 Task: Compose an email with the signature Gunner Ward with the subject Request for feedback on a marketing campaign and the message Could you please provide a report on the progress of the project? from softage.2@softage.net to softage.9@softage.net with an attached image file Profile_picture.jpg Undo the message and rewrite the message as I am writing to follow up on the status of the proposal. Send the email. Finally, move the email from Sent Items to the label Goals
Action: Mouse moved to (483, 474)
Screenshot: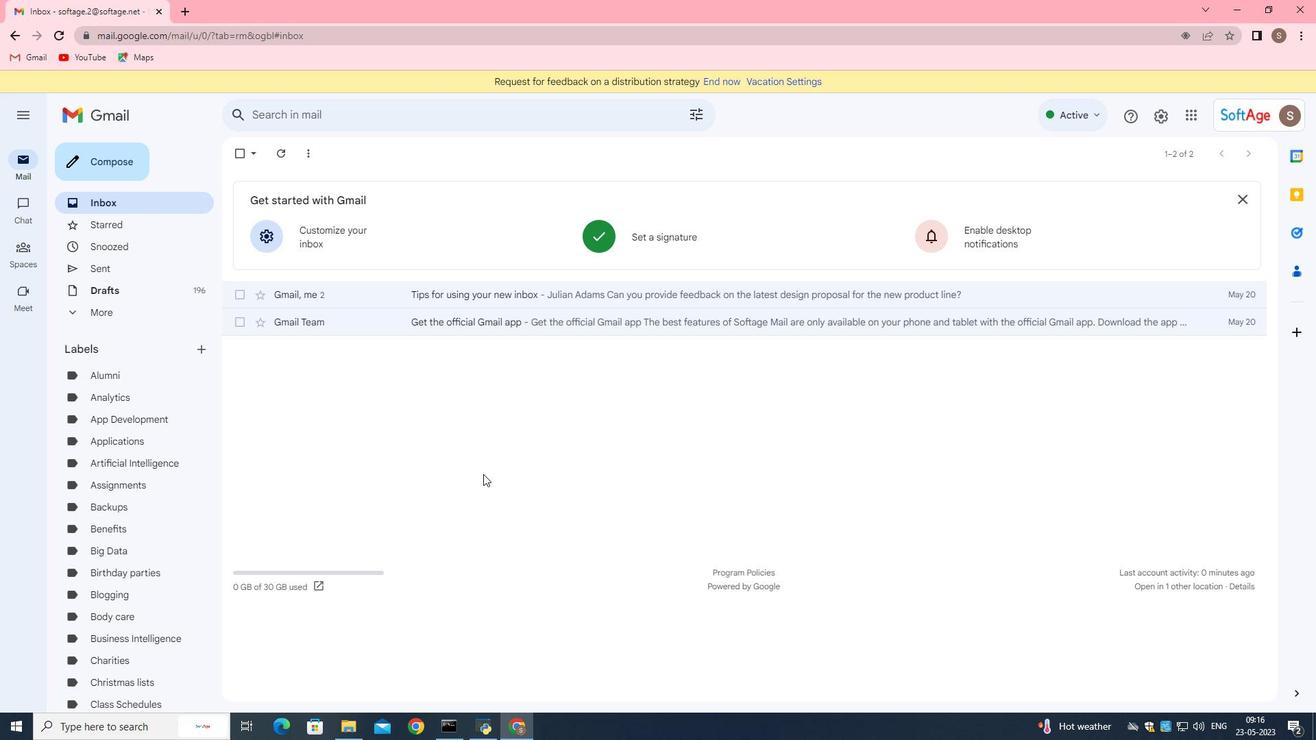 
Action: Mouse scrolled (483, 475) with delta (0, 0)
Screenshot: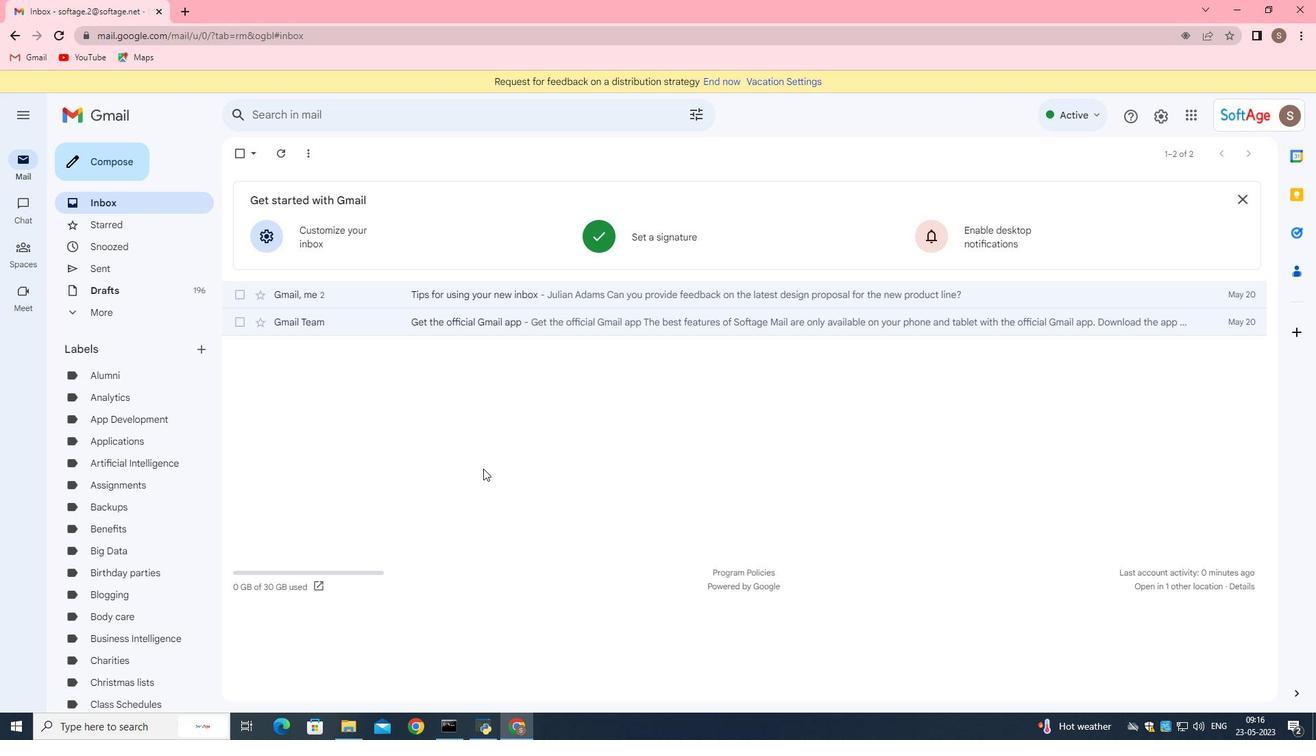 
Action: Mouse moved to (102, 113)
Screenshot: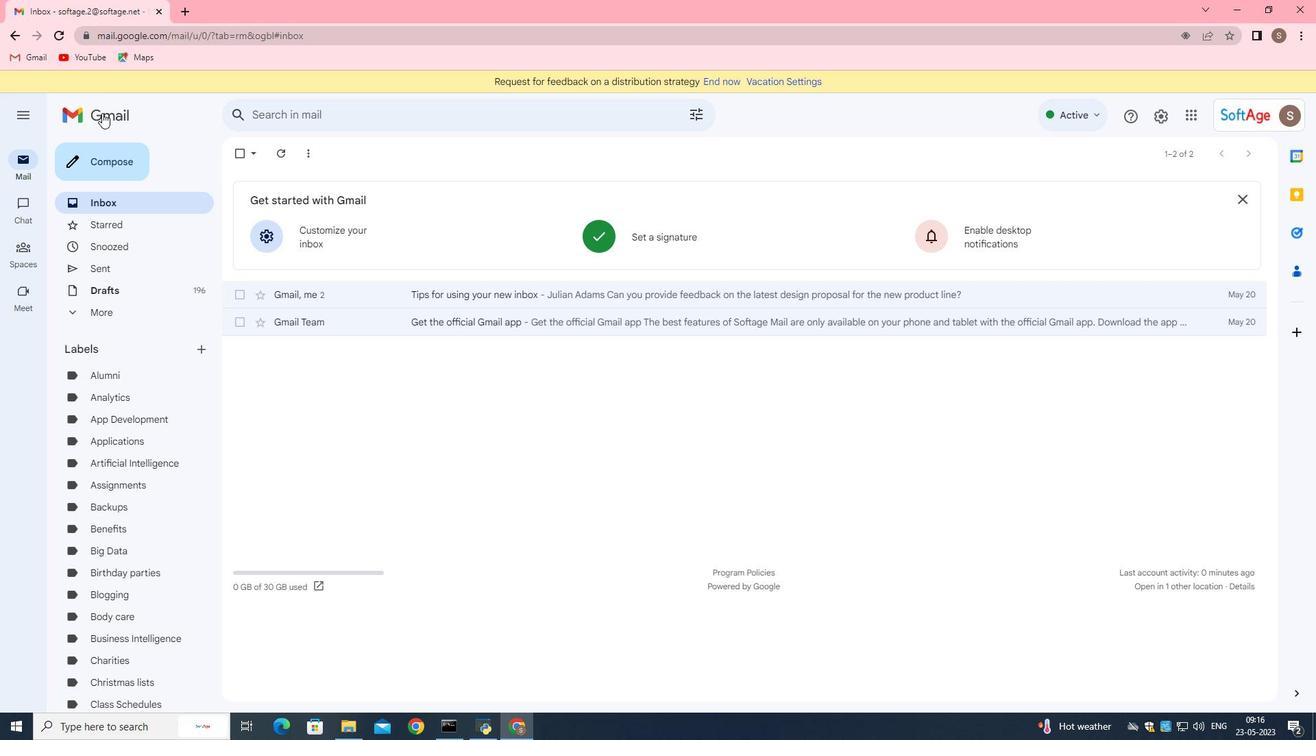 
Action: Mouse pressed left at (102, 113)
Screenshot: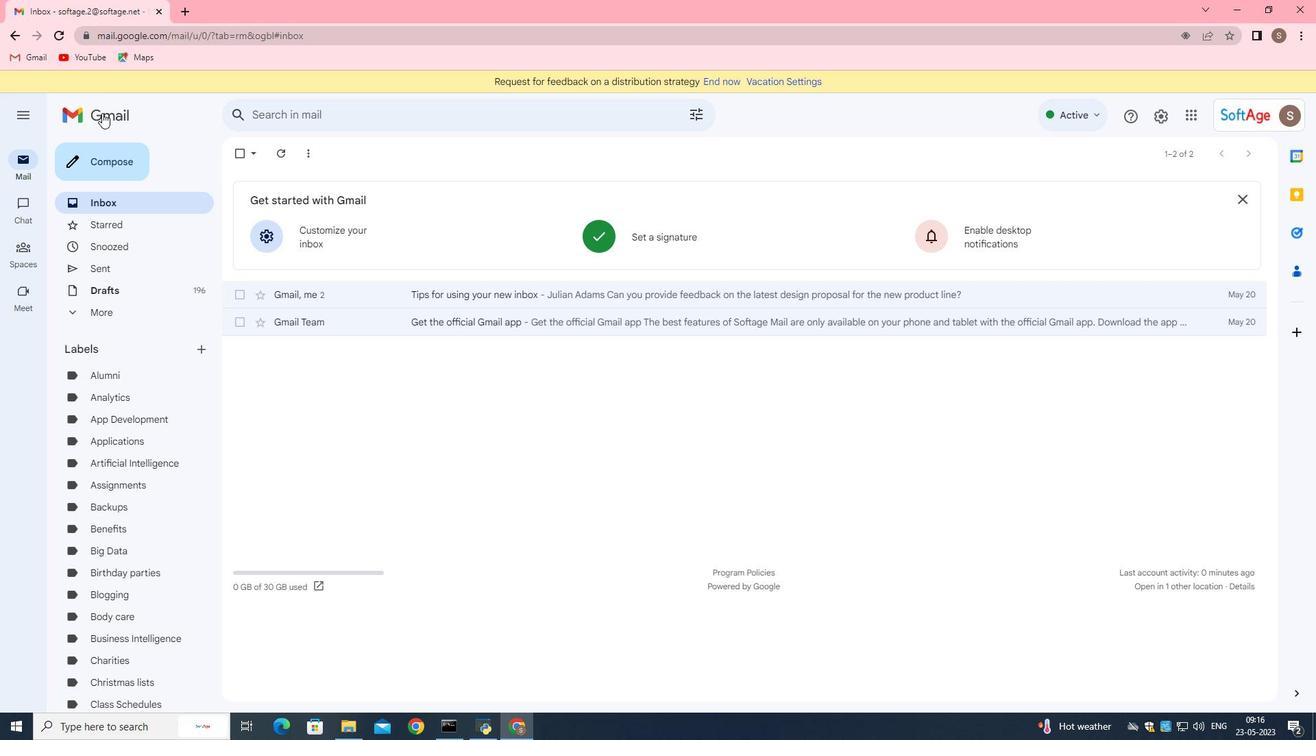 
Action: Mouse moved to (111, 167)
Screenshot: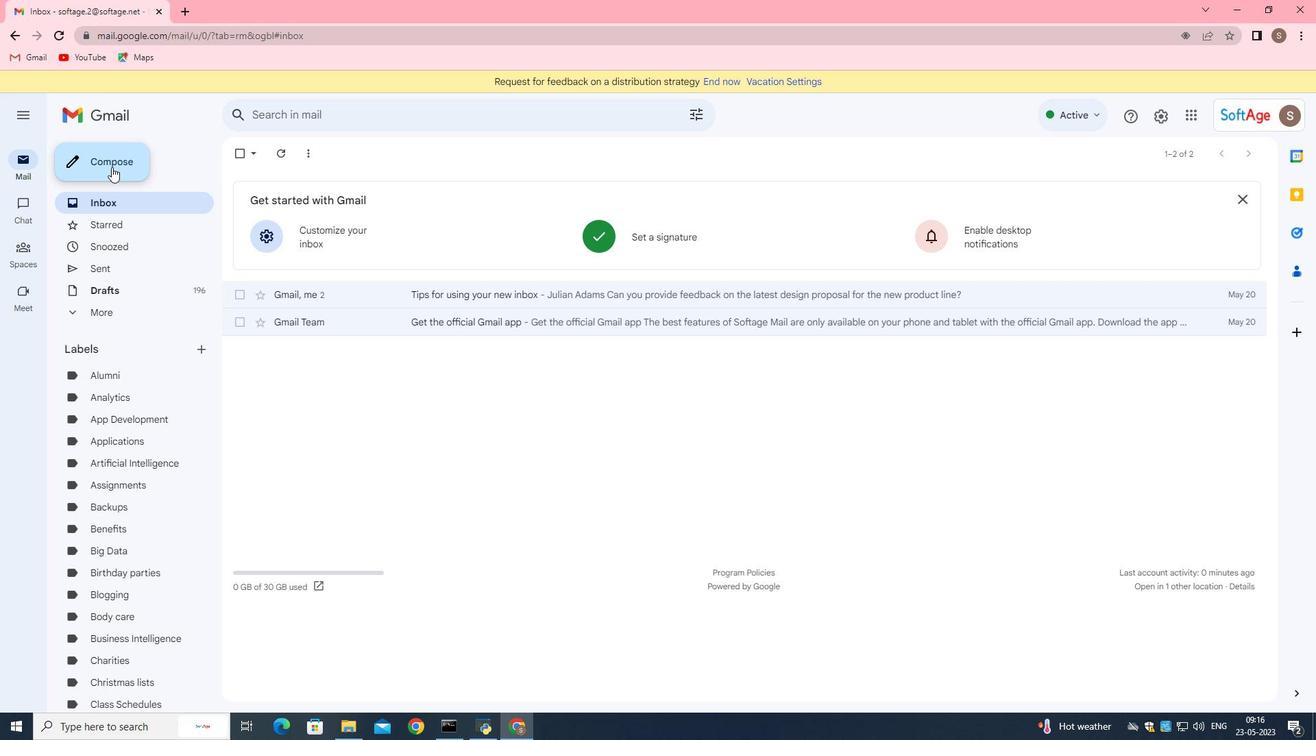 
Action: Mouse pressed left at (111, 167)
Screenshot: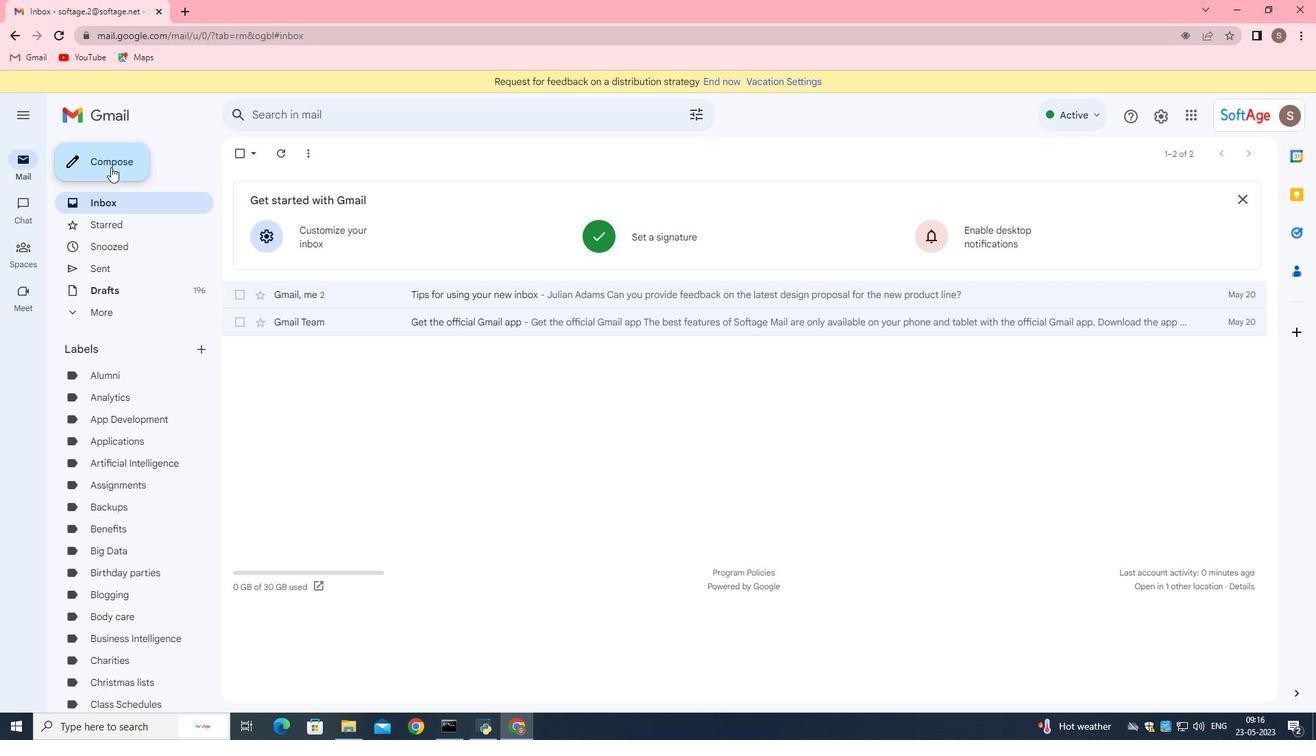 
Action: Mouse moved to (1238, 305)
Screenshot: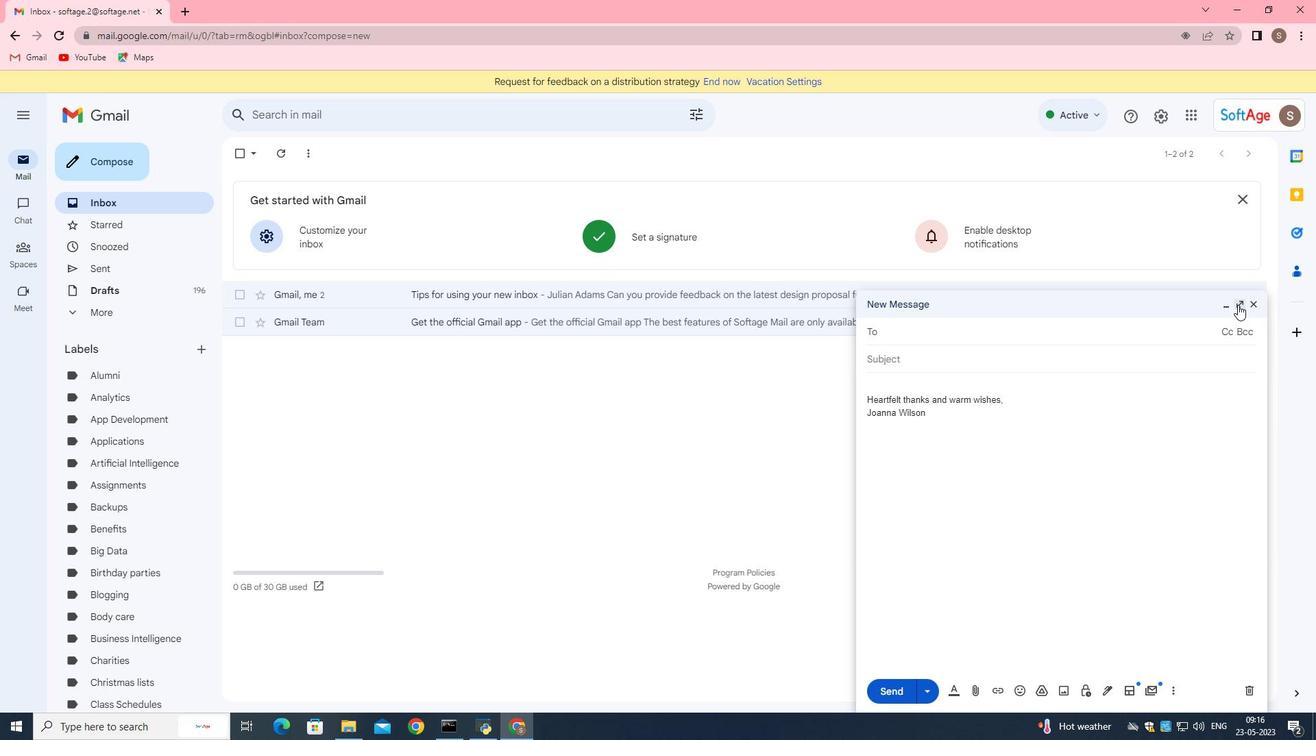 
Action: Mouse pressed left at (1238, 305)
Screenshot: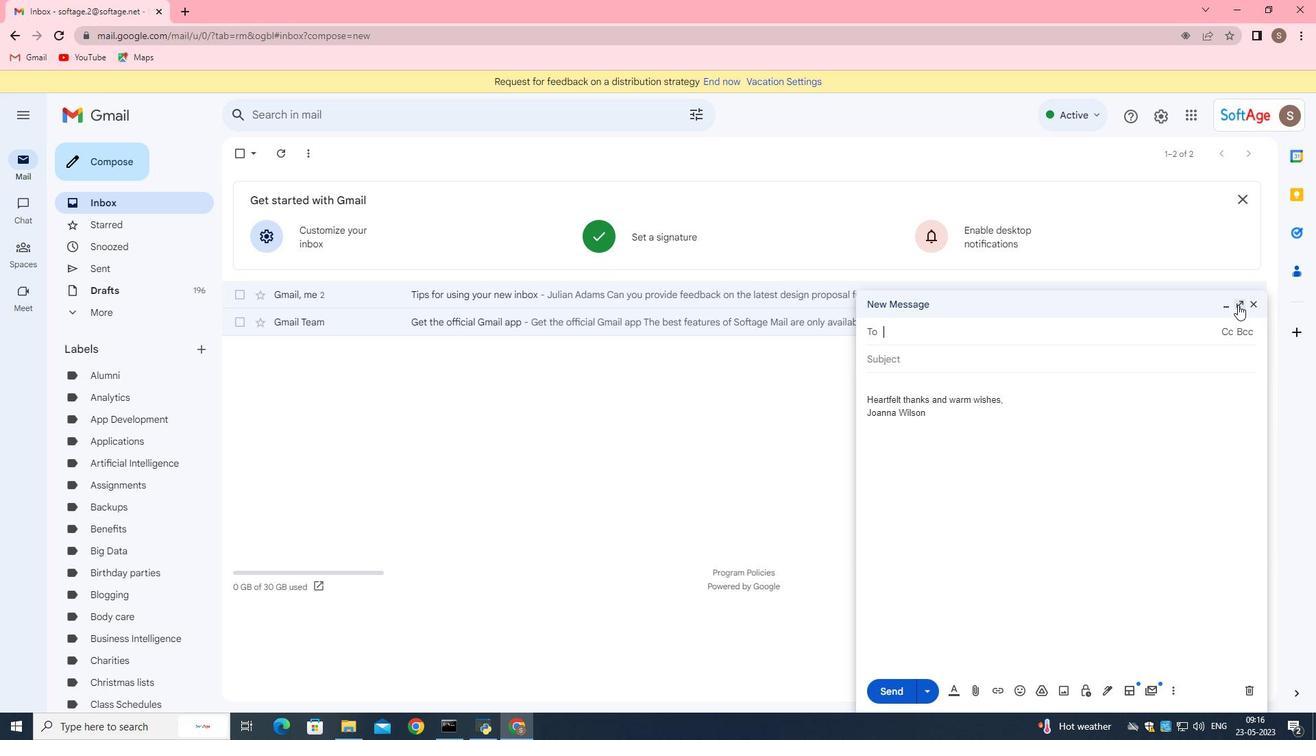 
Action: Mouse moved to (181, 223)
Screenshot: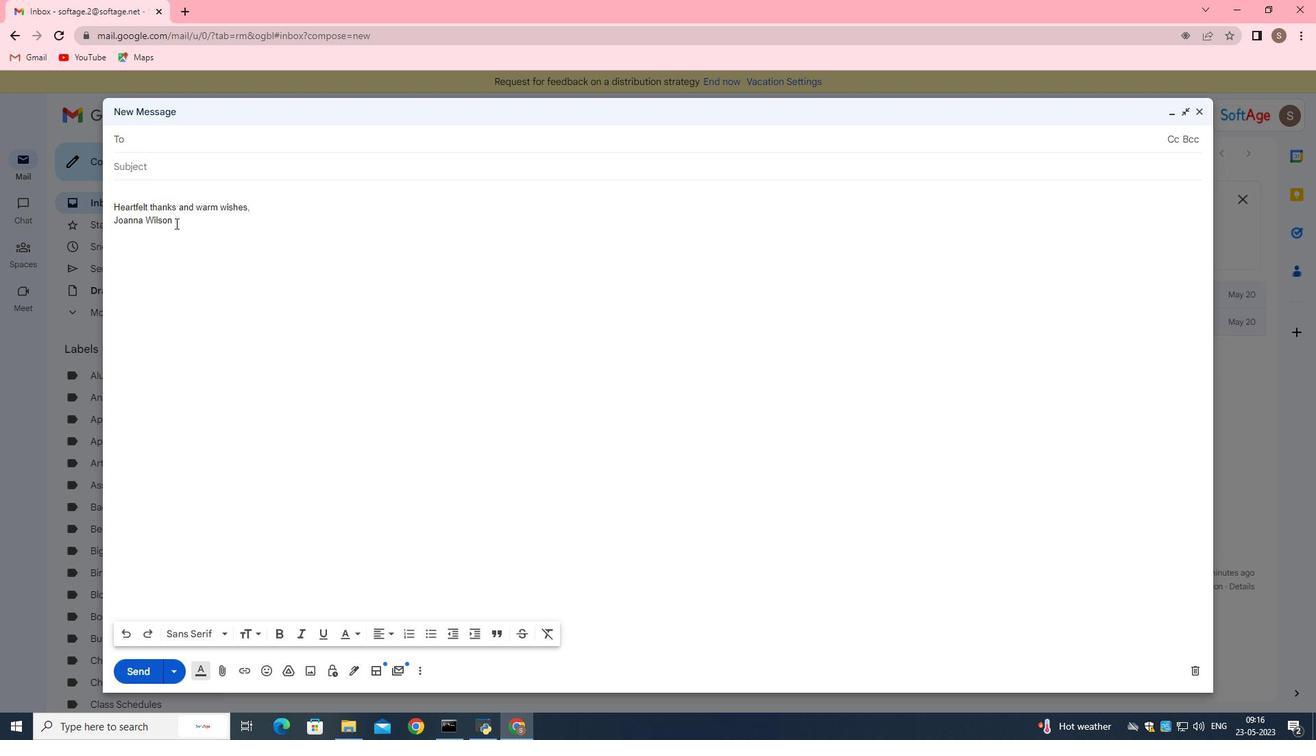 
Action: Mouse pressed left at (190, 216)
Screenshot: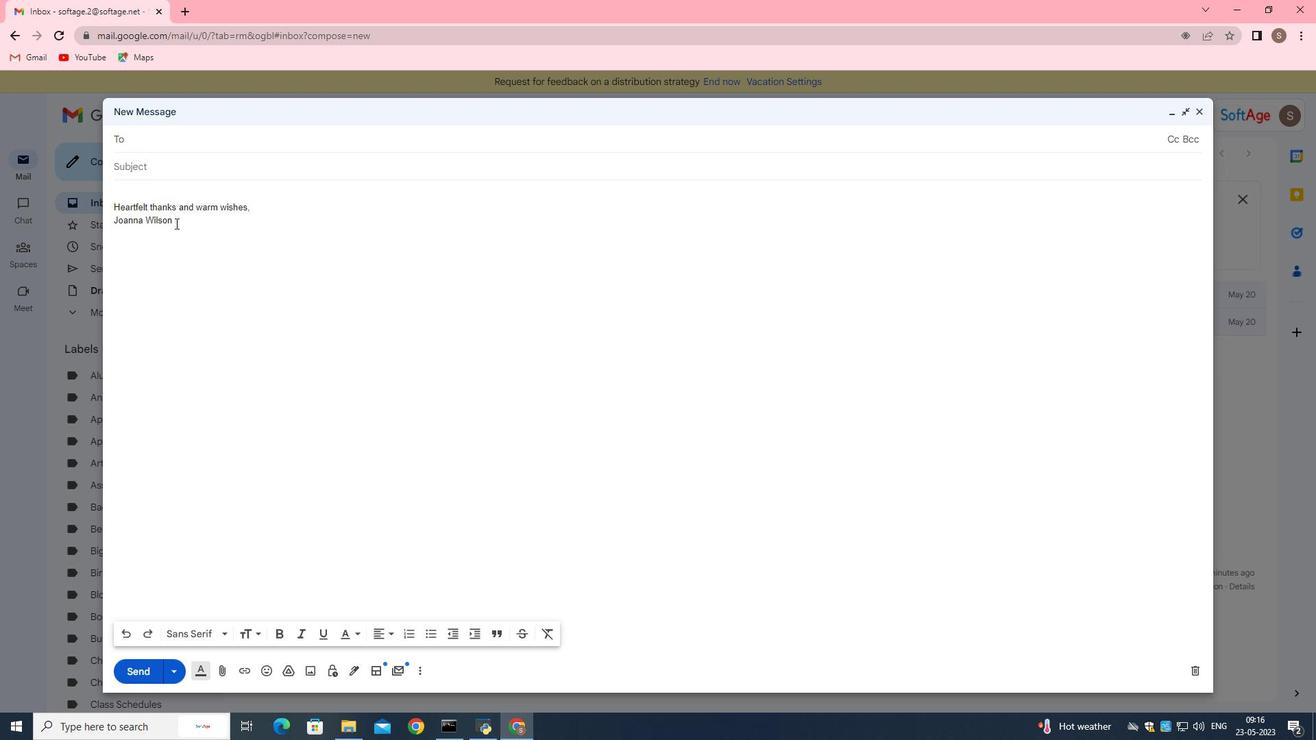 
Action: Mouse moved to (198, 255)
Screenshot: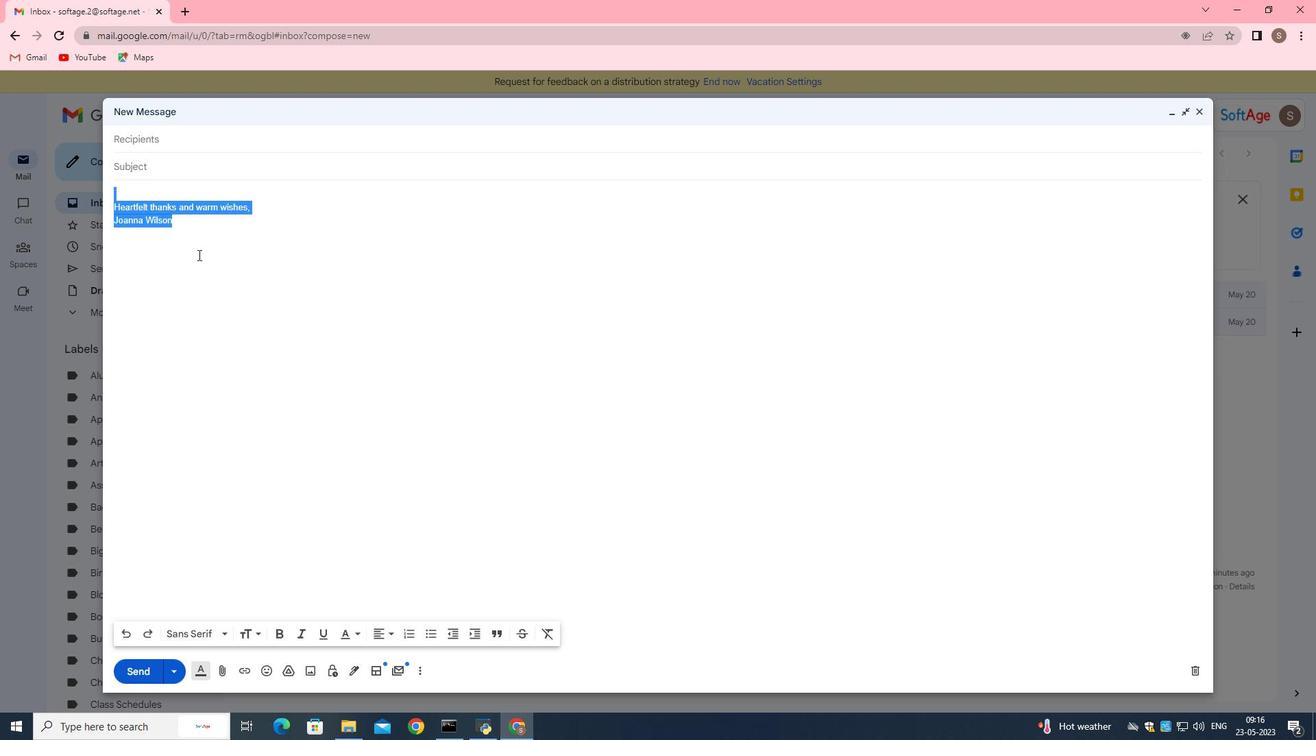 
Action: Key pressed <Key.backspace>
Screenshot: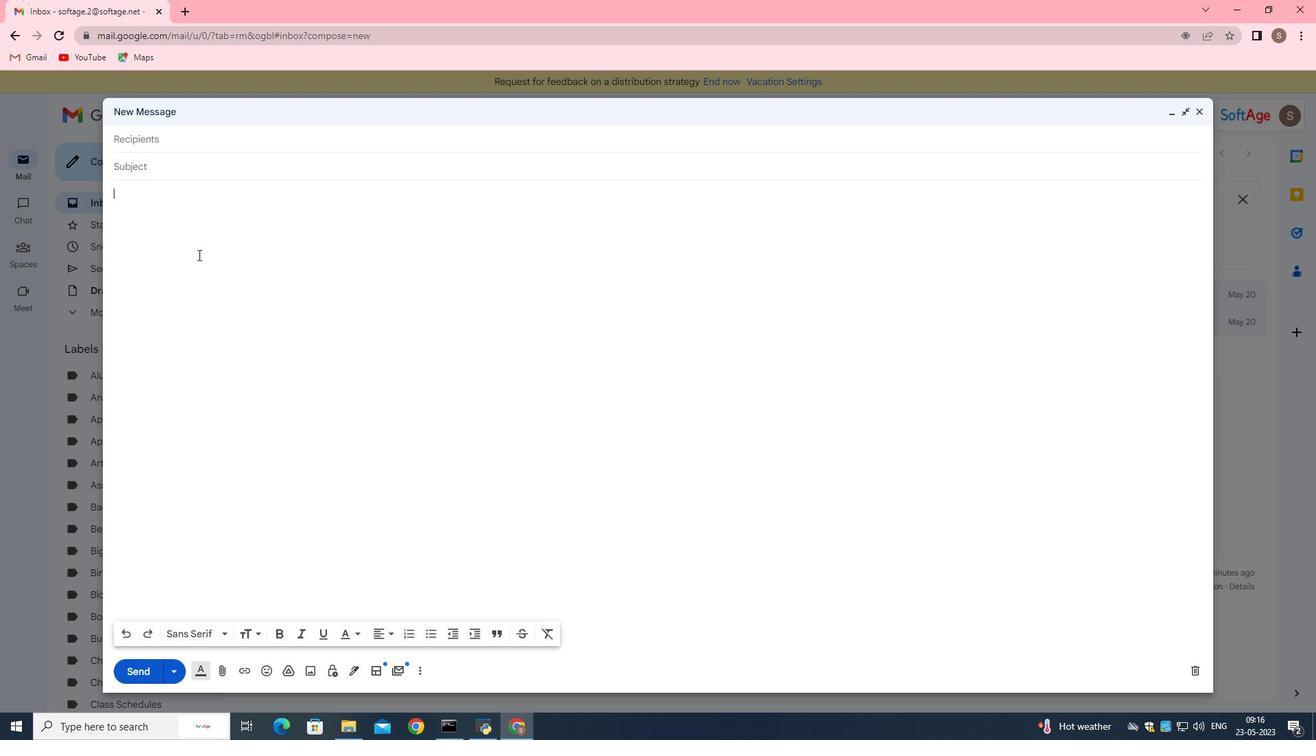 
Action: Mouse moved to (355, 676)
Screenshot: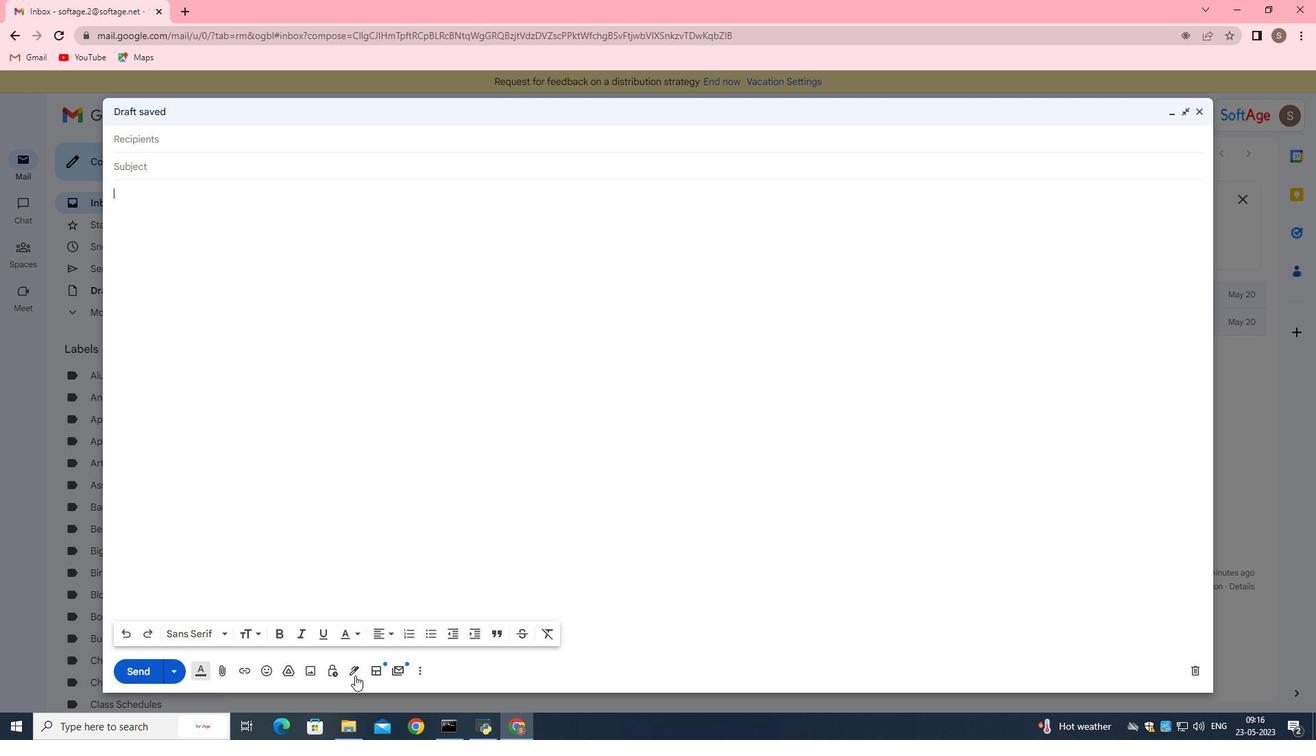 
Action: Mouse pressed left at (355, 676)
Screenshot: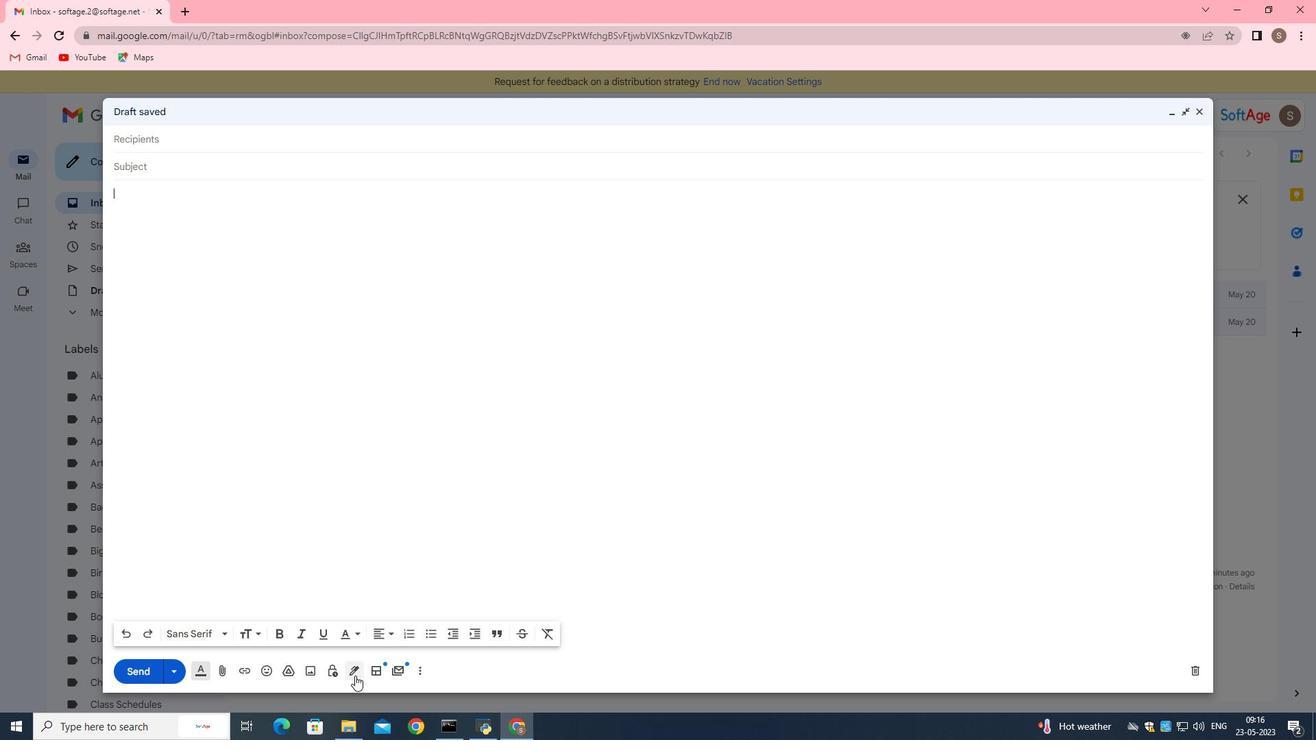 
Action: Mouse moved to (417, 464)
Screenshot: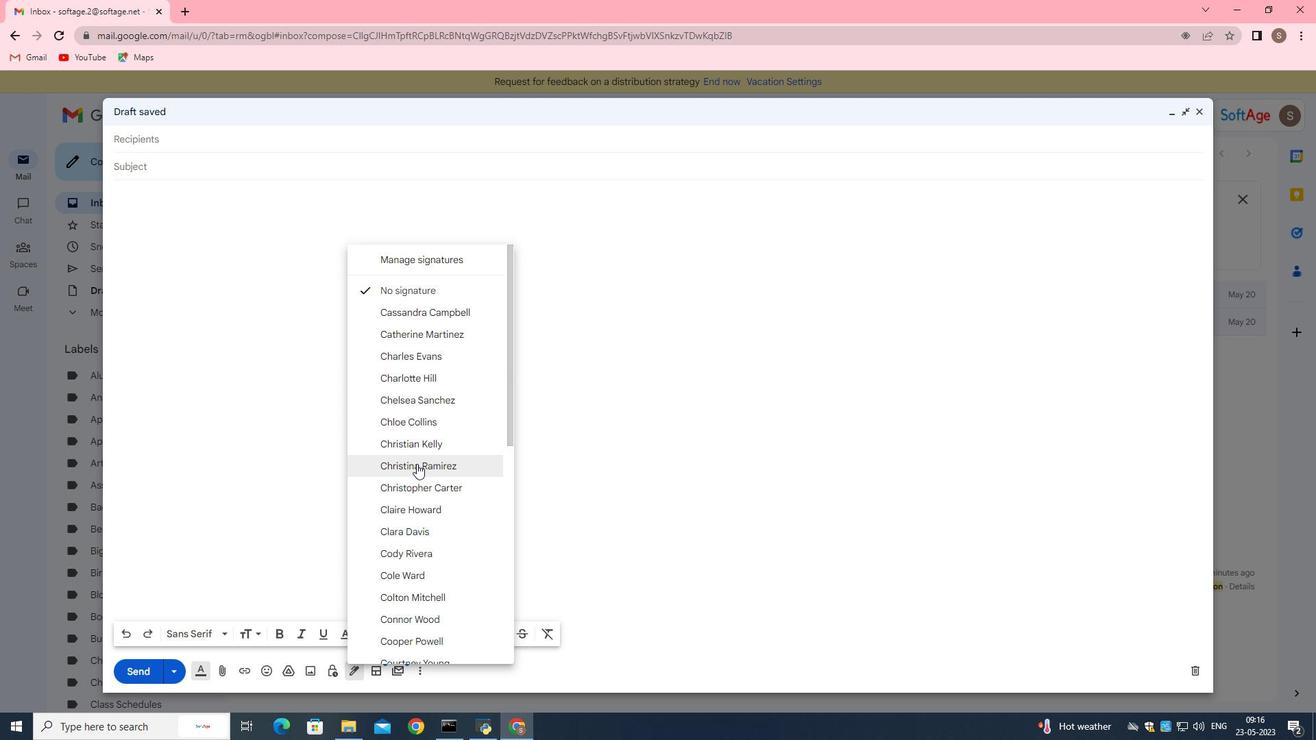 
Action: Mouse scrolled (417, 463) with delta (0, 0)
Screenshot: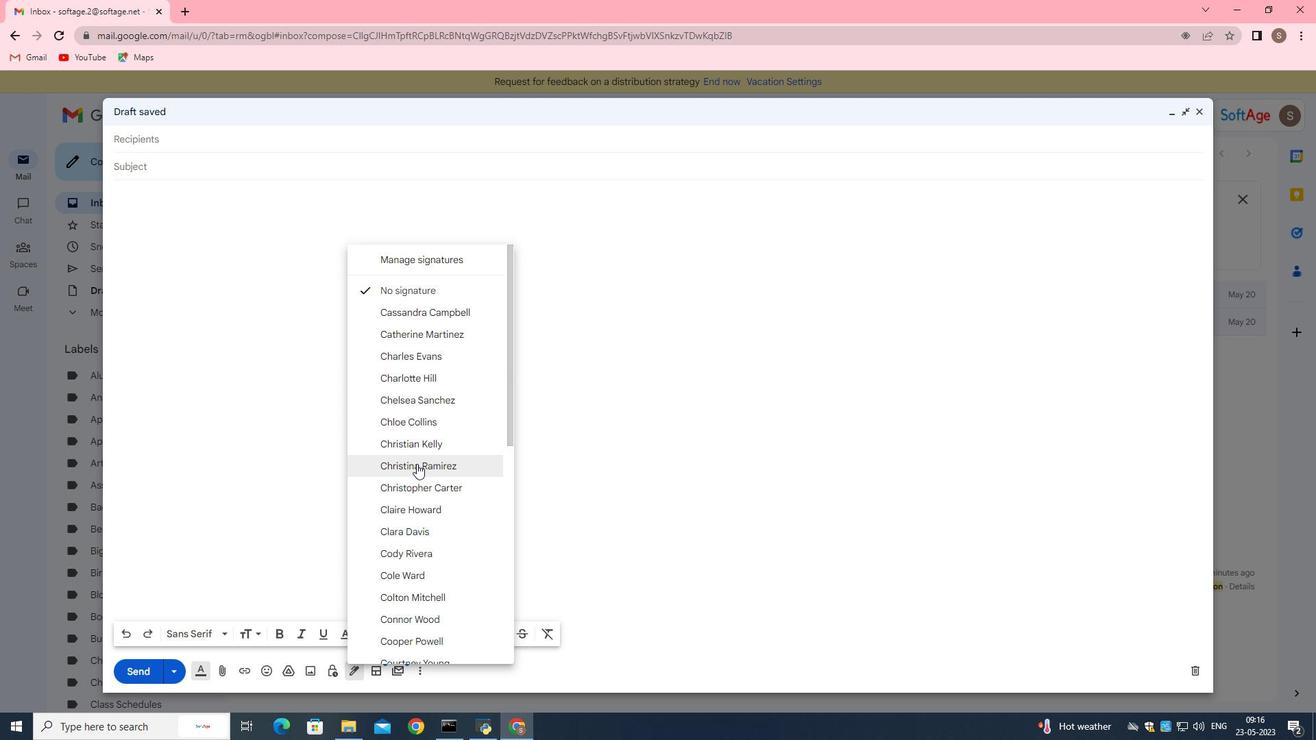 
Action: Mouse scrolled (417, 463) with delta (0, 0)
Screenshot: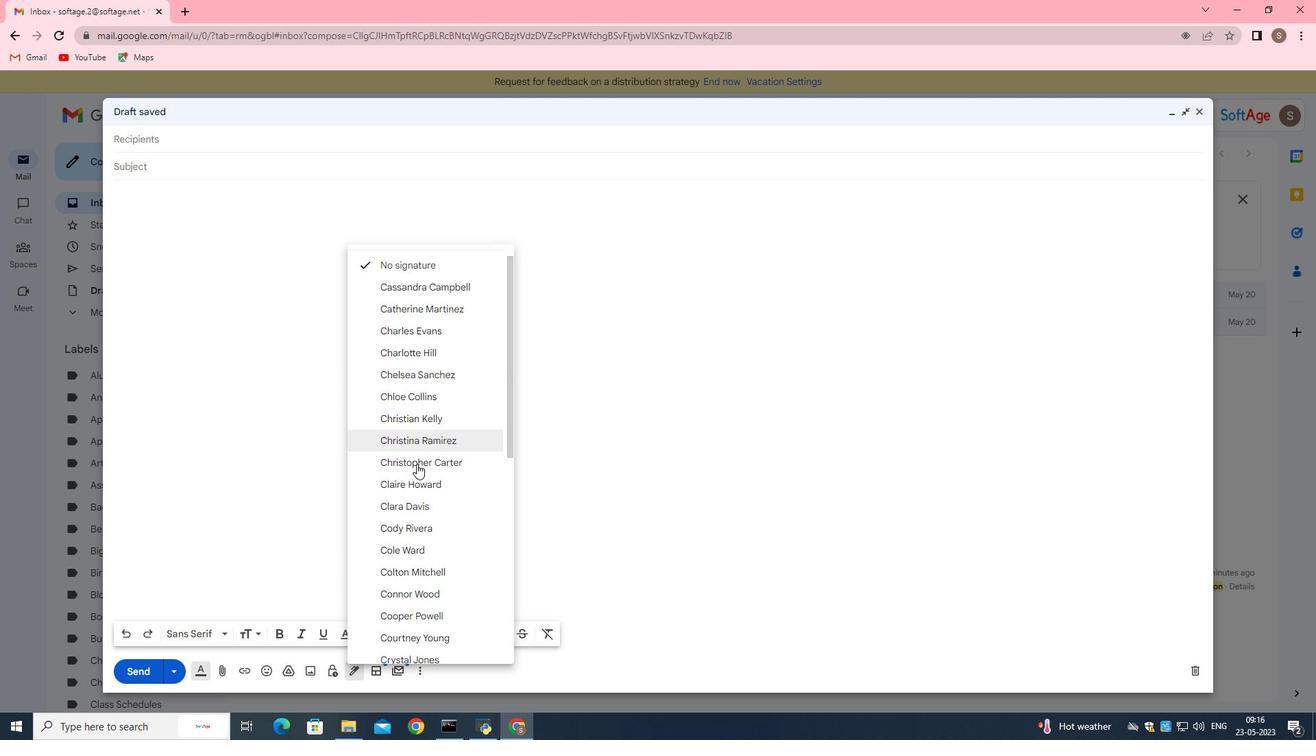 
Action: Mouse scrolled (417, 463) with delta (0, 0)
Screenshot: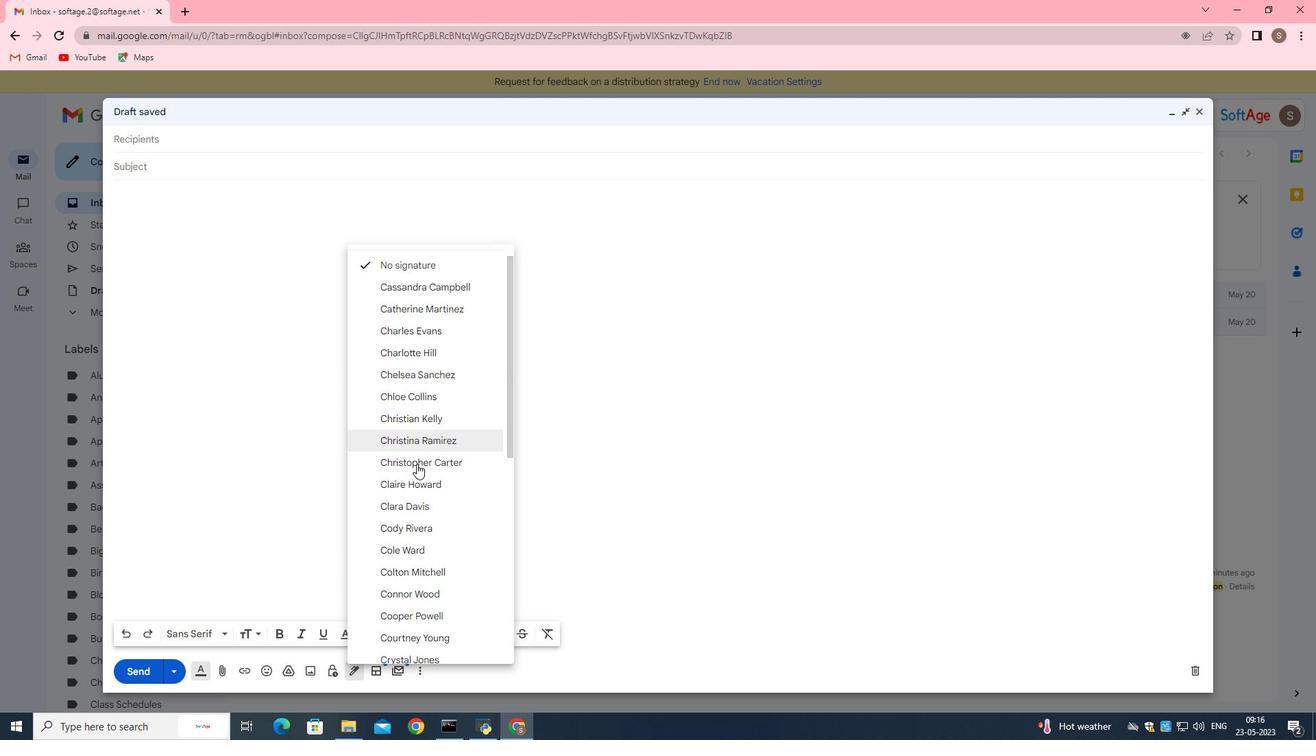 
Action: Mouse scrolled (417, 463) with delta (0, 0)
Screenshot: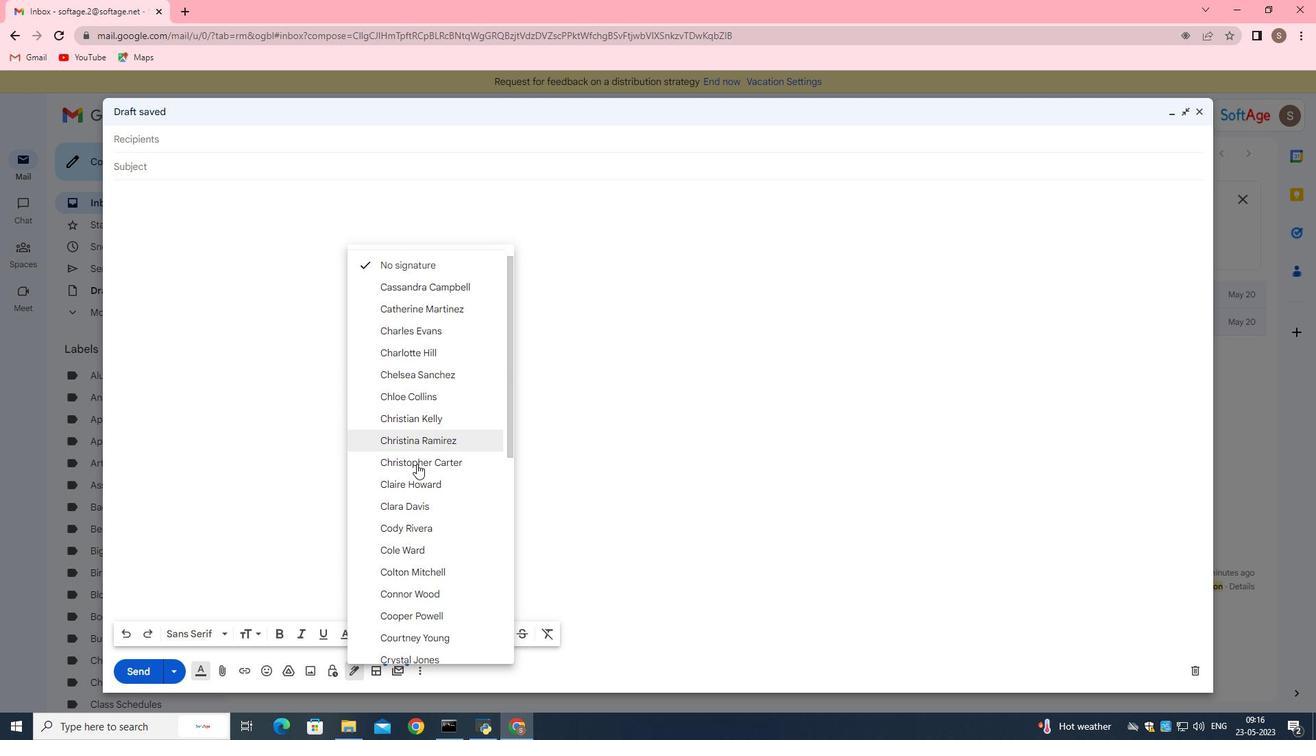 
Action: Mouse scrolled (417, 463) with delta (0, 0)
Screenshot: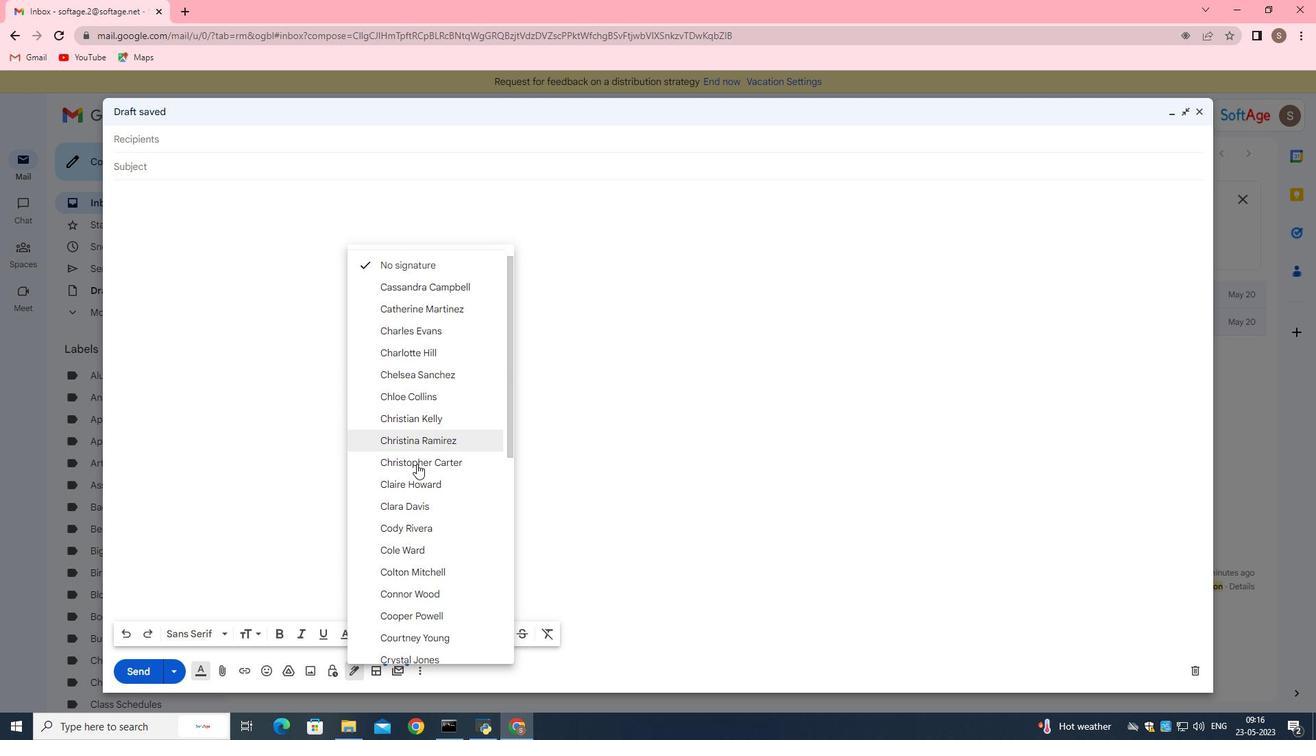 
Action: Mouse scrolled (417, 463) with delta (0, 0)
Screenshot: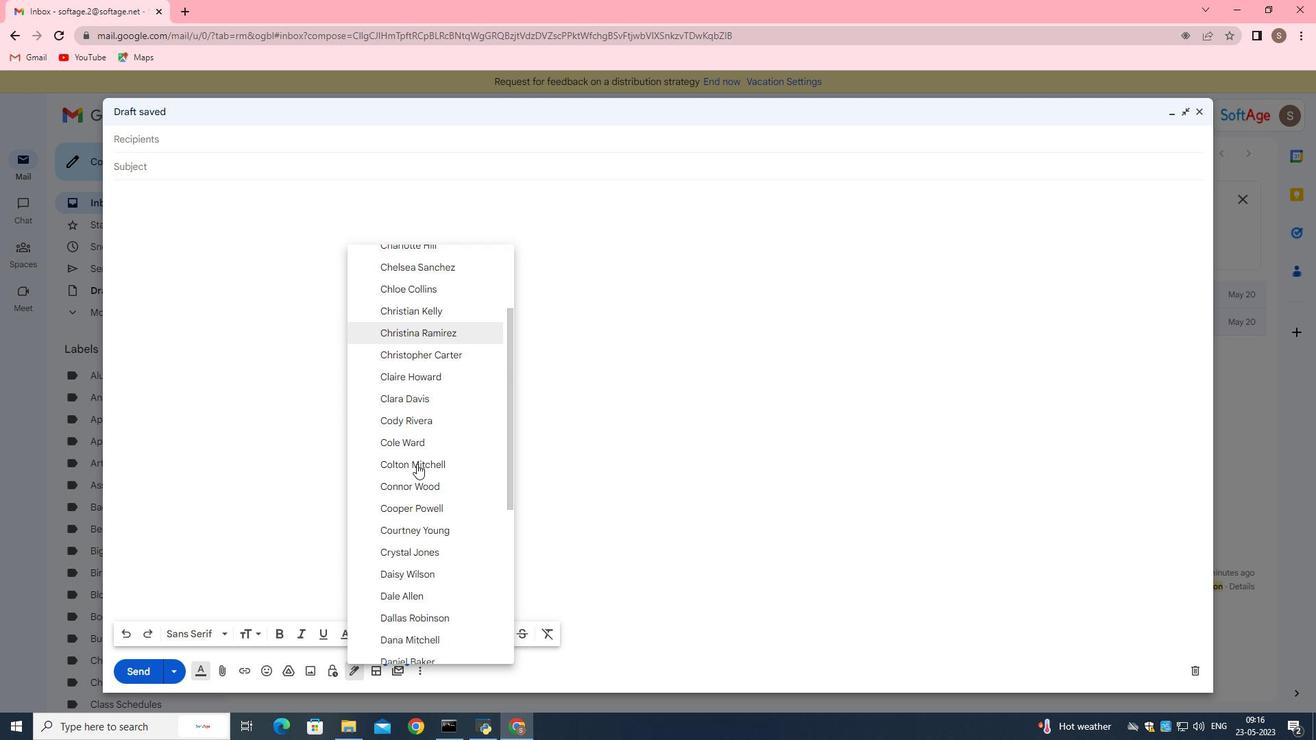 
Action: Mouse moved to (417, 462)
Screenshot: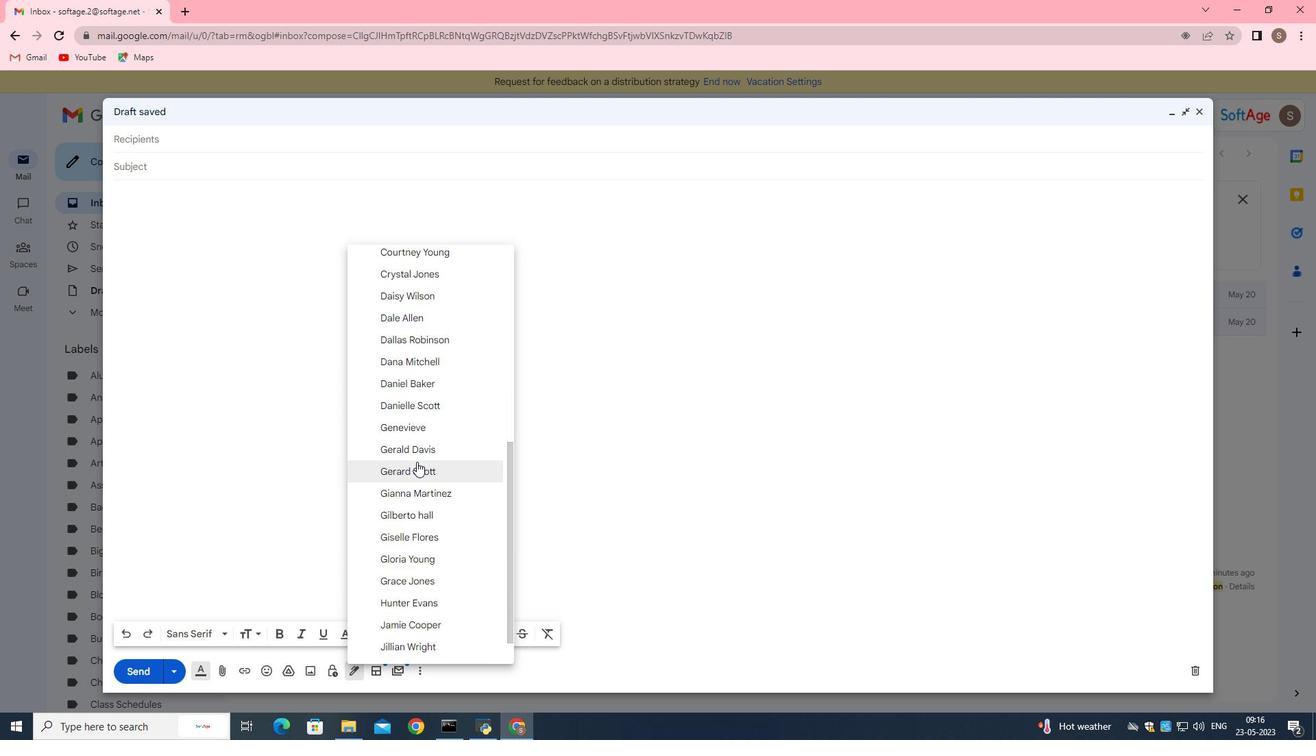
Action: Mouse scrolled (417, 461) with delta (0, 0)
Screenshot: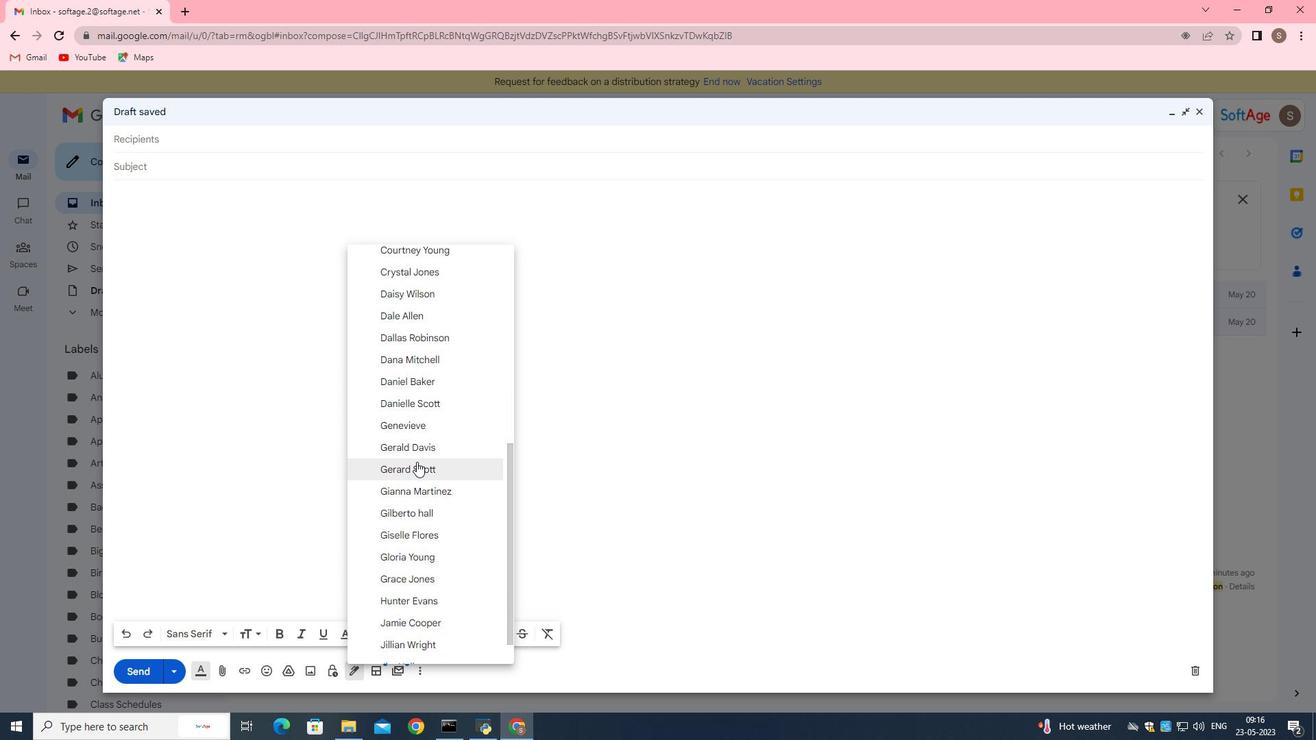 
Action: Mouse scrolled (417, 461) with delta (0, 0)
Screenshot: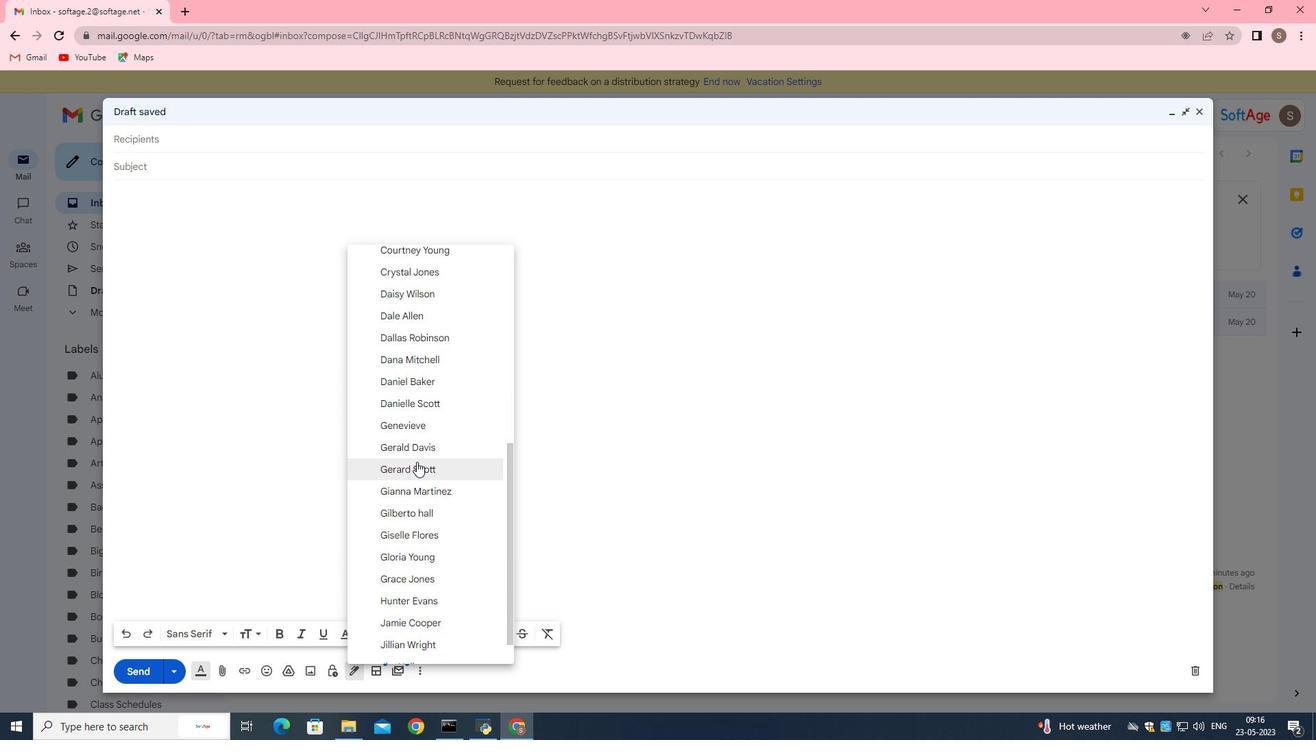 
Action: Mouse scrolled (417, 461) with delta (0, 0)
Screenshot: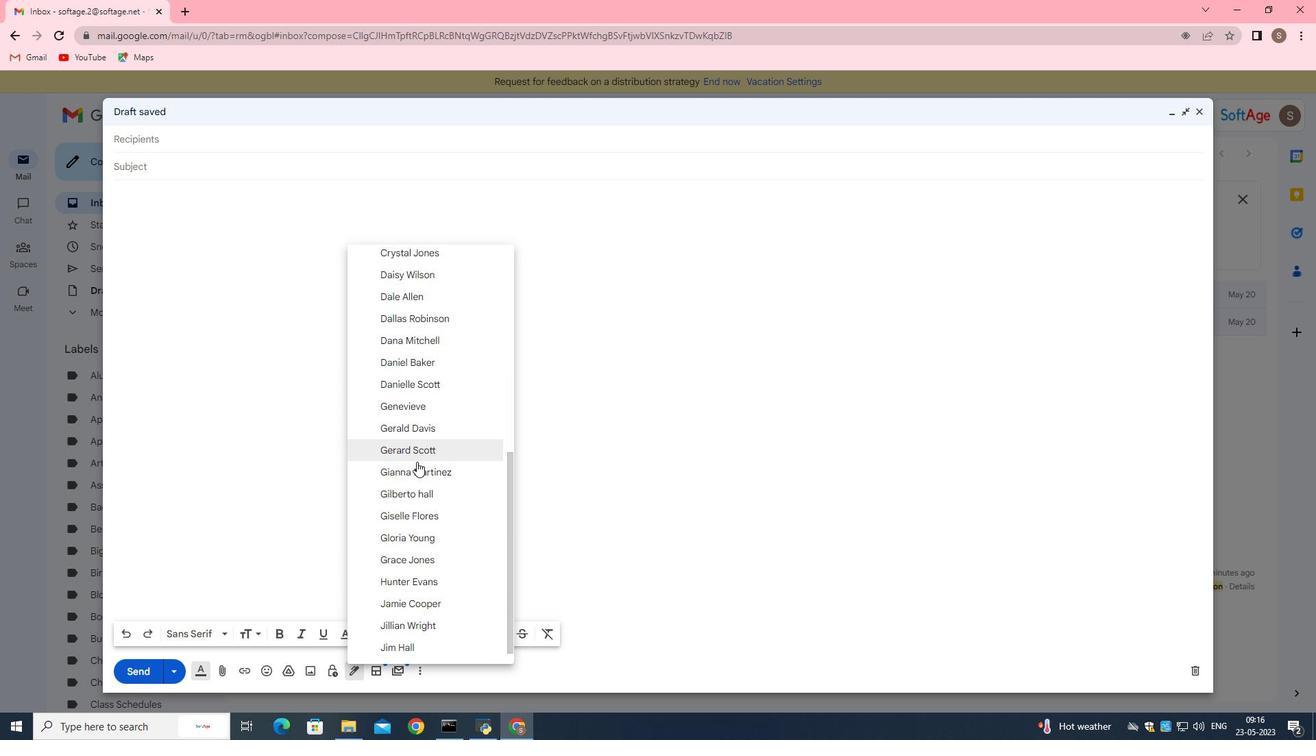 
Action: Mouse scrolled (417, 461) with delta (0, 0)
Screenshot: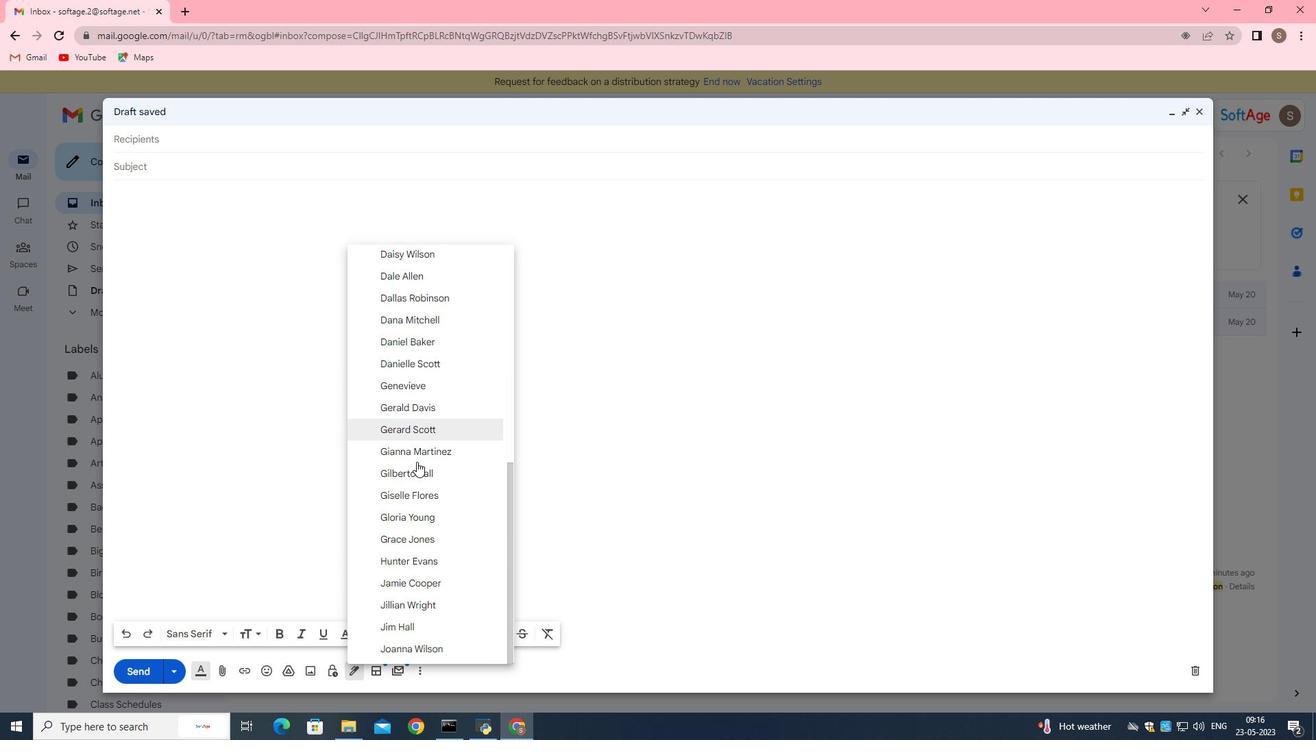 
Action: Mouse scrolled (417, 461) with delta (0, 0)
Screenshot: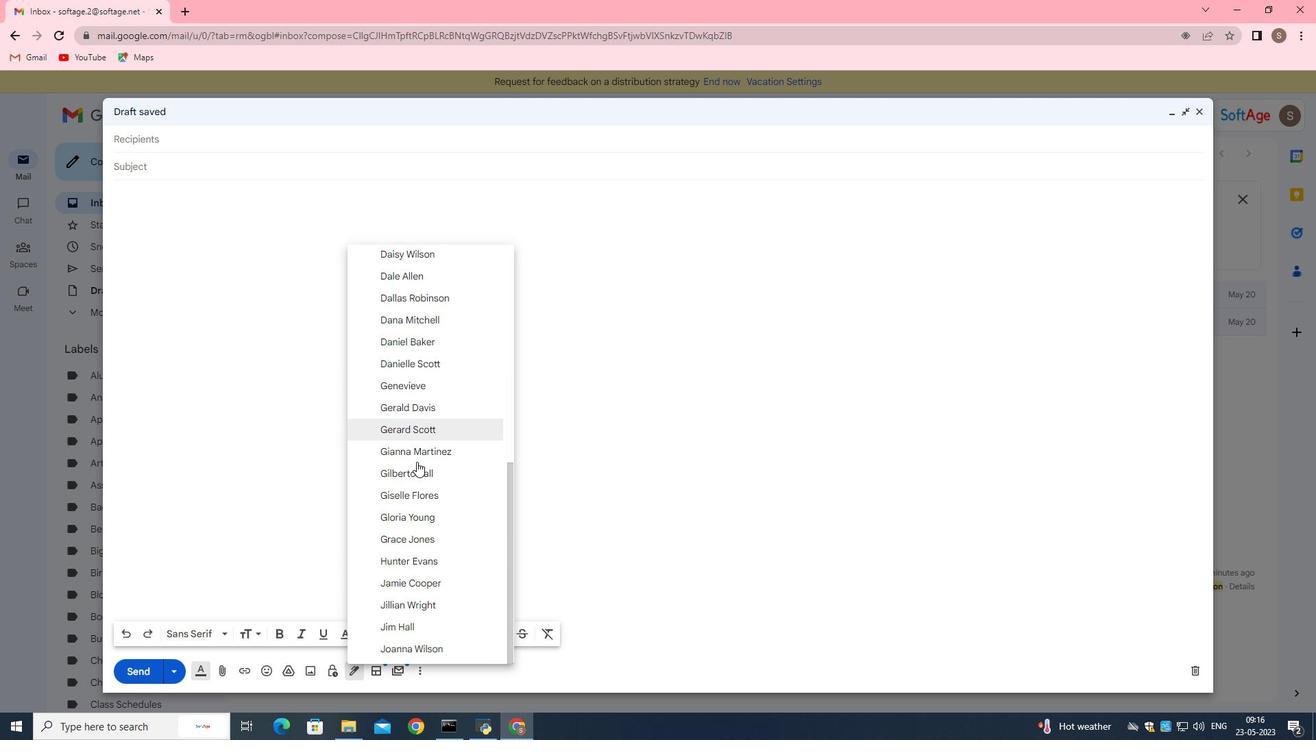 
Action: Mouse scrolled (417, 461) with delta (0, 0)
Screenshot: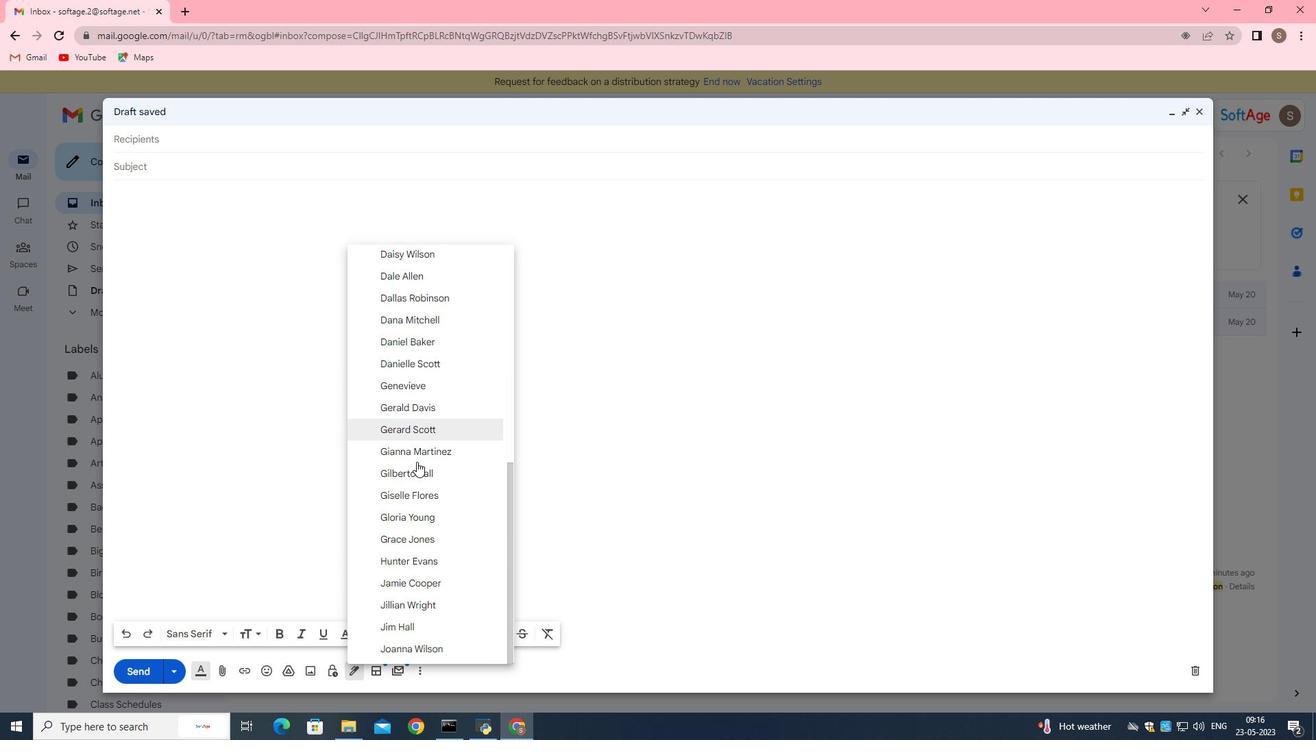 
Action: Mouse scrolled (417, 461) with delta (0, 0)
Screenshot: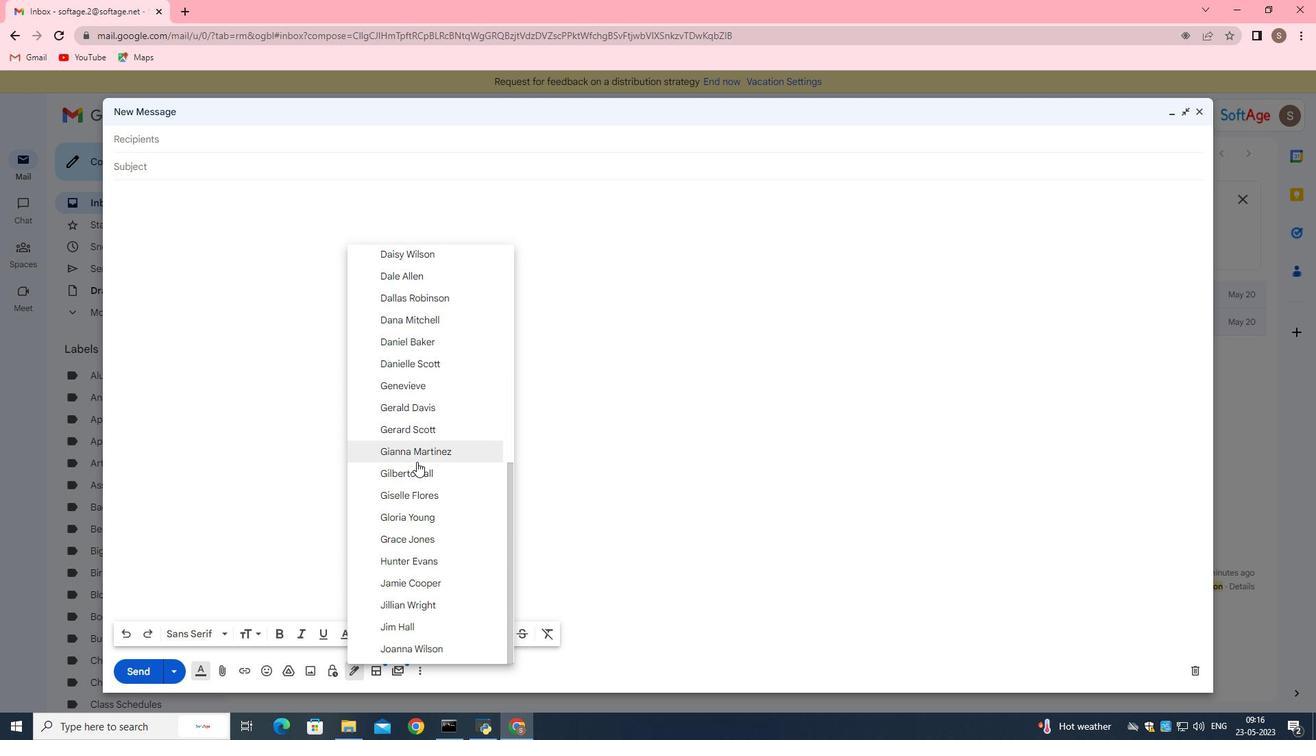 
Action: Mouse scrolled (417, 461) with delta (0, 0)
Screenshot: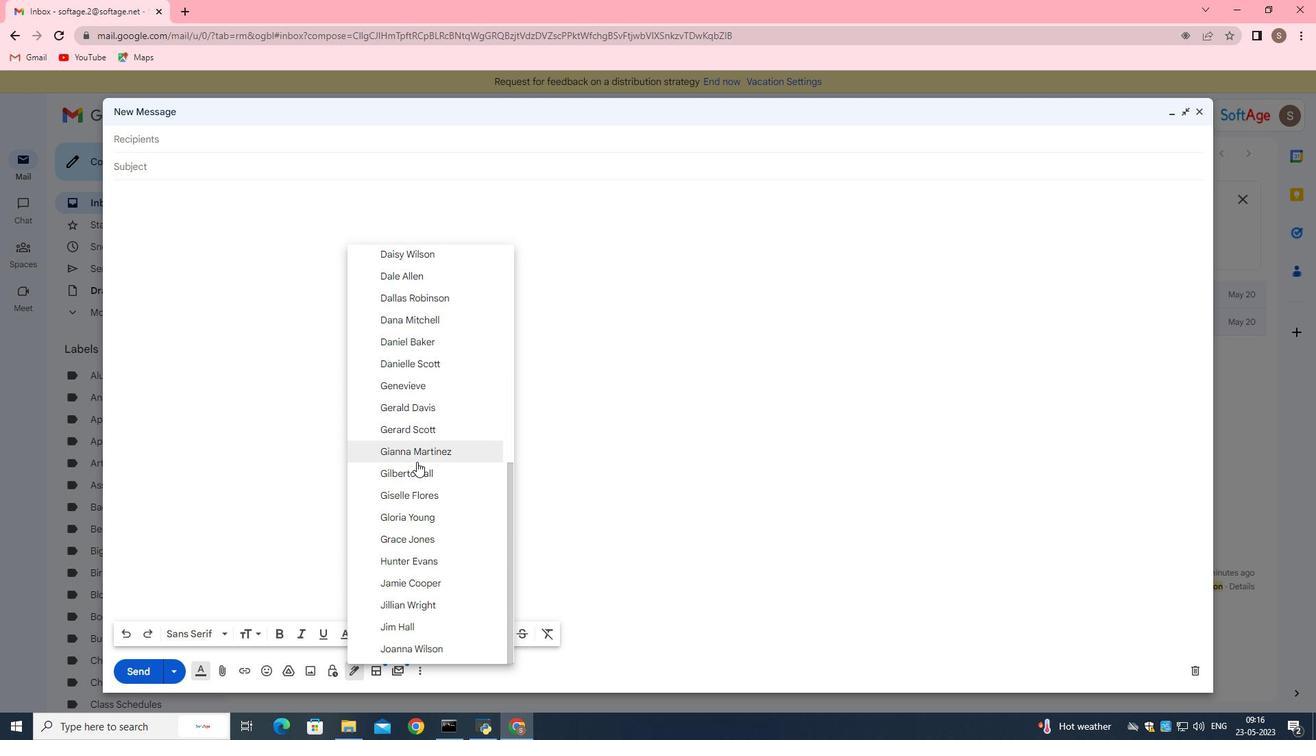 
Action: Mouse scrolled (417, 461) with delta (0, 0)
Screenshot: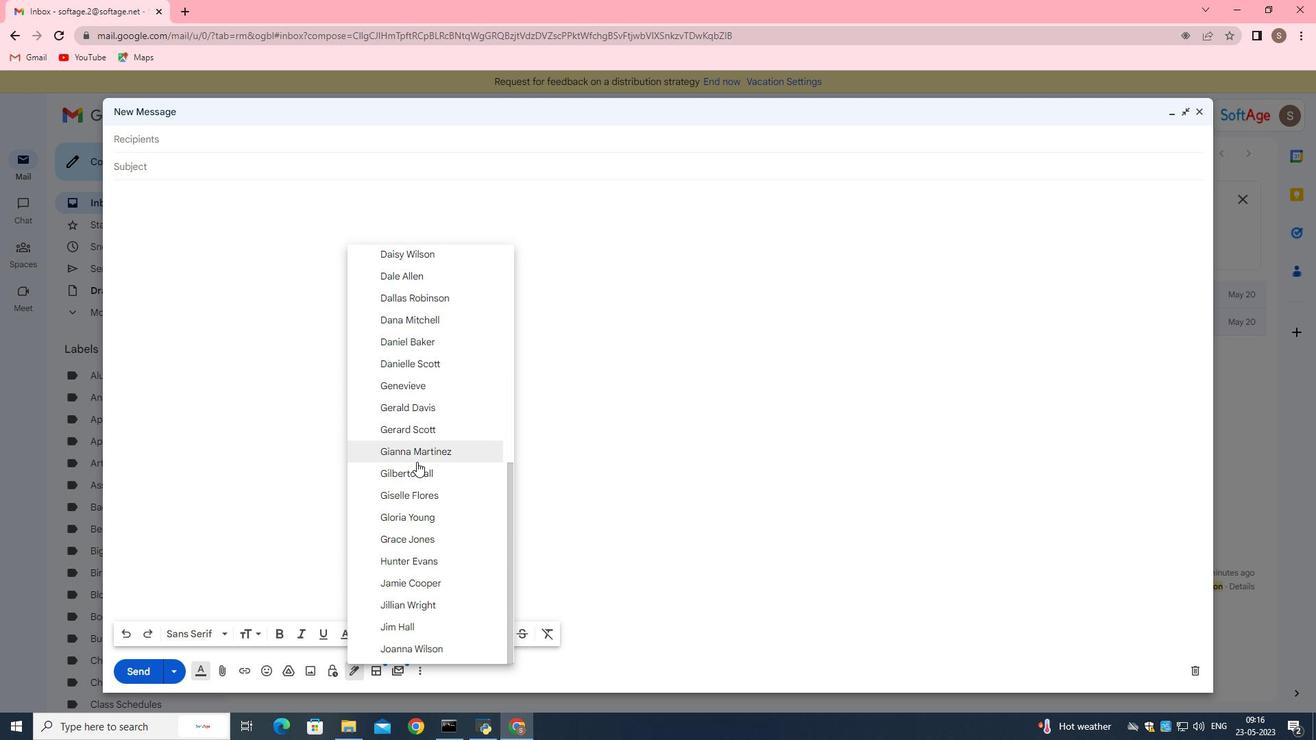 
Action: Mouse scrolled (417, 461) with delta (0, 0)
Screenshot: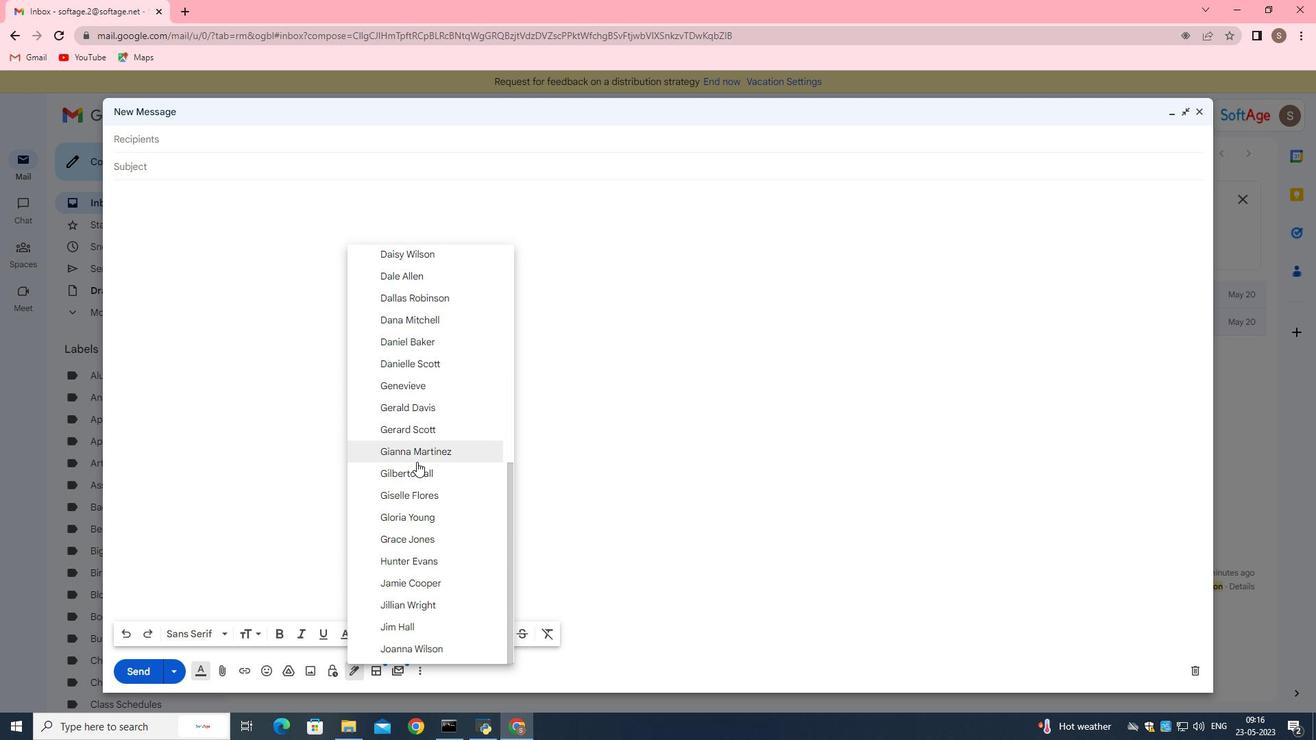 
Action: Mouse scrolled (417, 461) with delta (0, 0)
Screenshot: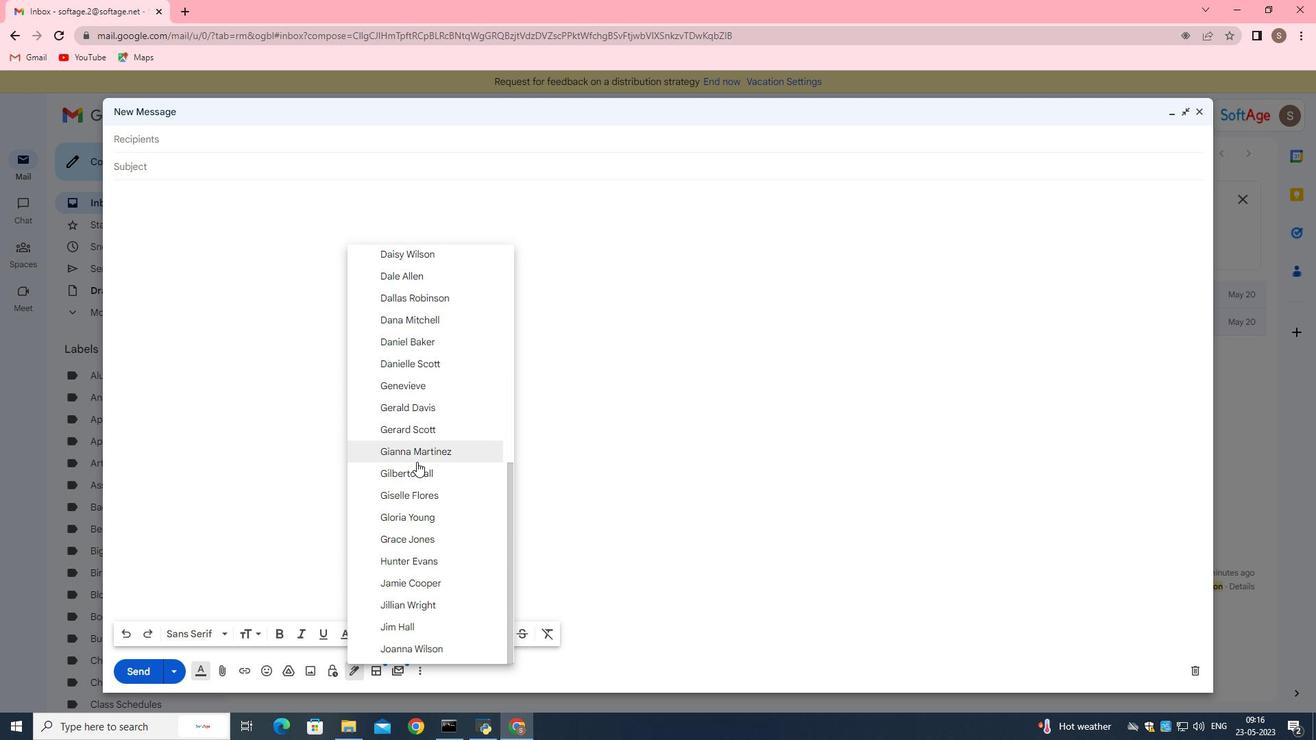 
Action: Mouse scrolled (417, 461) with delta (0, 0)
Screenshot: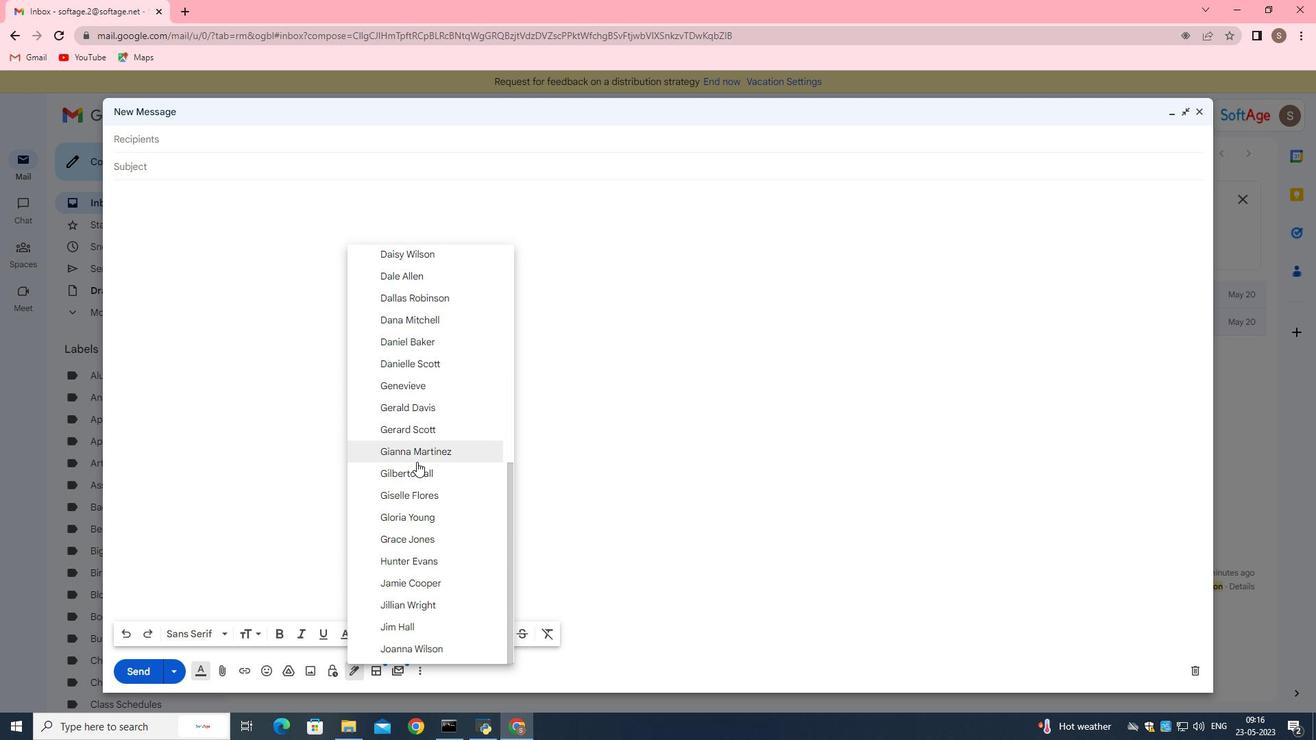 
Action: Mouse scrolled (417, 461) with delta (0, 0)
Screenshot: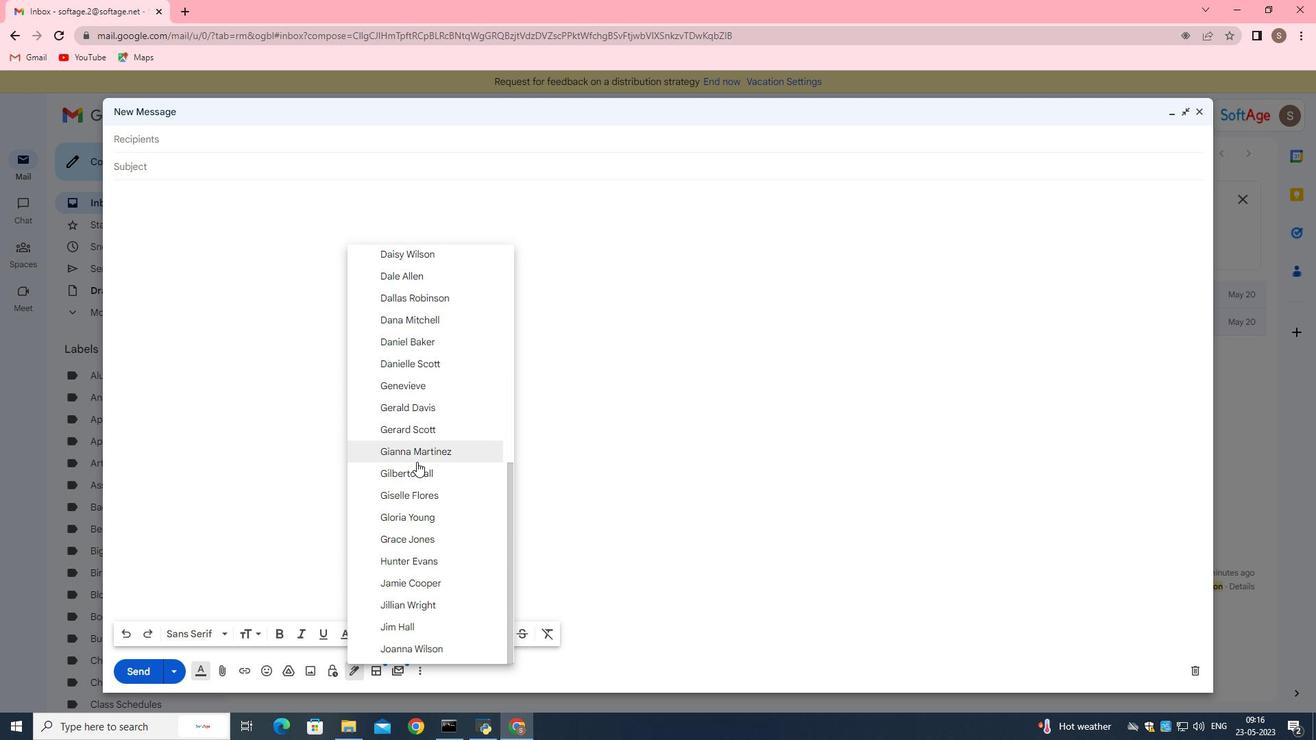 
Action: Mouse scrolled (417, 461) with delta (0, 0)
Screenshot: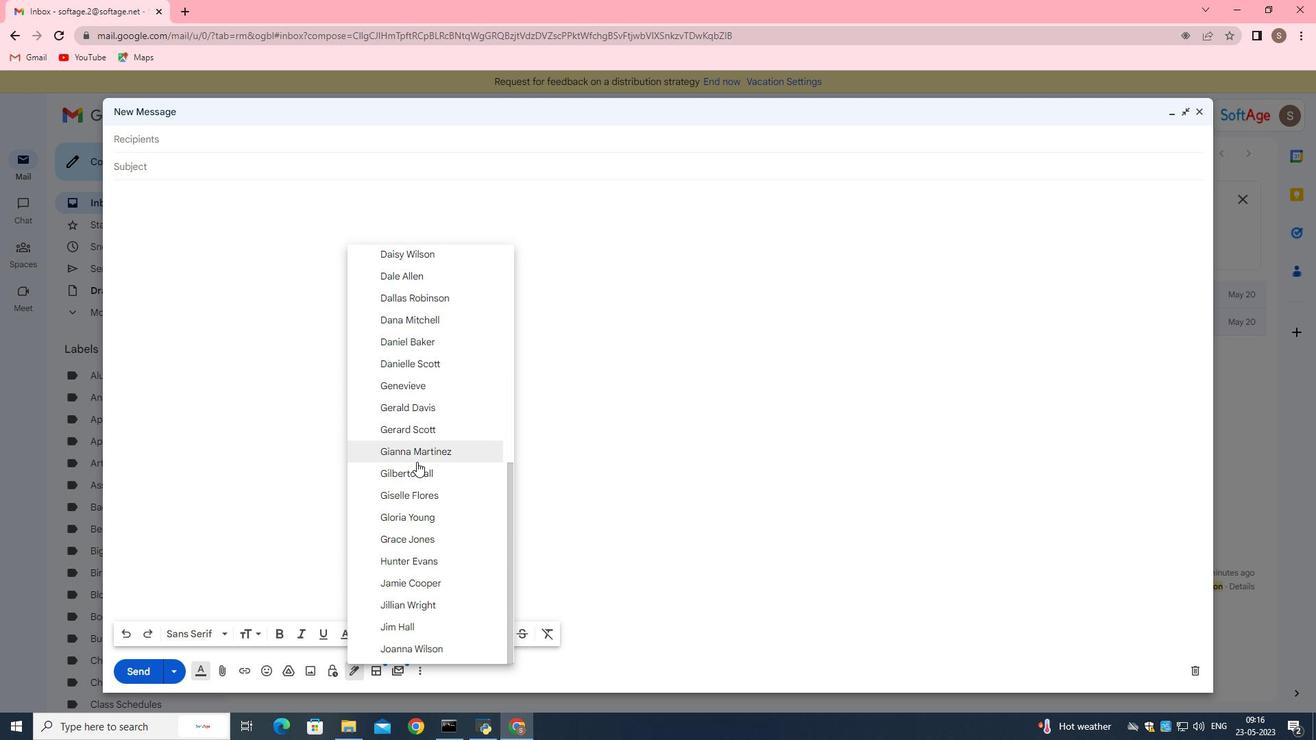 
Action: Mouse moved to (417, 462)
Screenshot: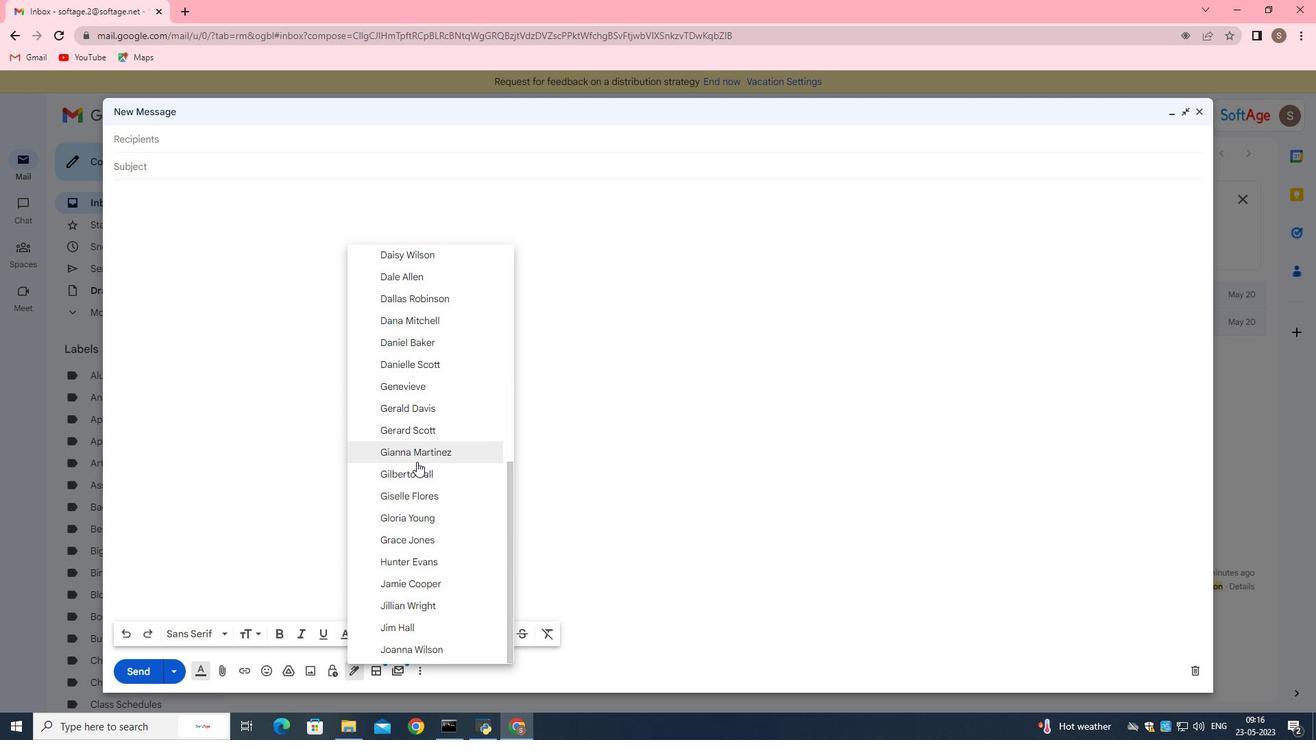
Action: Mouse scrolled (417, 462) with delta (0, 0)
Screenshot: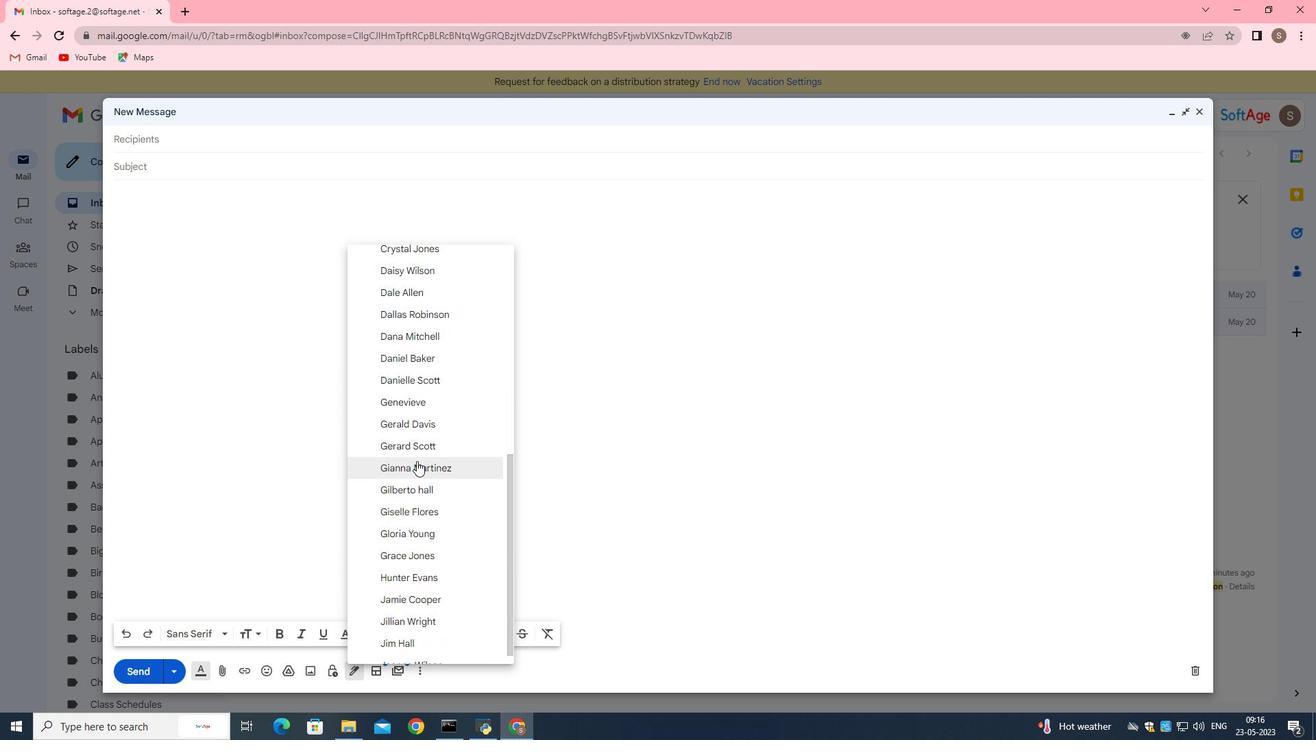 
Action: Mouse scrolled (417, 462) with delta (0, 0)
Screenshot: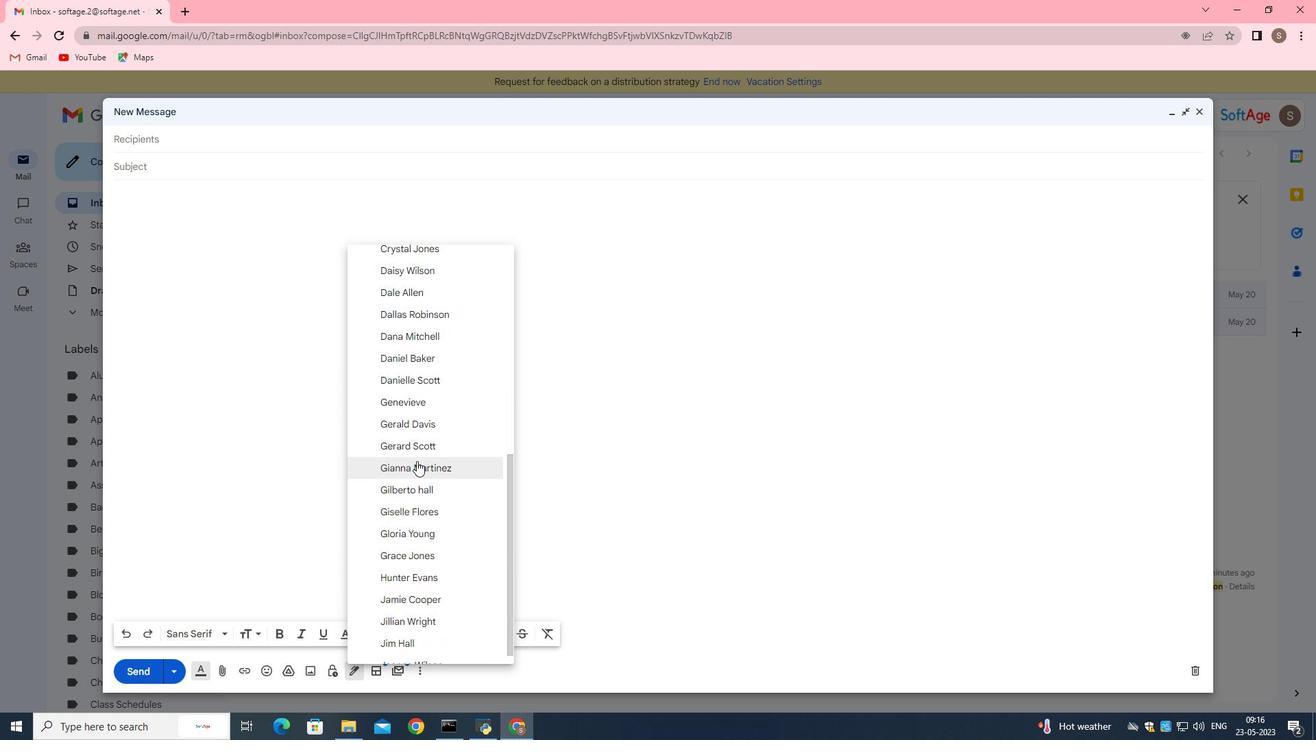 
Action: Mouse moved to (417, 461)
Screenshot: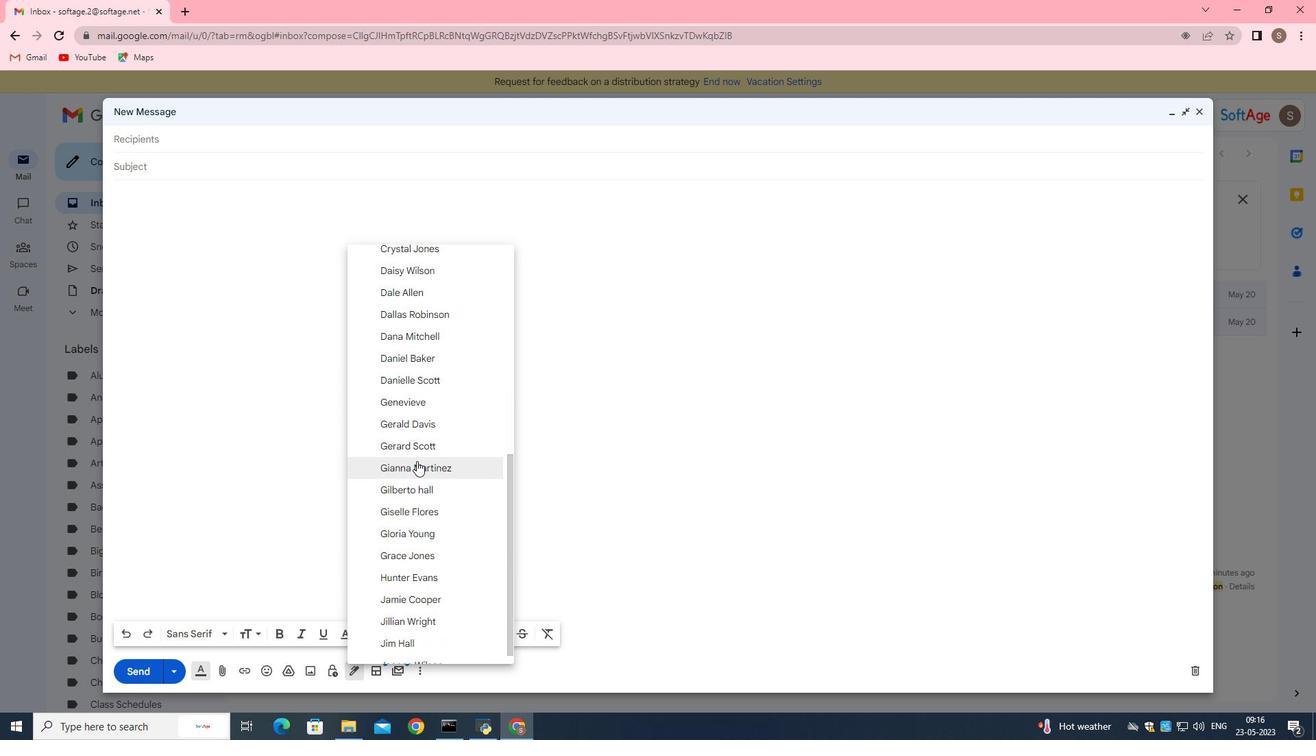 
Action: Mouse scrolled (417, 460) with delta (0, 0)
Screenshot: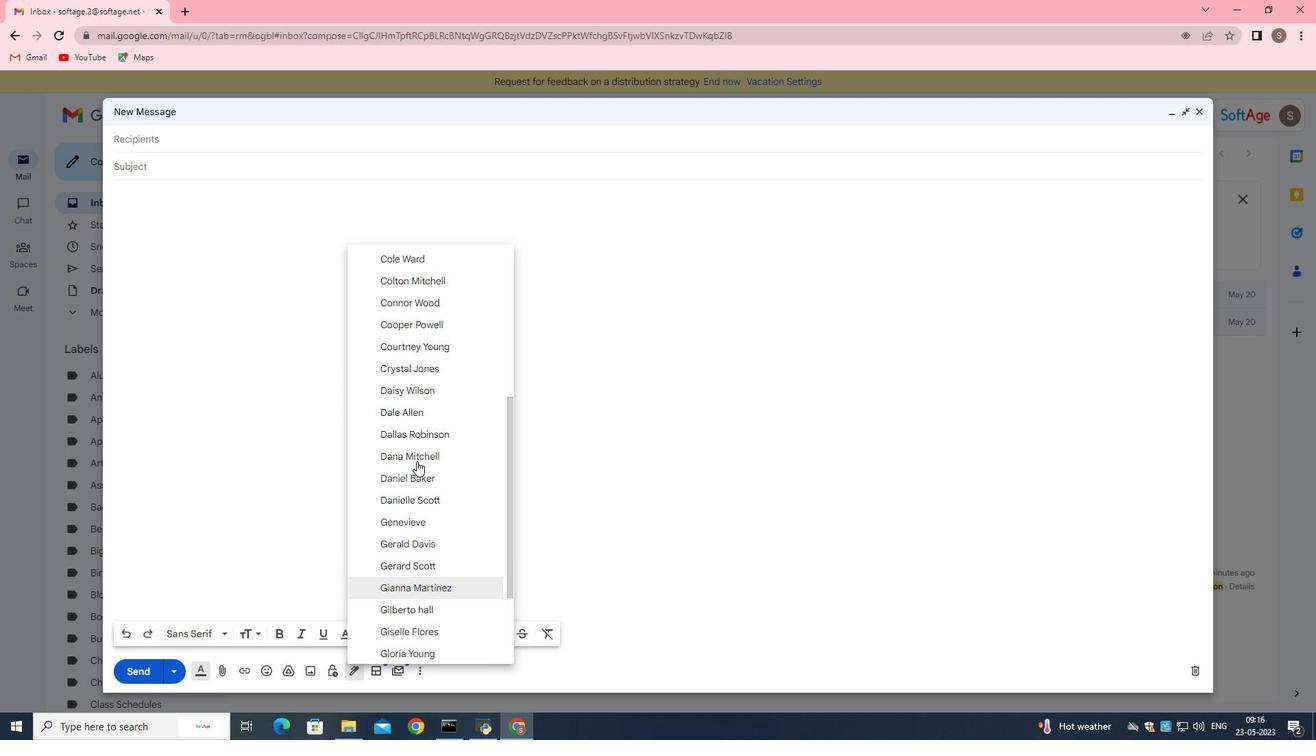 
Action: Mouse scrolled (417, 460) with delta (0, 0)
Screenshot: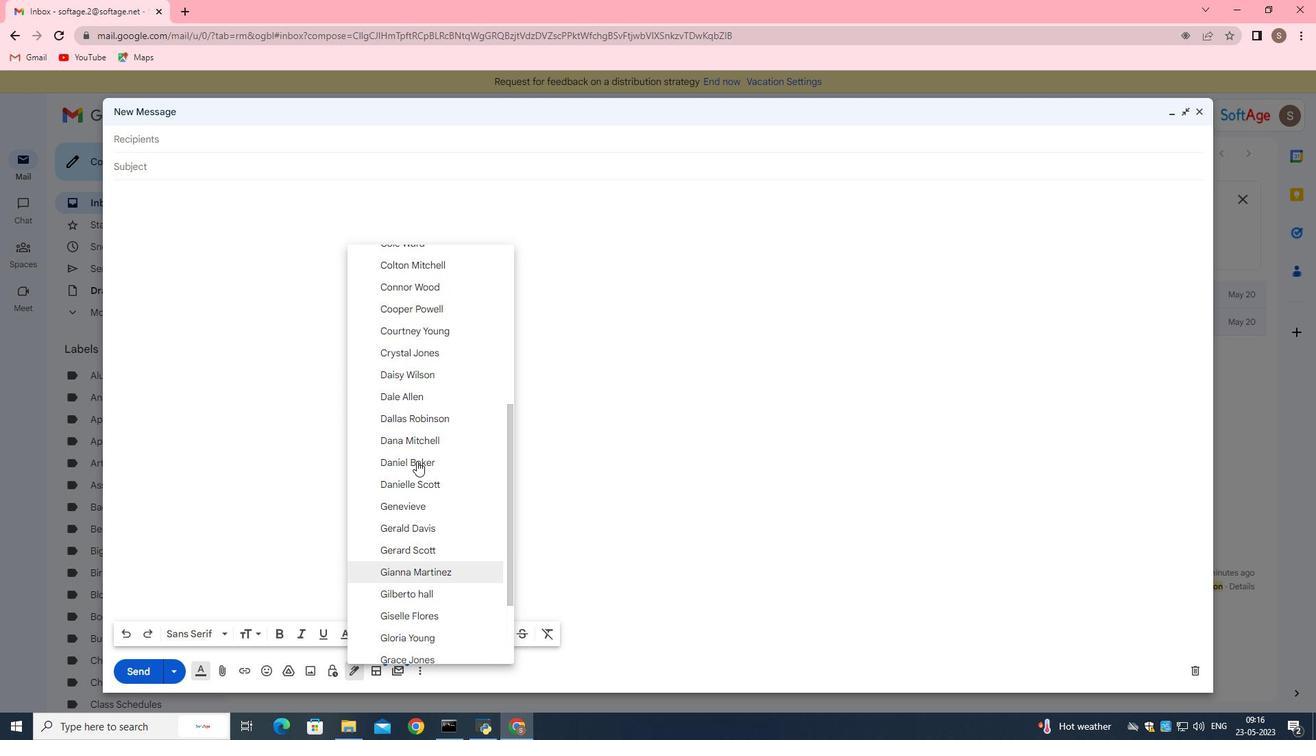 
Action: Mouse scrolled (417, 460) with delta (0, 0)
Screenshot: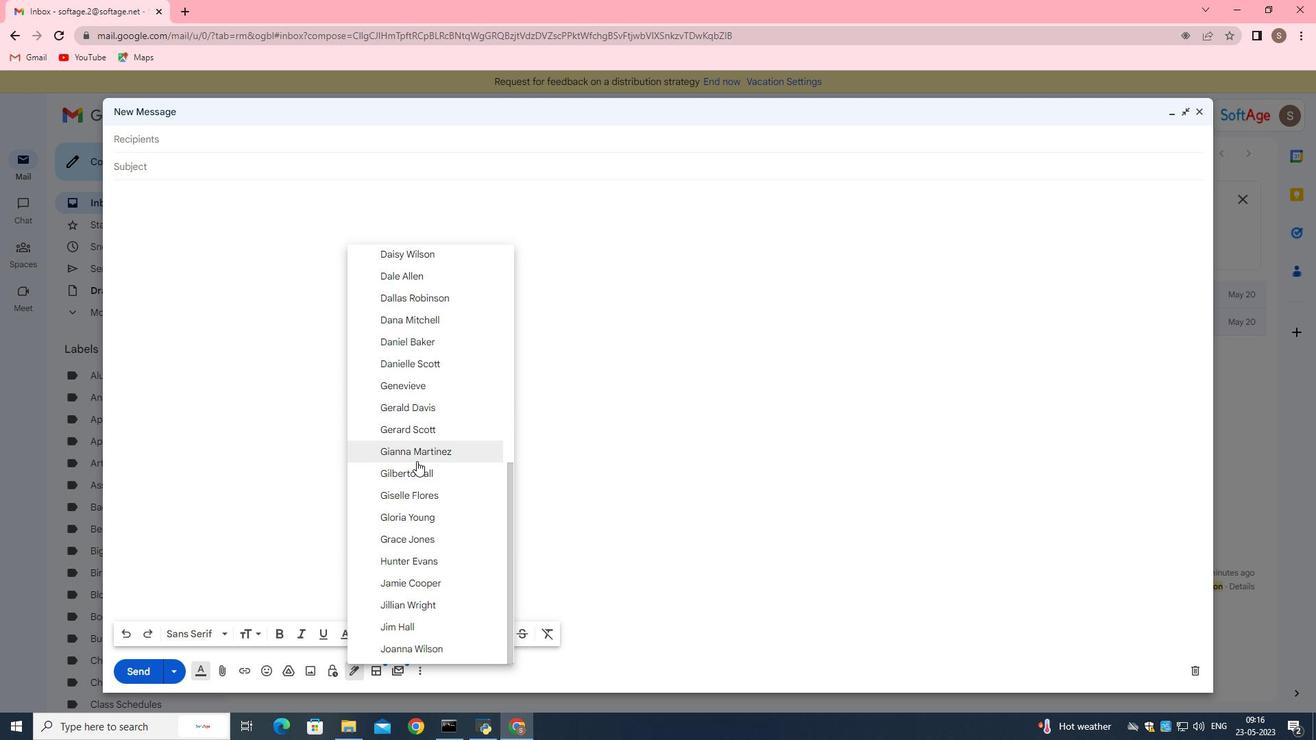 
Action: Mouse scrolled (417, 460) with delta (0, 0)
Screenshot: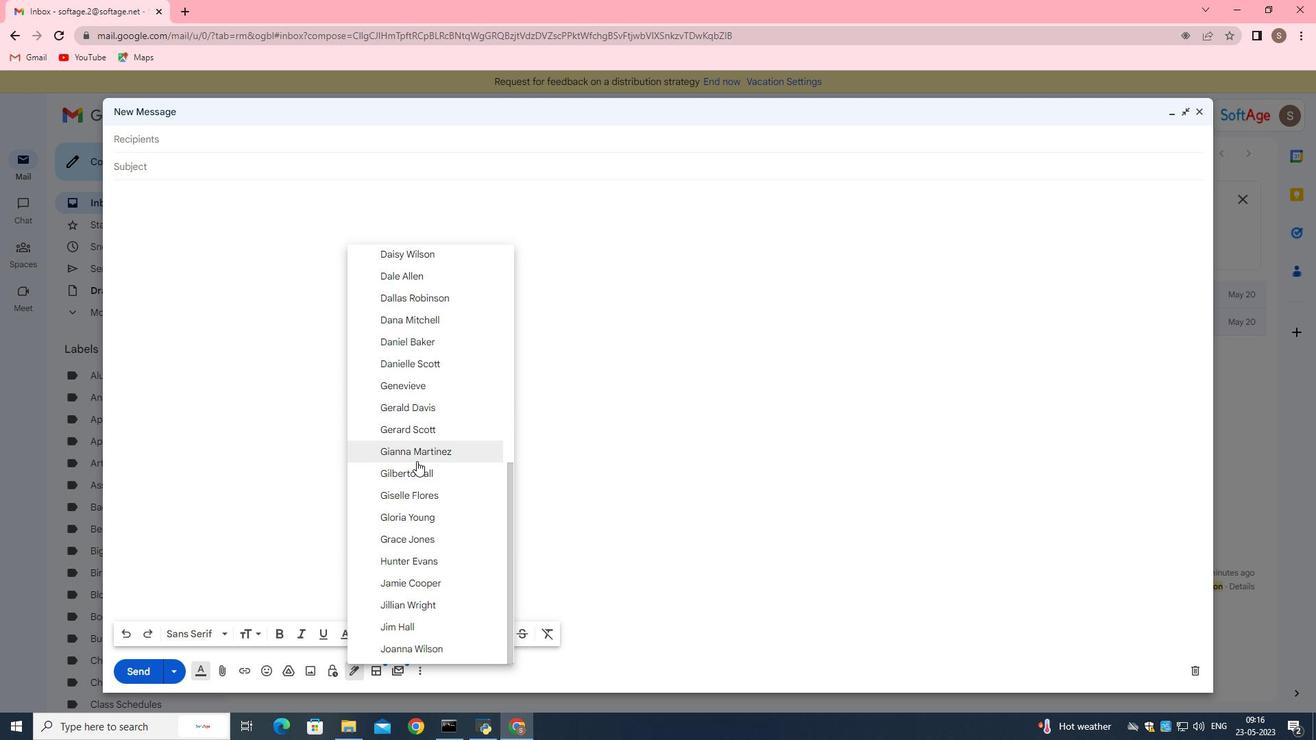 
Action: Mouse scrolled (417, 460) with delta (0, 0)
Screenshot: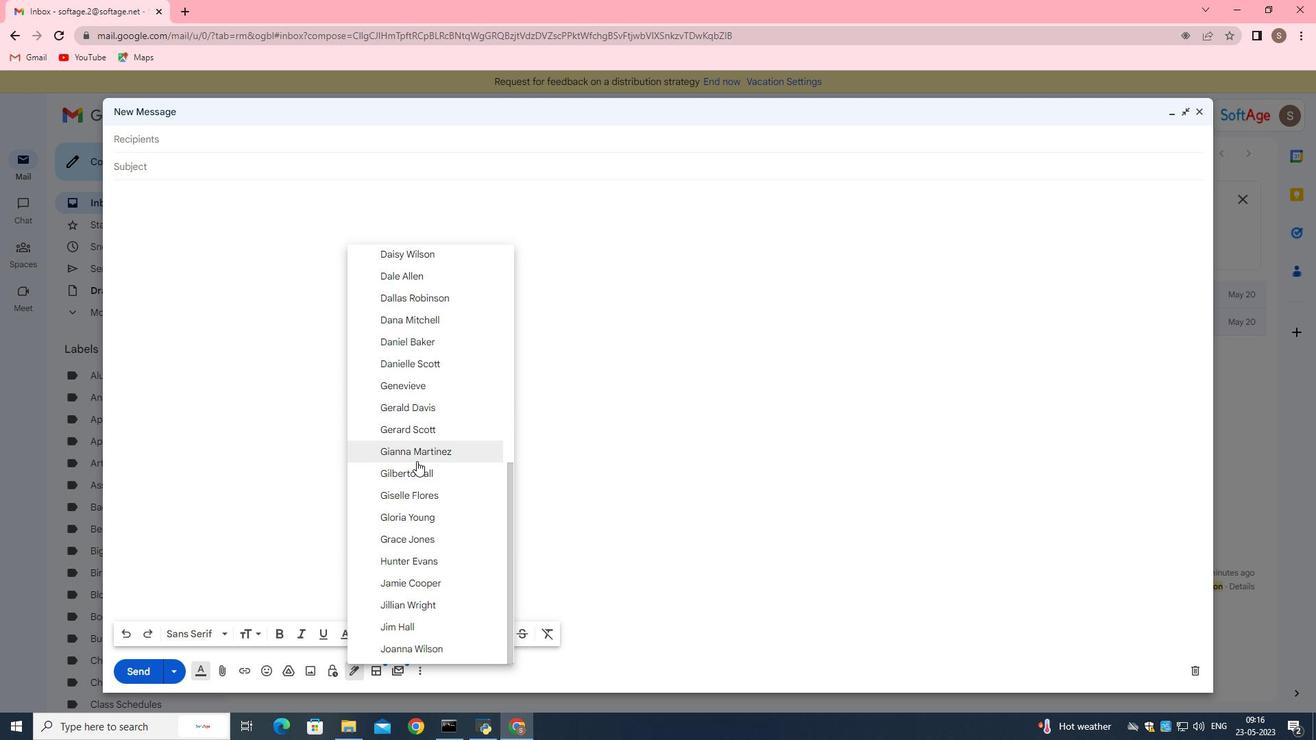 
Action: Mouse scrolled (417, 460) with delta (0, 0)
Screenshot: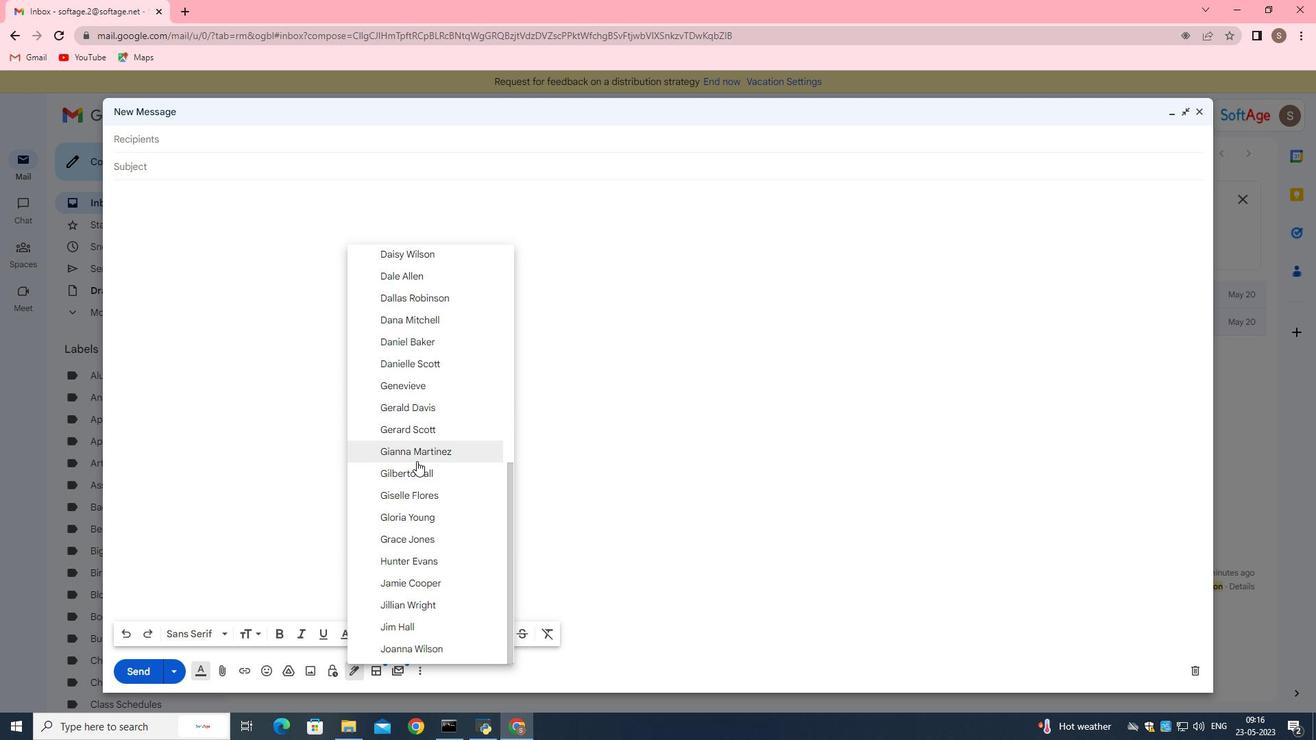 
Action: Mouse scrolled (417, 460) with delta (0, 0)
Screenshot: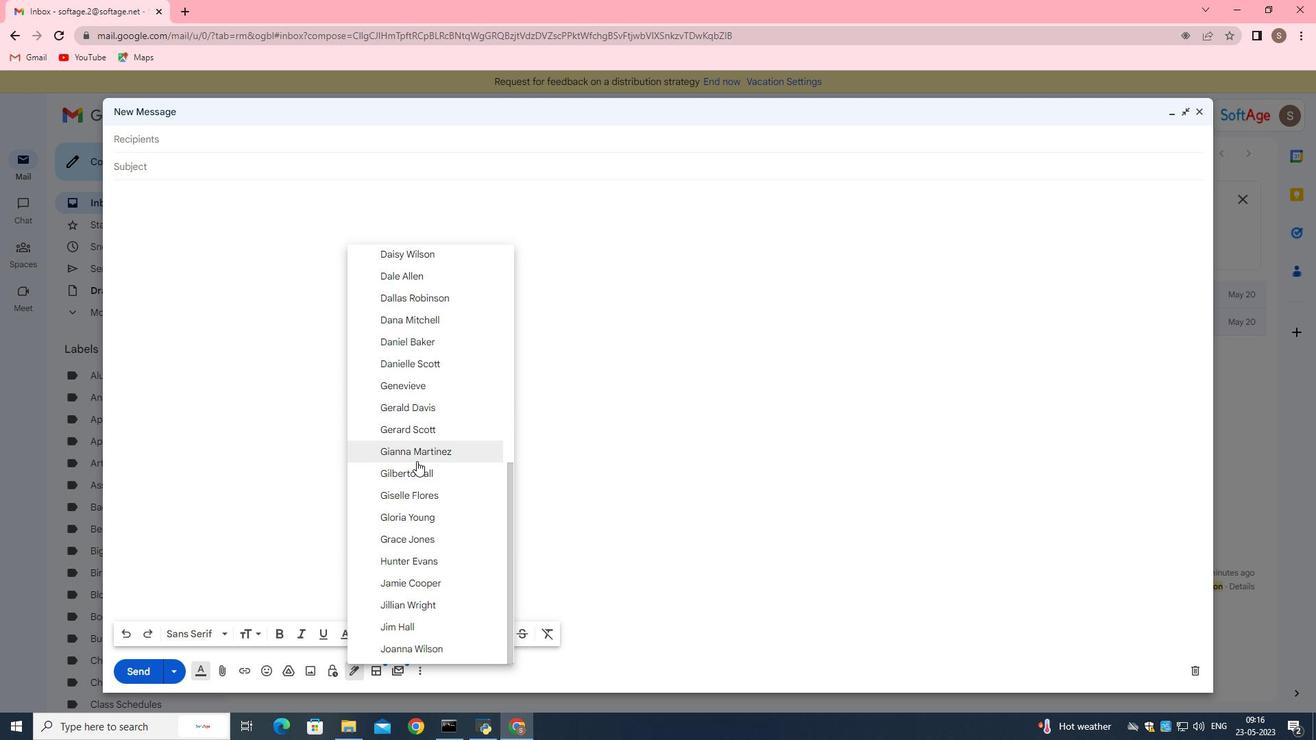 
Action: Mouse moved to (424, 441)
Screenshot: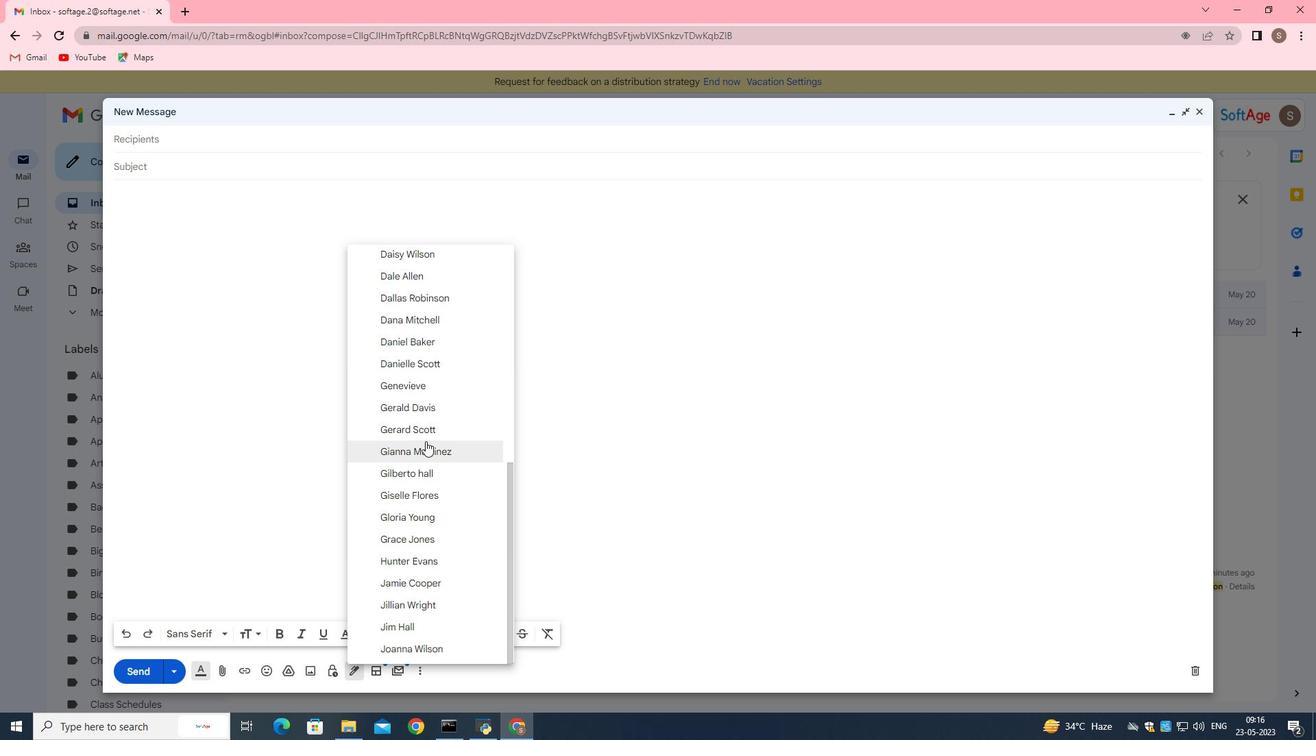 
Action: Mouse scrolled (424, 442) with delta (0, 0)
Screenshot: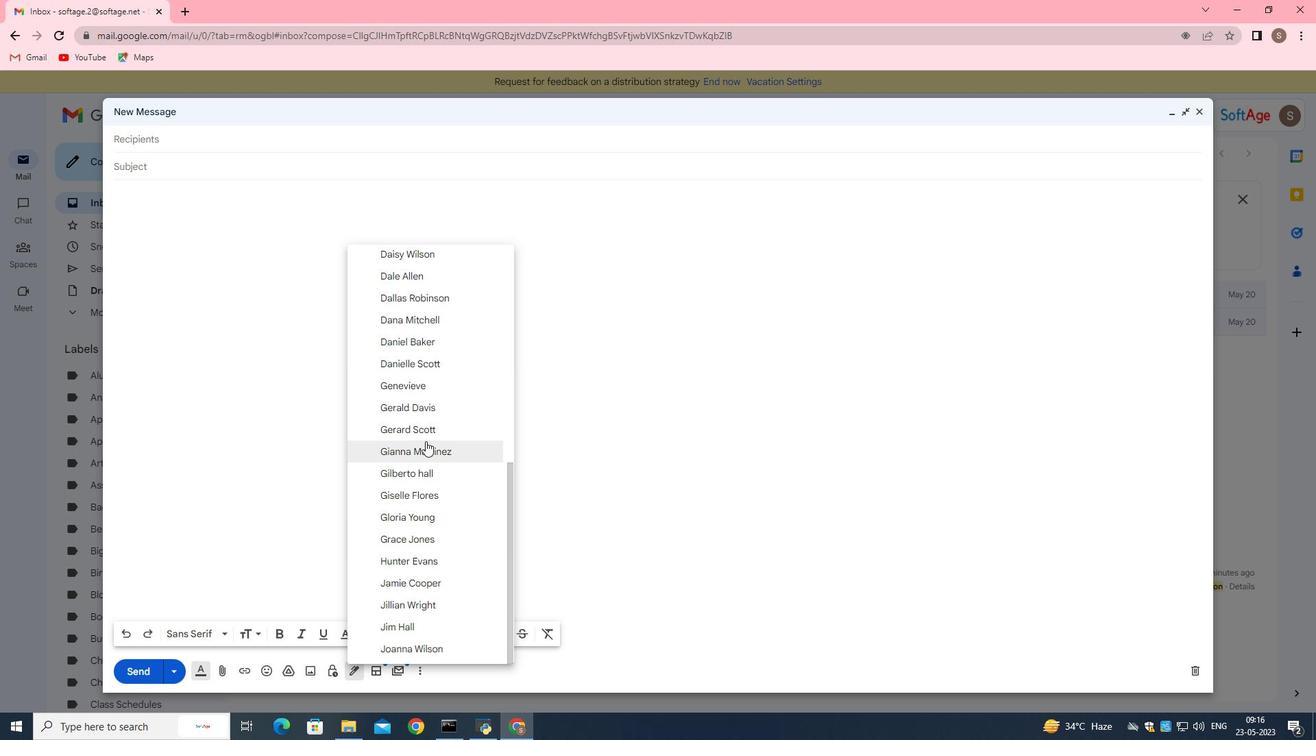 
Action: Mouse moved to (425, 441)
Screenshot: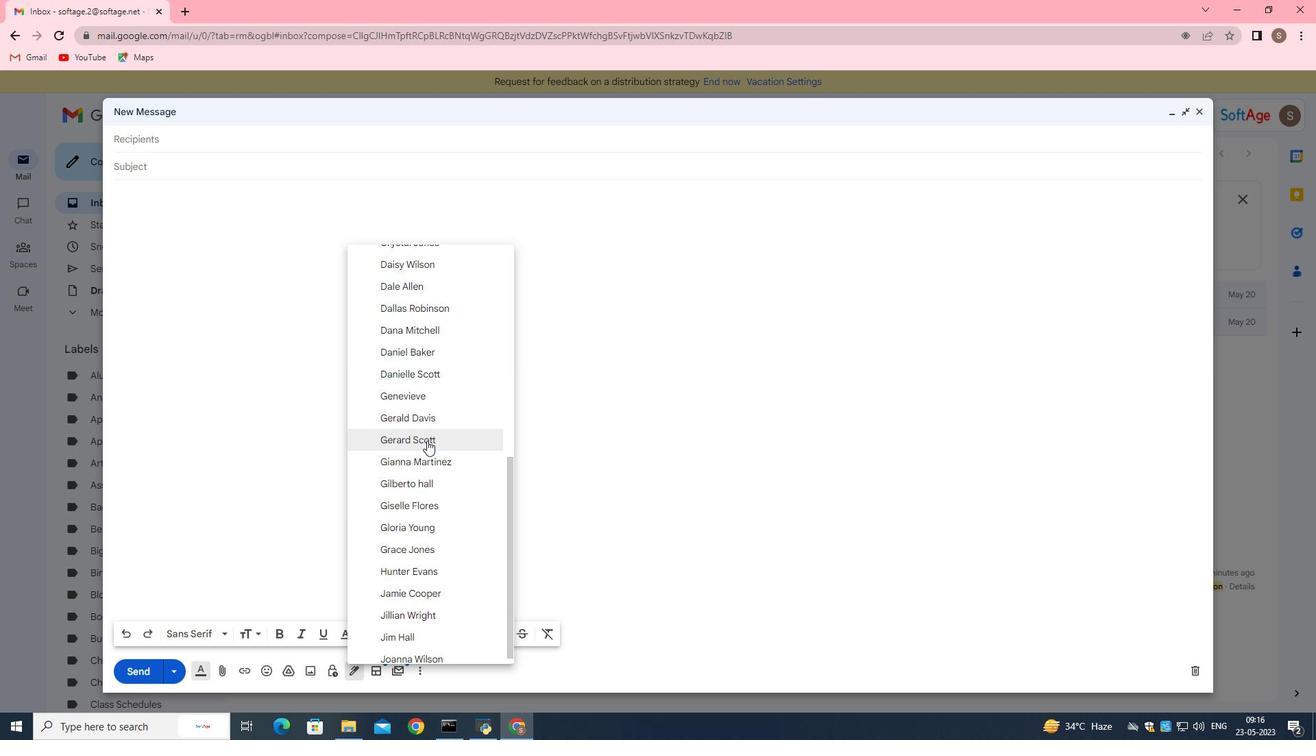 
Action: Mouse scrolled (425, 442) with delta (0, 0)
Screenshot: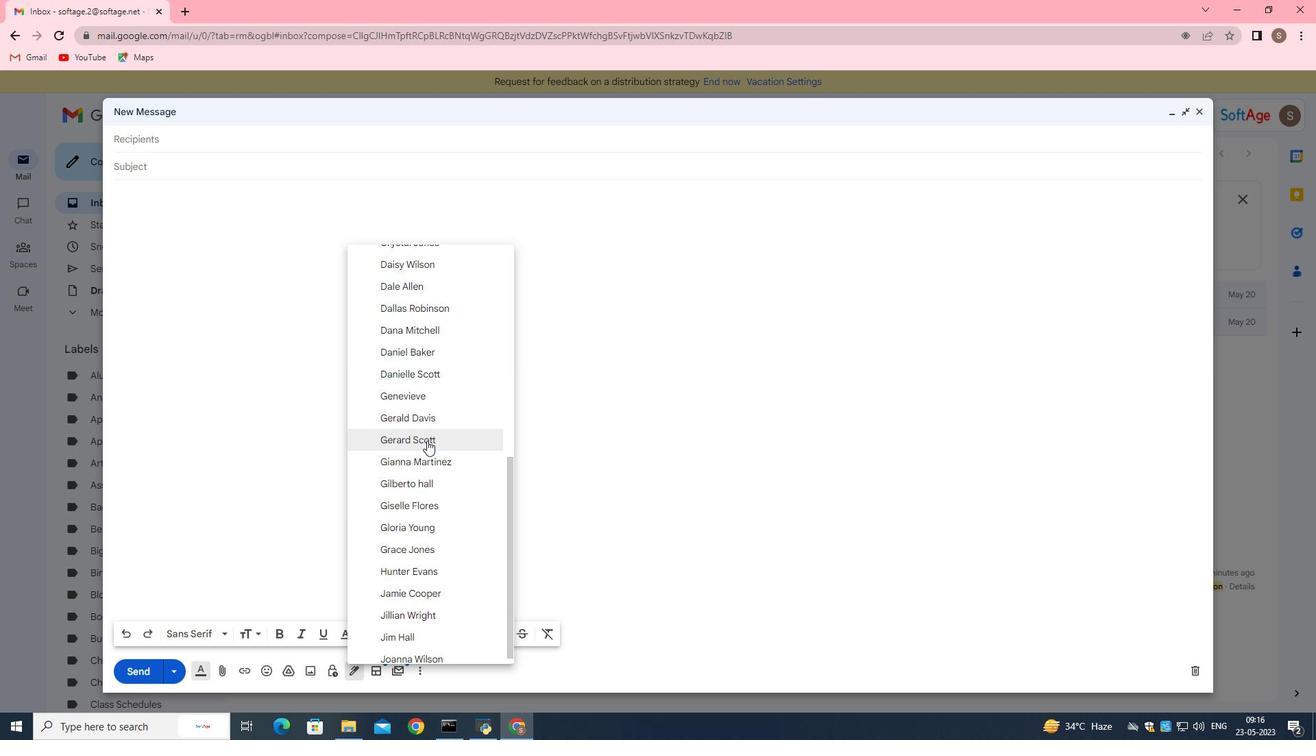 
Action: Mouse moved to (425, 441)
Screenshot: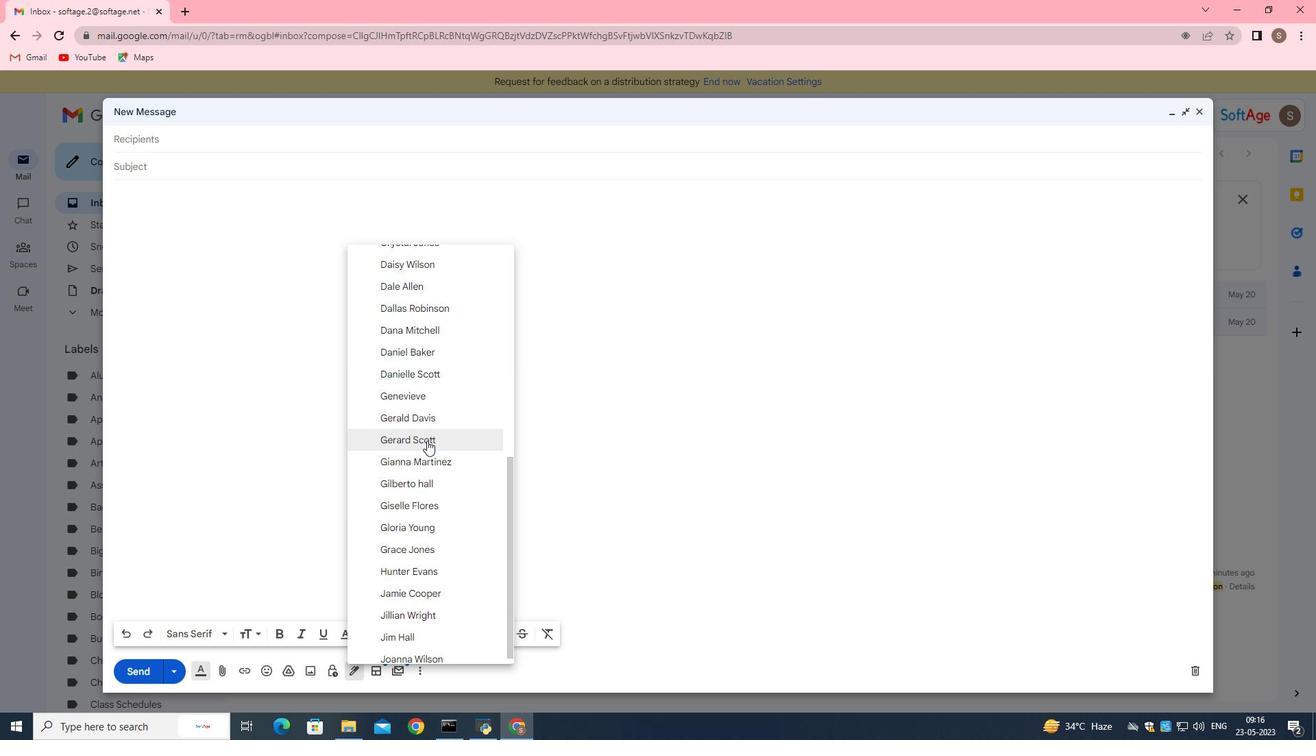 
Action: Mouse scrolled (425, 442) with delta (0, 0)
Screenshot: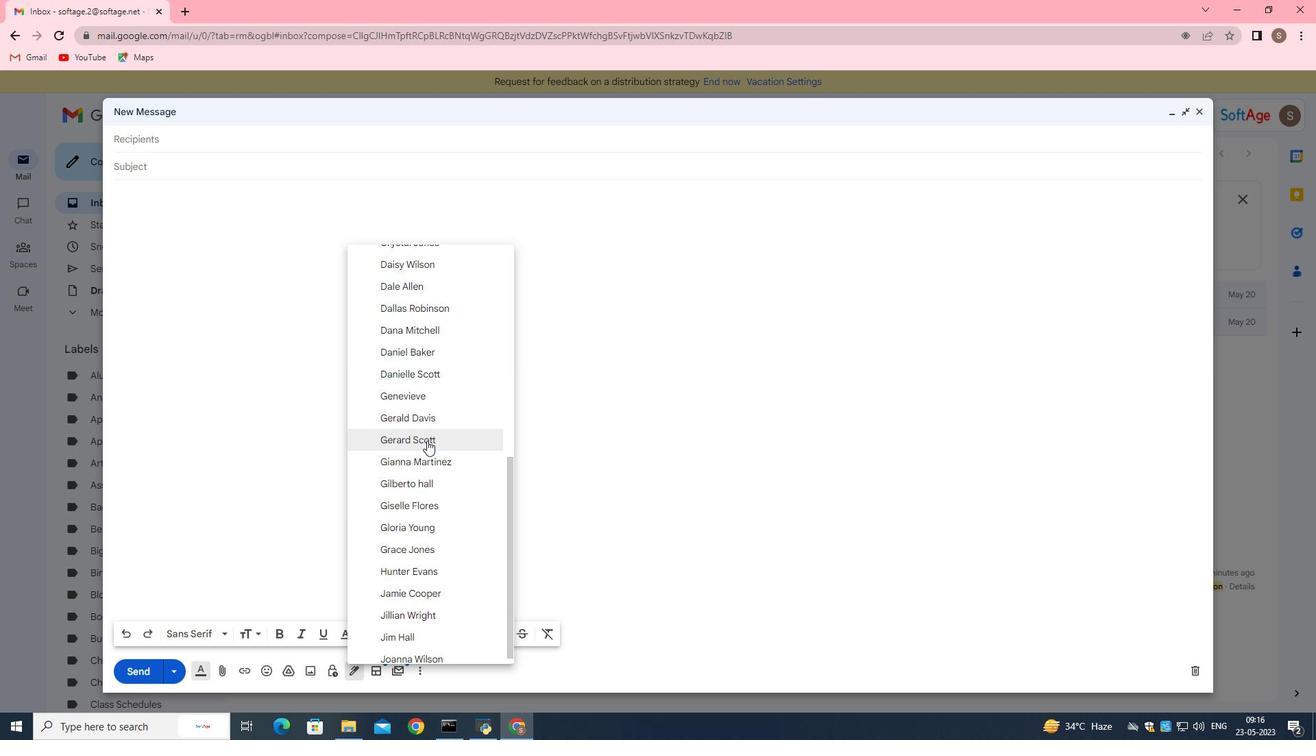 
Action: Mouse moved to (427, 441)
Screenshot: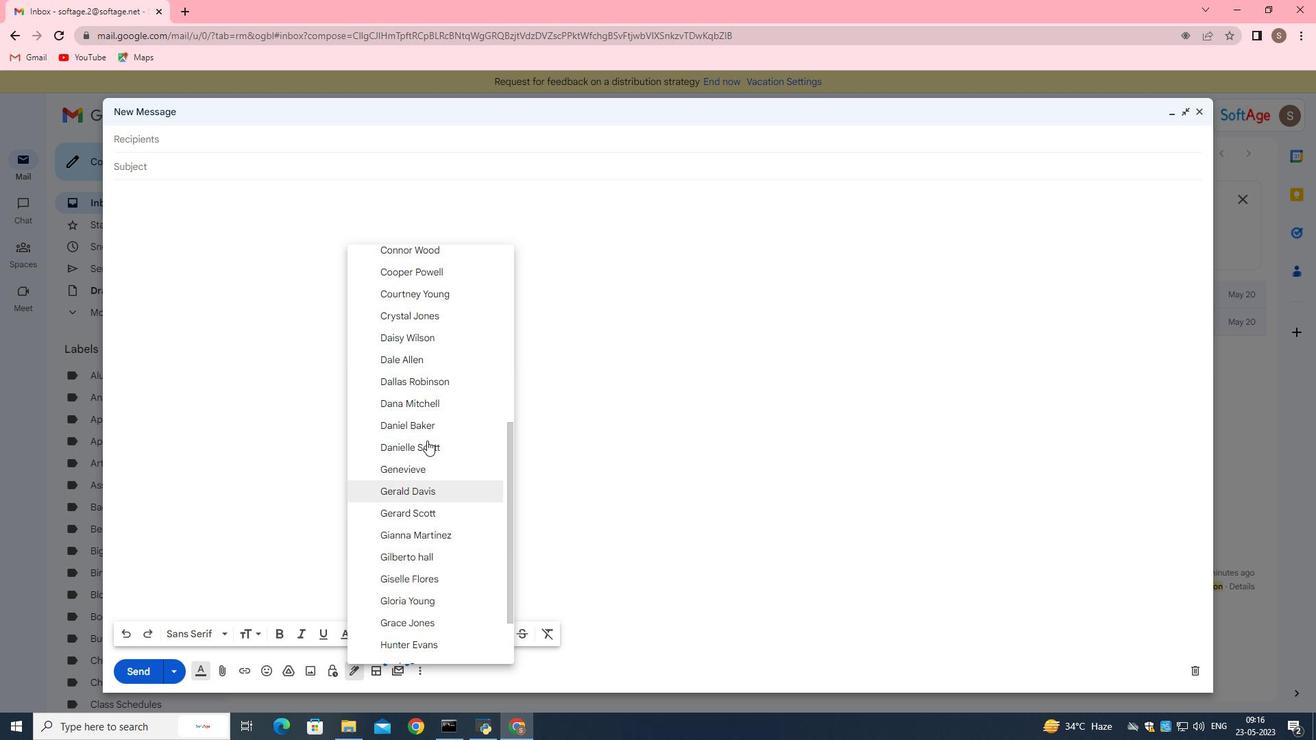 
Action: Mouse scrolled (427, 441) with delta (0, 0)
Screenshot: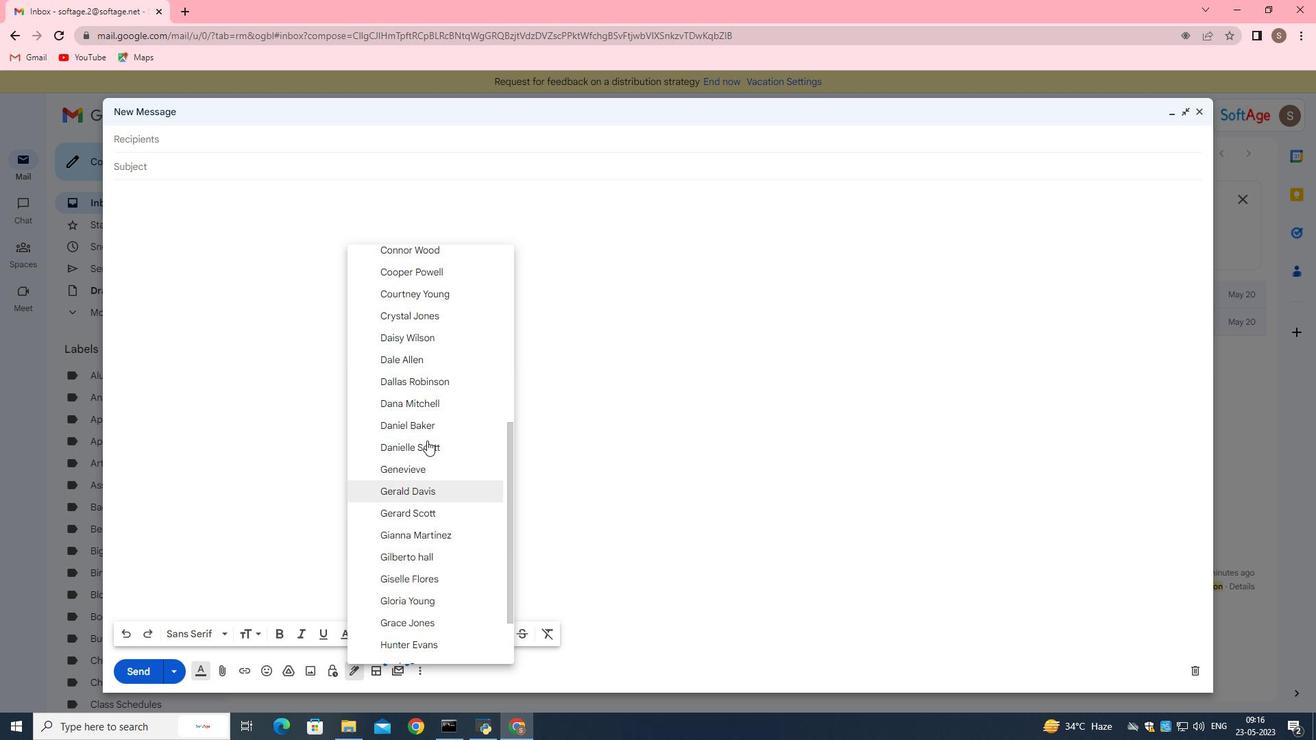 
Action: Mouse scrolled (427, 441) with delta (0, 0)
Screenshot: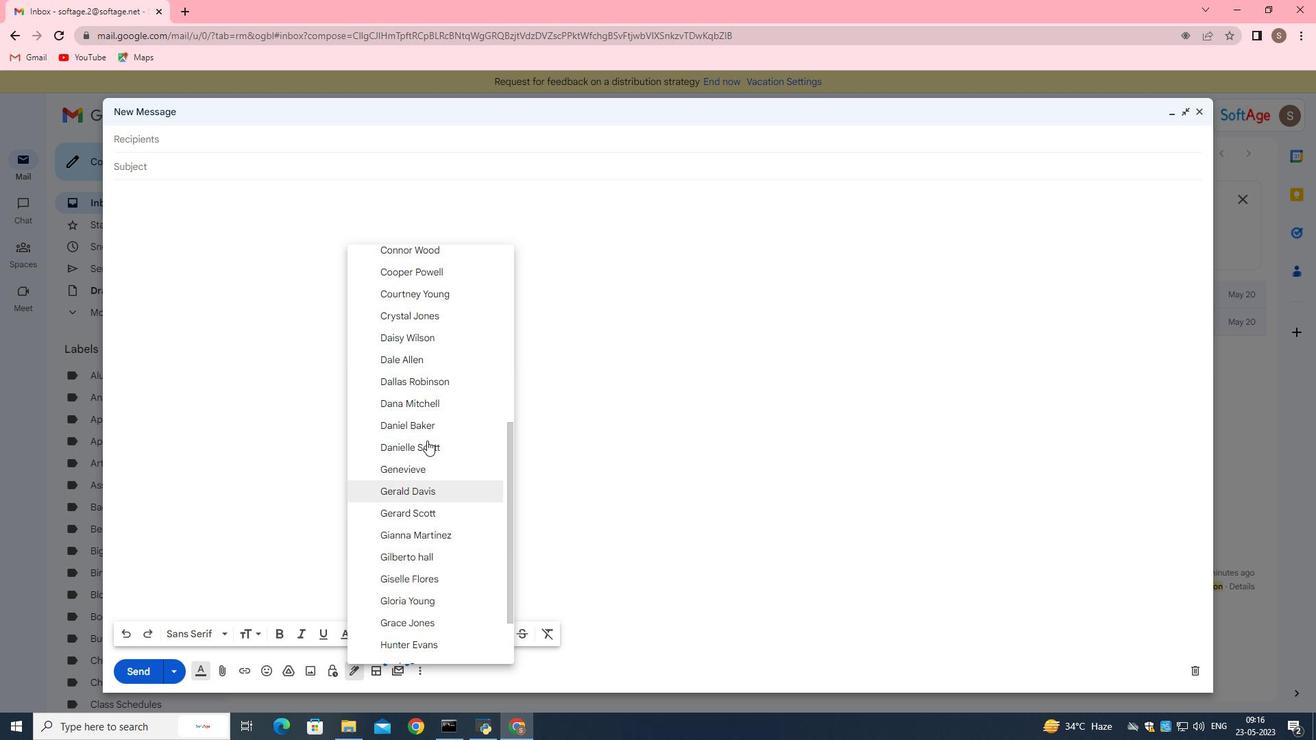 
Action: Mouse scrolled (427, 441) with delta (0, 0)
Screenshot: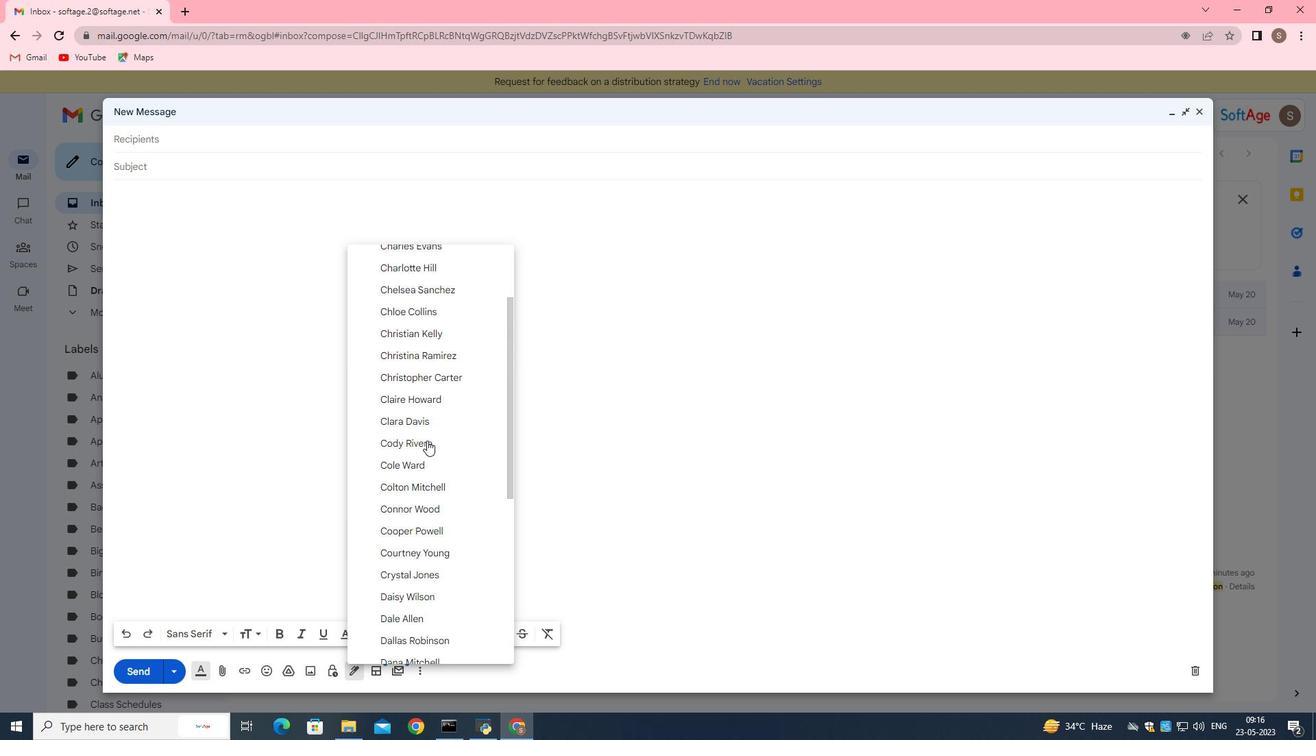 
Action: Mouse scrolled (427, 441) with delta (0, 0)
Screenshot: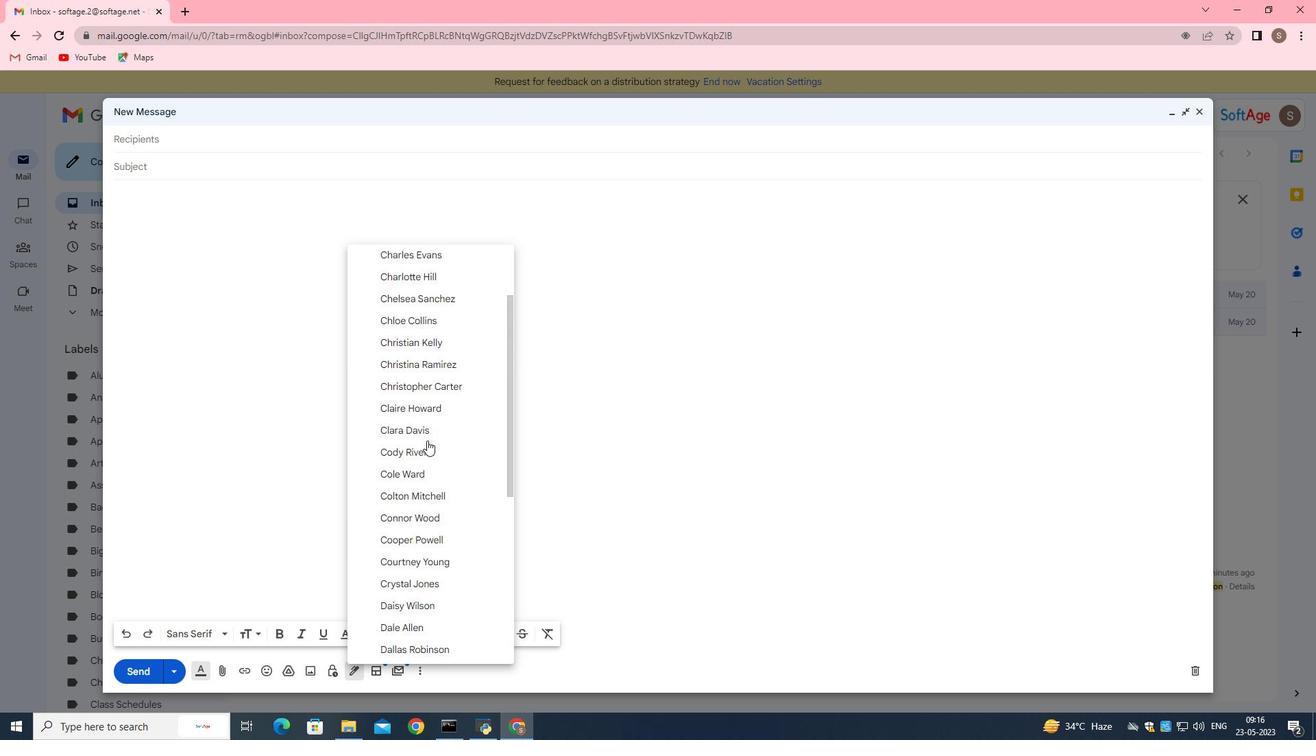 
Action: Mouse scrolled (427, 441) with delta (0, 0)
Screenshot: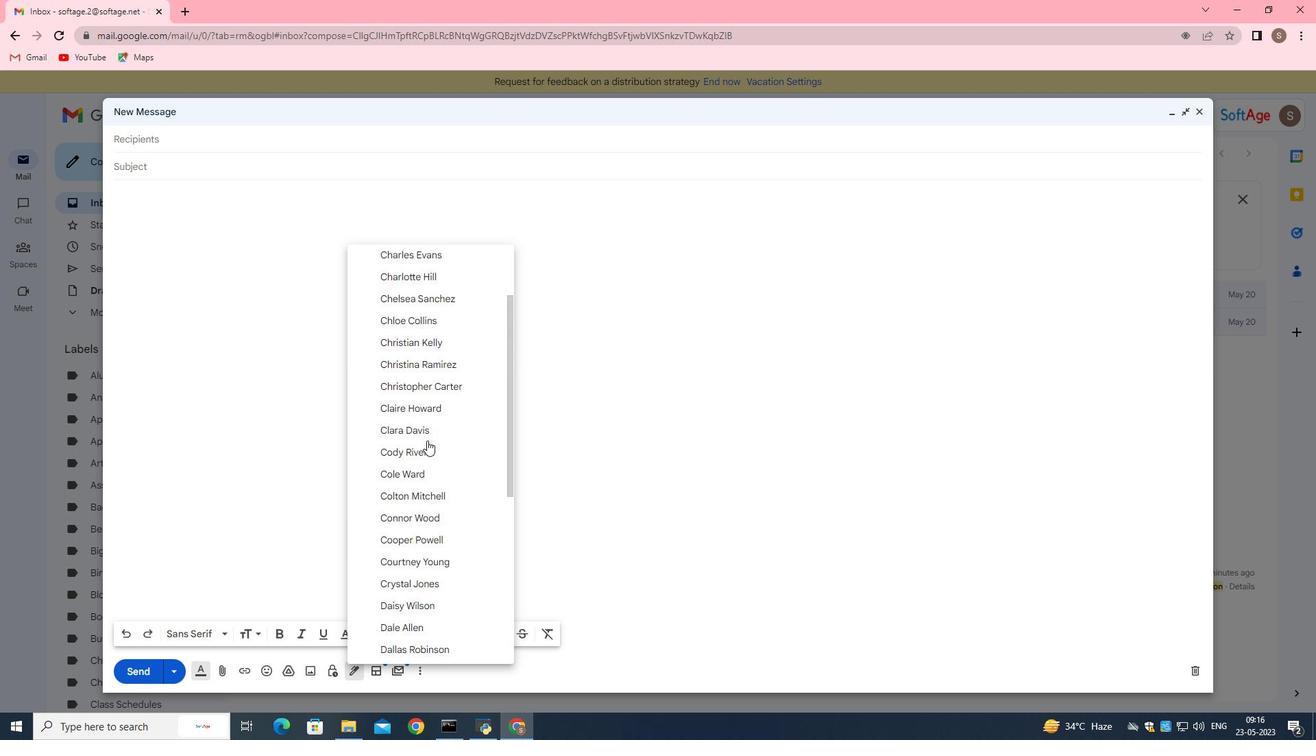 
Action: Mouse scrolled (427, 441) with delta (0, 0)
Screenshot: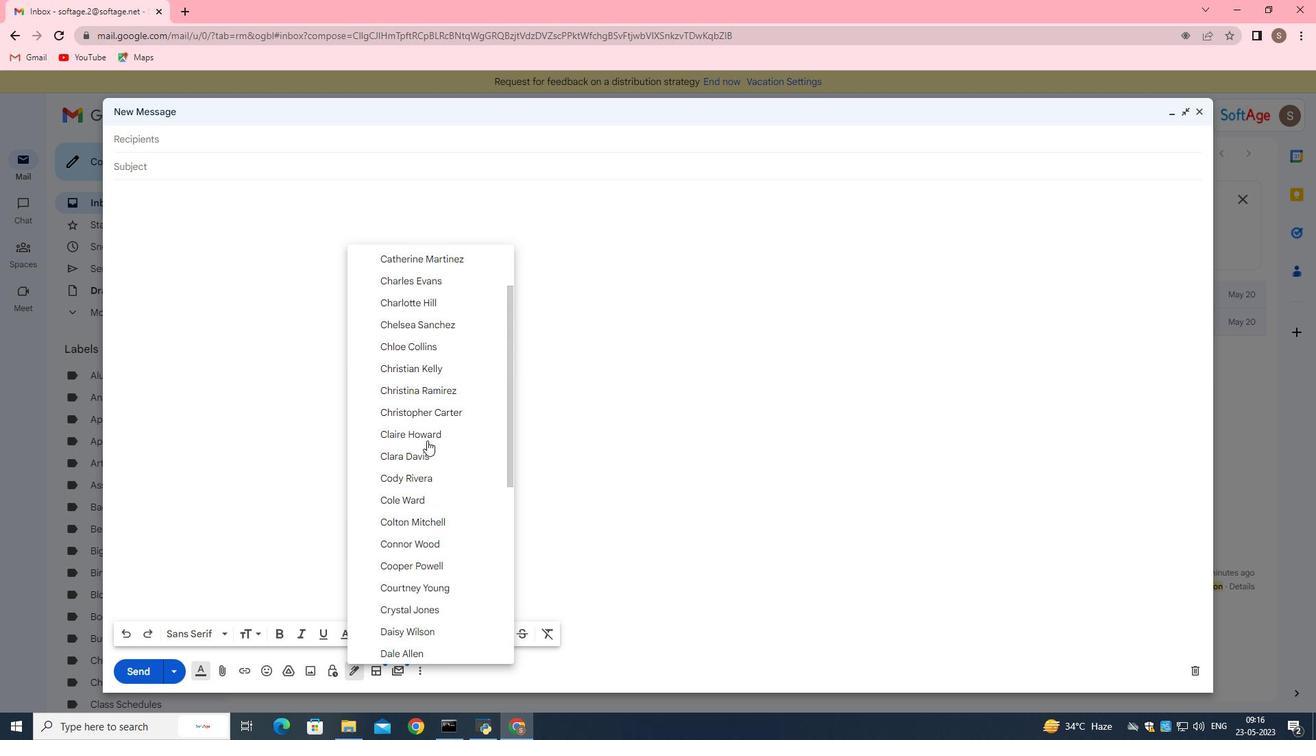 
Action: Mouse scrolled (427, 441) with delta (0, 0)
Screenshot: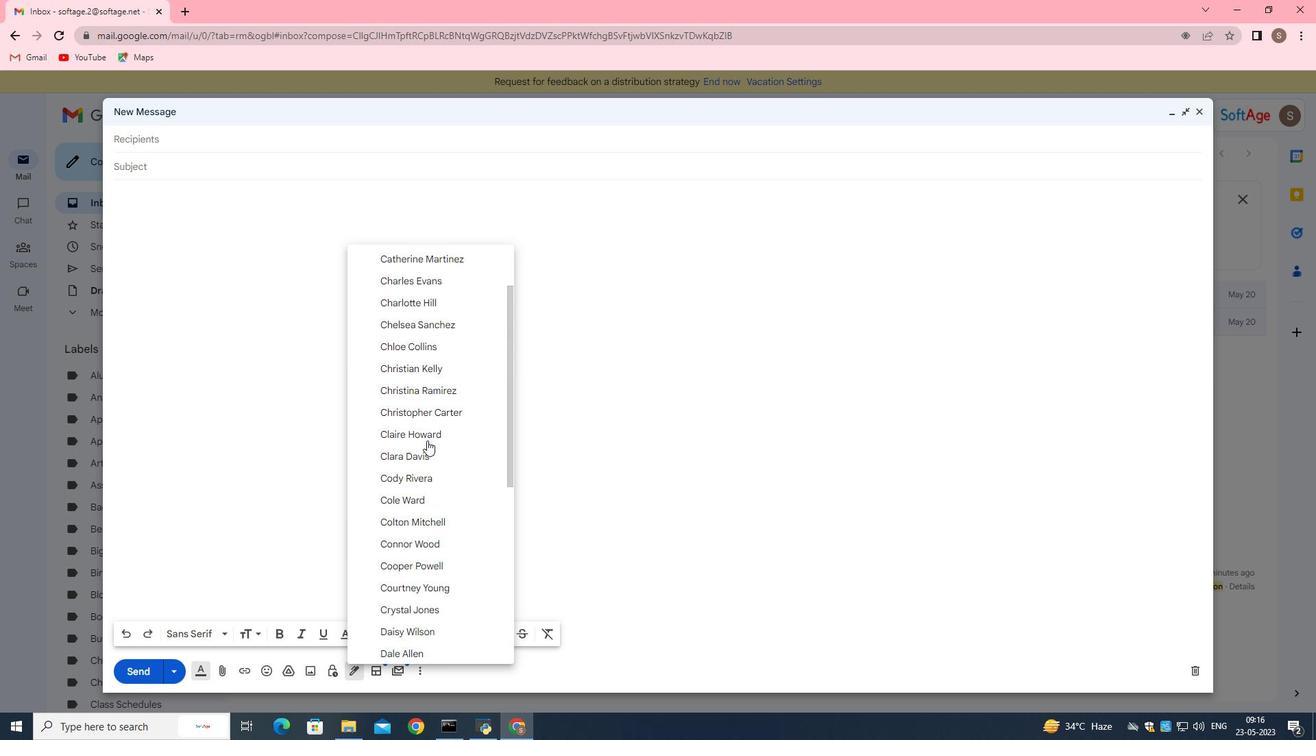 
Action: Mouse scrolled (427, 441) with delta (0, 0)
Screenshot: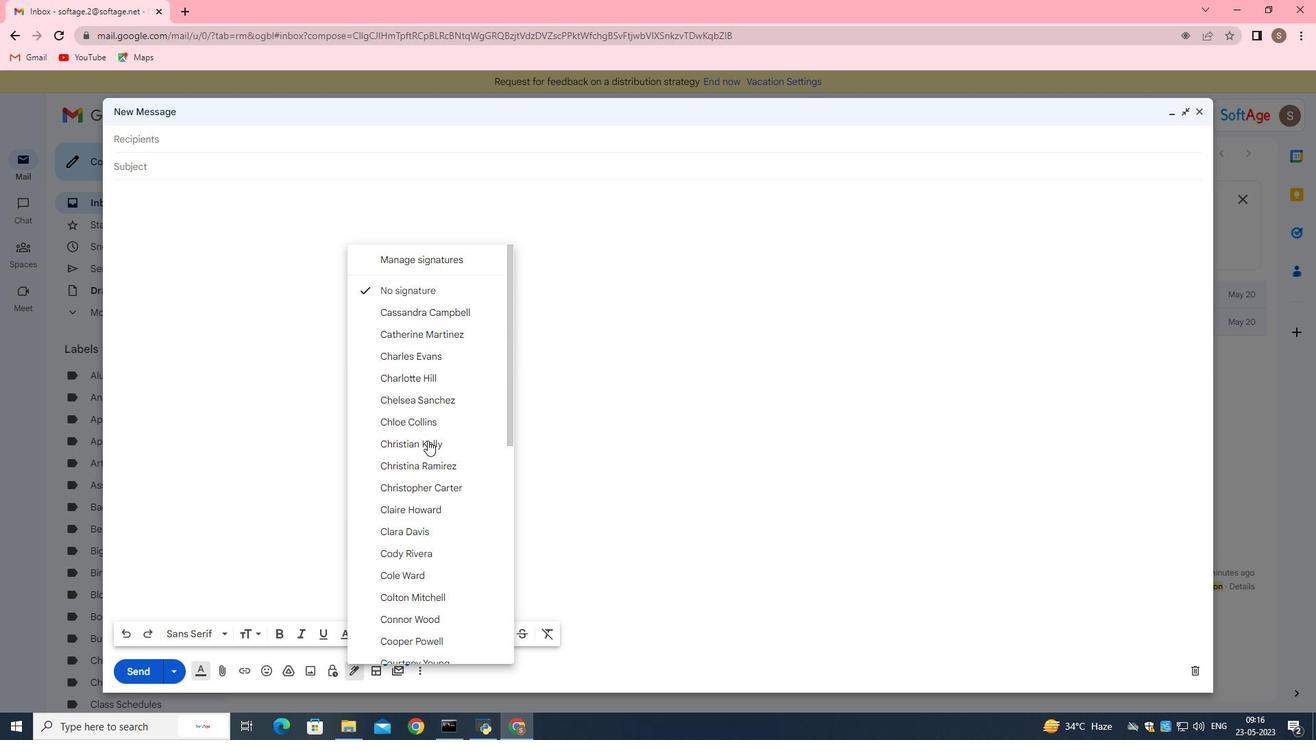 
Action: Mouse scrolled (427, 441) with delta (0, 0)
Screenshot: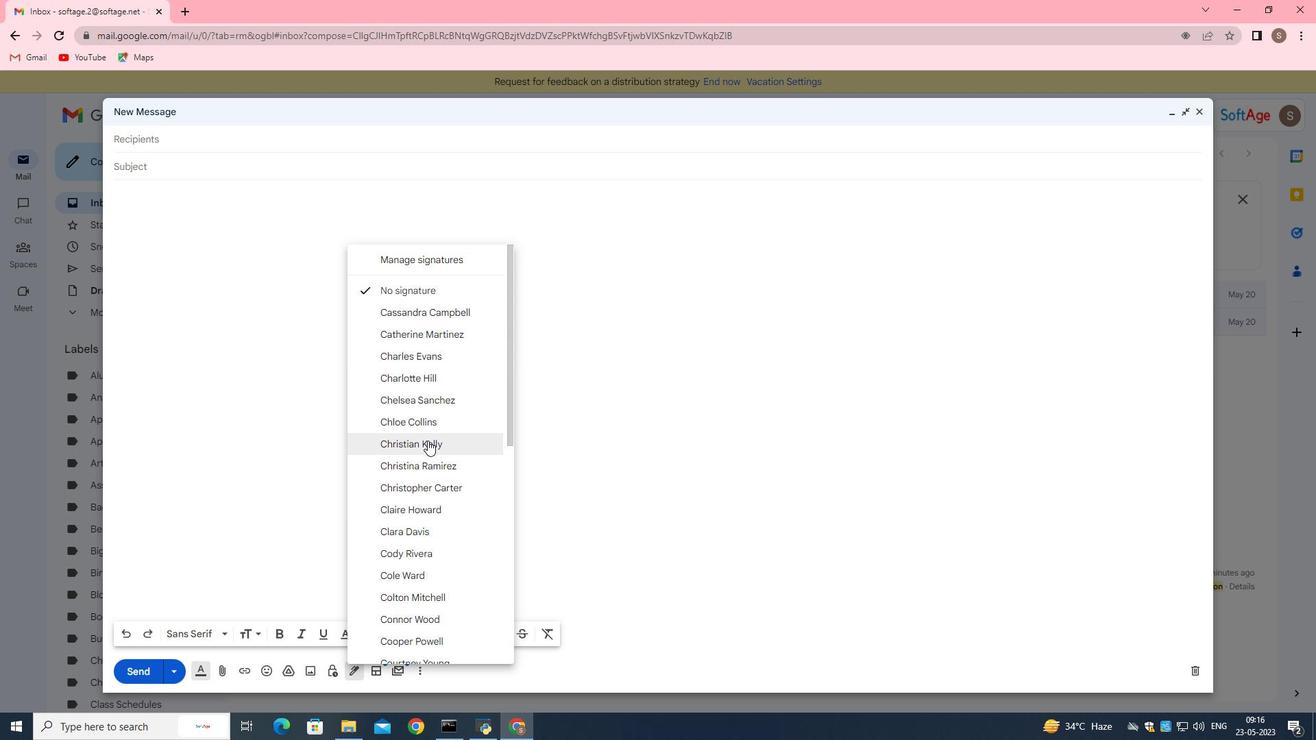 
Action: Mouse scrolled (427, 441) with delta (0, 0)
Screenshot: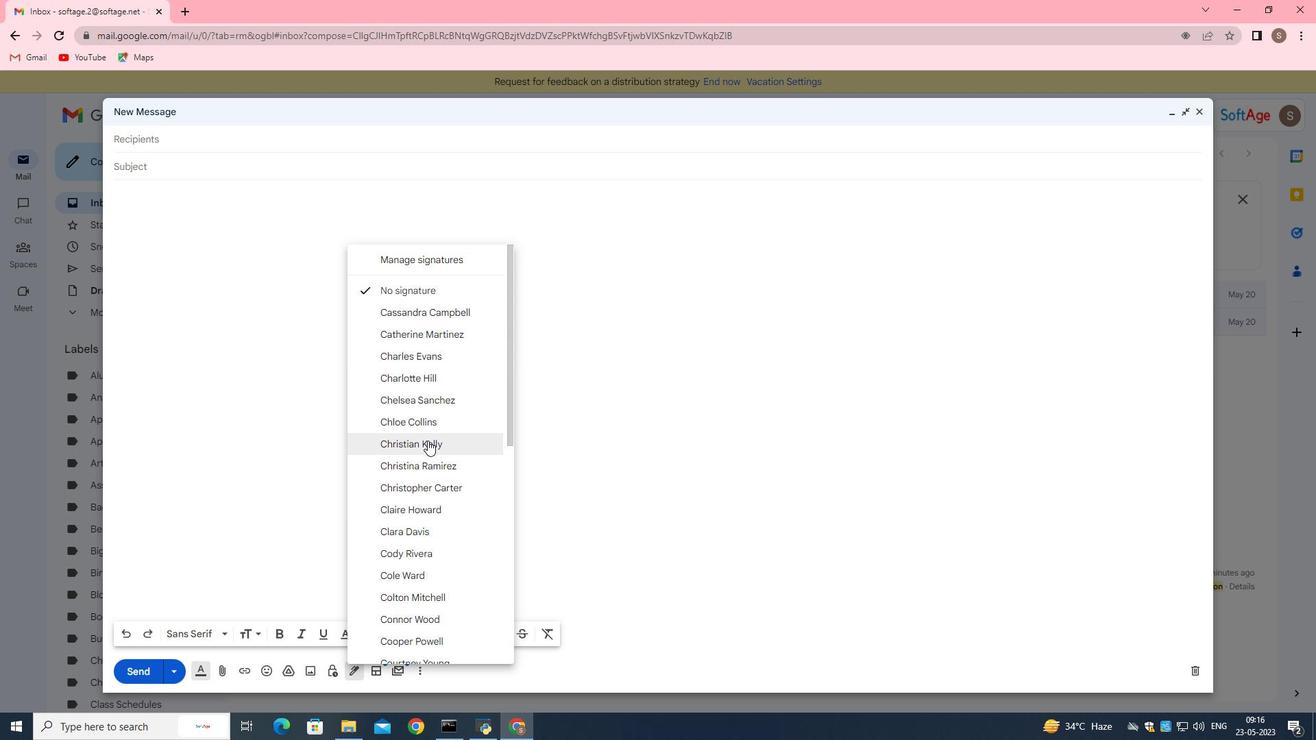 
Action: Mouse moved to (428, 441)
Screenshot: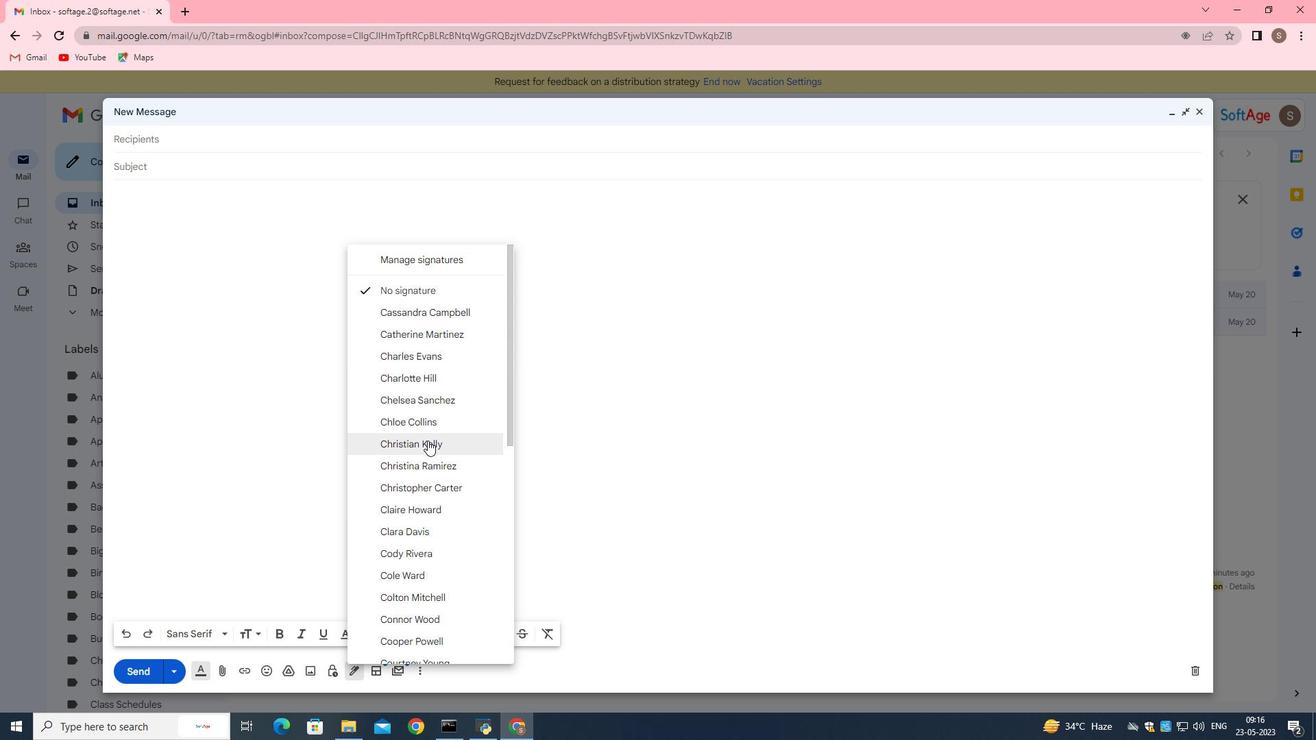 
Action: Mouse scrolled (428, 441) with delta (0, 0)
Screenshot: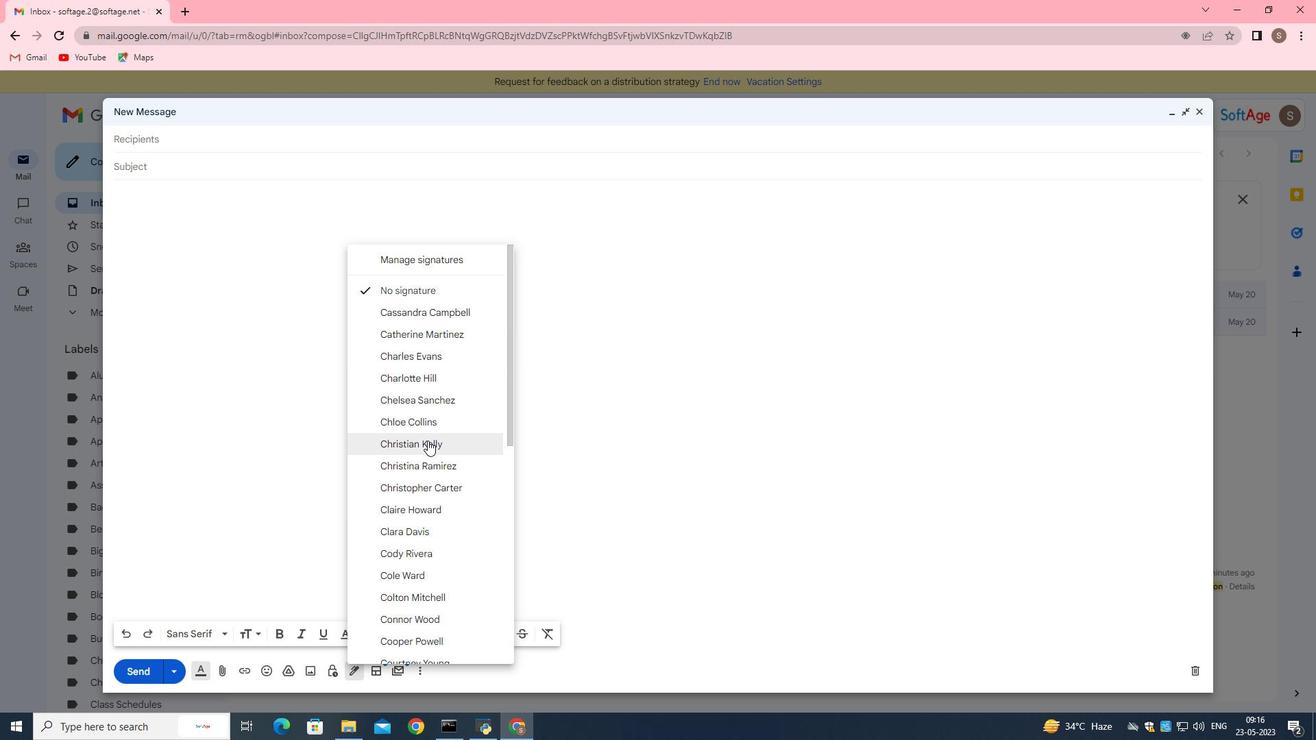 
Action: Mouse scrolled (428, 441) with delta (0, 0)
Screenshot: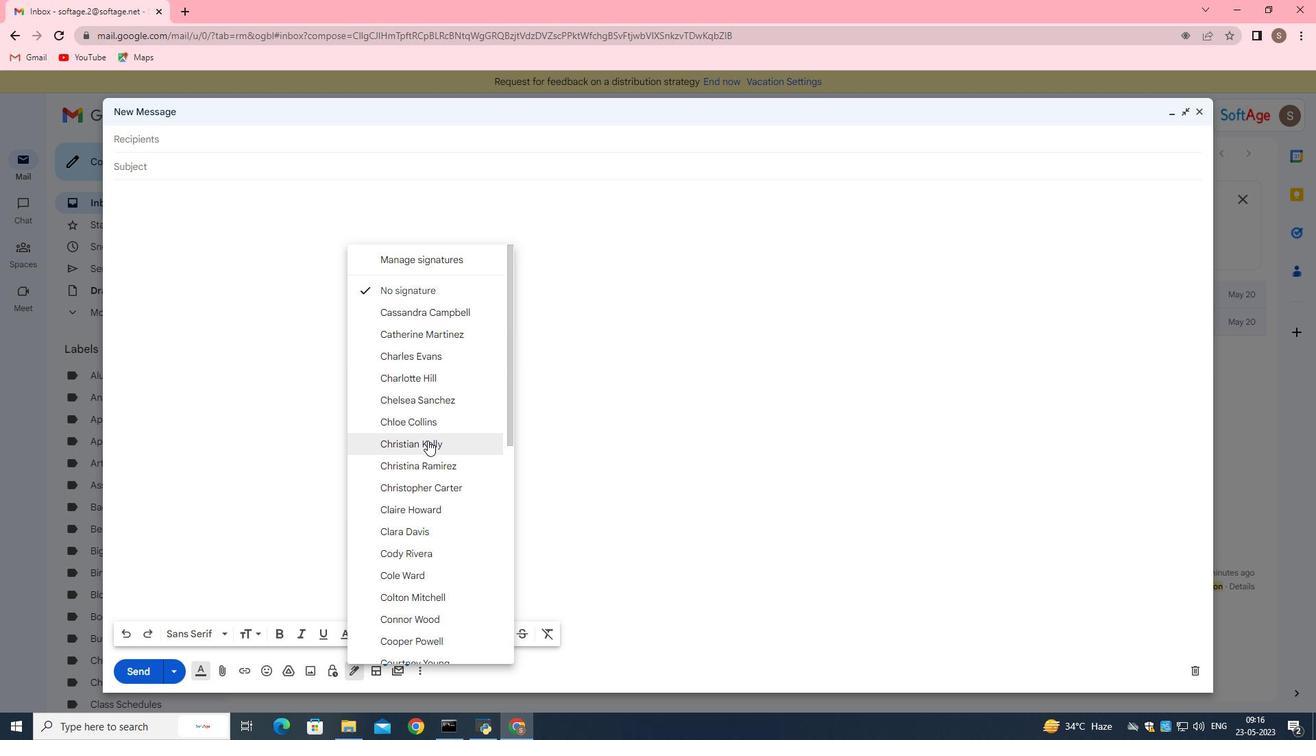 
Action: Mouse moved to (442, 259)
Screenshot: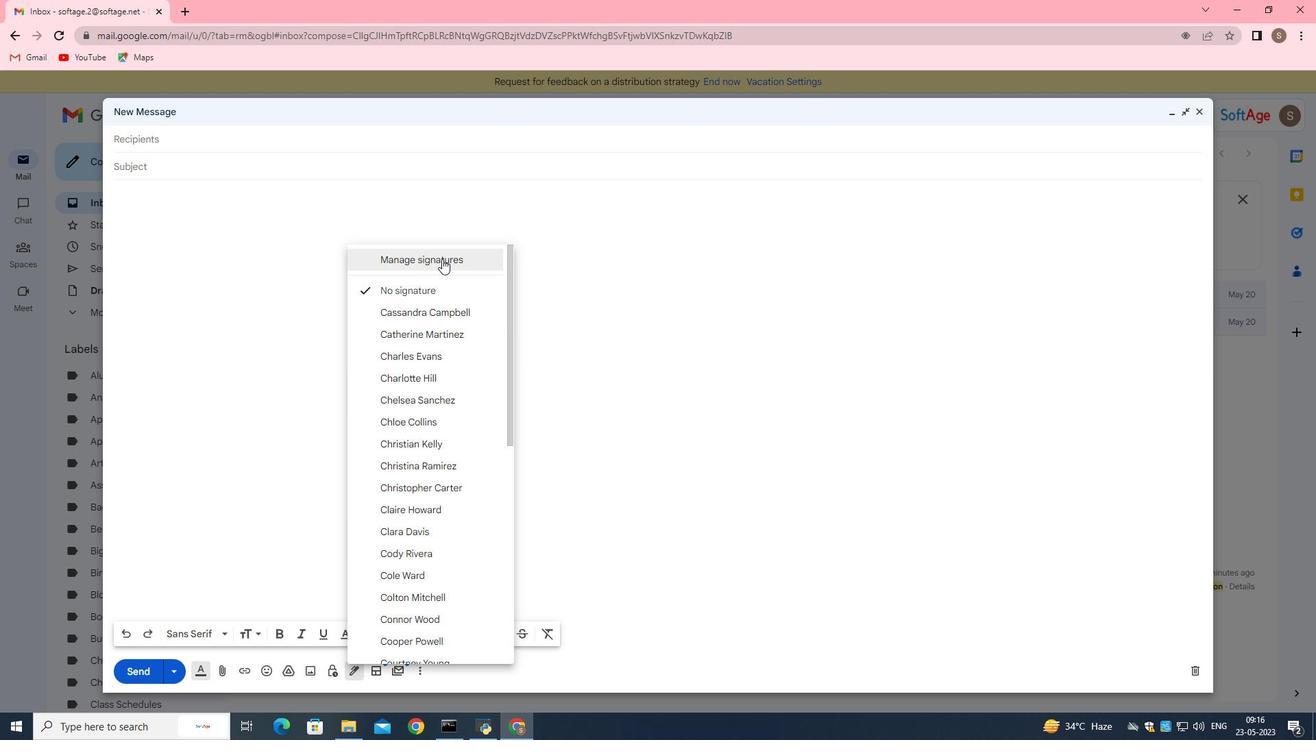 
Action: Mouse pressed left at (442, 259)
Screenshot: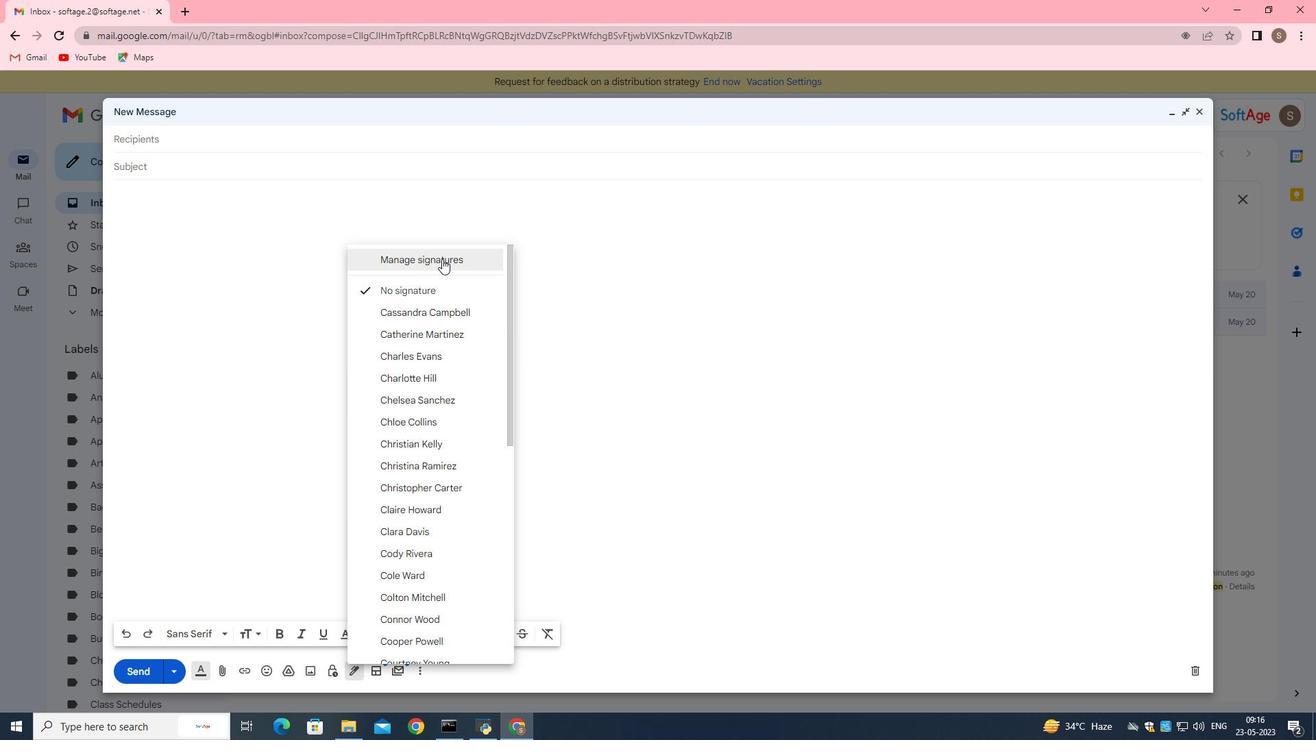 
Action: Mouse moved to (1185, 107)
Screenshot: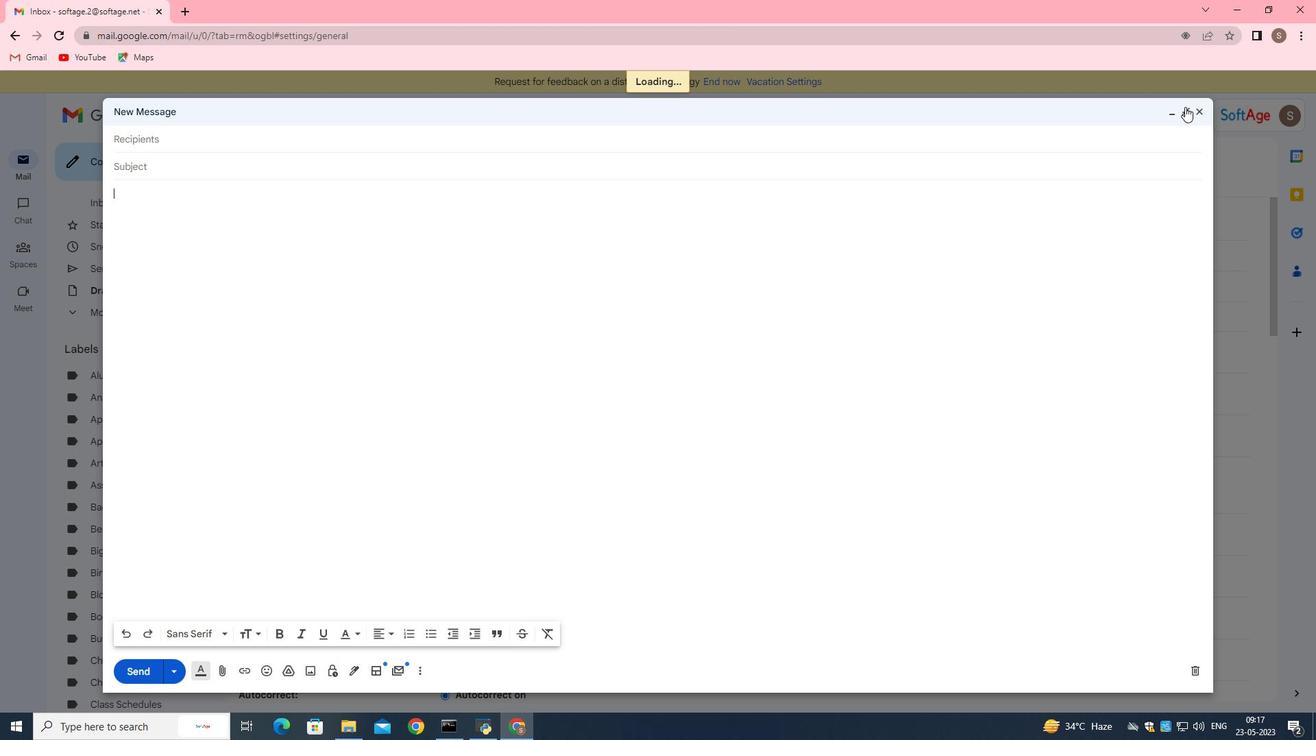 
Action: Mouse pressed left at (1185, 107)
Screenshot: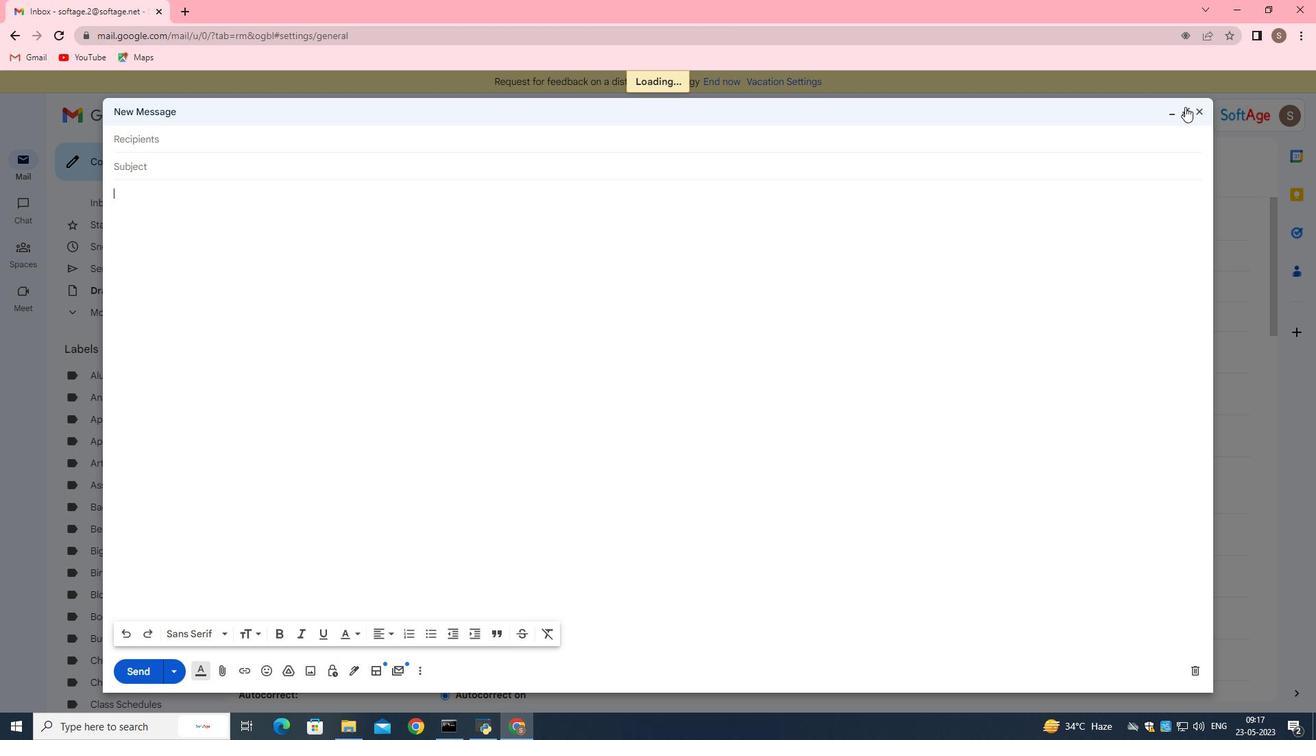 
Action: Mouse moved to (641, 349)
Screenshot: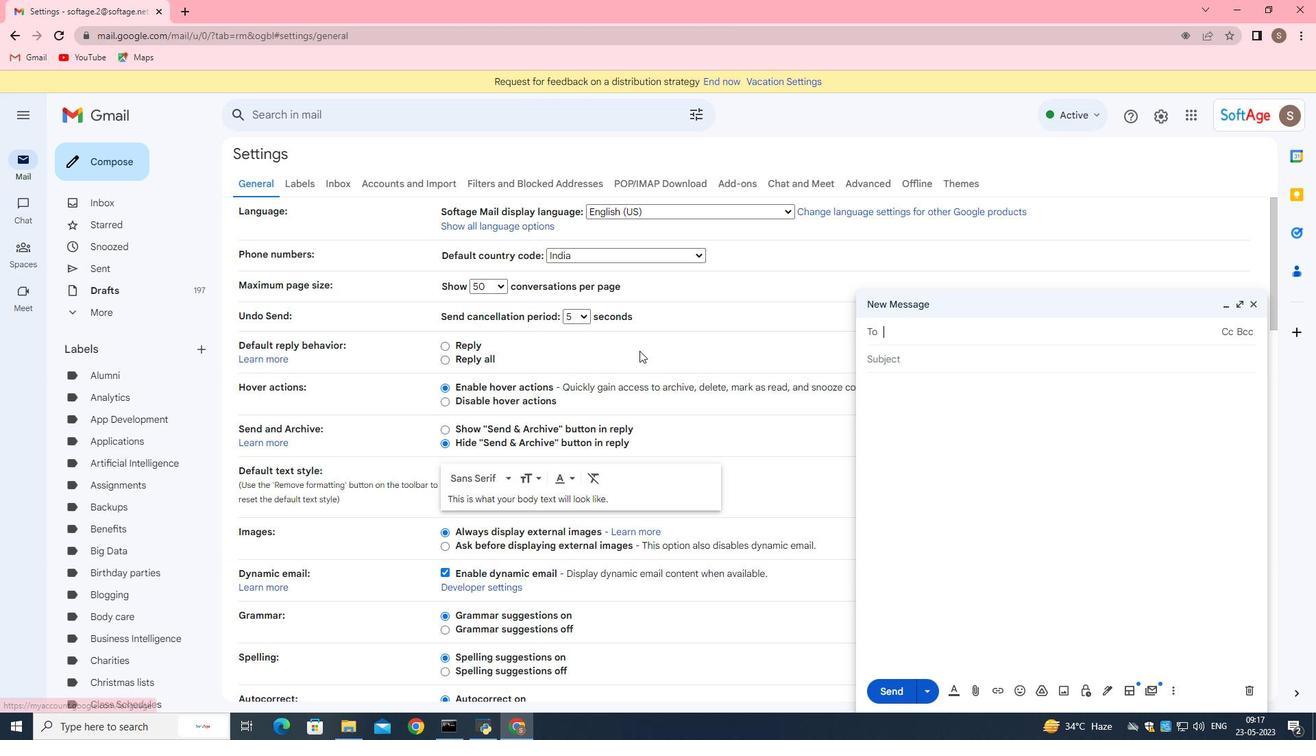 
Action: Mouse scrolled (641, 348) with delta (0, 0)
Screenshot: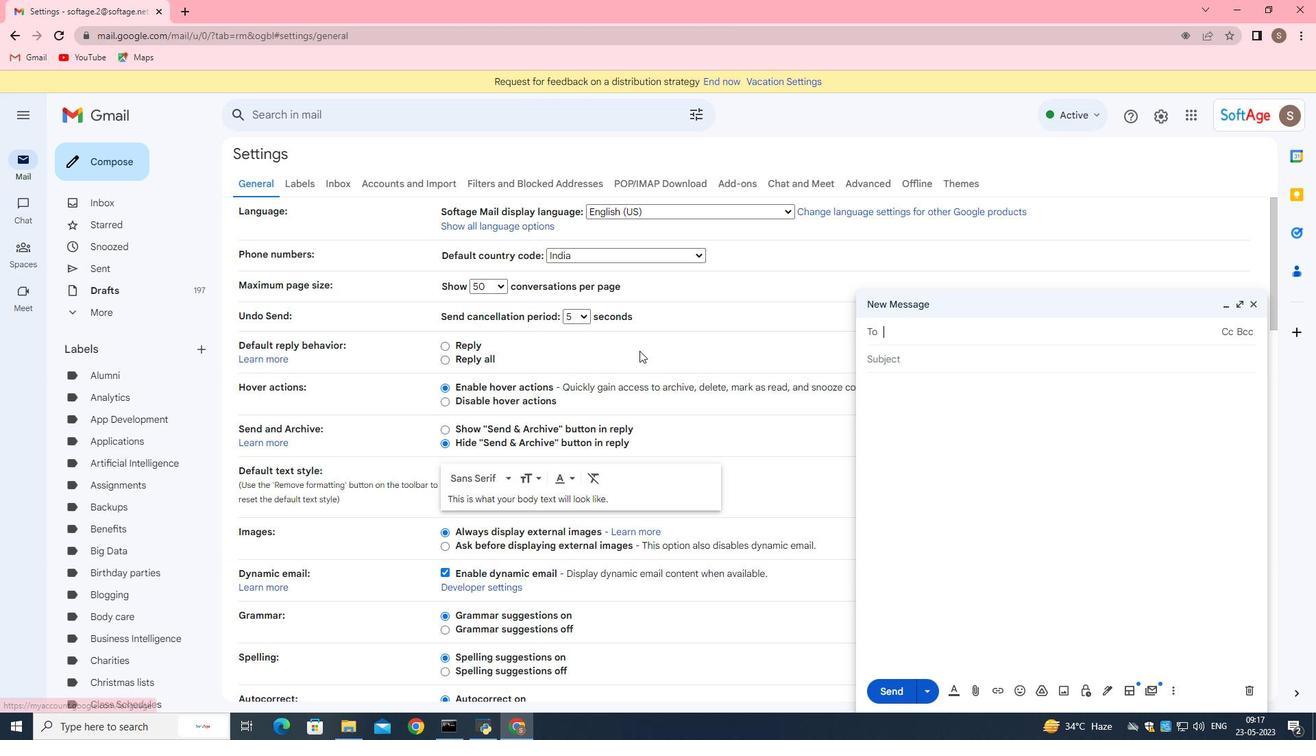 
Action: Mouse moved to (639, 350)
Screenshot: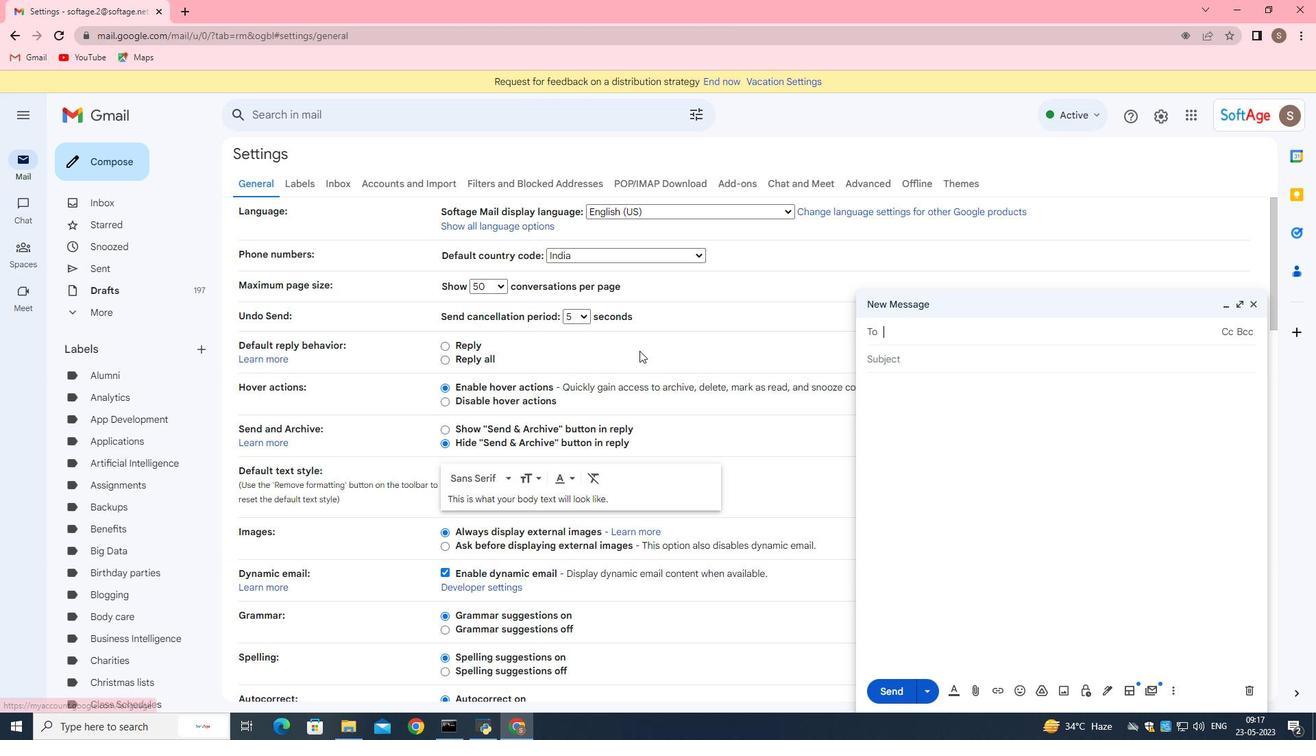 
Action: Mouse scrolled (639, 349) with delta (0, 0)
Screenshot: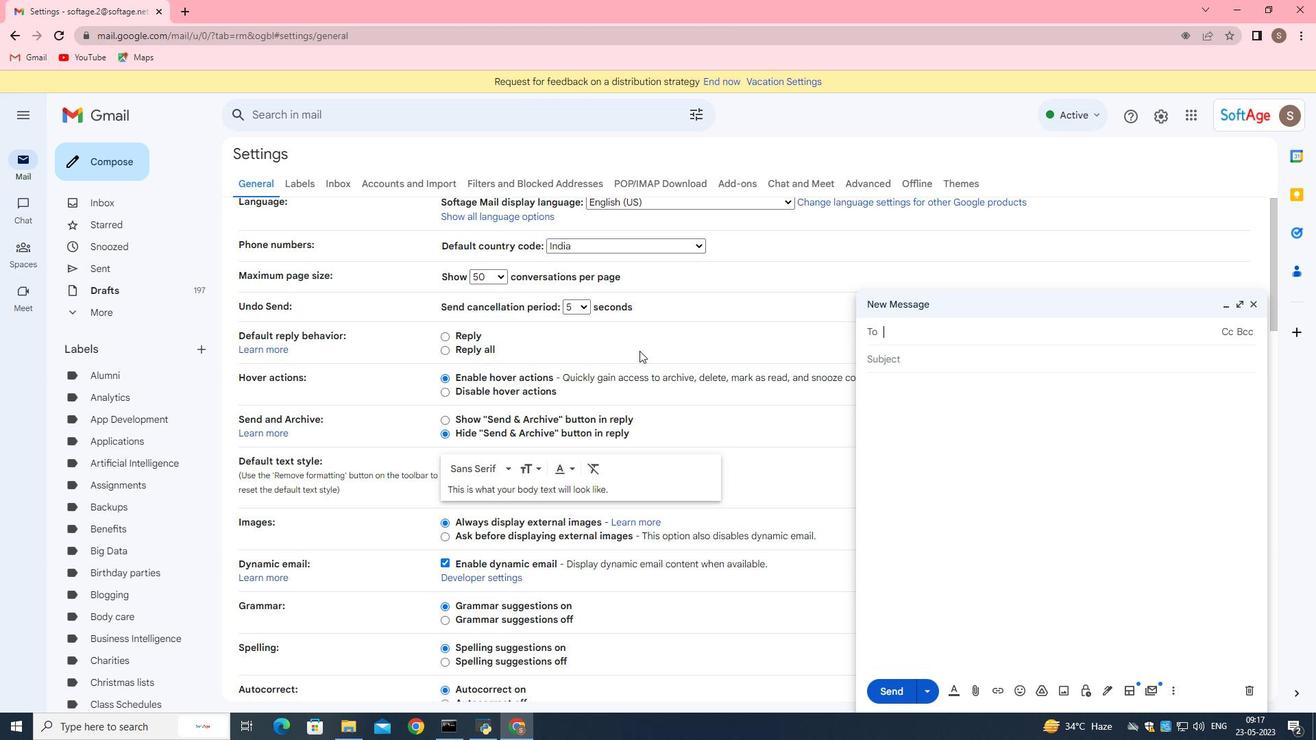 
Action: Mouse moved to (639, 351)
Screenshot: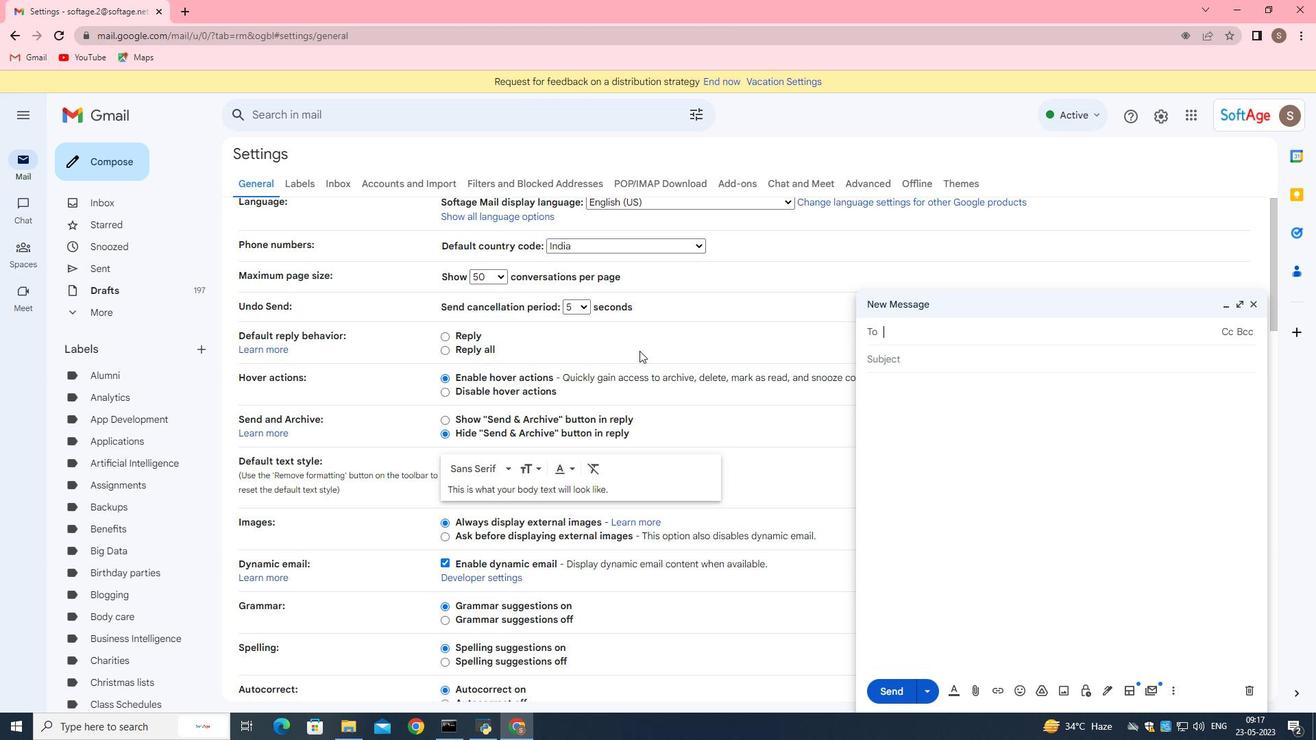 
Action: Mouse scrolled (639, 350) with delta (0, 0)
Screenshot: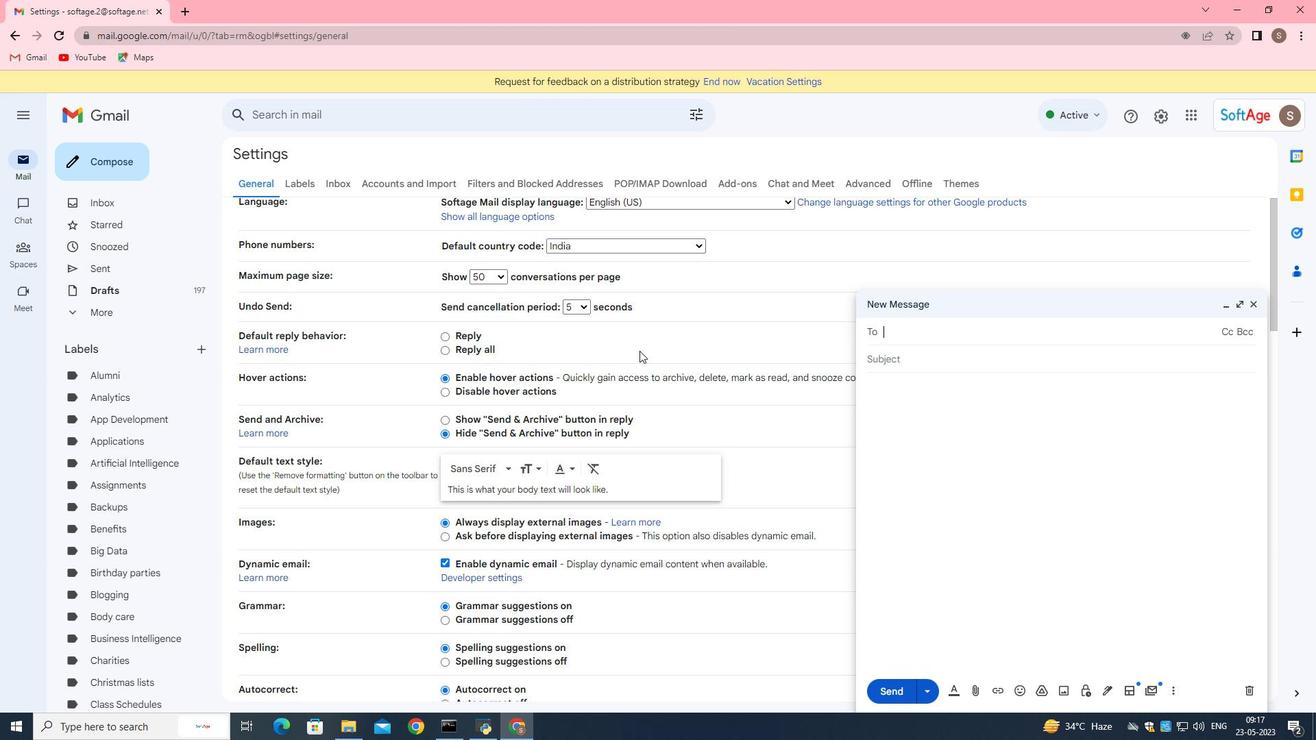
Action: Mouse scrolled (639, 350) with delta (0, 0)
Screenshot: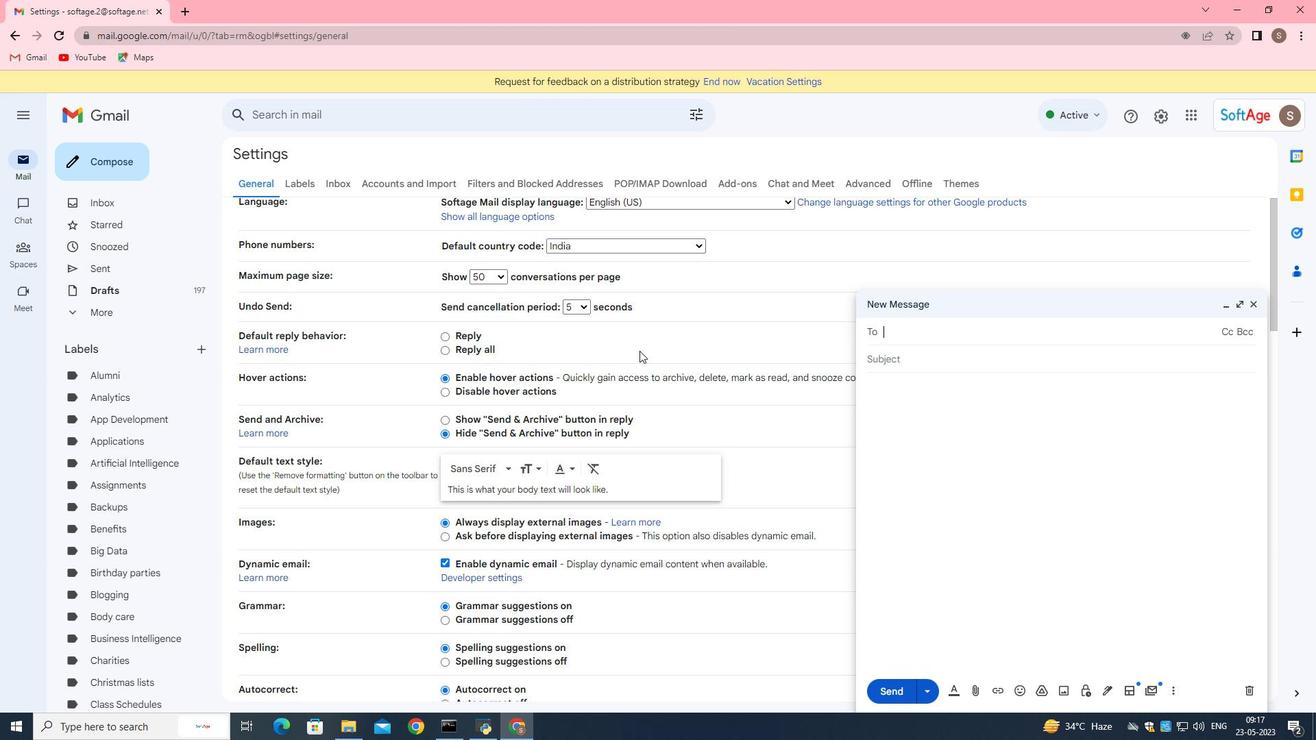 
Action: Mouse scrolled (639, 350) with delta (0, 0)
Screenshot: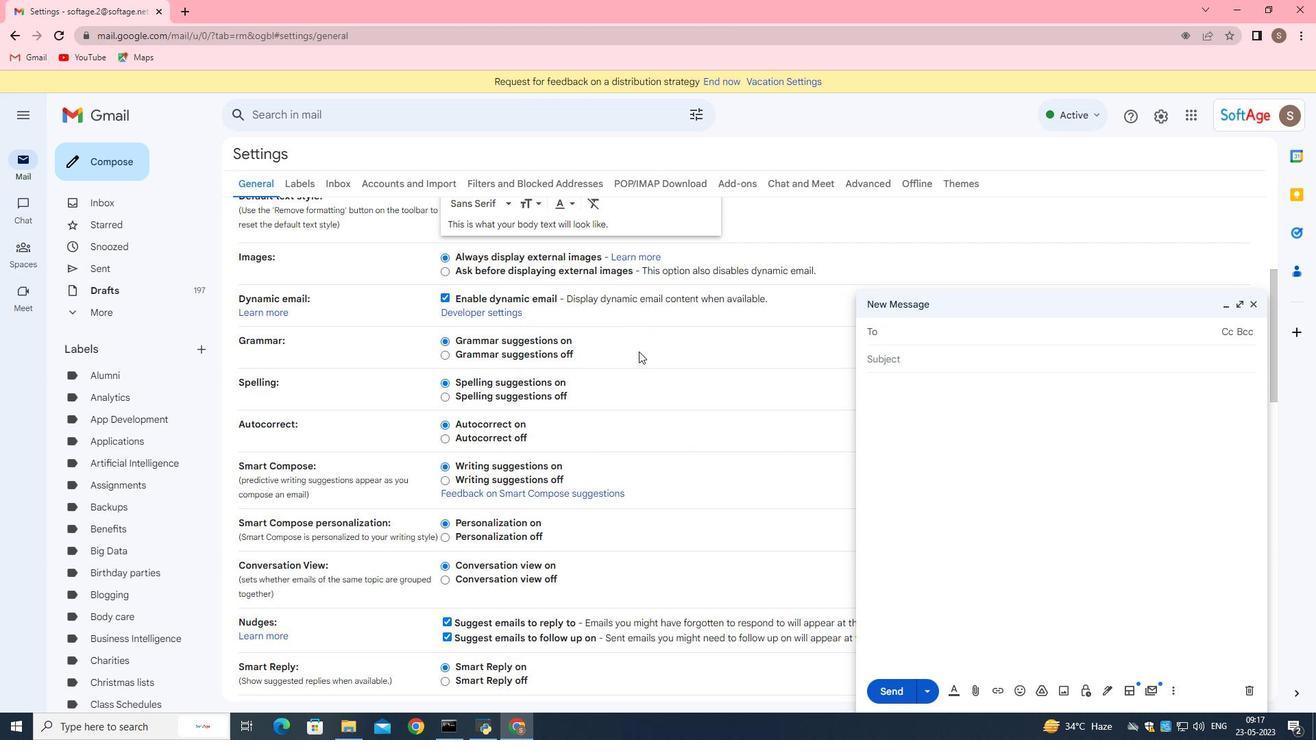 
Action: Mouse moved to (639, 351)
Screenshot: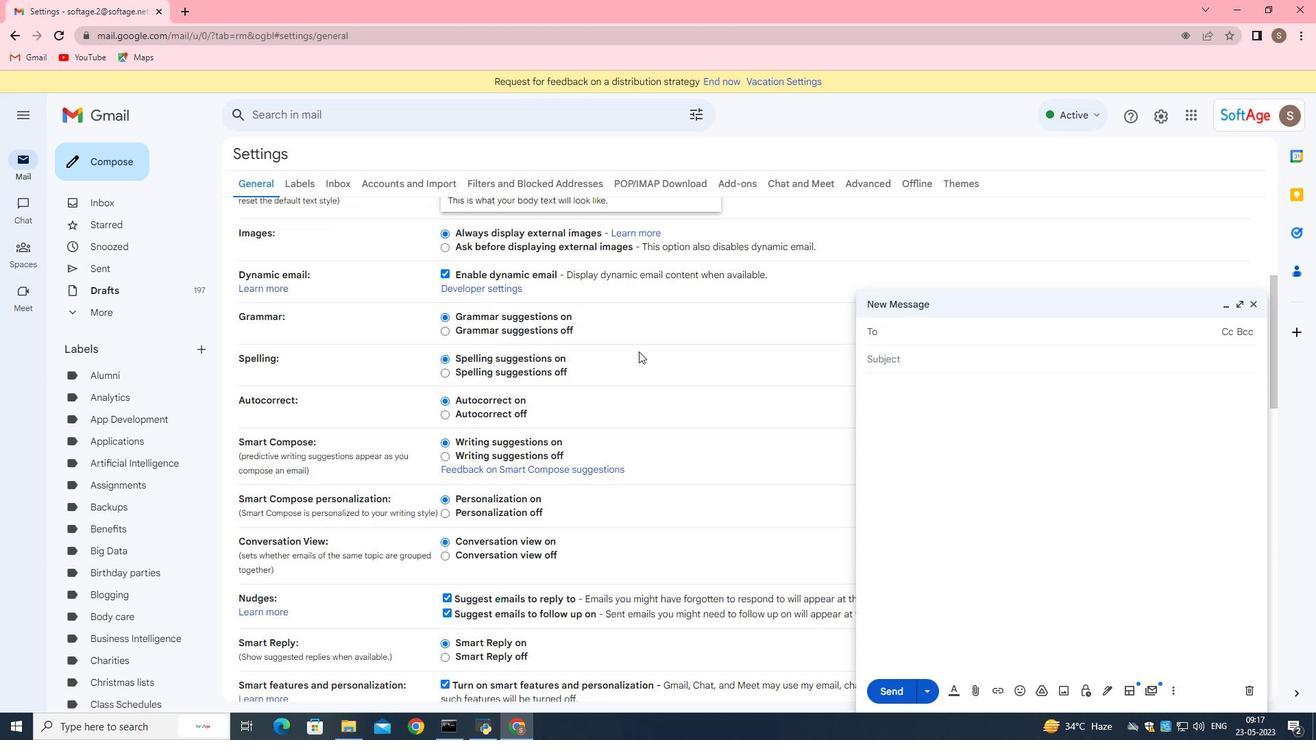 
Action: Mouse scrolled (639, 351) with delta (0, 0)
Screenshot: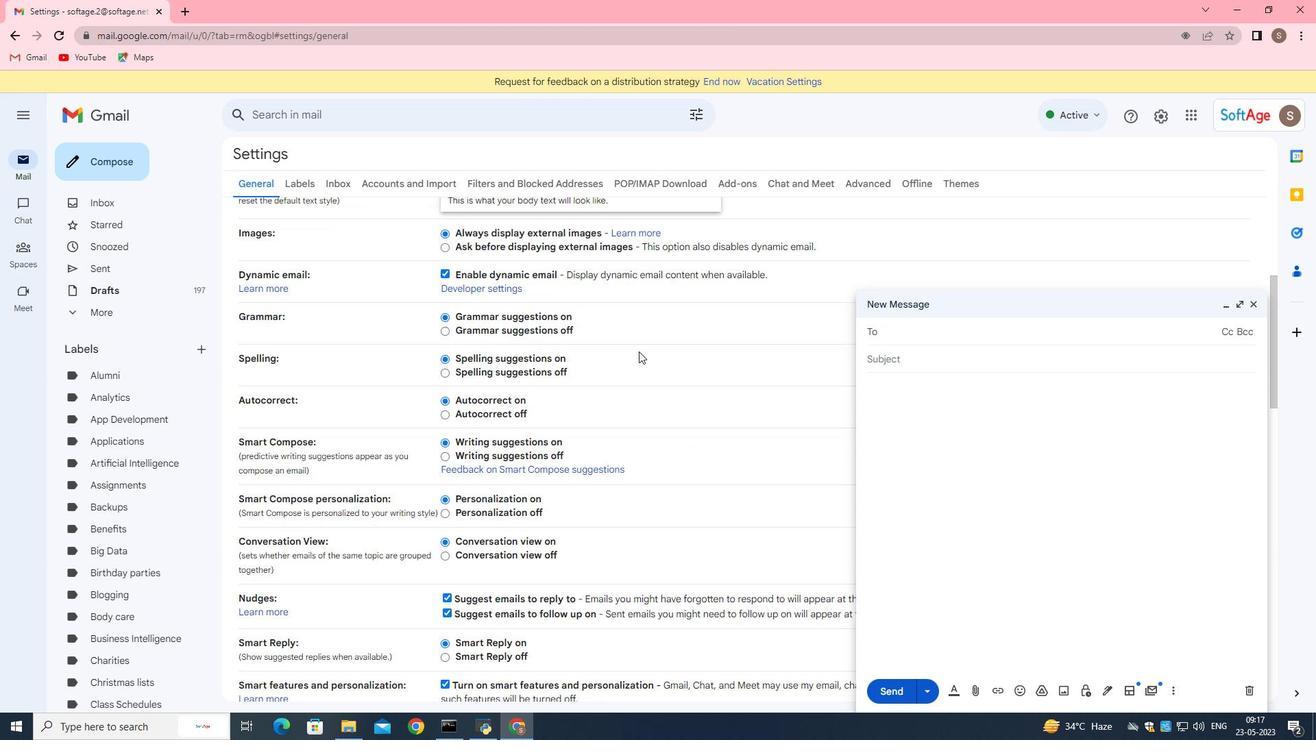 
Action: Mouse scrolled (639, 351) with delta (0, 0)
Screenshot: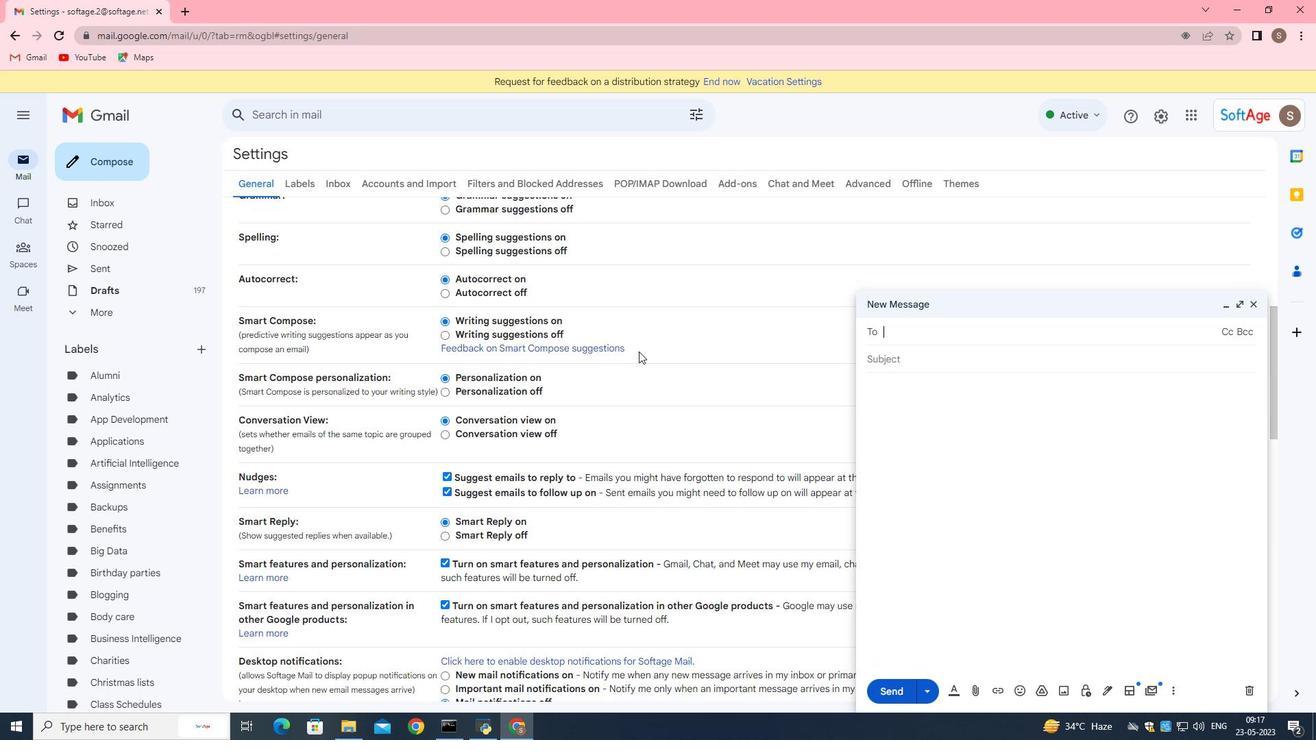 
Action: Mouse scrolled (639, 351) with delta (0, 0)
Screenshot: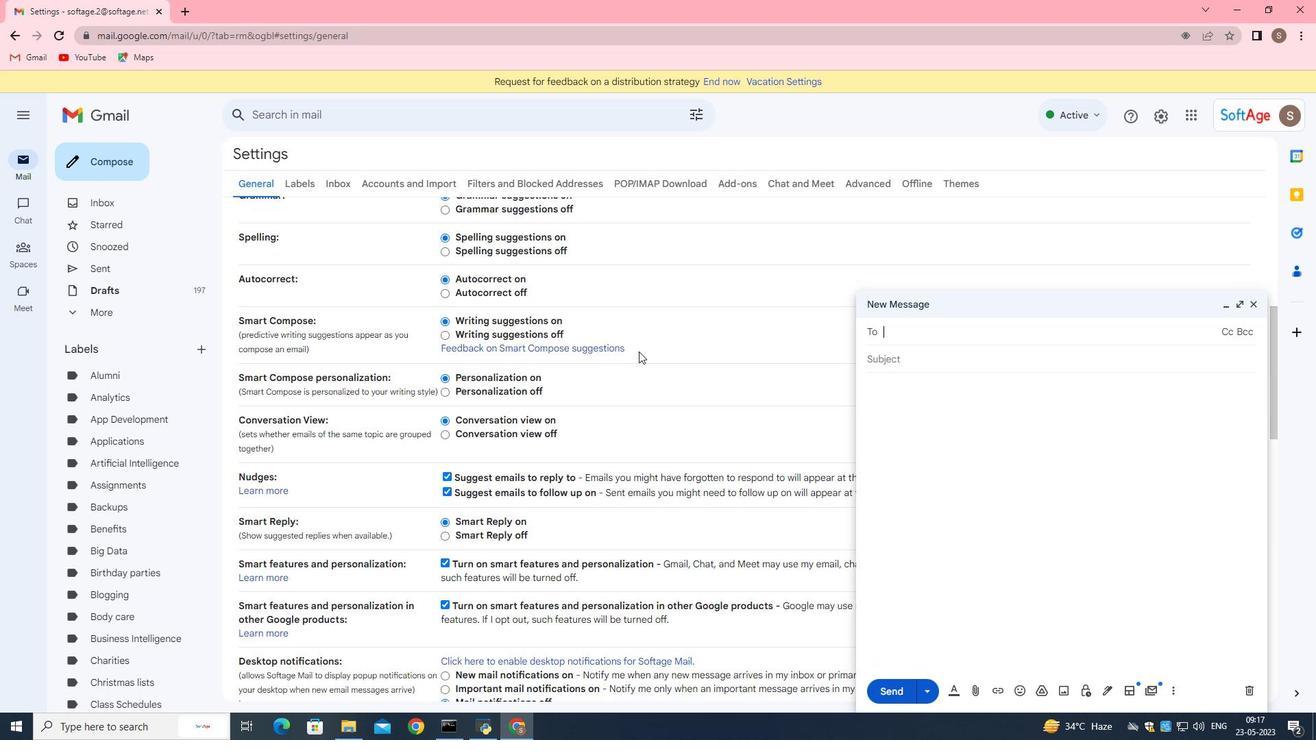 
Action: Mouse scrolled (639, 351) with delta (0, 0)
Screenshot: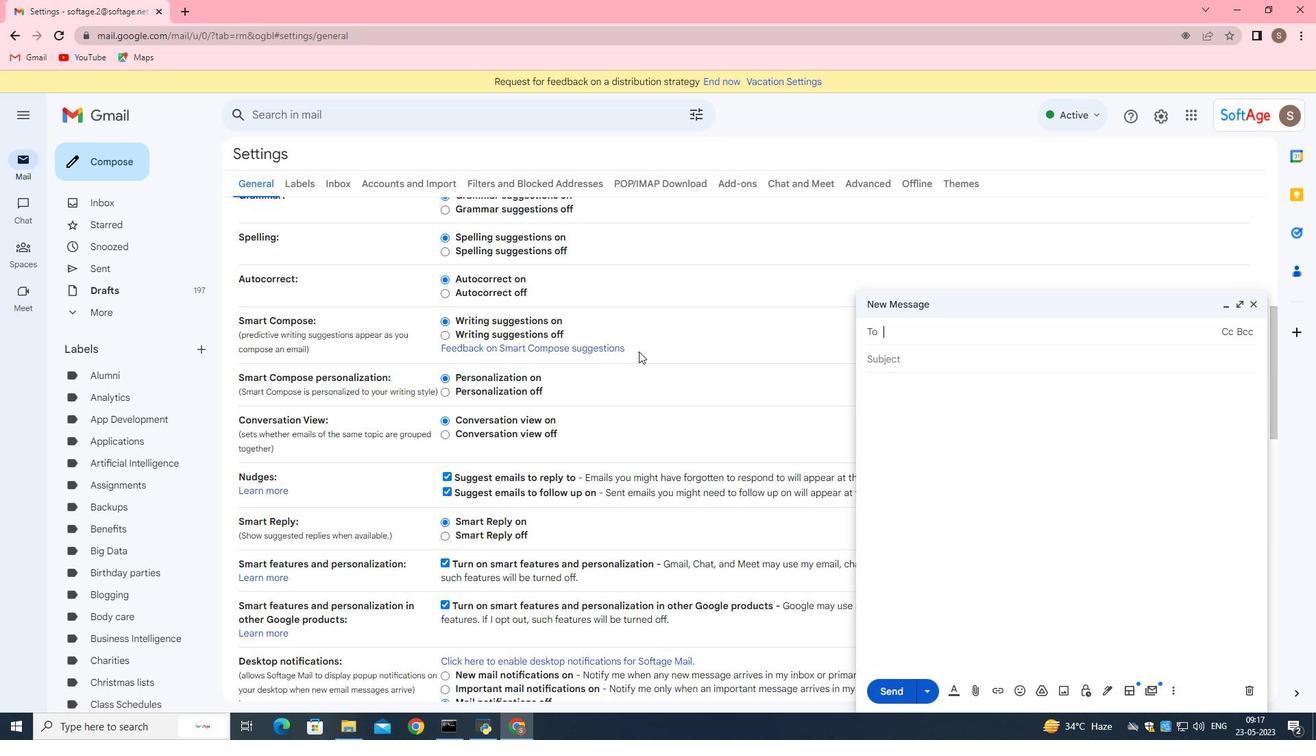 
Action: Mouse scrolled (639, 351) with delta (0, 0)
Screenshot: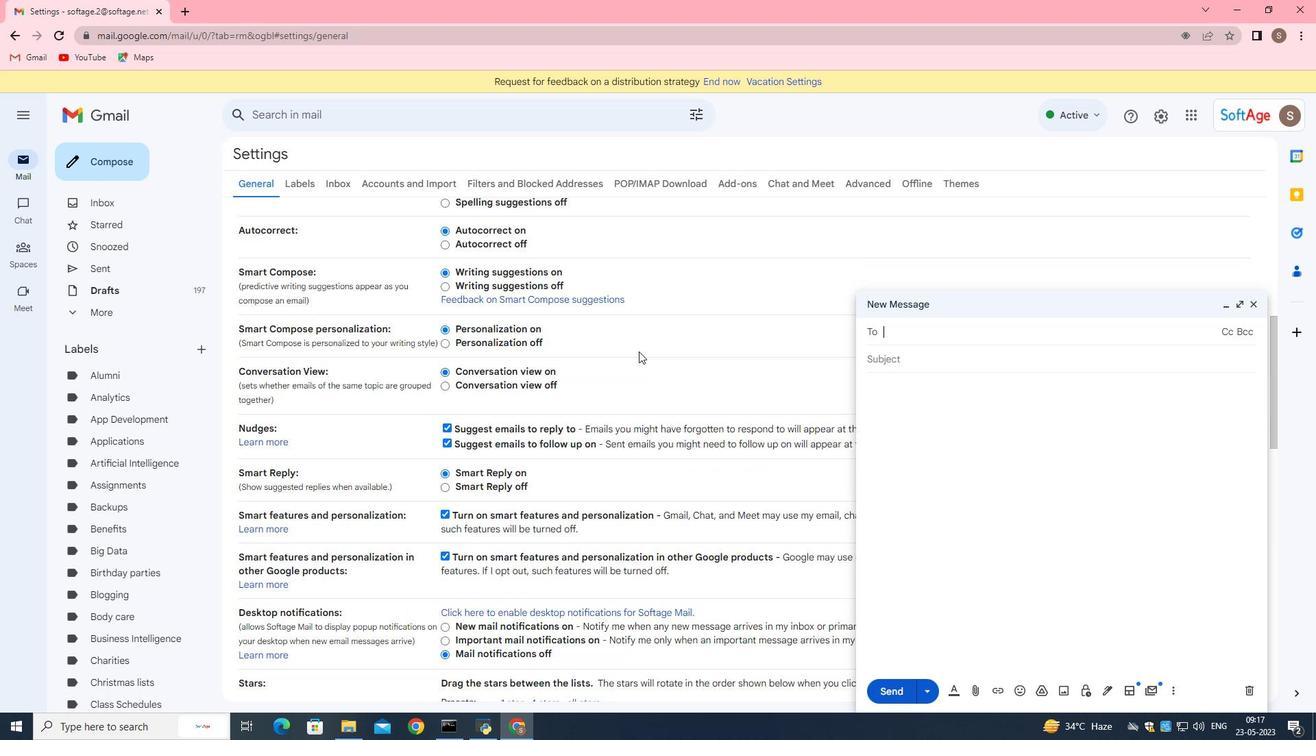
Action: Mouse scrolled (639, 351) with delta (0, 0)
Screenshot: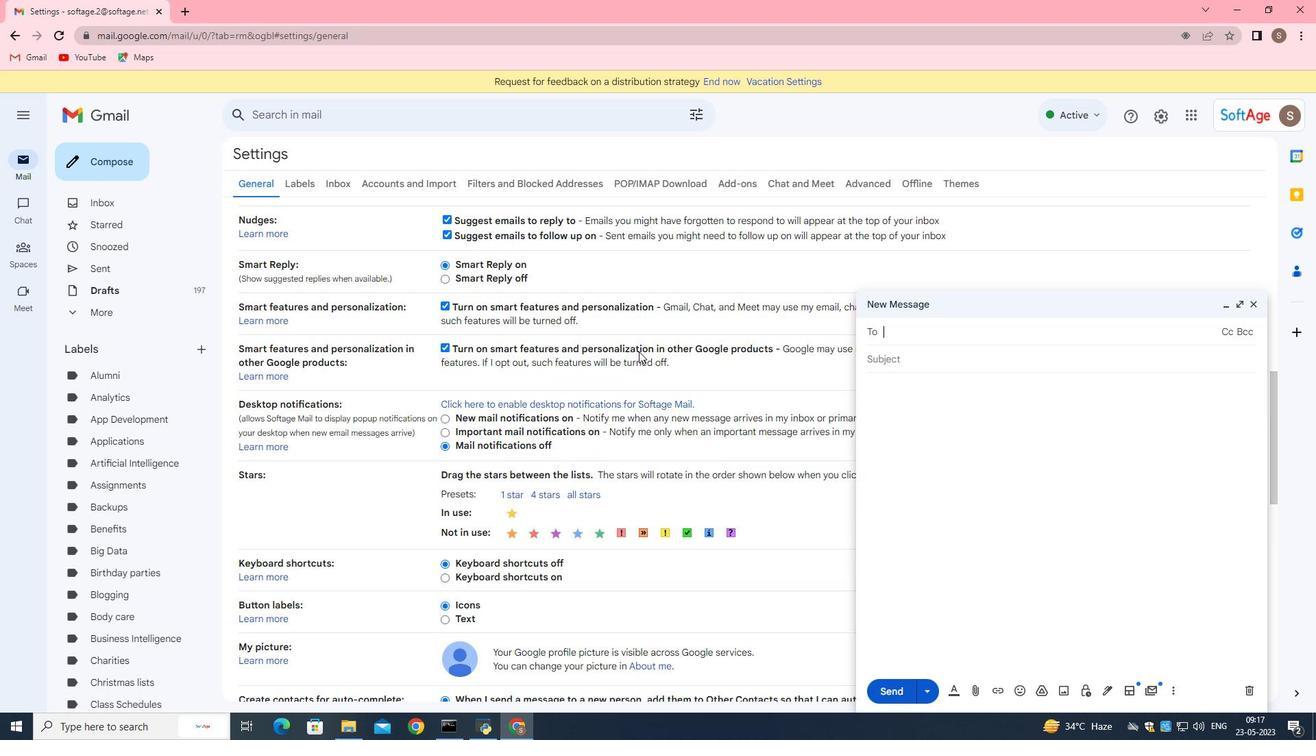 
Action: Mouse scrolled (639, 351) with delta (0, 0)
Screenshot: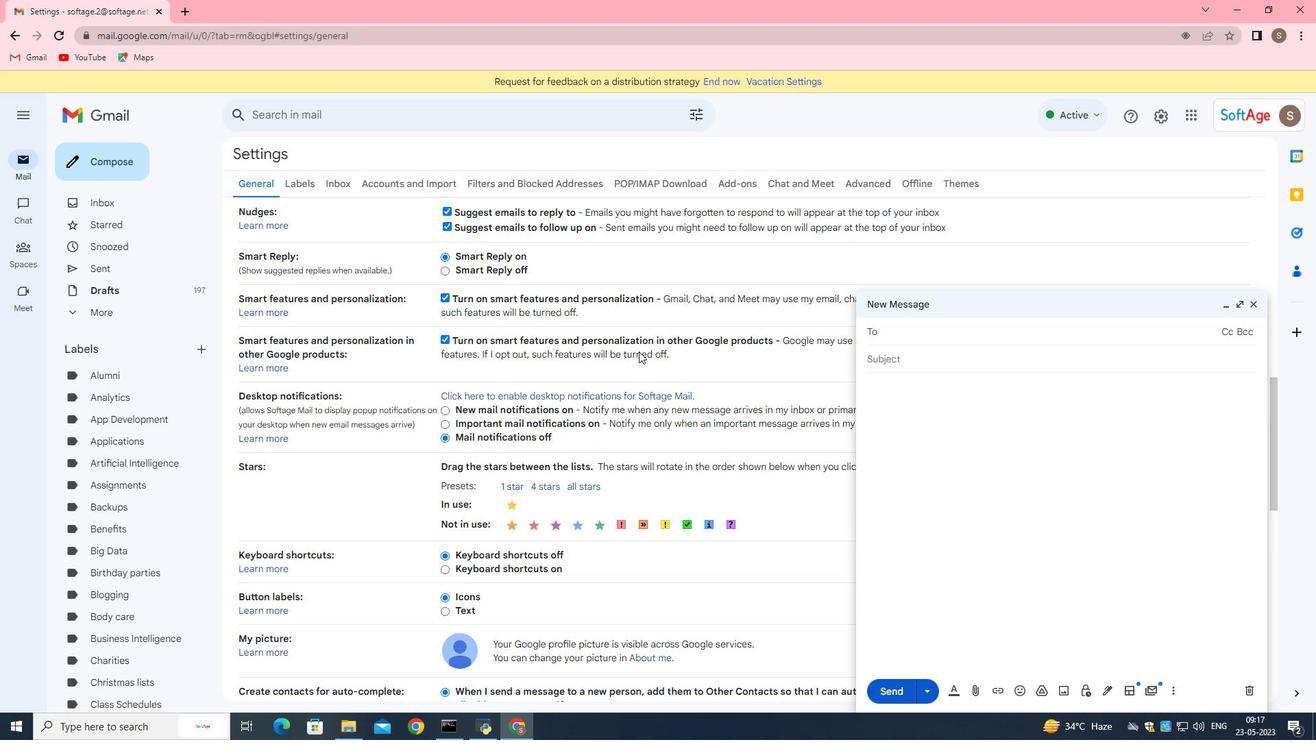 
Action: Mouse scrolled (639, 351) with delta (0, 0)
Screenshot: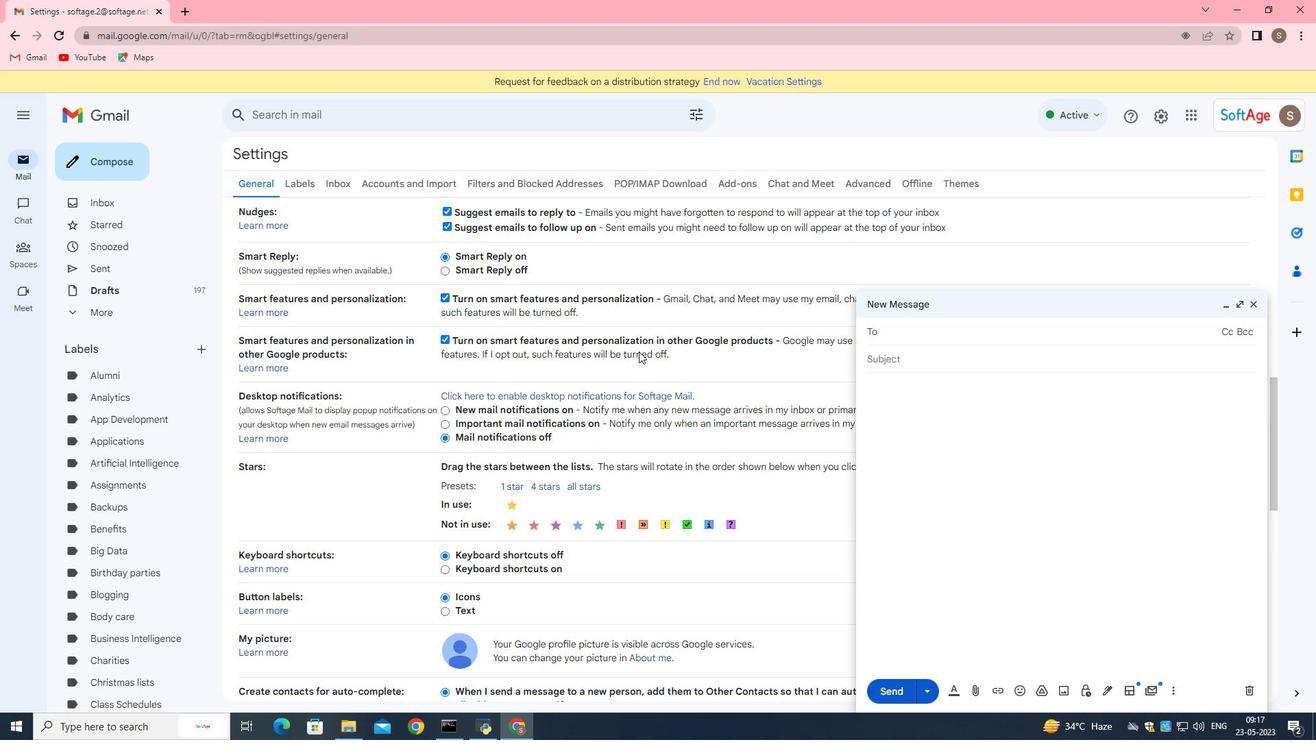 
Action: Mouse scrolled (639, 351) with delta (0, 0)
Screenshot: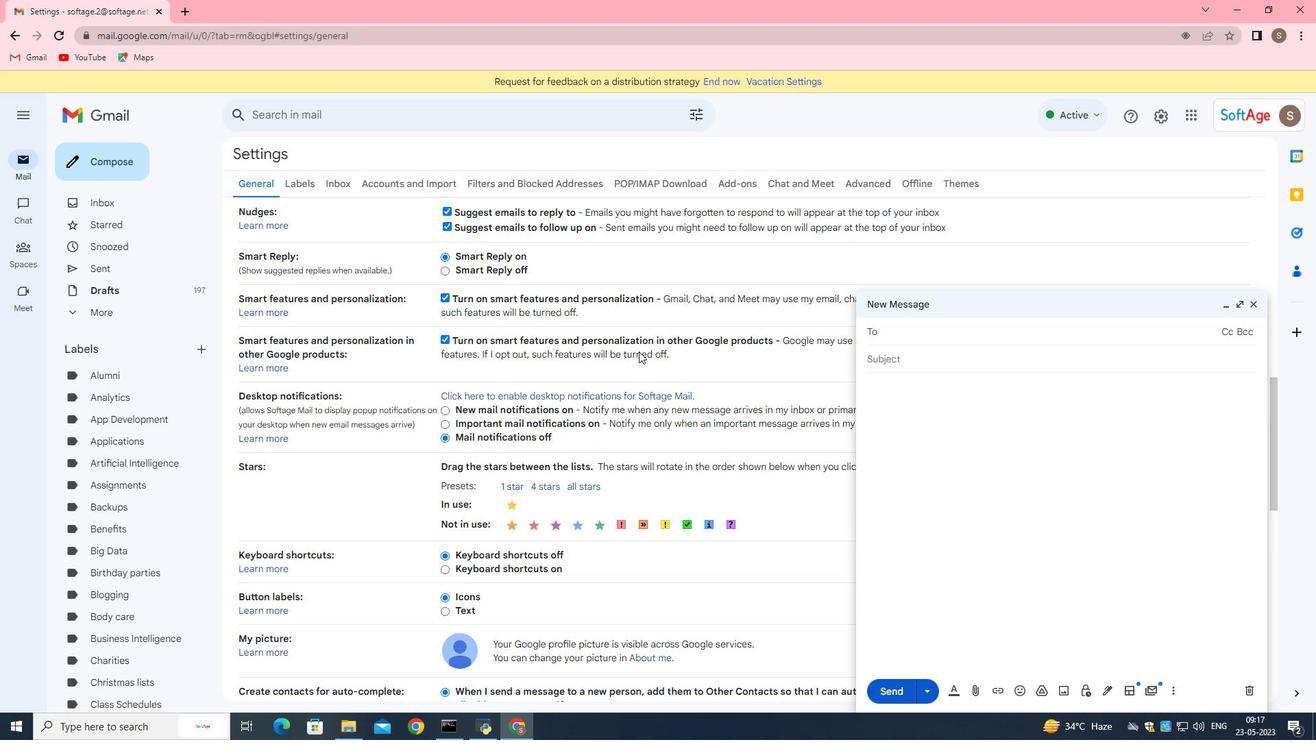 
Action: Mouse scrolled (639, 351) with delta (0, 0)
Screenshot: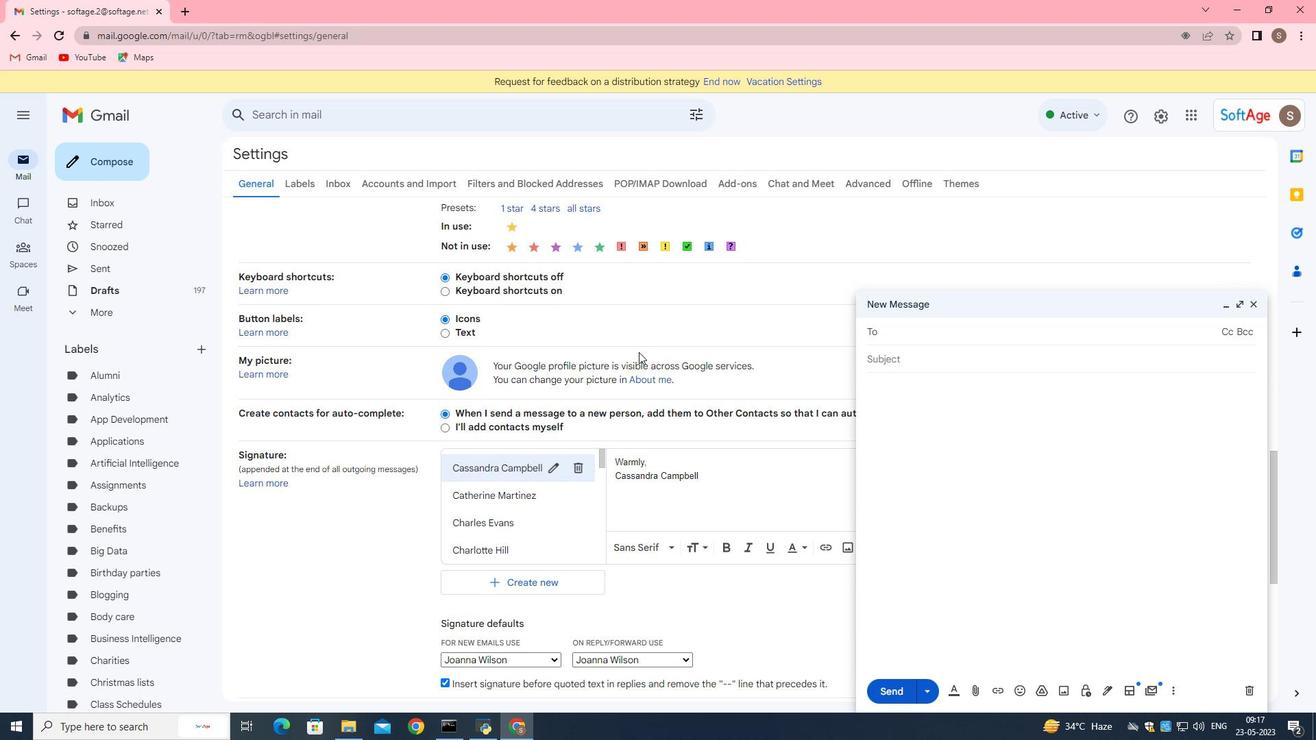 
Action: Mouse scrolled (639, 351) with delta (0, 0)
Screenshot: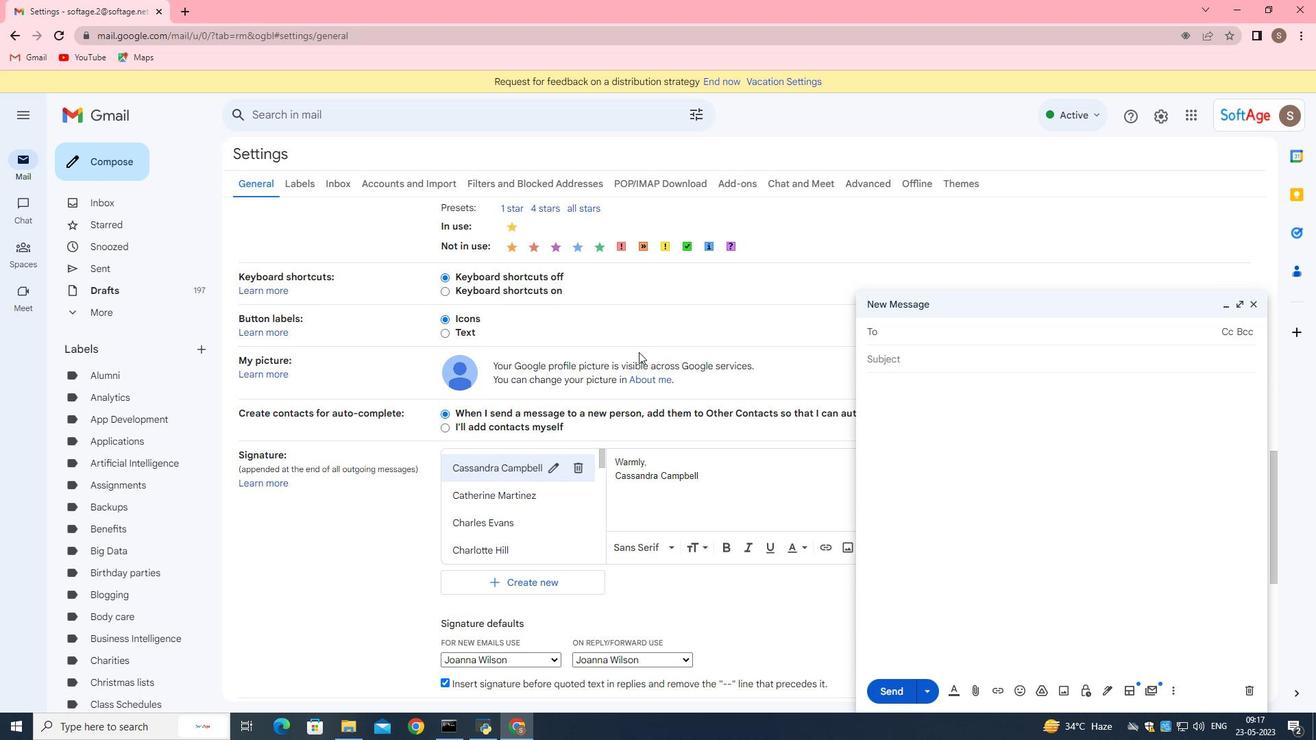 
Action: Mouse moved to (639, 352)
Screenshot: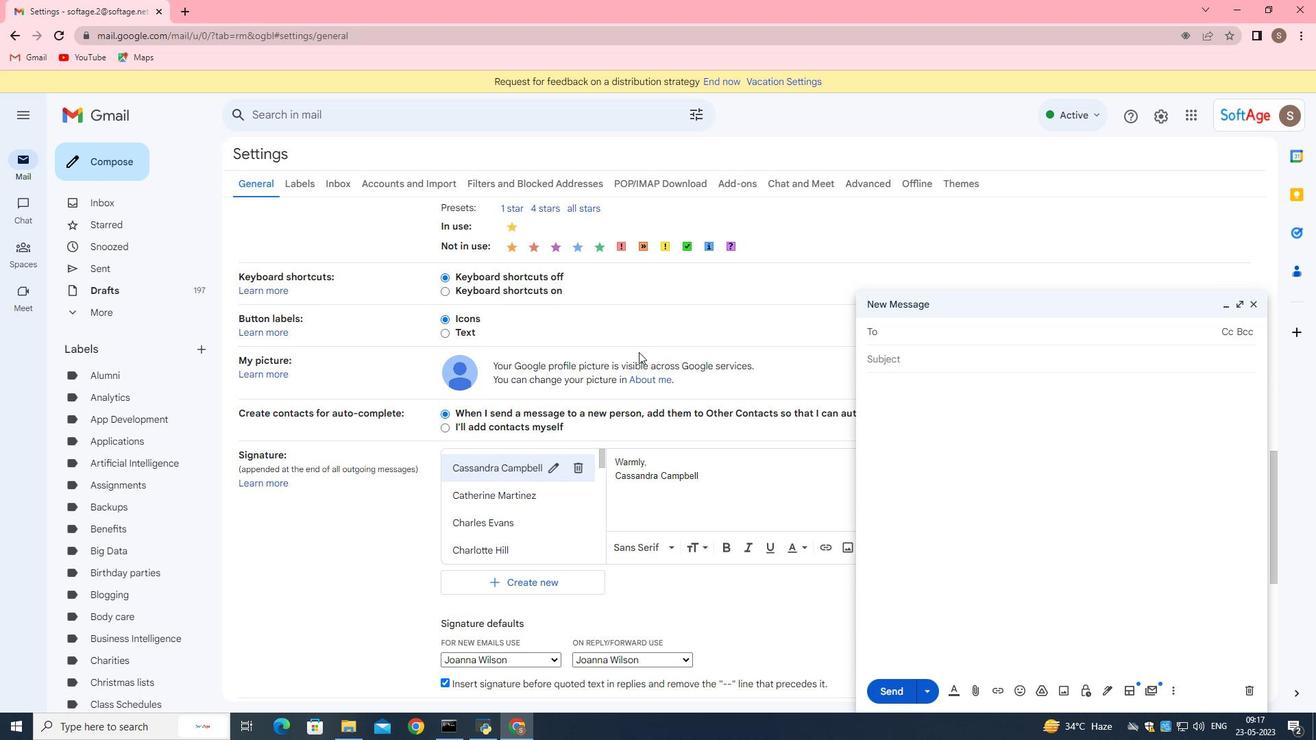 
Action: Mouse scrolled (639, 351) with delta (0, 0)
Screenshot: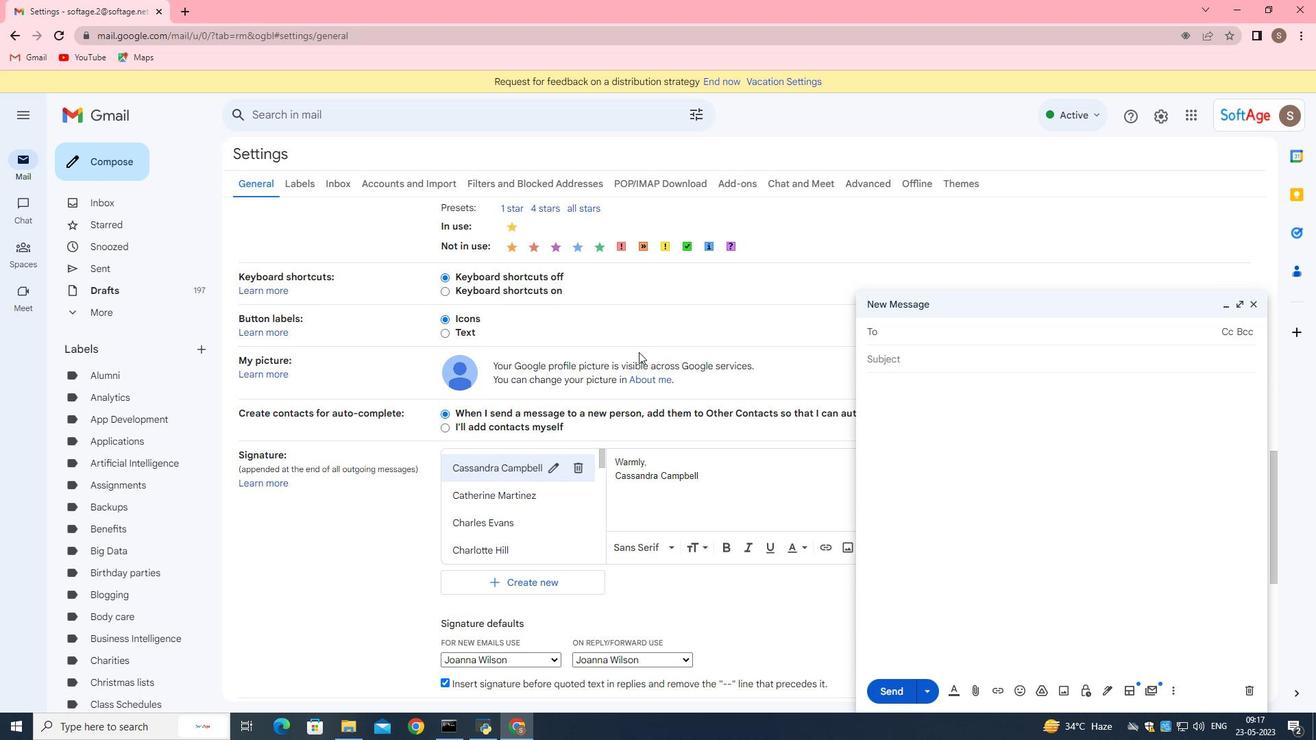 
Action: Mouse scrolled (639, 351) with delta (0, 0)
Screenshot: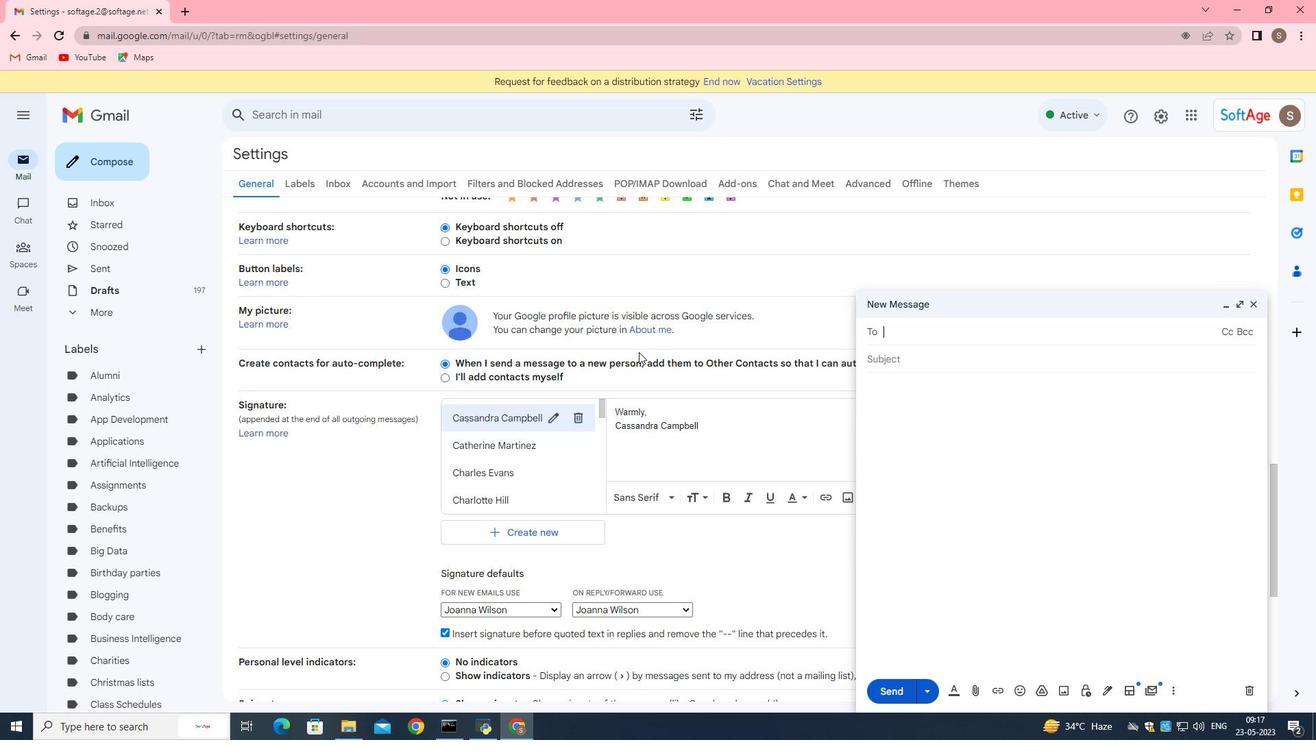 
Action: Mouse scrolled (639, 353) with delta (0, 0)
Screenshot: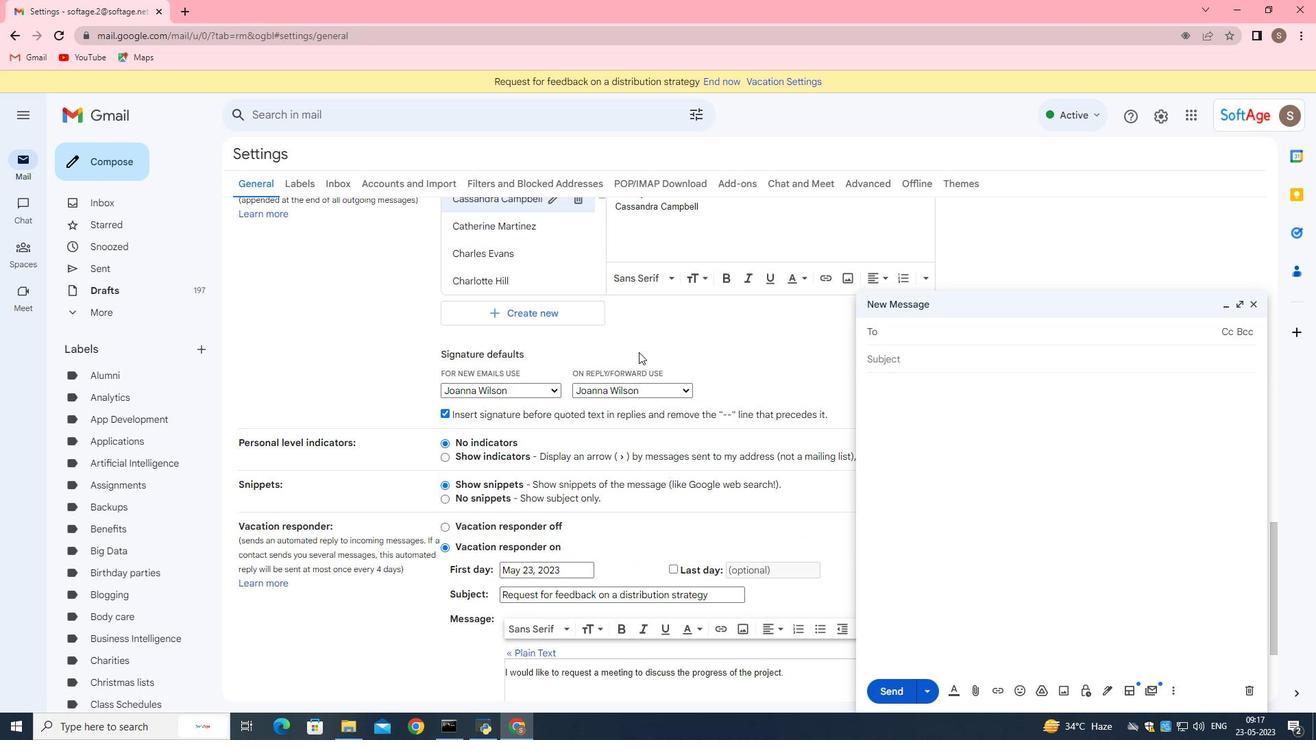 
Action: Mouse scrolled (639, 353) with delta (0, 0)
Screenshot: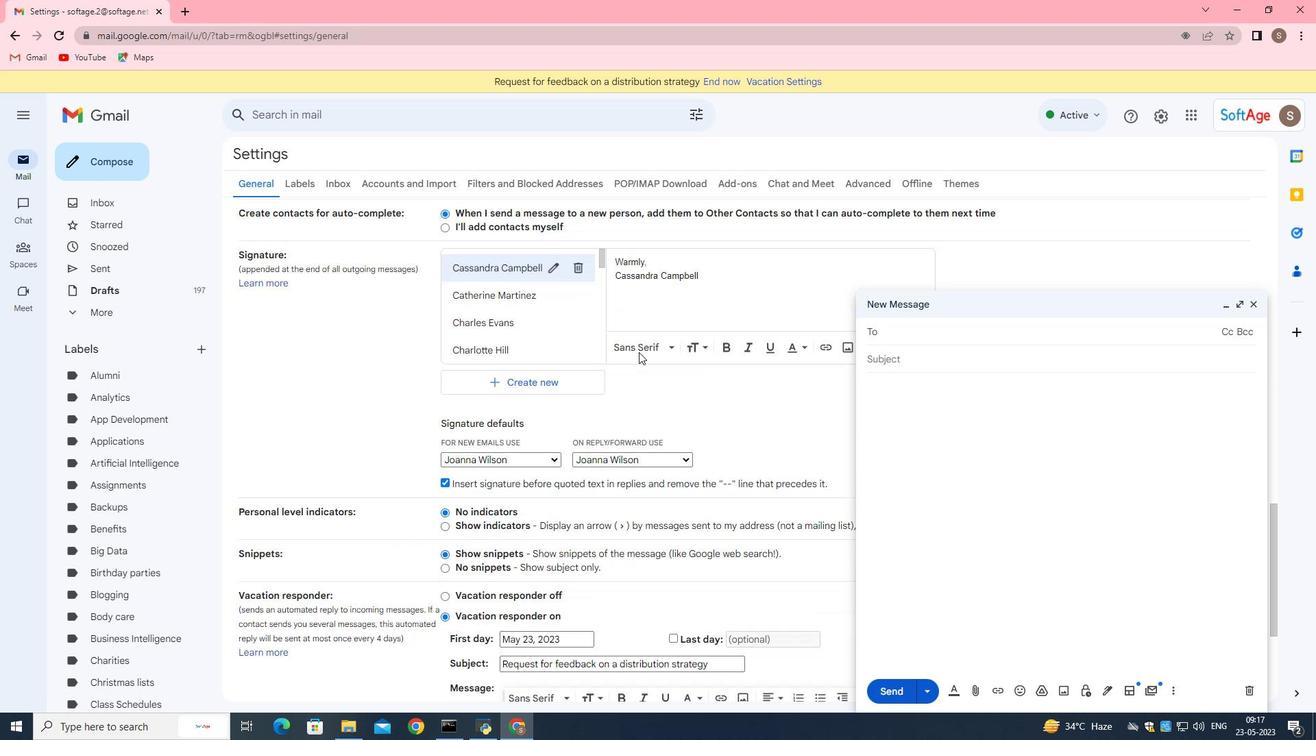 
Action: Mouse moved to (535, 448)
Screenshot: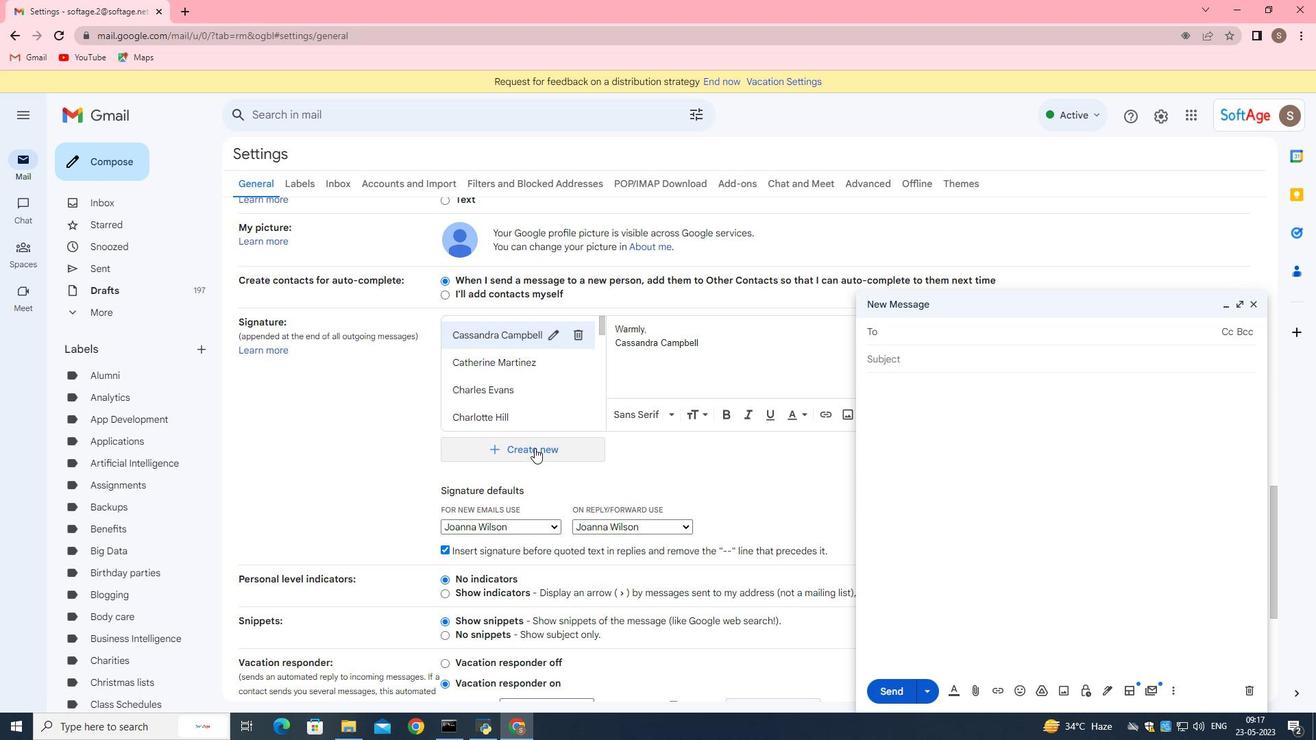 
Action: Mouse pressed left at (535, 448)
Screenshot: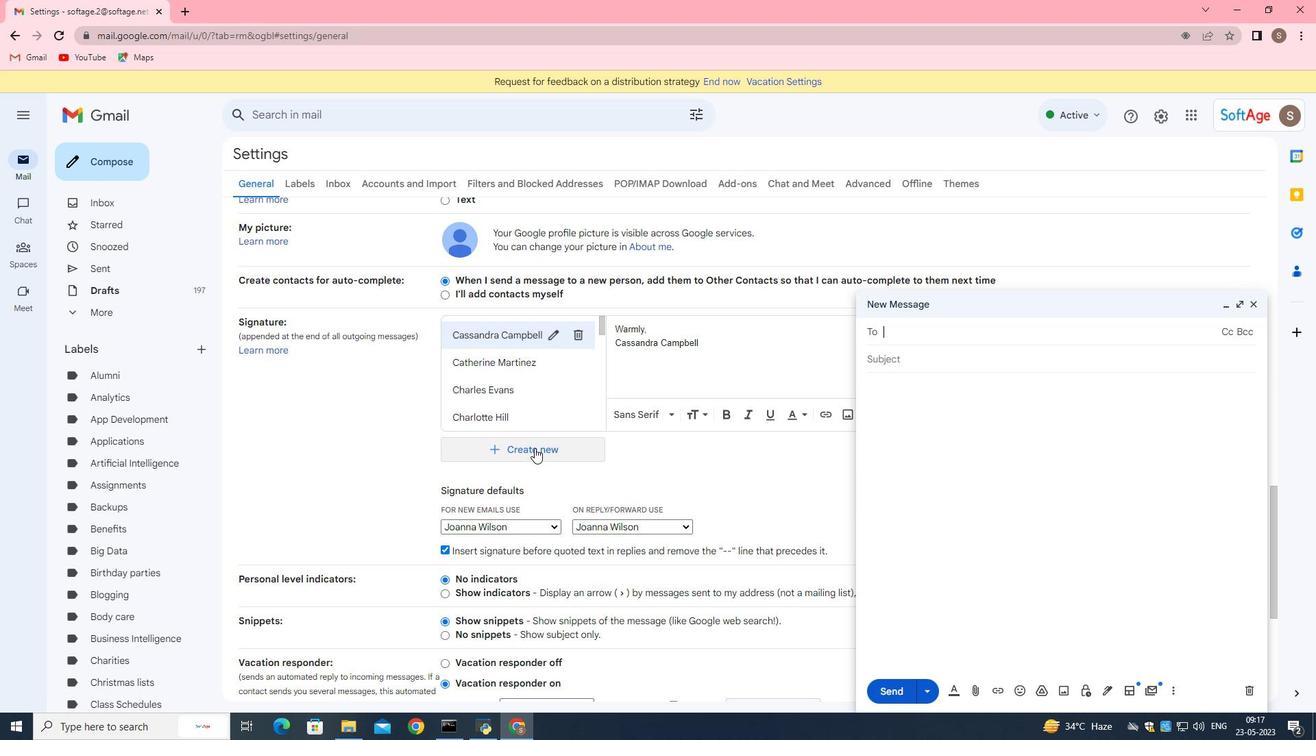 
Action: Mouse moved to (533, 441)
Screenshot: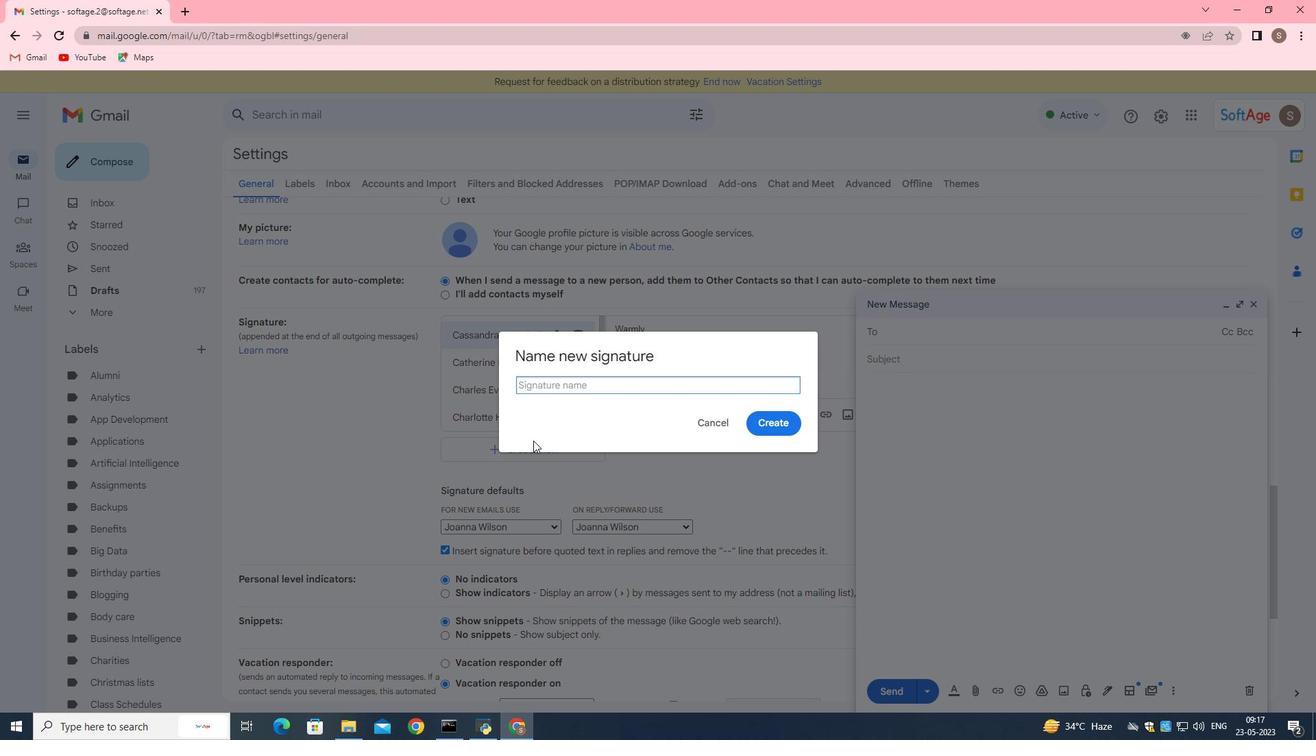 
Action: Key pressed <Key.shift>Gunner<Key.space><Key.shift>Ward
Screenshot: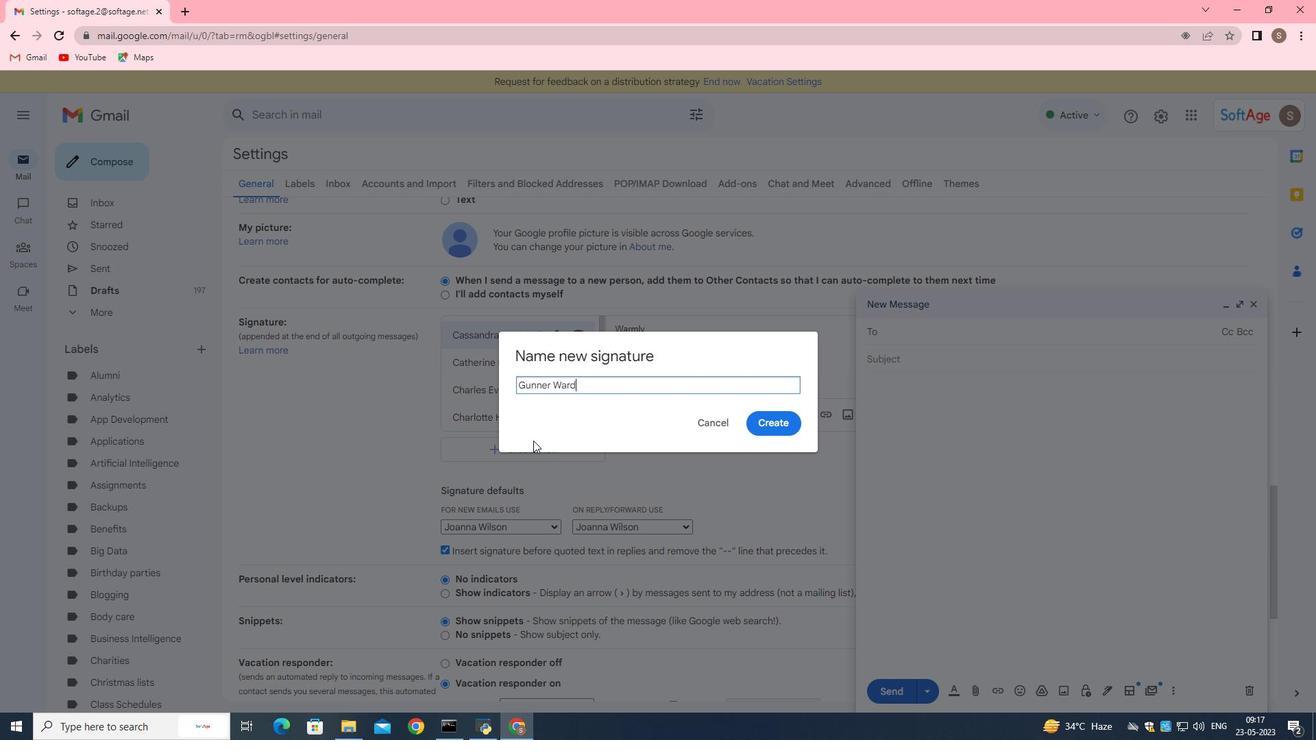 
Action: Mouse moved to (783, 430)
Screenshot: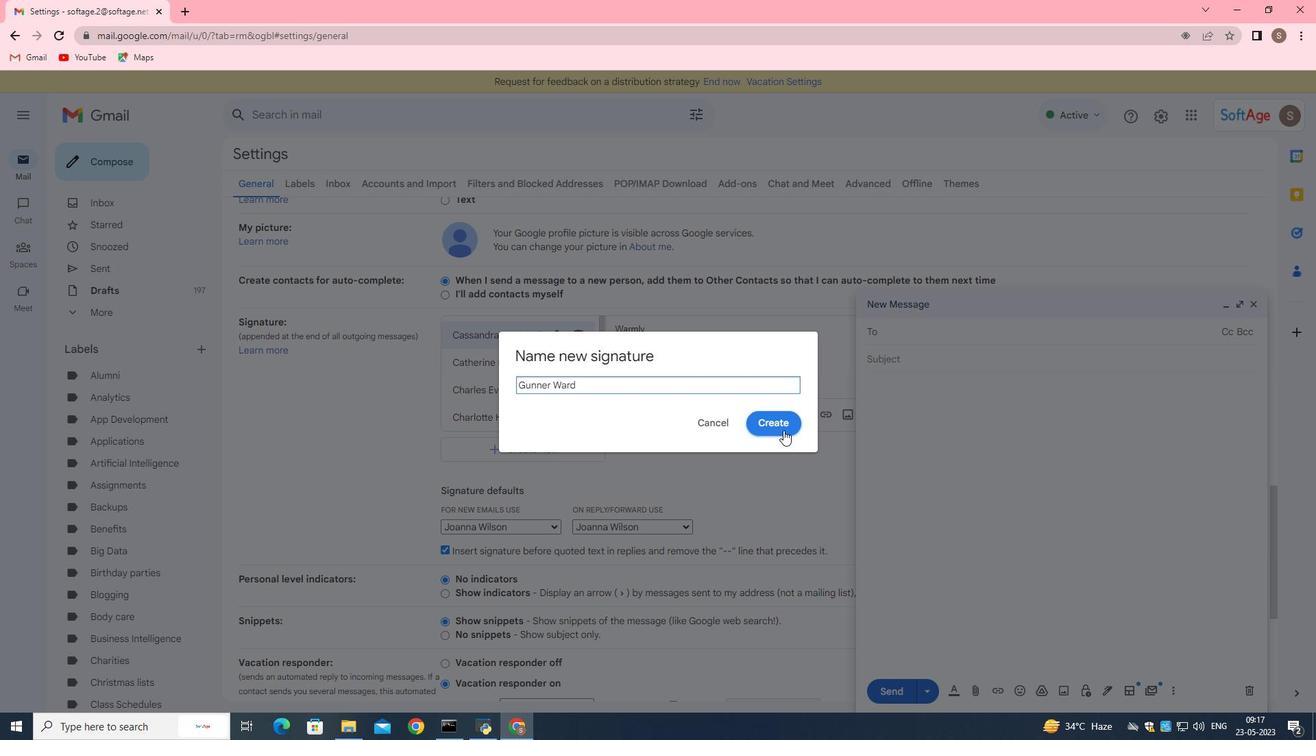 
Action: Mouse pressed left at (783, 430)
Screenshot: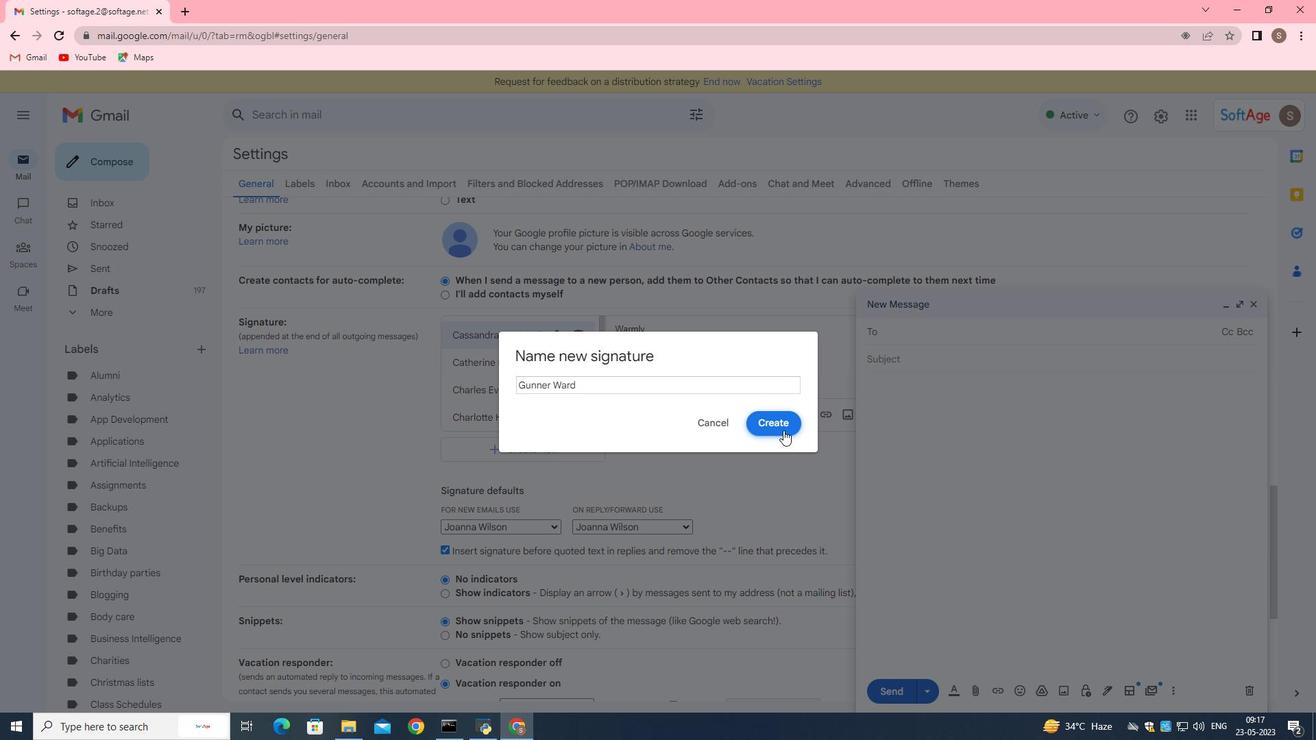
Action: Mouse moved to (602, 329)
Screenshot: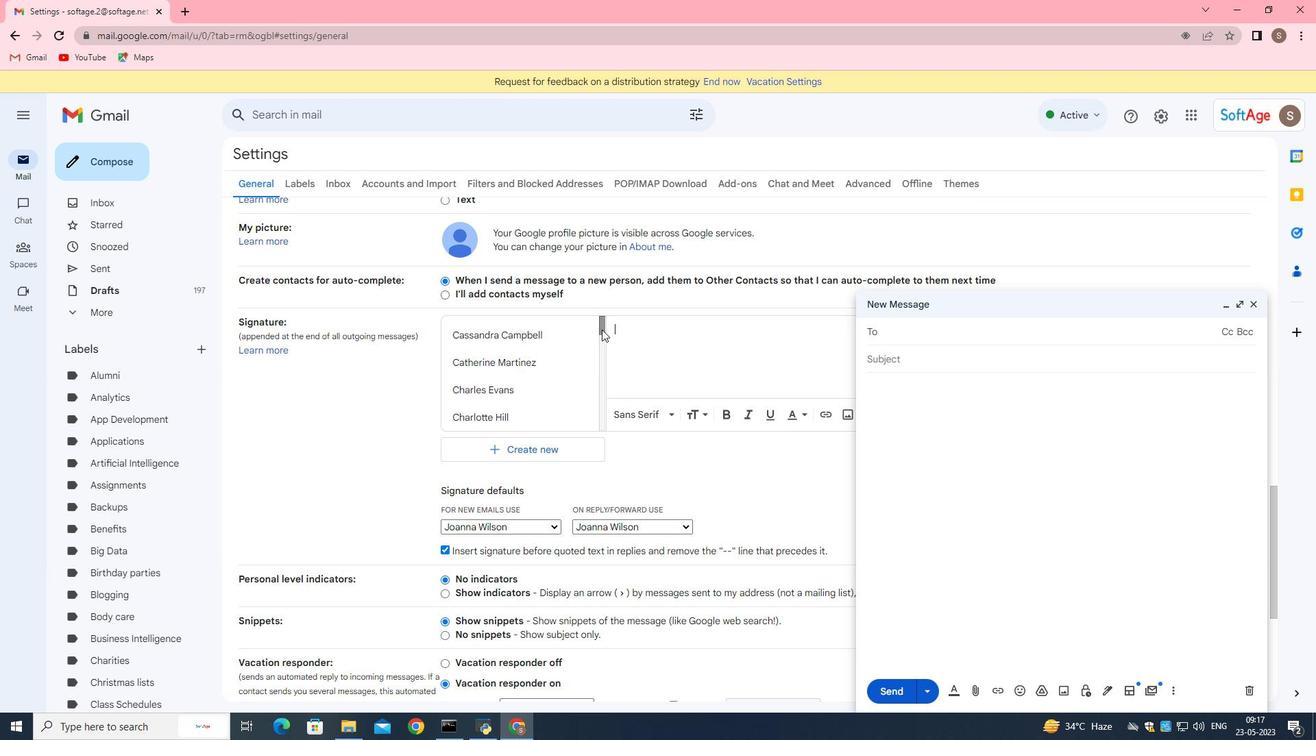 
Action: Mouse pressed left at (602, 329)
Screenshot: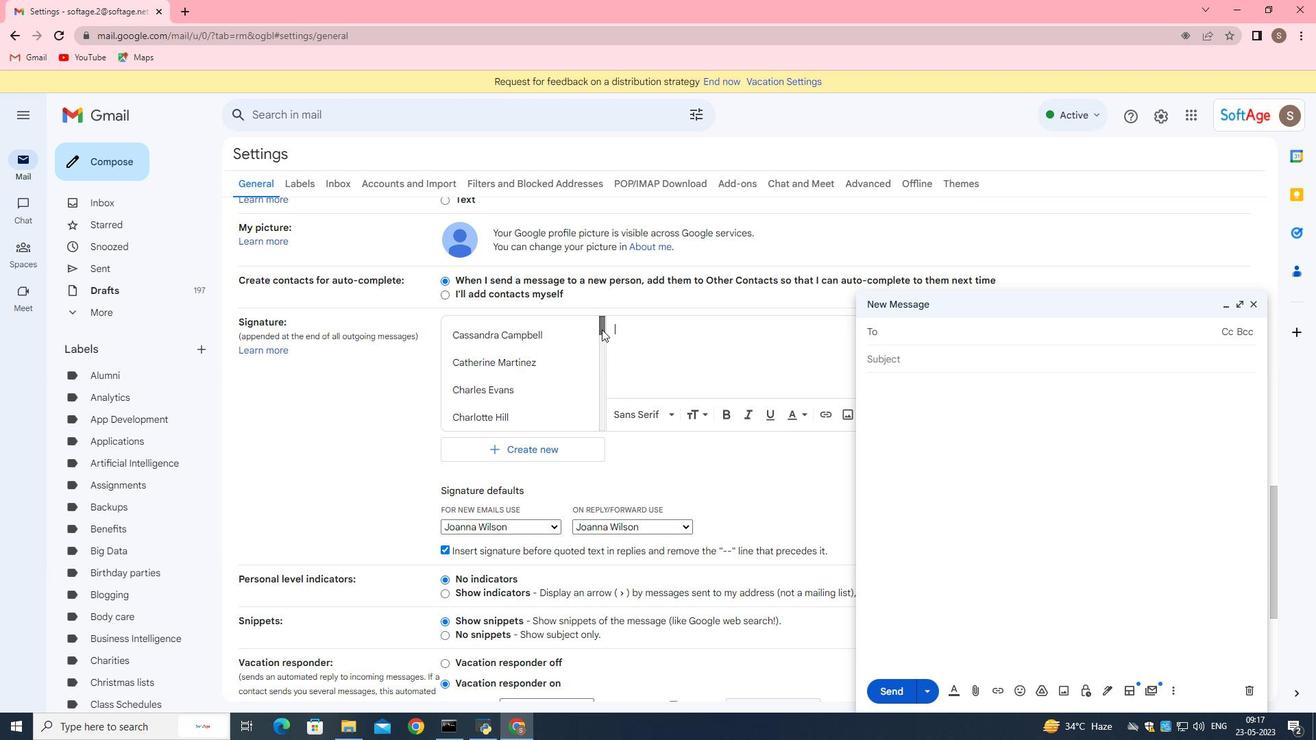 
Action: Mouse moved to (549, 342)
Screenshot: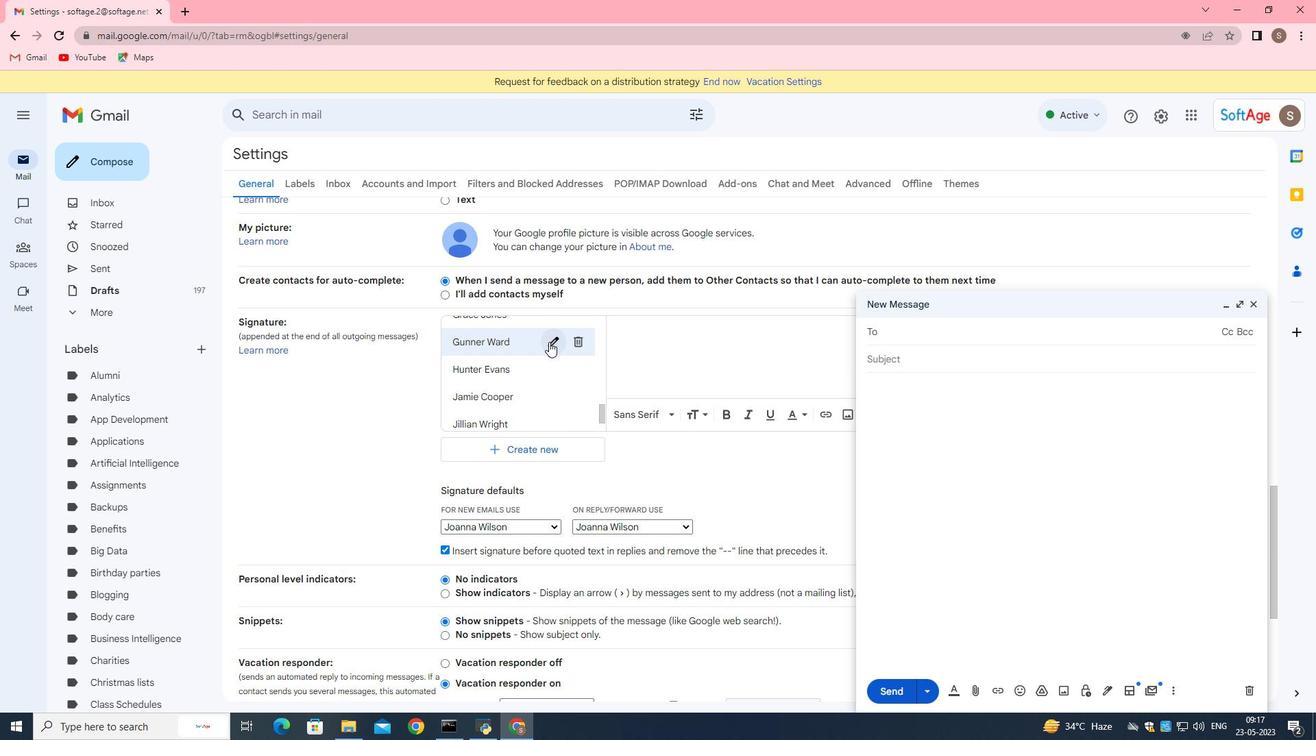 
Action: Mouse pressed left at (549, 342)
Screenshot: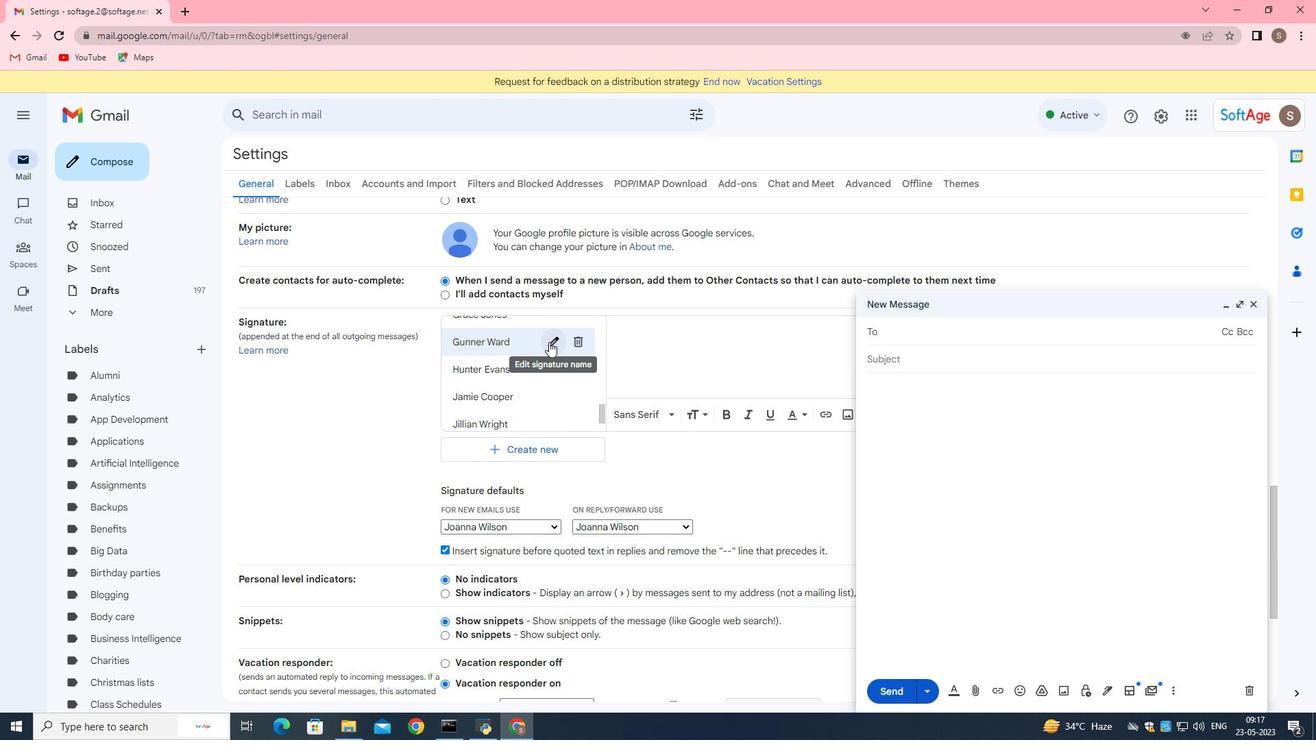 
Action: Mouse moved to (783, 428)
Screenshot: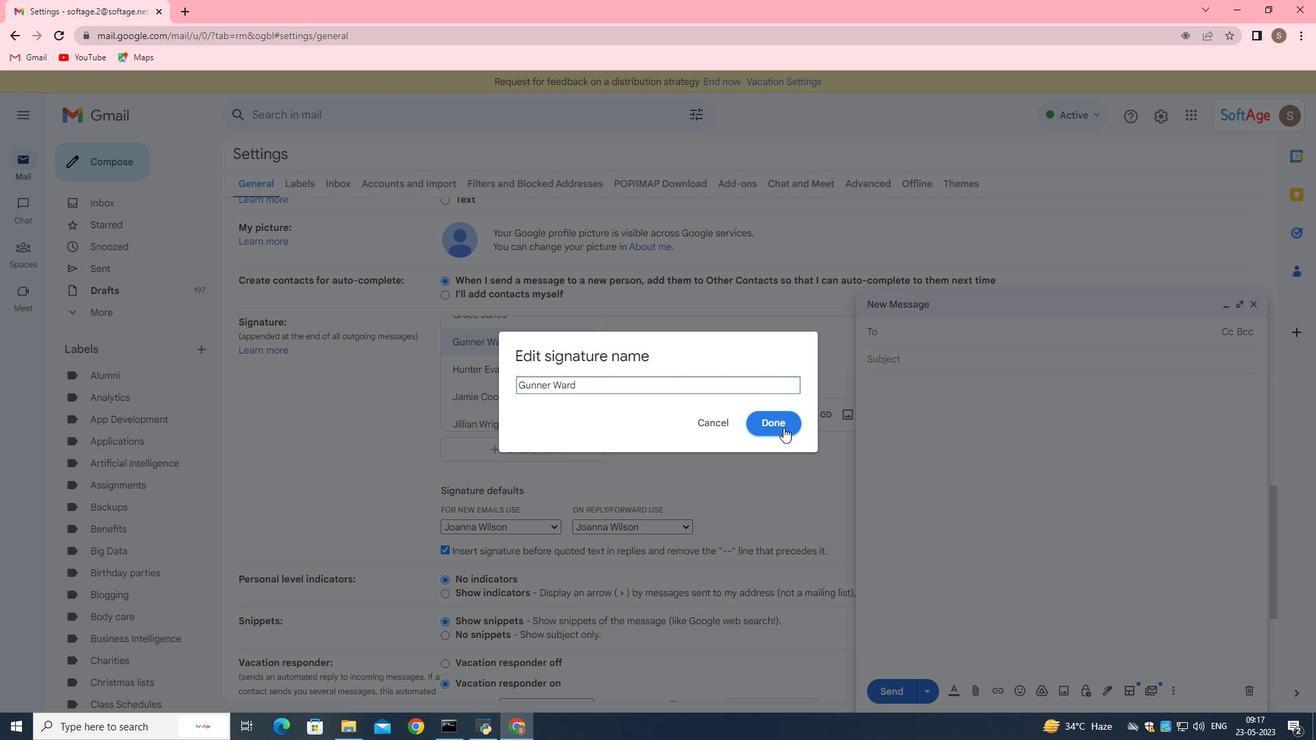 
Action: Mouse pressed left at (783, 428)
Screenshot: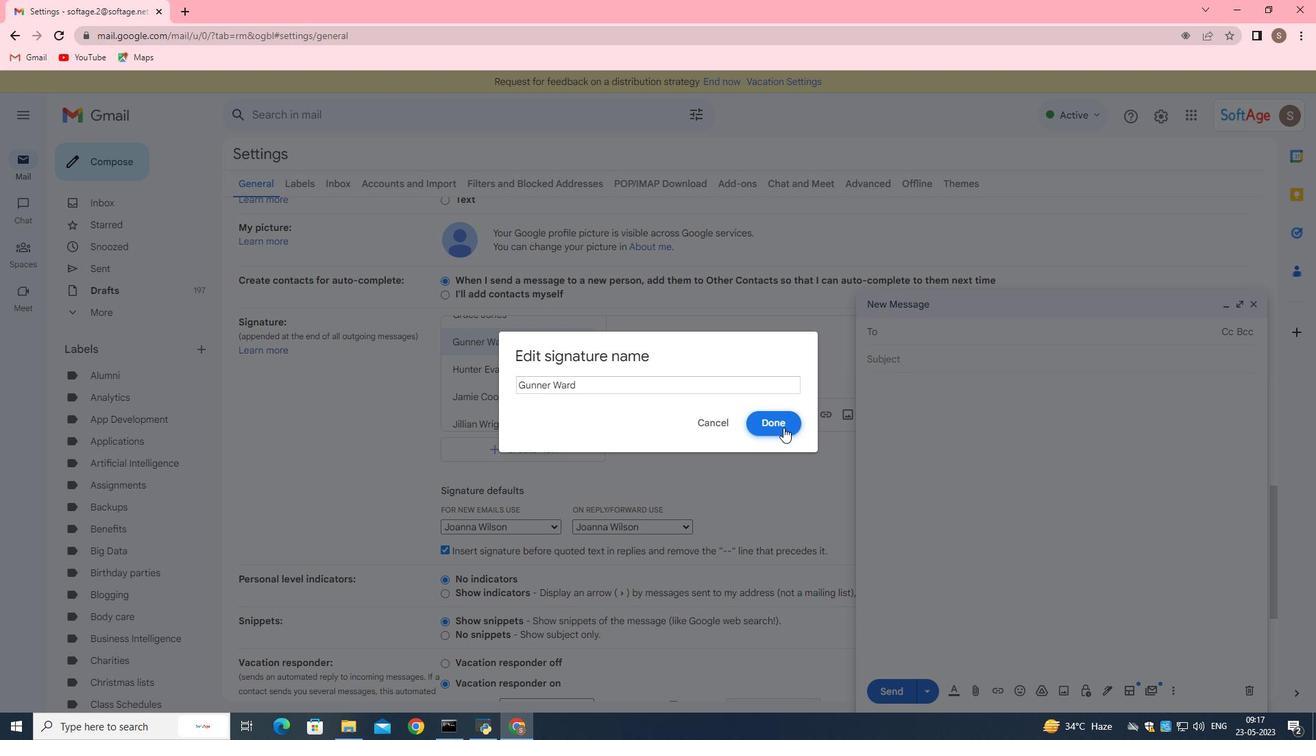 
Action: Mouse moved to (521, 342)
Screenshot: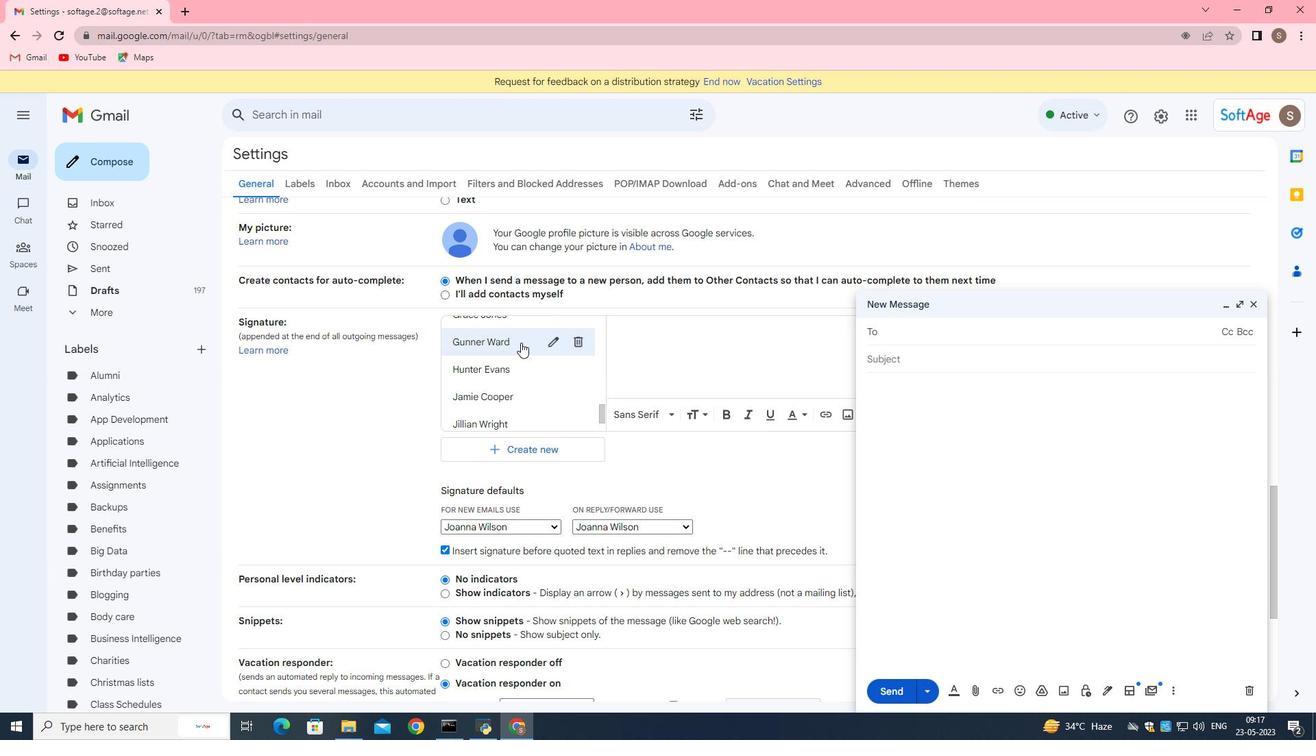 
Action: Mouse pressed left at (521, 342)
Screenshot: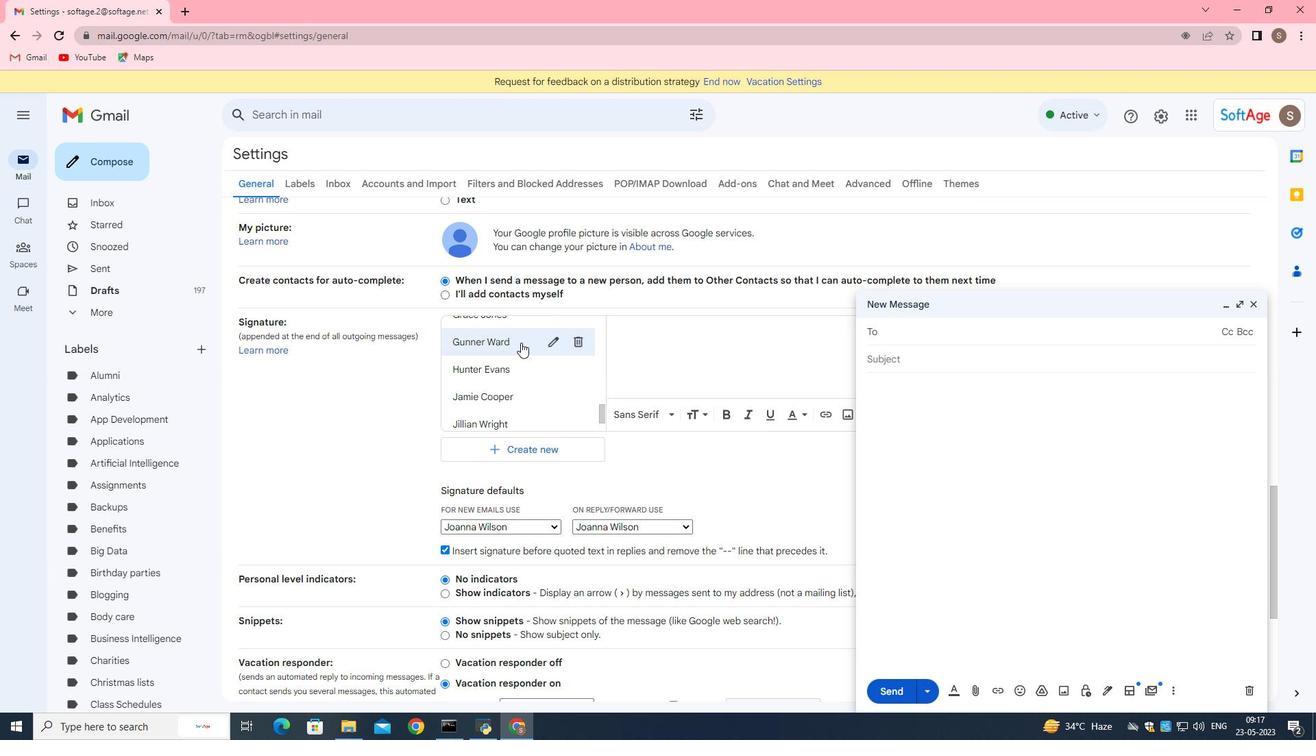 
Action: Mouse moved to (710, 460)
Screenshot: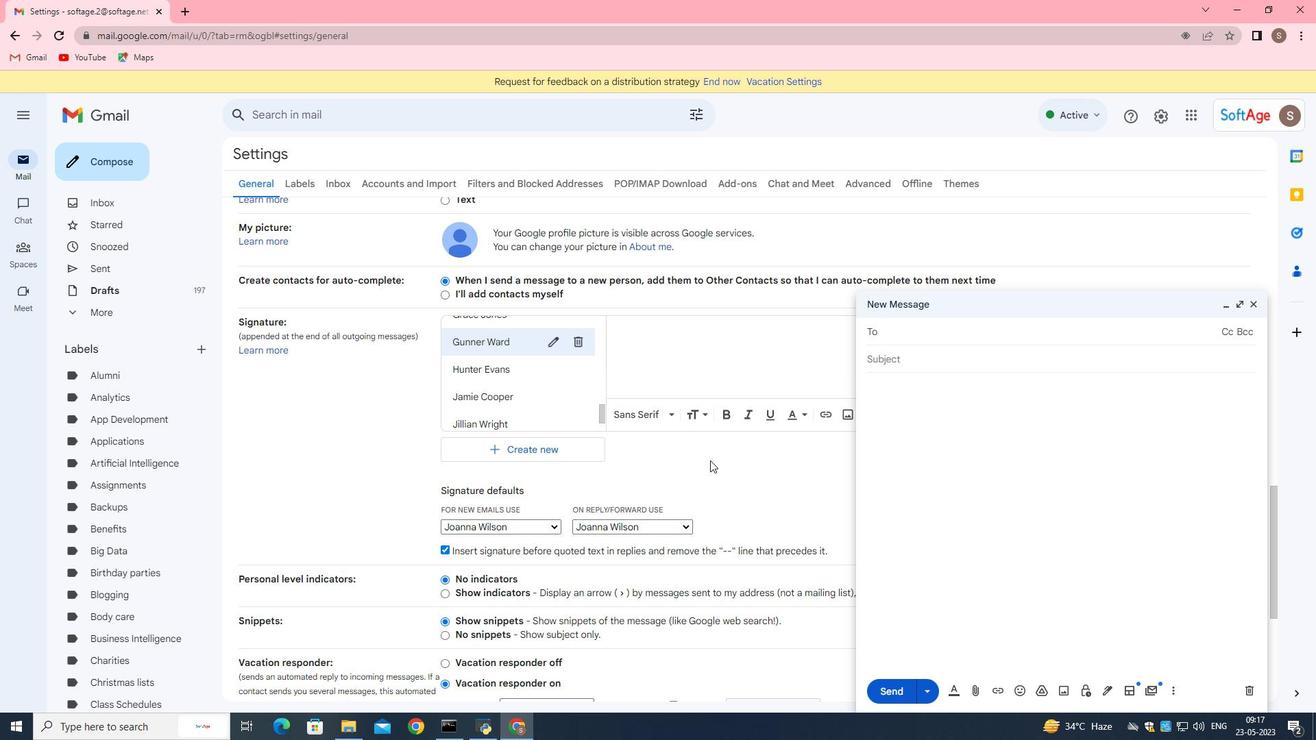 
Action: Mouse scrolled (710, 460) with delta (0, 0)
Screenshot: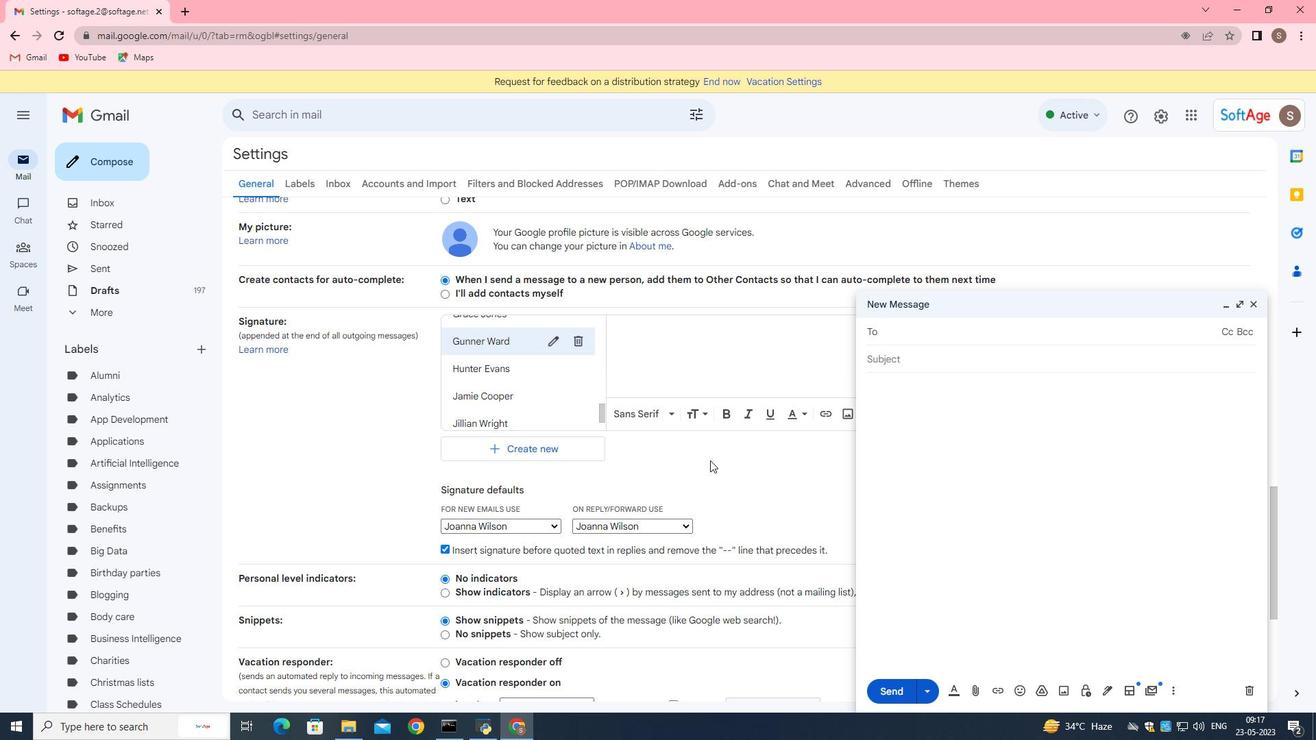 
Action: Mouse scrolled (710, 460) with delta (0, 0)
Screenshot: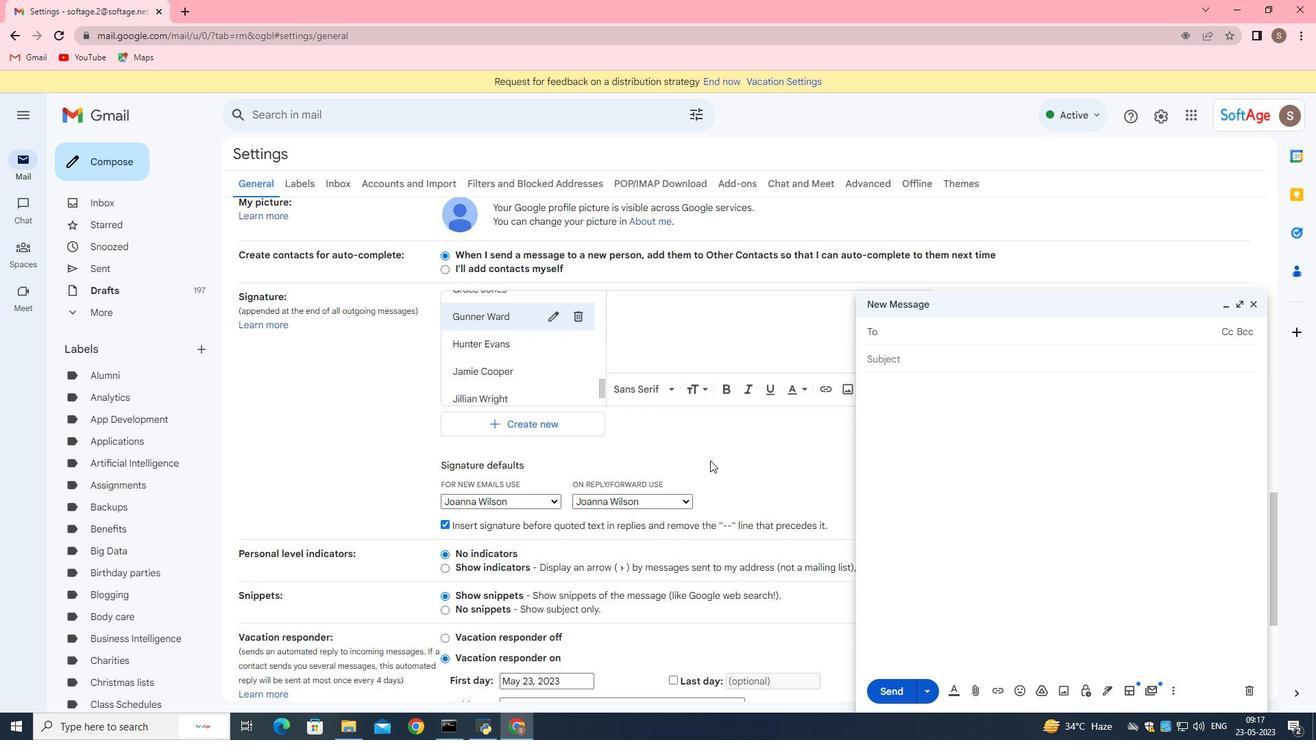 
Action: Mouse scrolled (710, 460) with delta (0, 0)
Screenshot: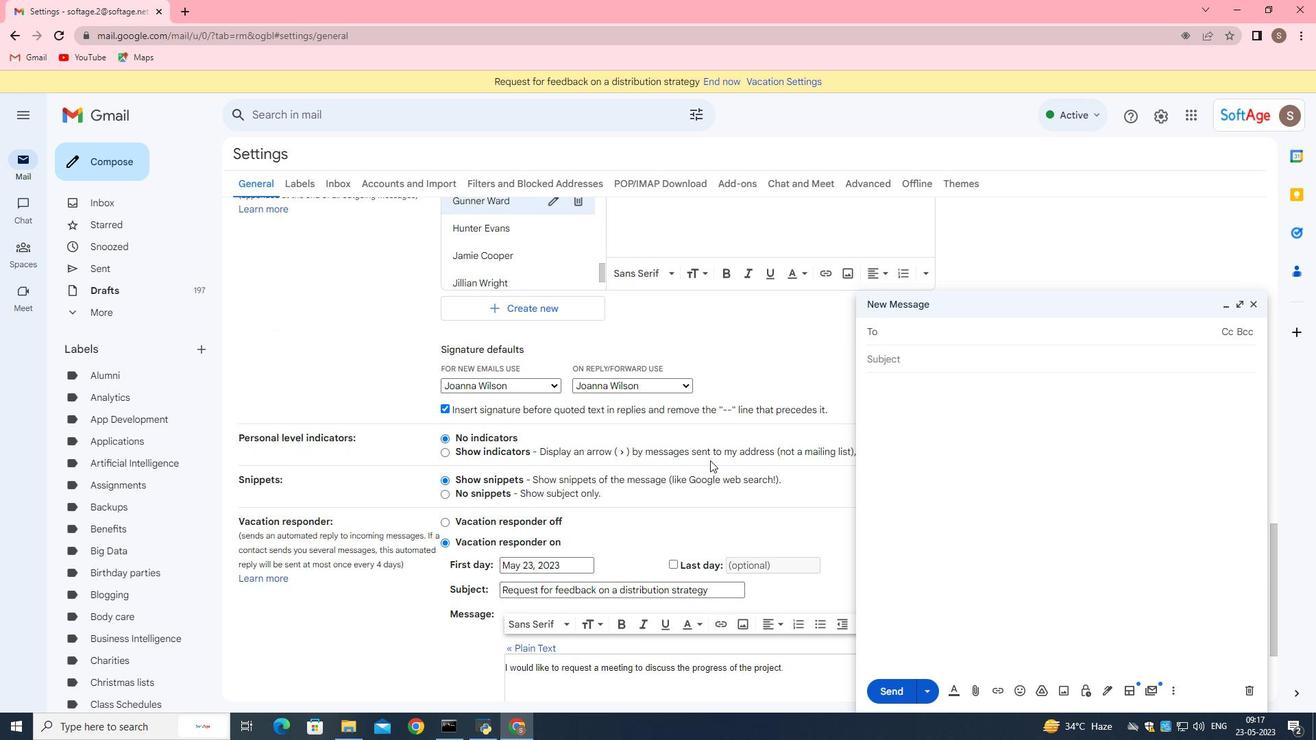 
Action: Mouse scrolled (710, 461) with delta (0, 0)
Screenshot: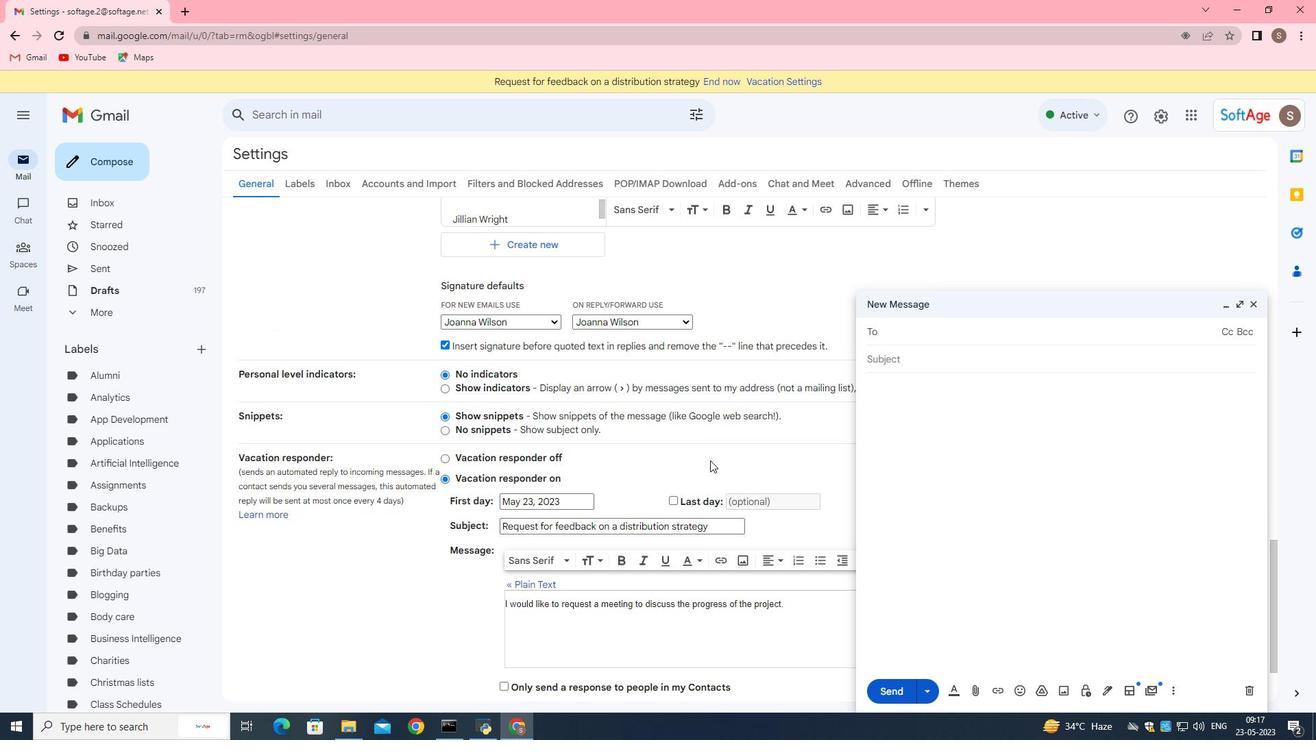 
Action: Mouse moved to (708, 460)
Screenshot: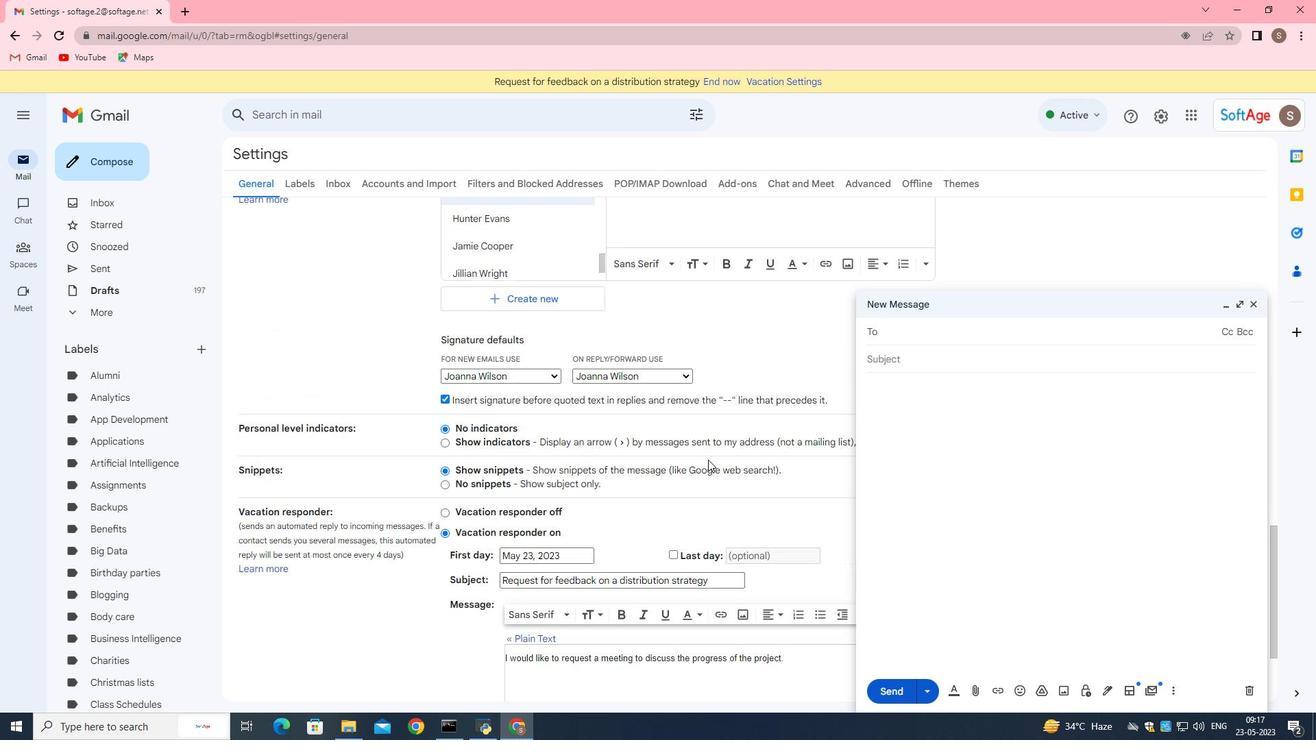 
Action: Mouse scrolled (708, 461) with delta (0, 0)
Screenshot: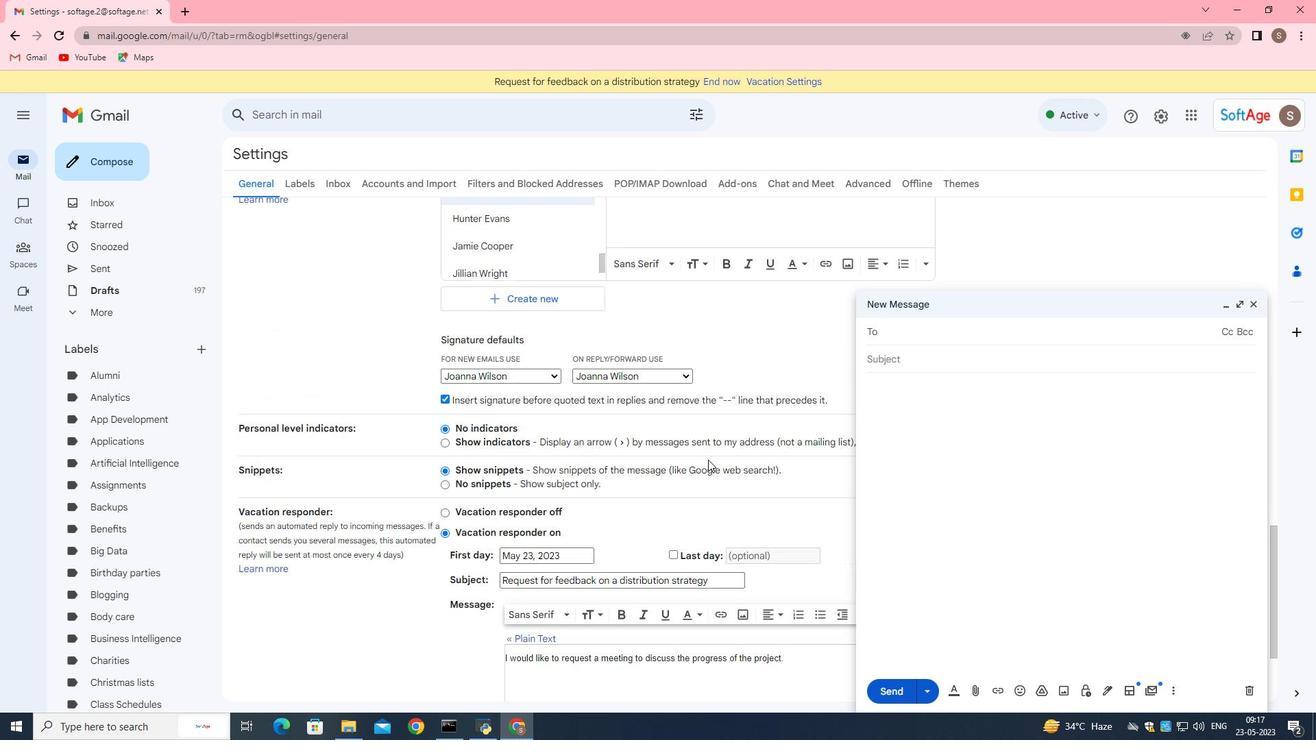 
Action: Mouse moved to (524, 461)
Screenshot: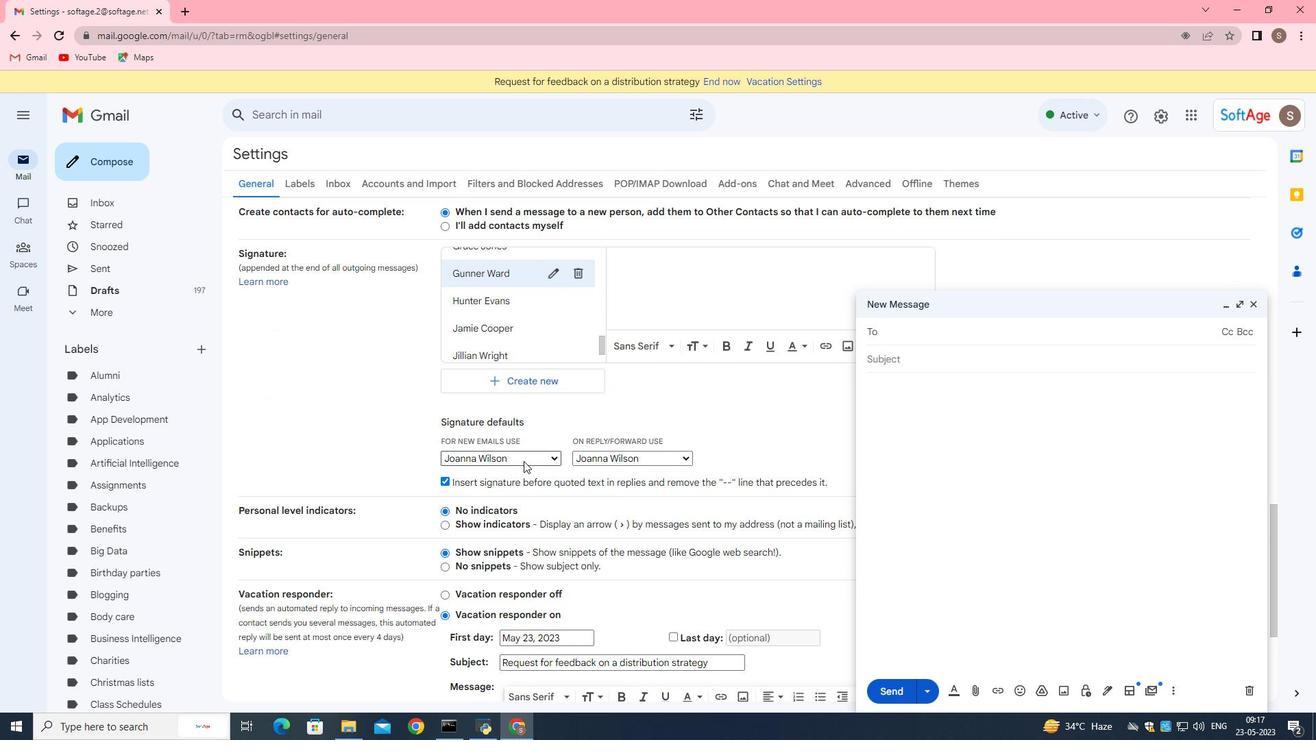 
Action: Mouse pressed left at (524, 461)
Screenshot: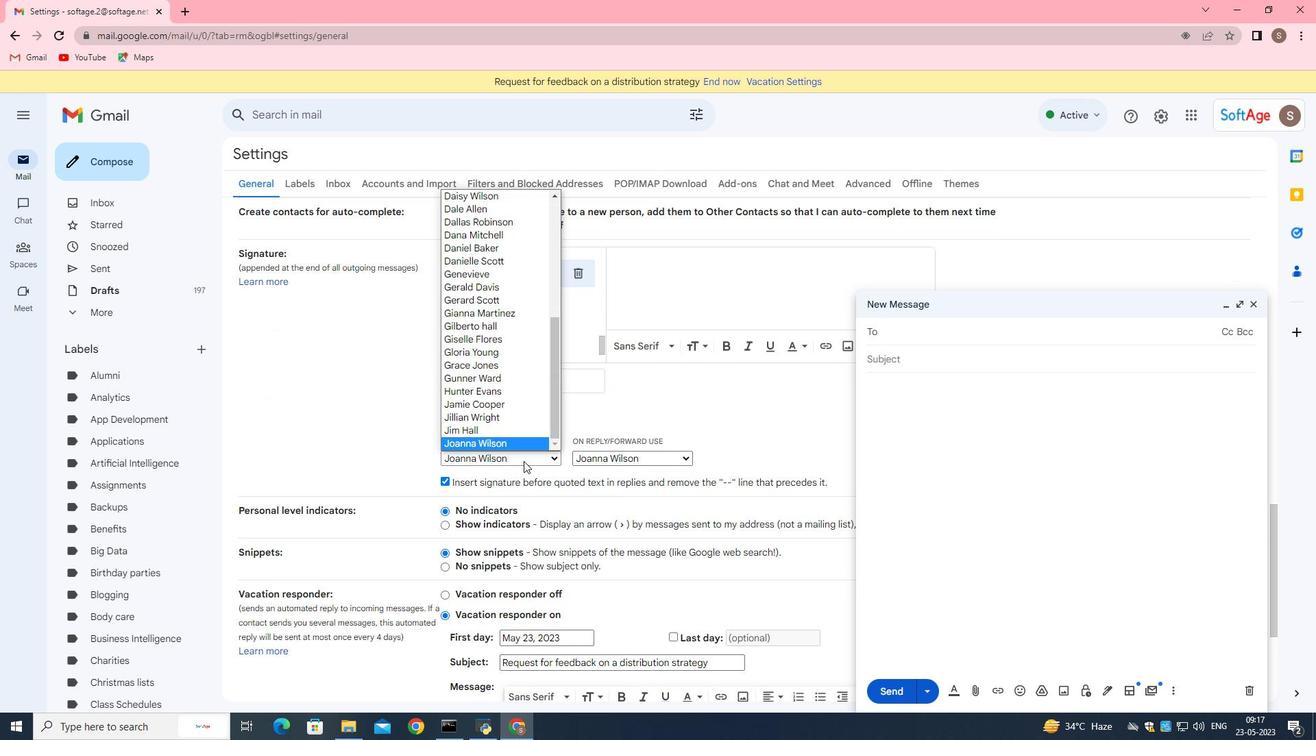 
Action: Mouse moved to (517, 379)
Screenshot: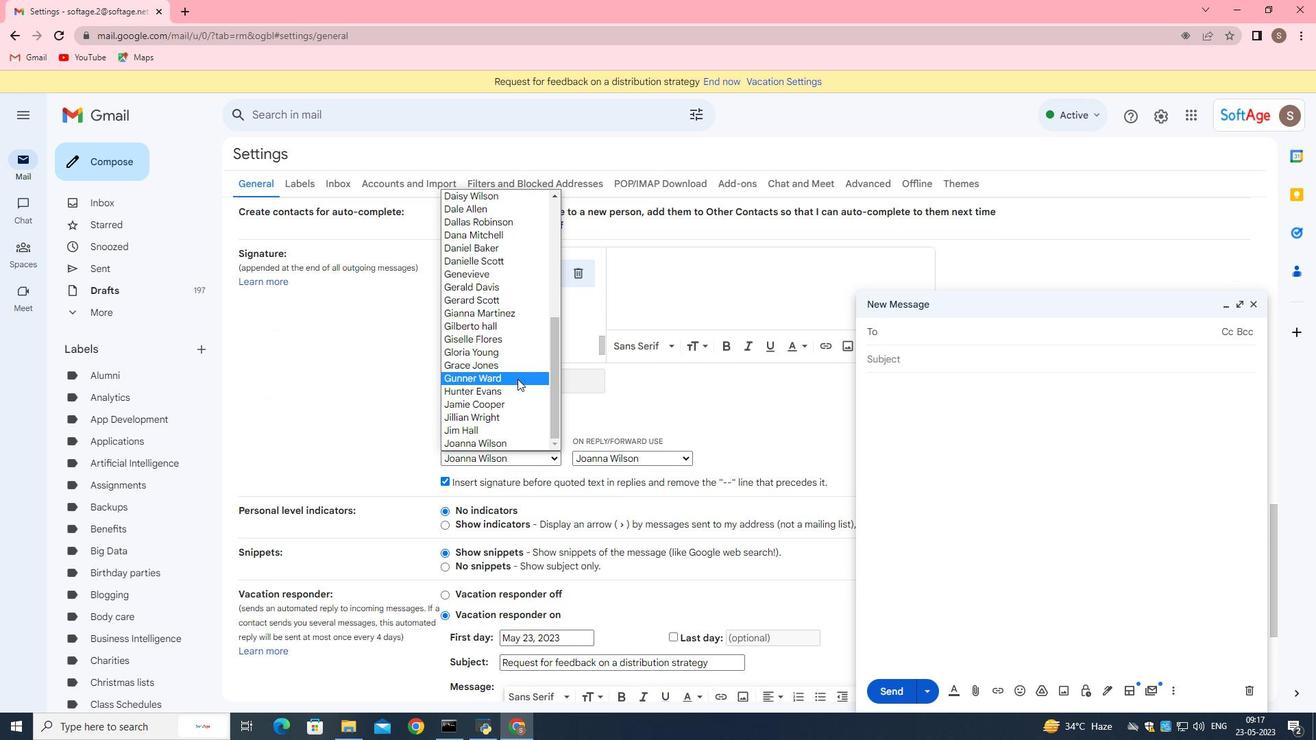 
Action: Mouse pressed left at (517, 379)
Screenshot: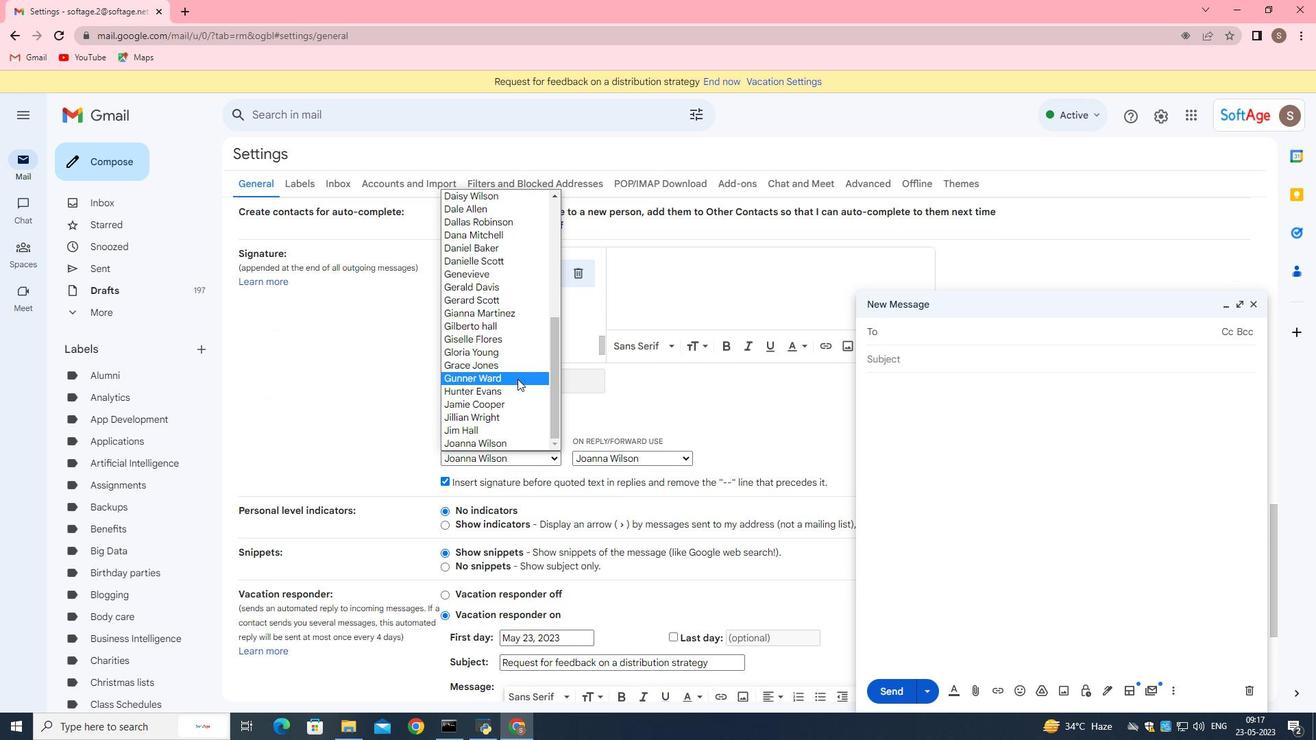 
Action: Mouse moved to (609, 458)
Screenshot: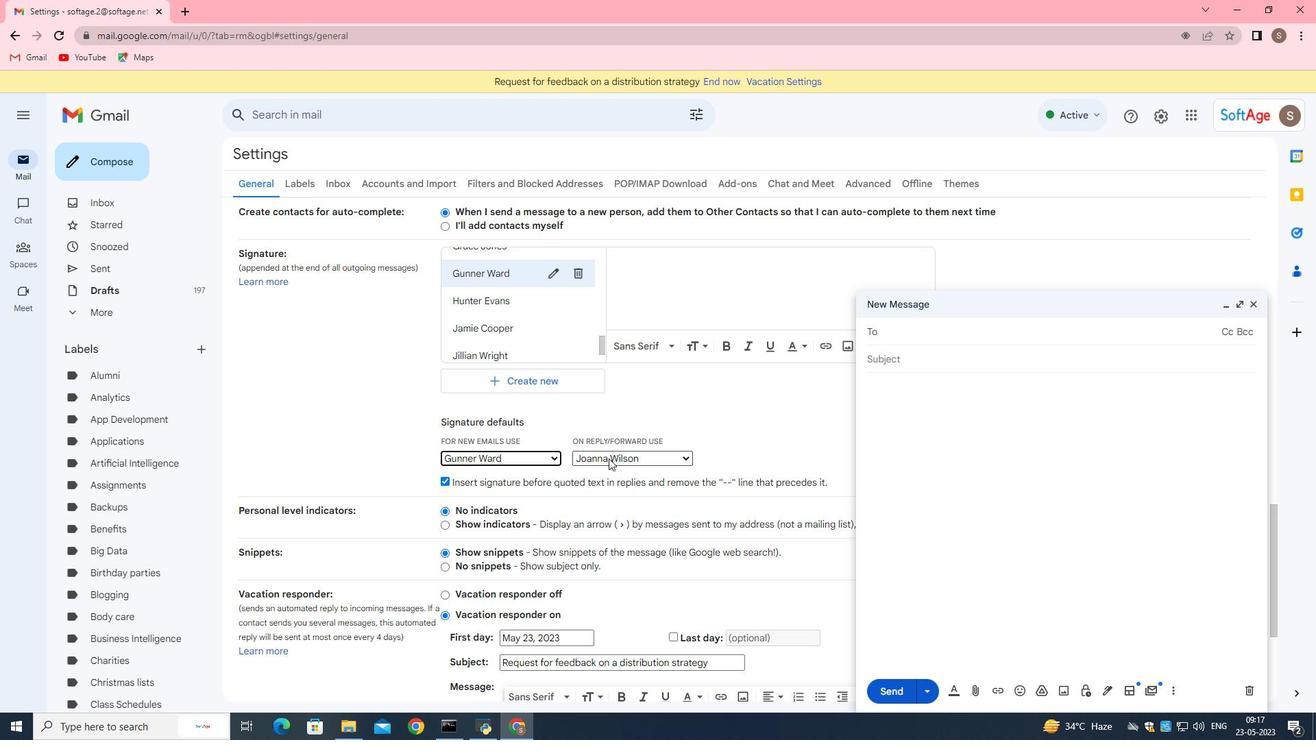 
Action: Mouse pressed left at (609, 458)
Screenshot: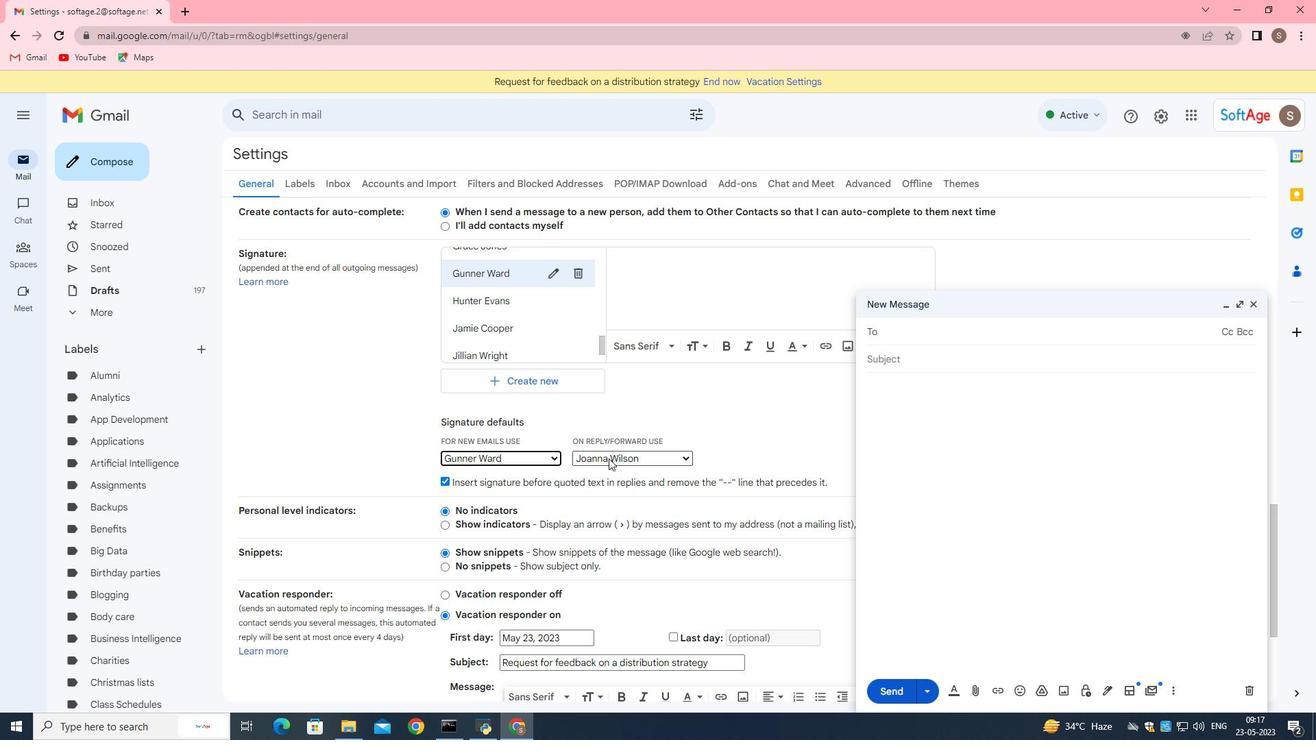 
Action: Mouse moved to (633, 375)
Screenshot: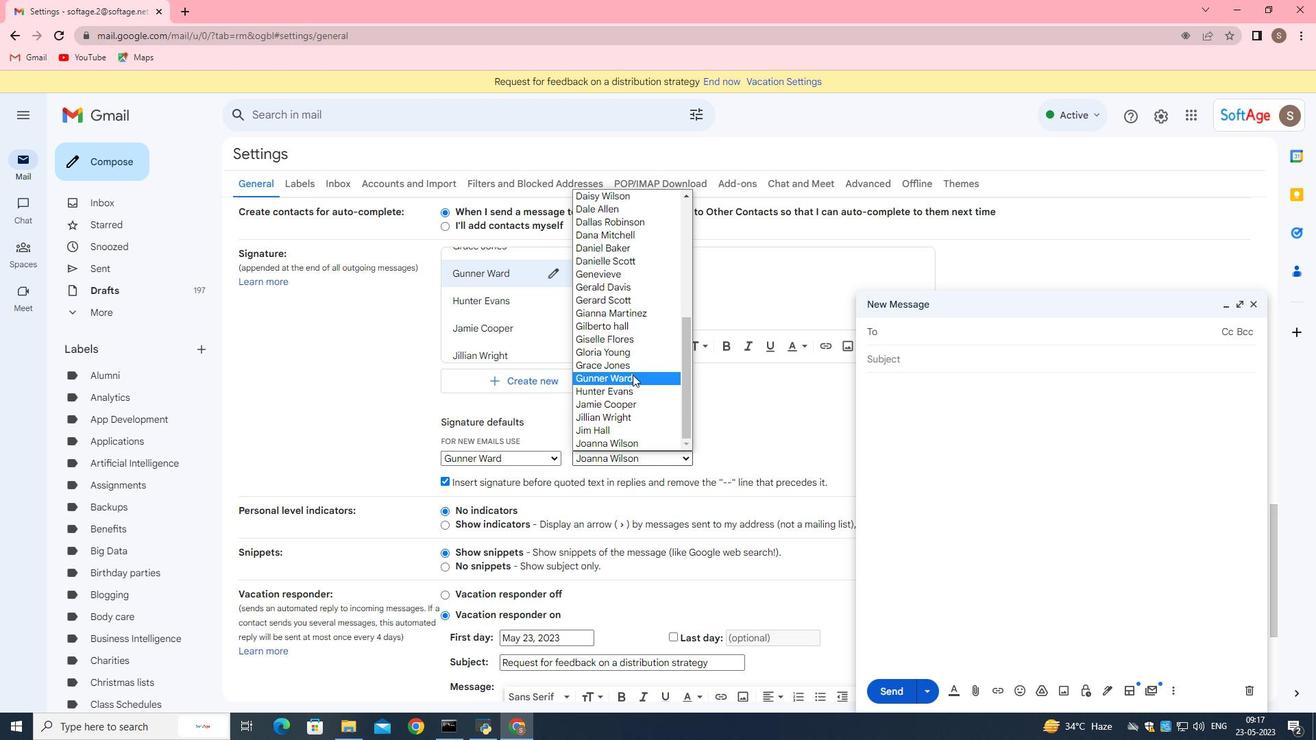 
Action: Mouse pressed left at (633, 375)
Screenshot: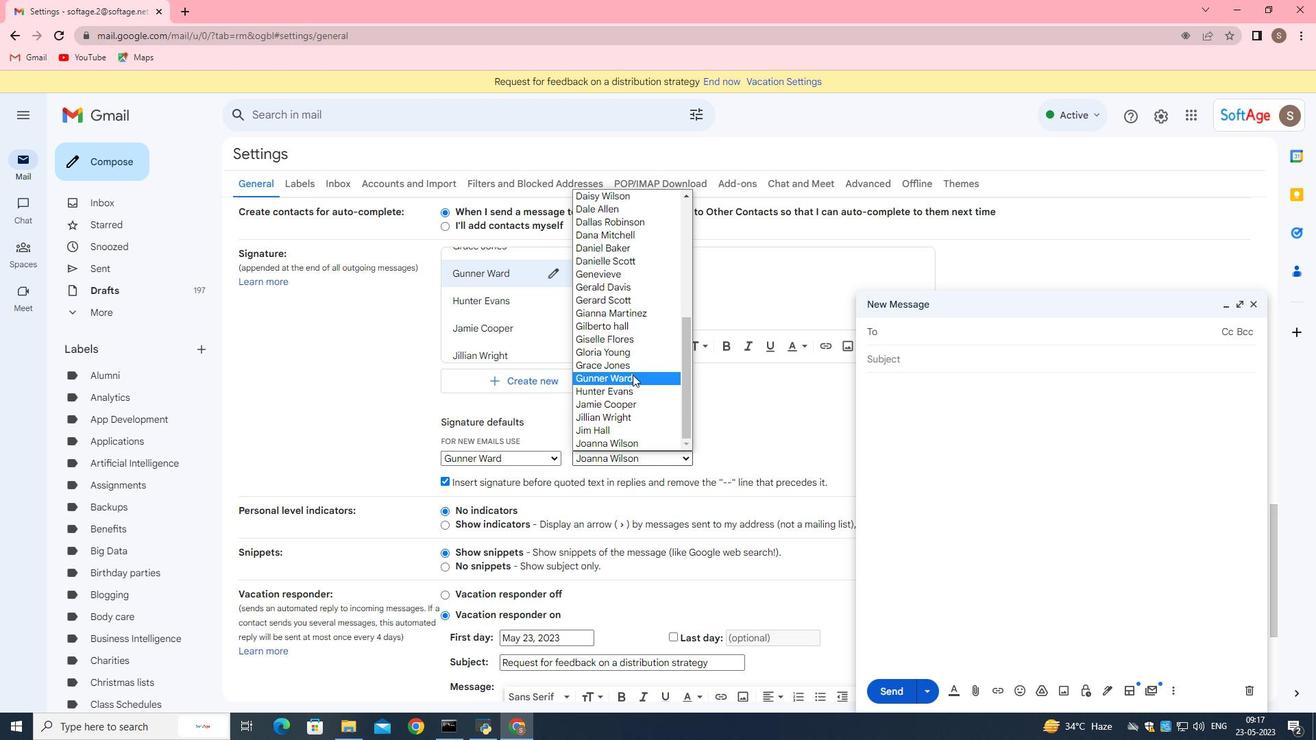 
Action: Mouse moved to (532, 439)
Screenshot: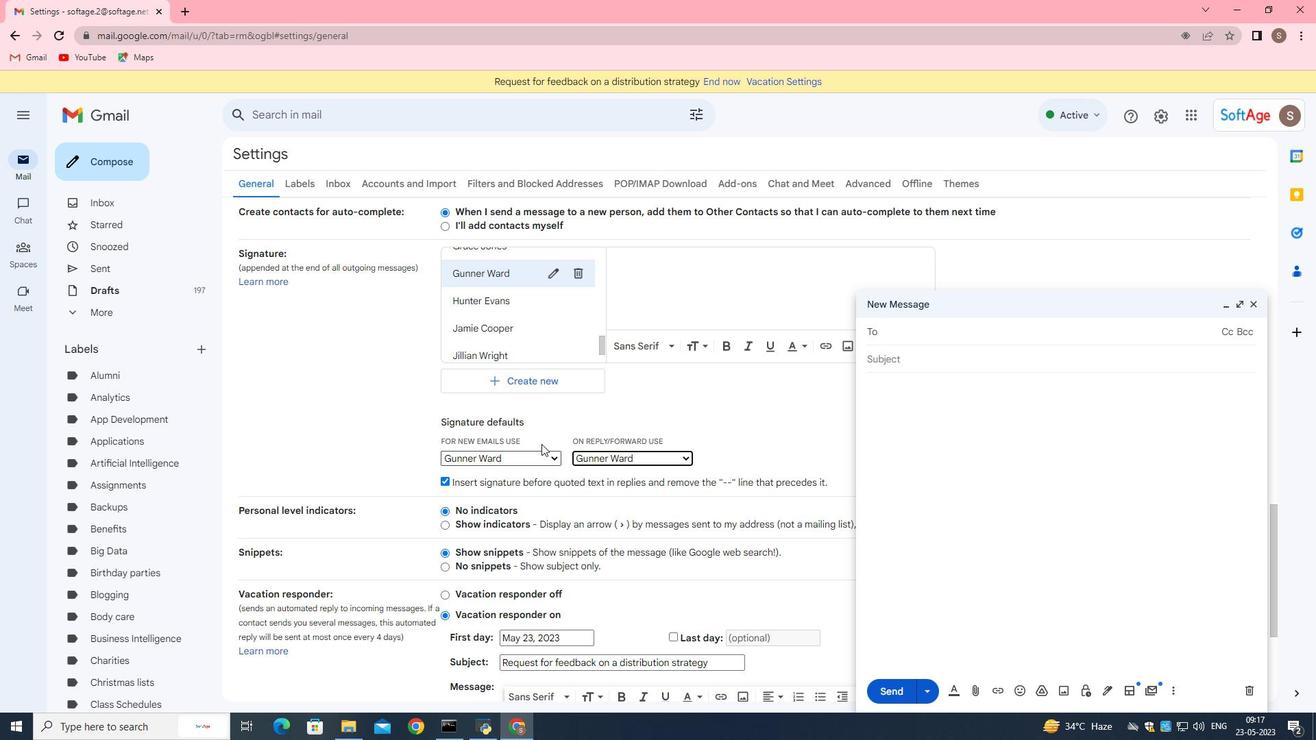 
Action: Mouse scrolled (532, 438) with delta (0, 0)
Screenshot: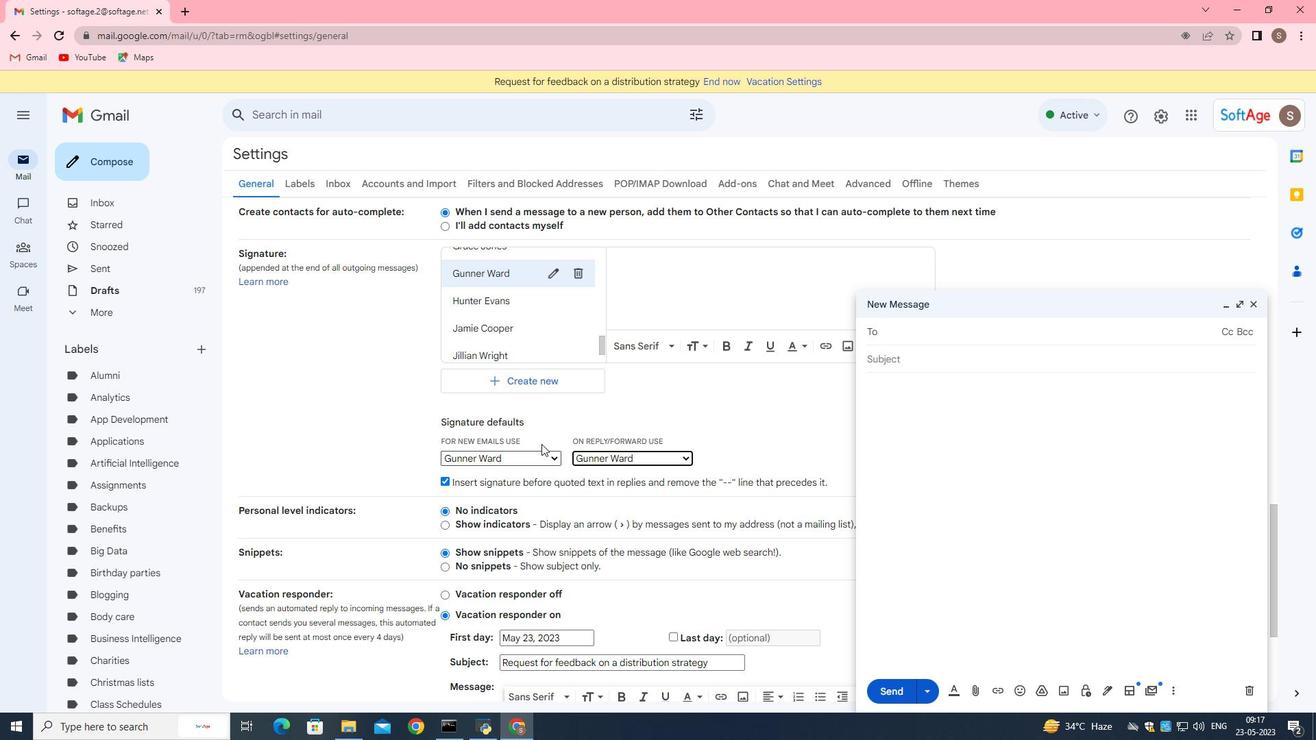 
Action: Mouse moved to (545, 445)
Screenshot: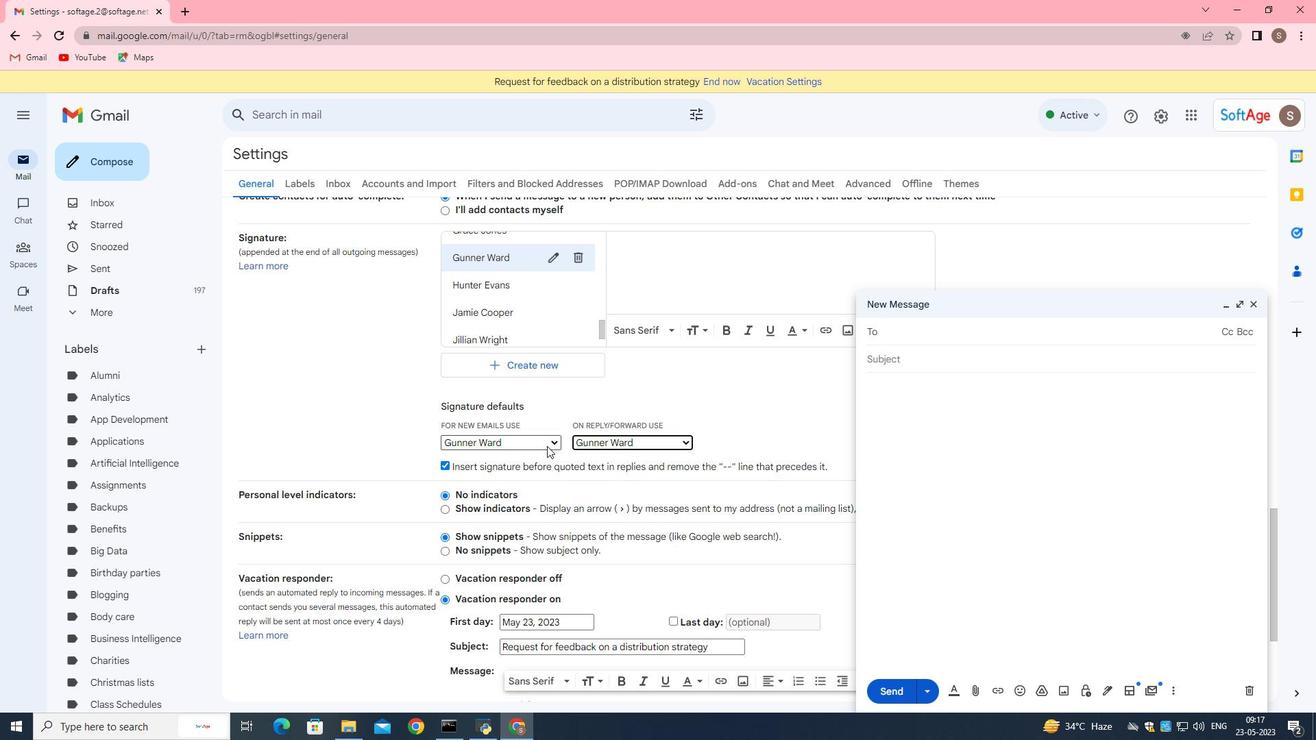 
Action: Mouse scrolled (545, 445) with delta (0, 0)
Screenshot: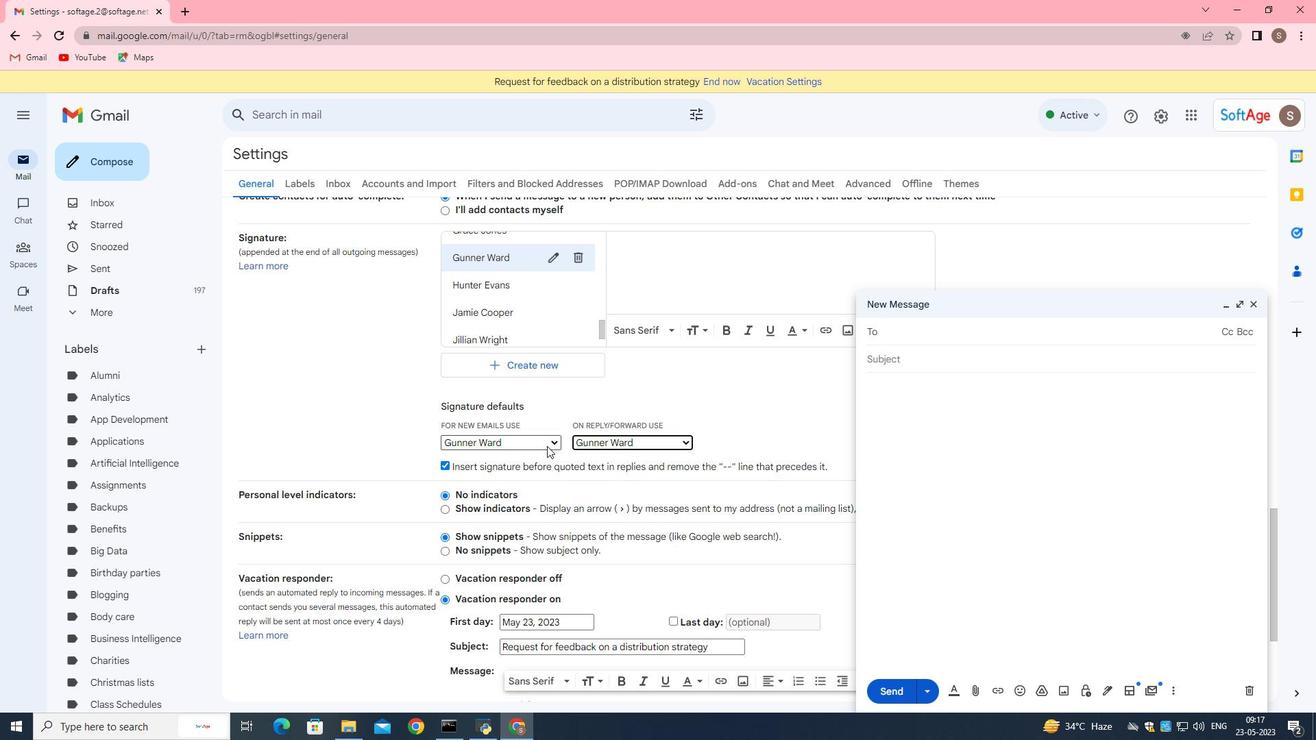 
Action: Mouse moved to (548, 446)
Screenshot: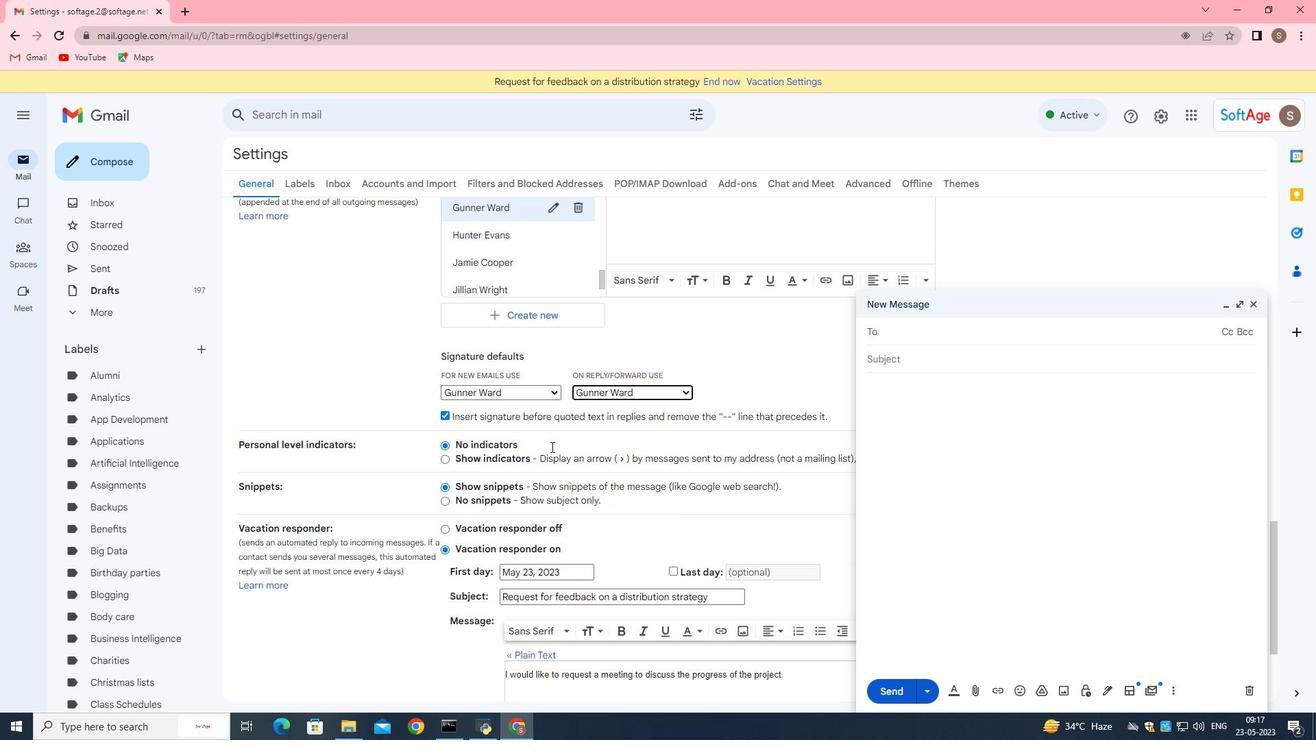 
Action: Mouse scrolled (548, 445) with delta (0, 0)
Screenshot: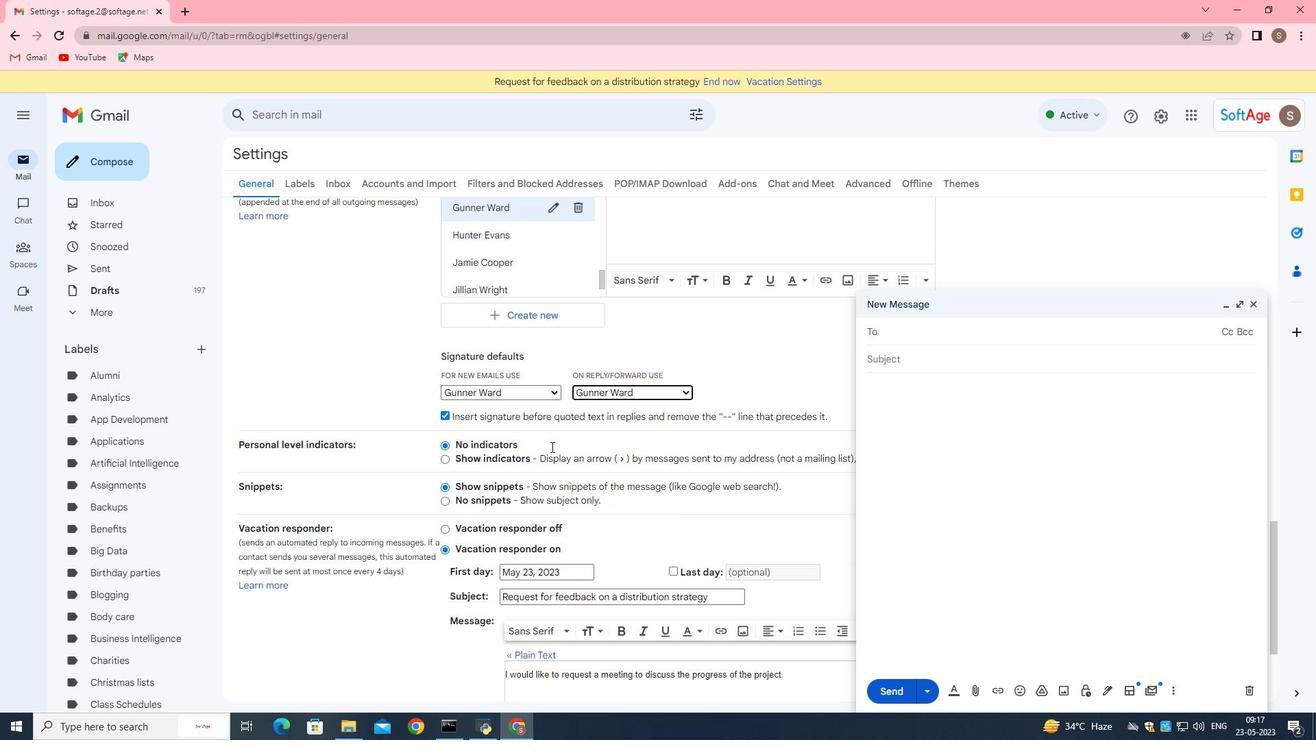 
Action: Mouse moved to (674, 432)
Screenshot: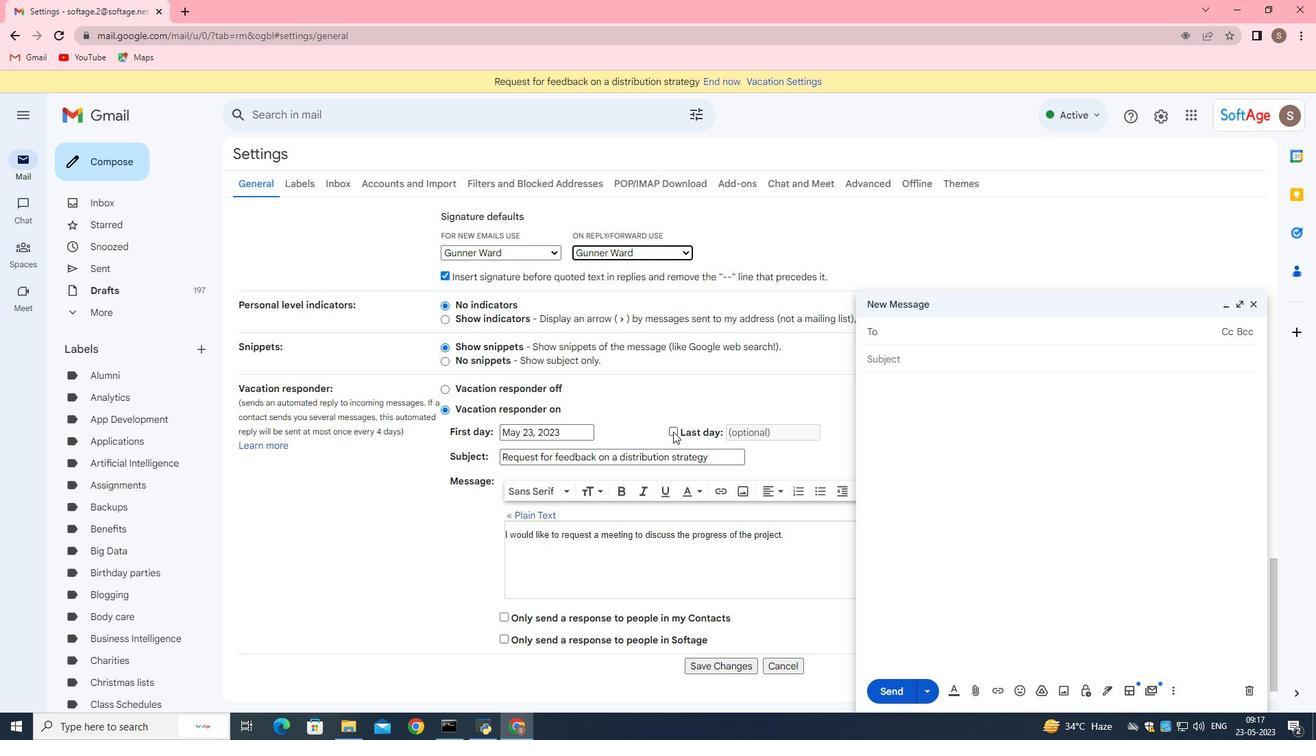 
Action: Mouse pressed left at (674, 432)
Screenshot: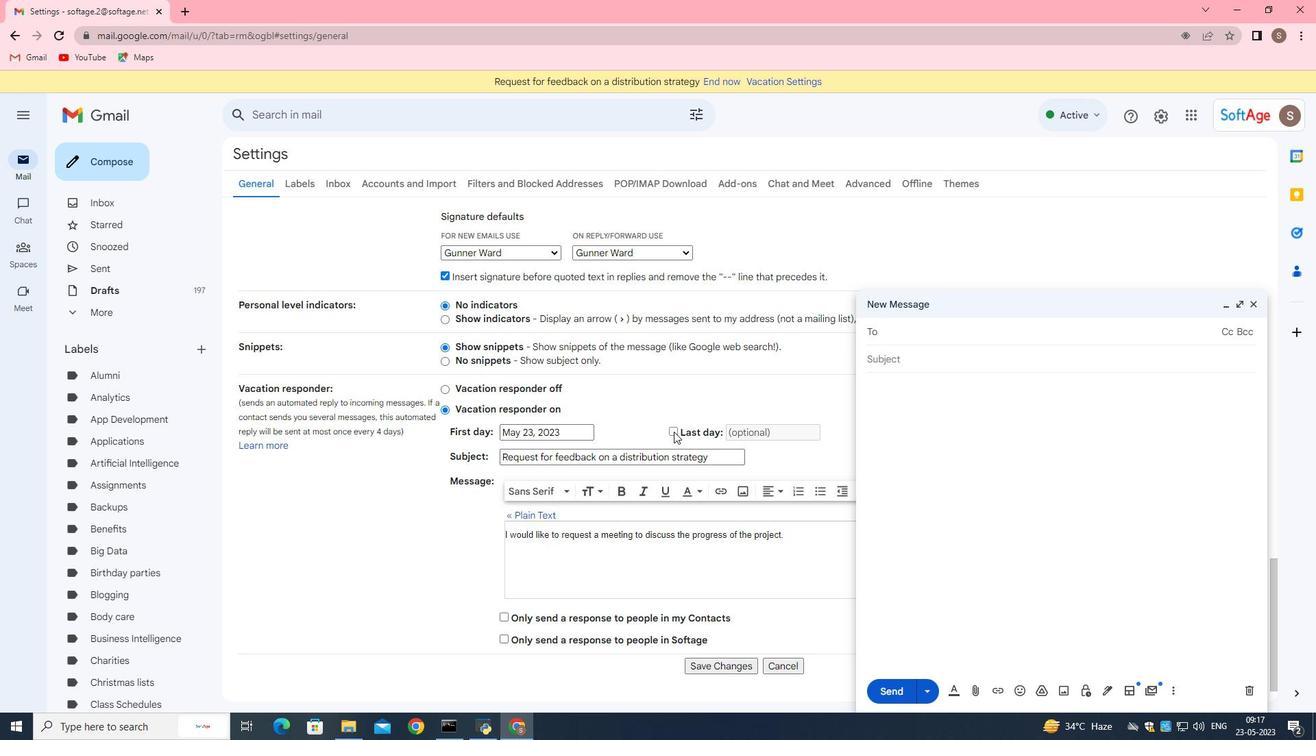 
Action: Mouse moved to (673, 428)
Screenshot: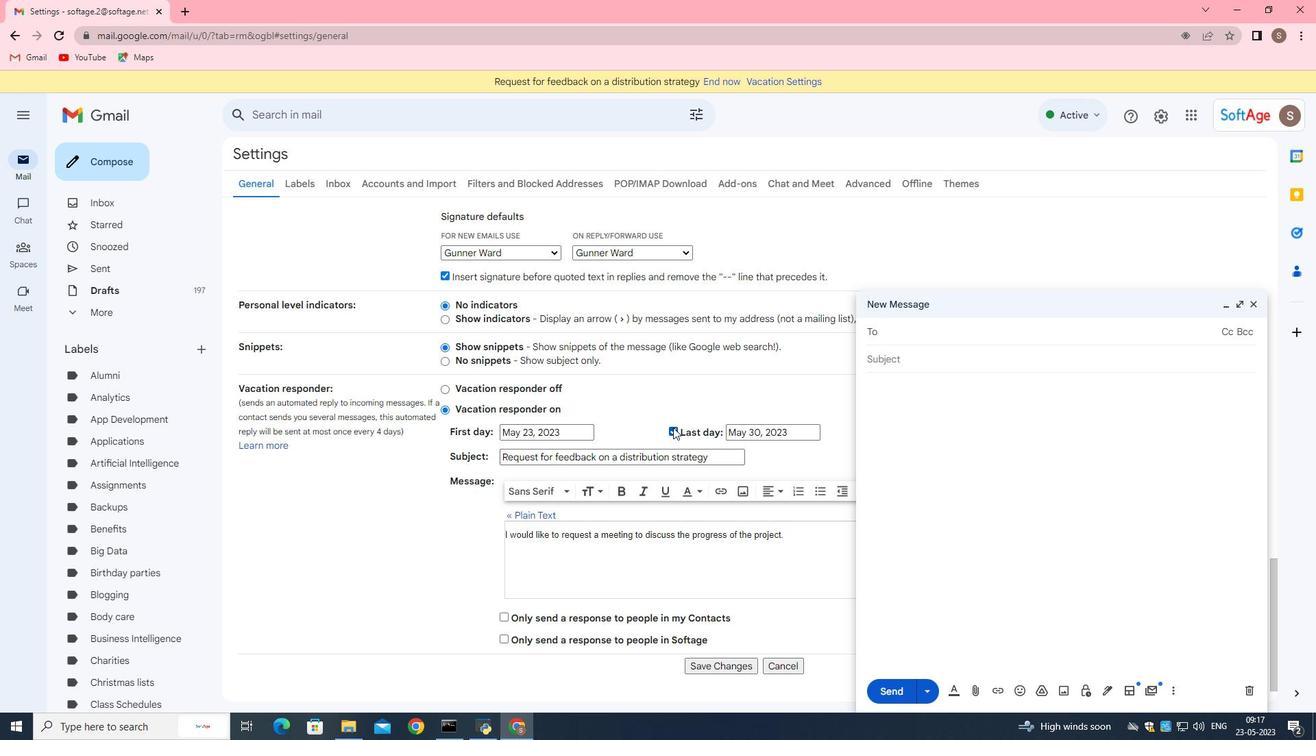 
Action: Mouse pressed left at (673, 428)
Screenshot: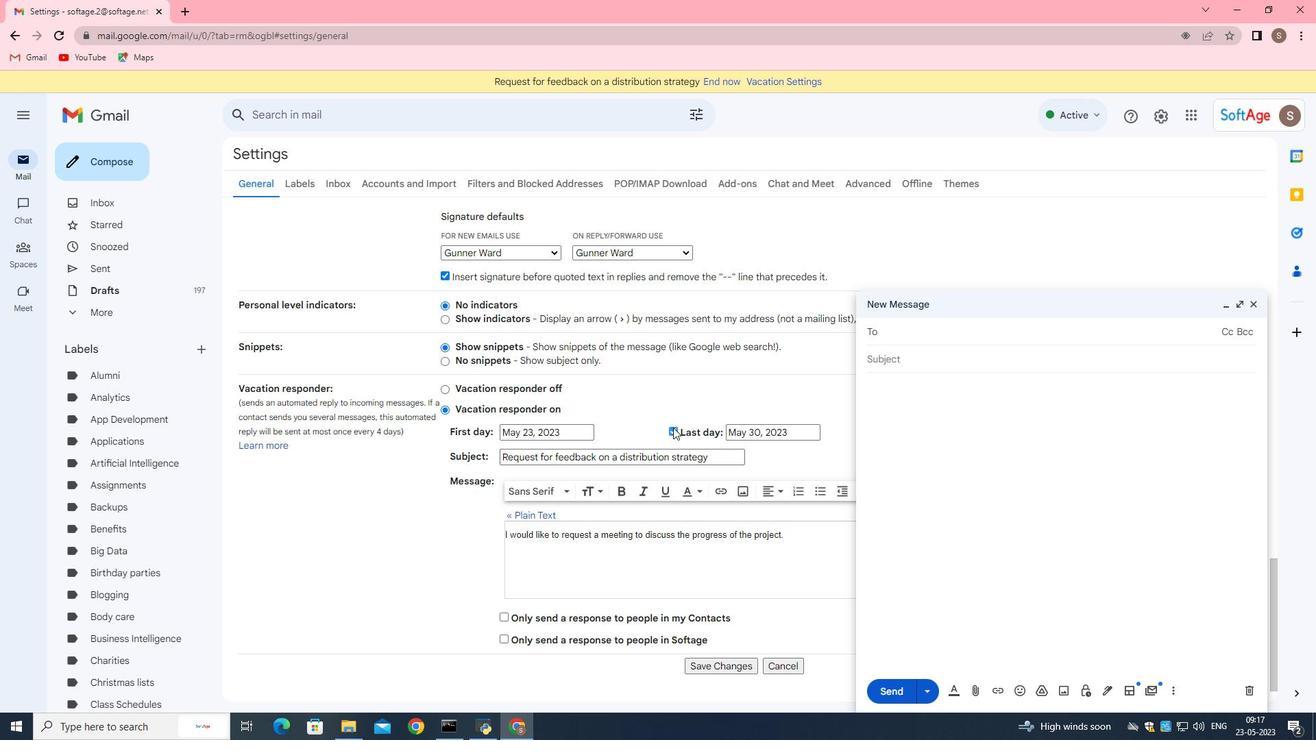 
Action: Mouse moved to (683, 459)
Screenshot: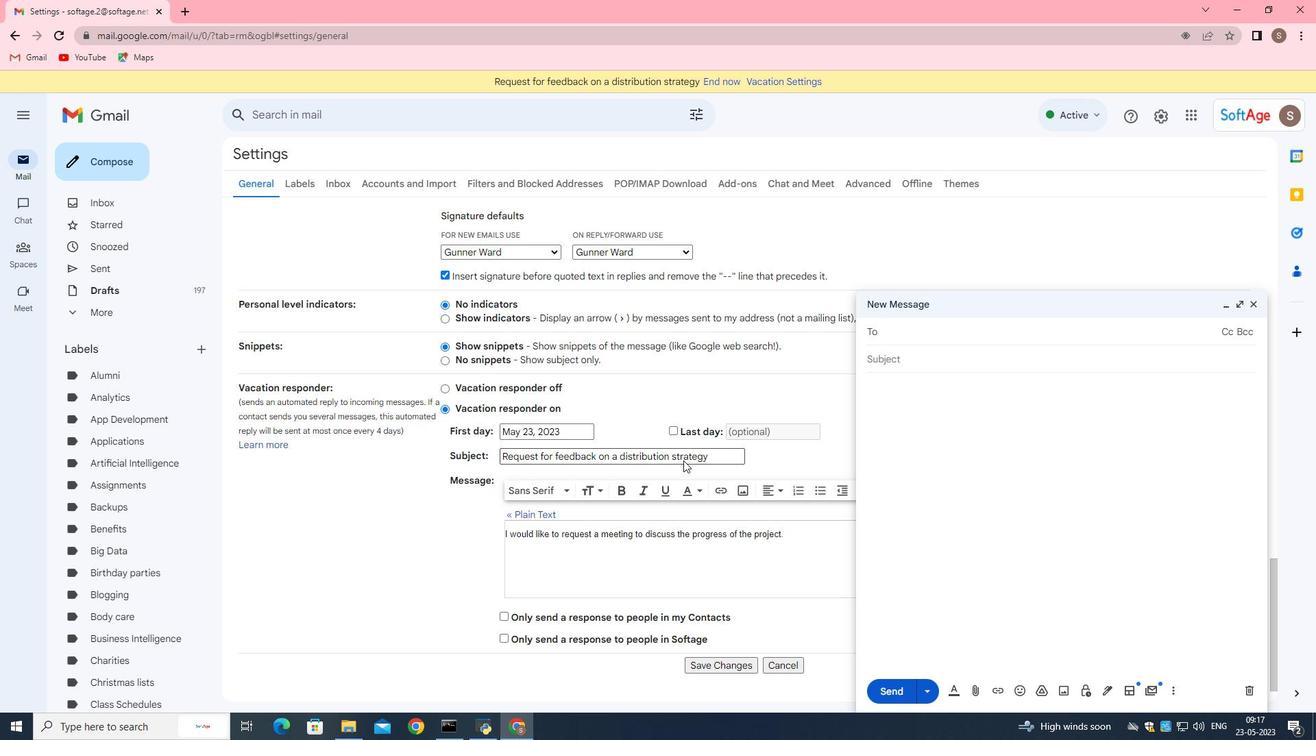 
Action: Mouse scrolled (683, 458) with delta (0, 0)
Screenshot: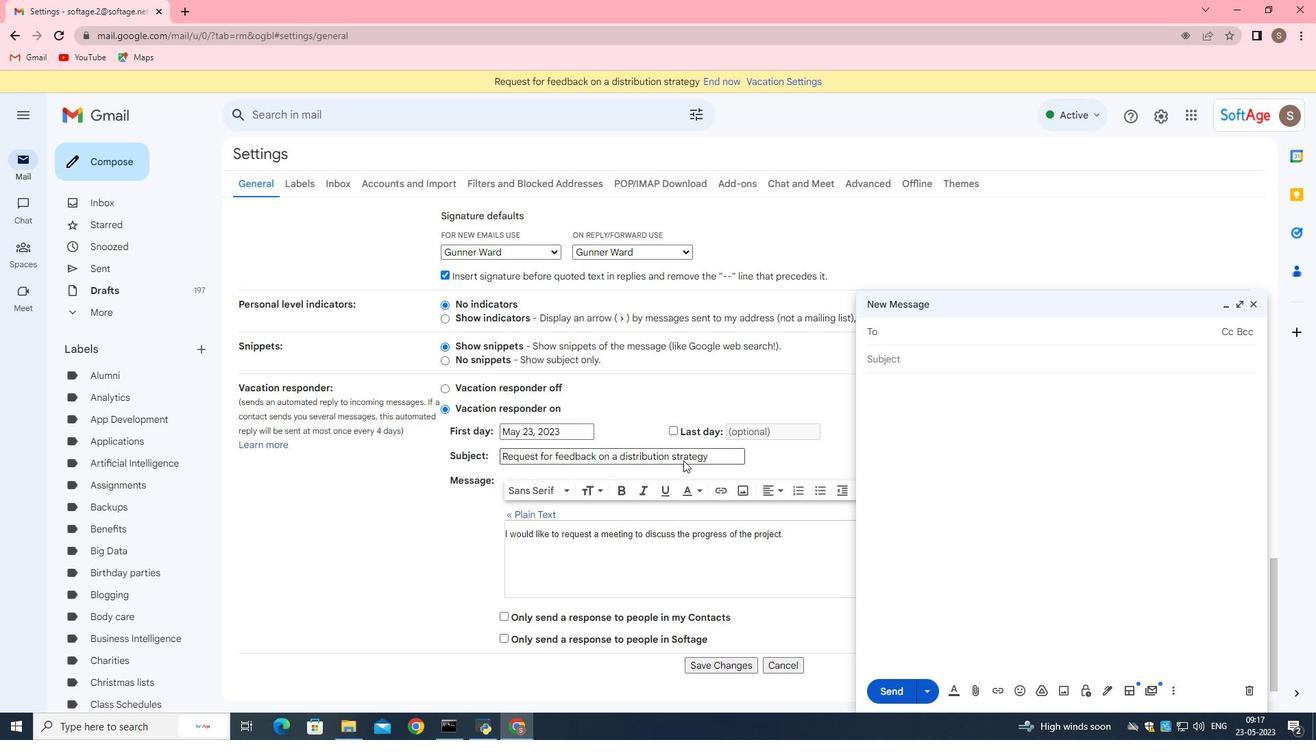 
Action: Mouse moved to (683, 460)
Screenshot: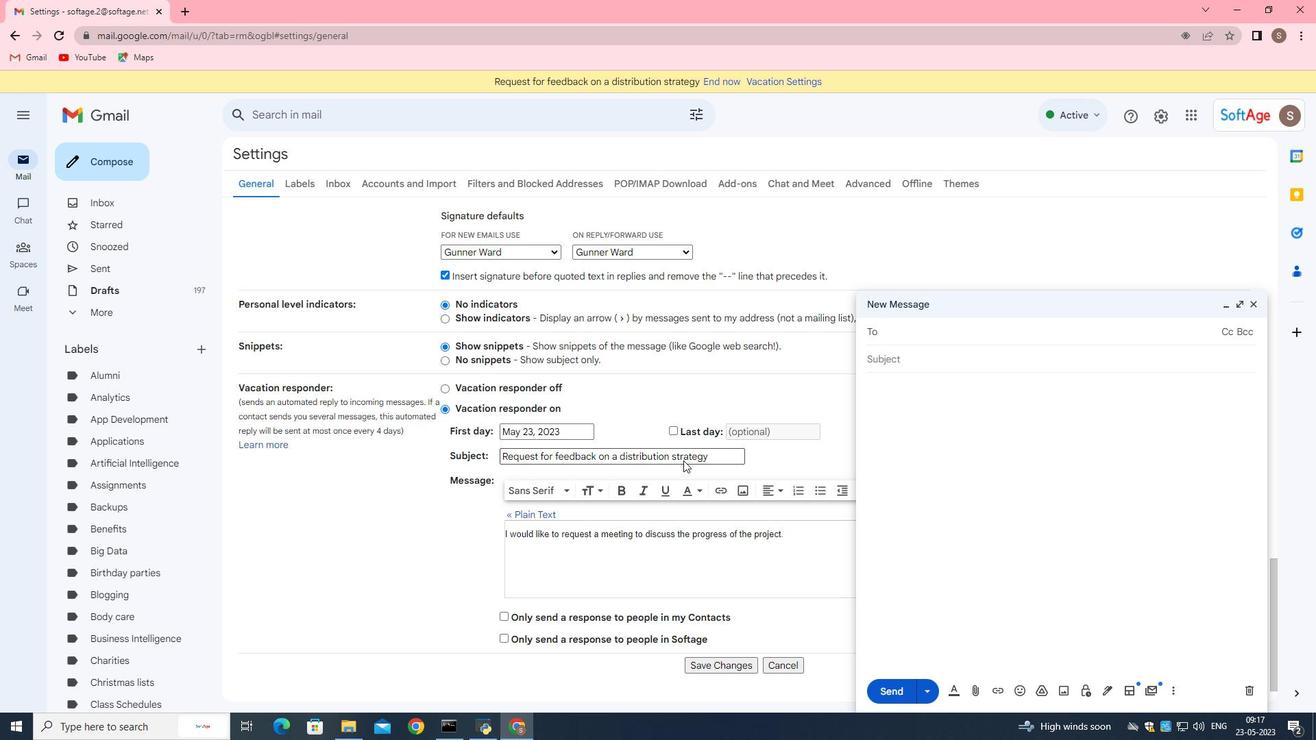 
Action: Mouse scrolled (683, 460) with delta (0, 0)
Screenshot: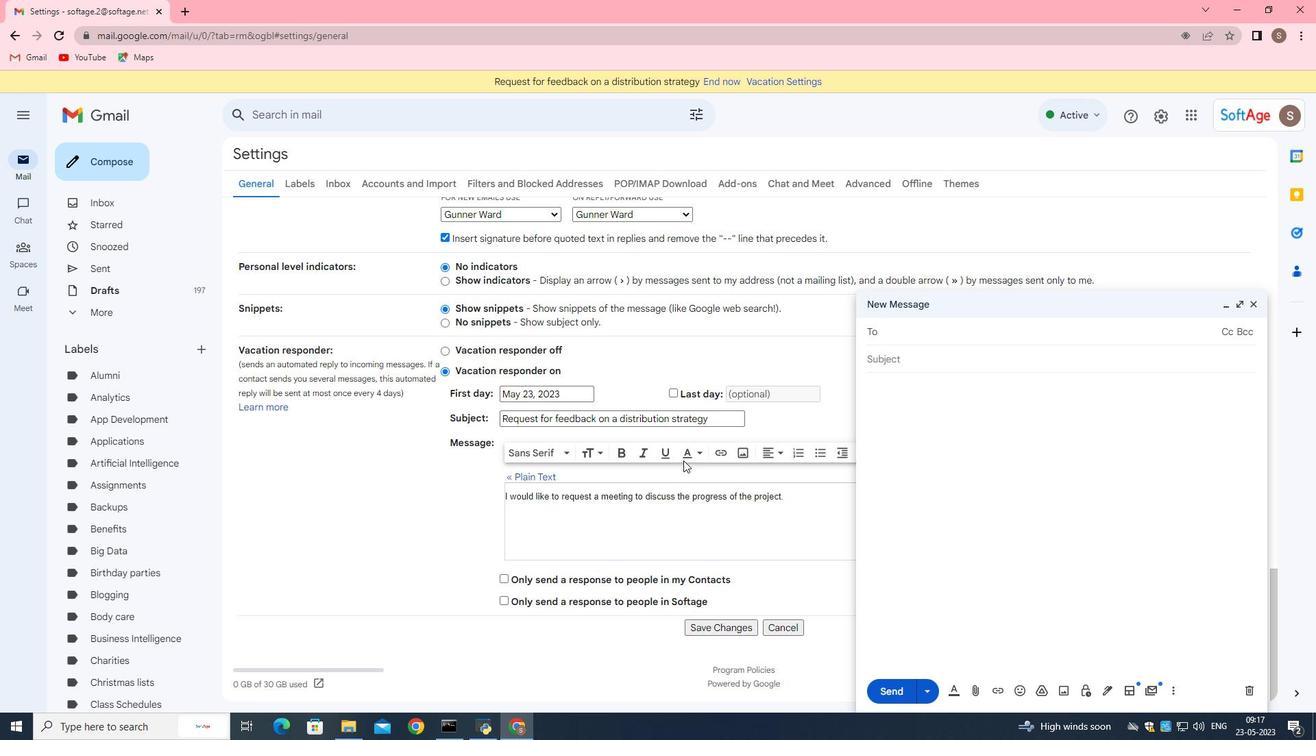 
Action: Mouse moved to (715, 416)
Screenshot: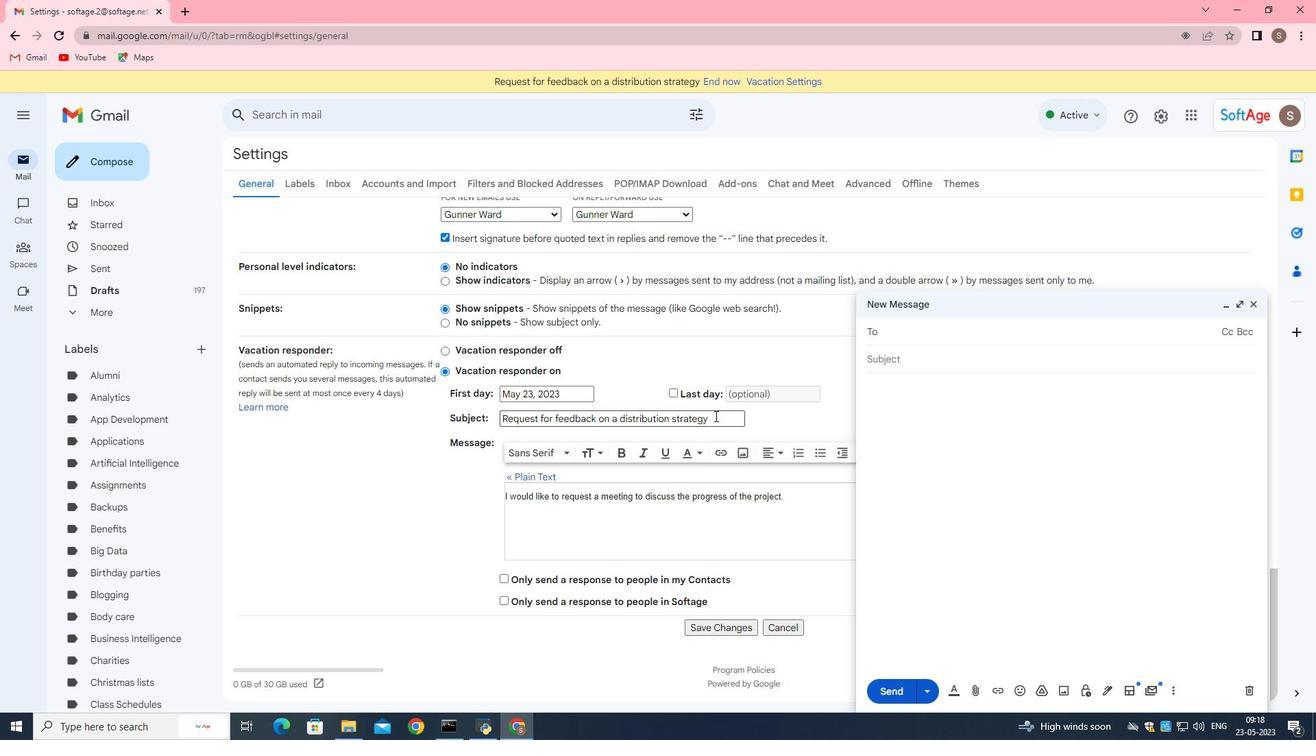 
Action: Mouse pressed left at (715, 416)
Screenshot: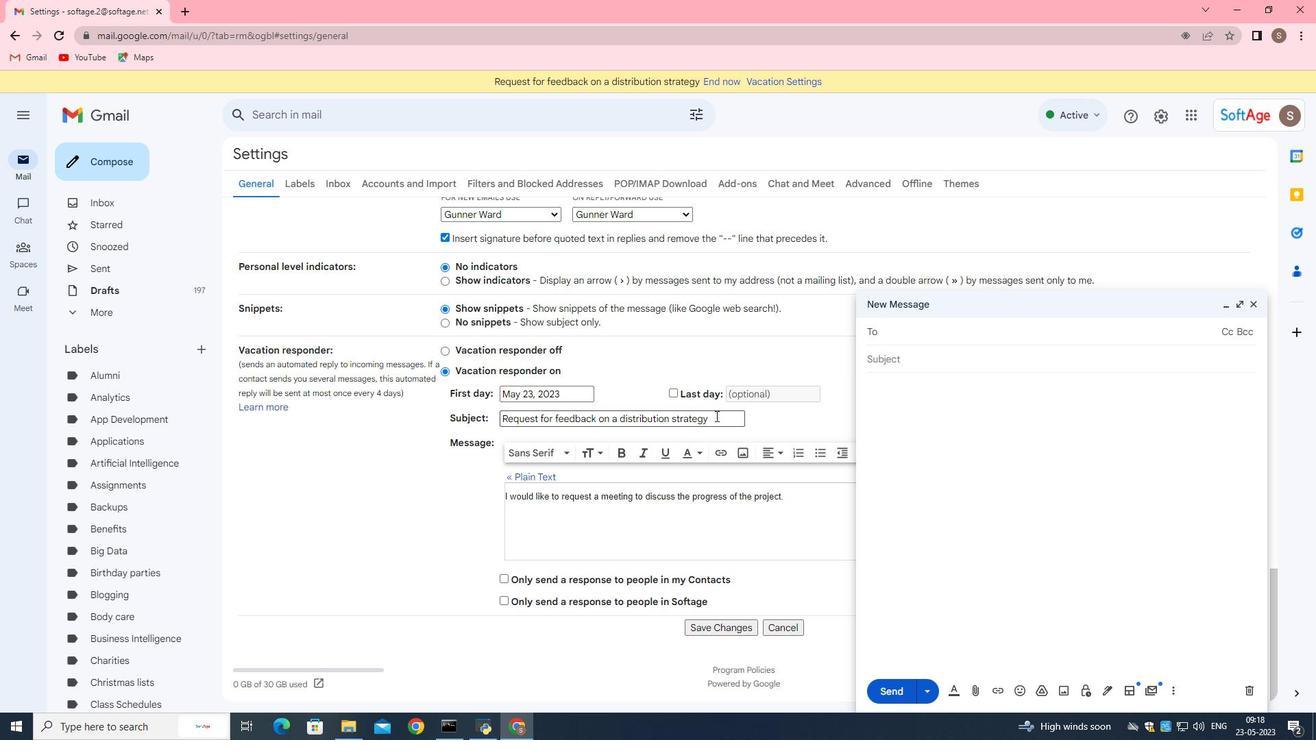 
Action: Mouse moved to (717, 415)
Screenshot: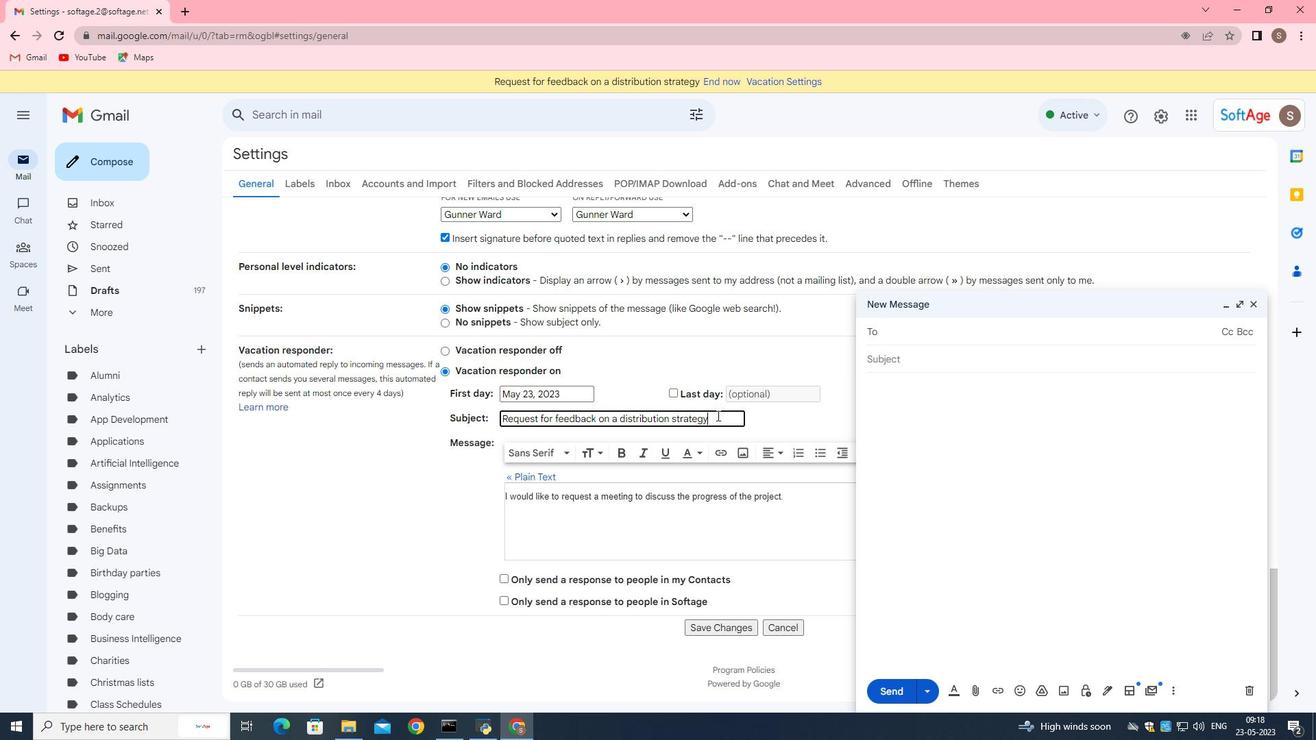 
Action: Mouse pressed left at (717, 415)
Screenshot: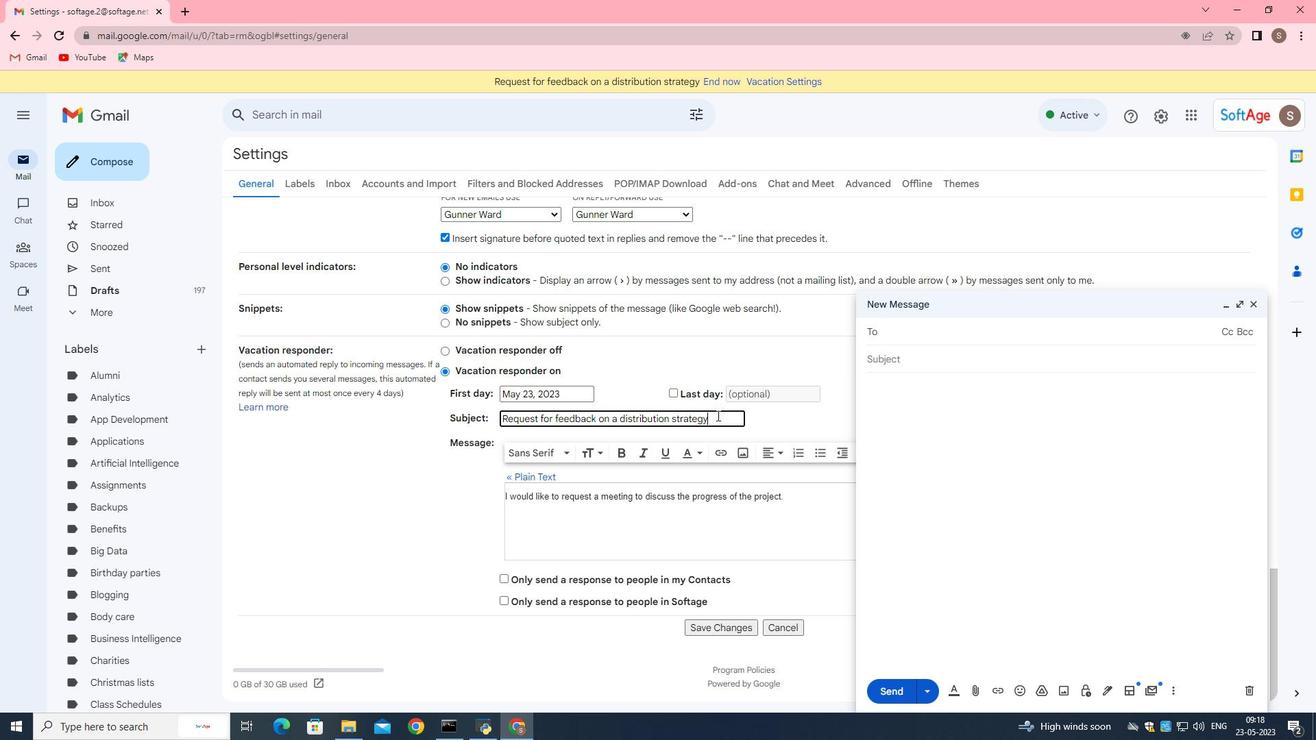 
Action: Mouse moved to (493, 398)
Screenshot: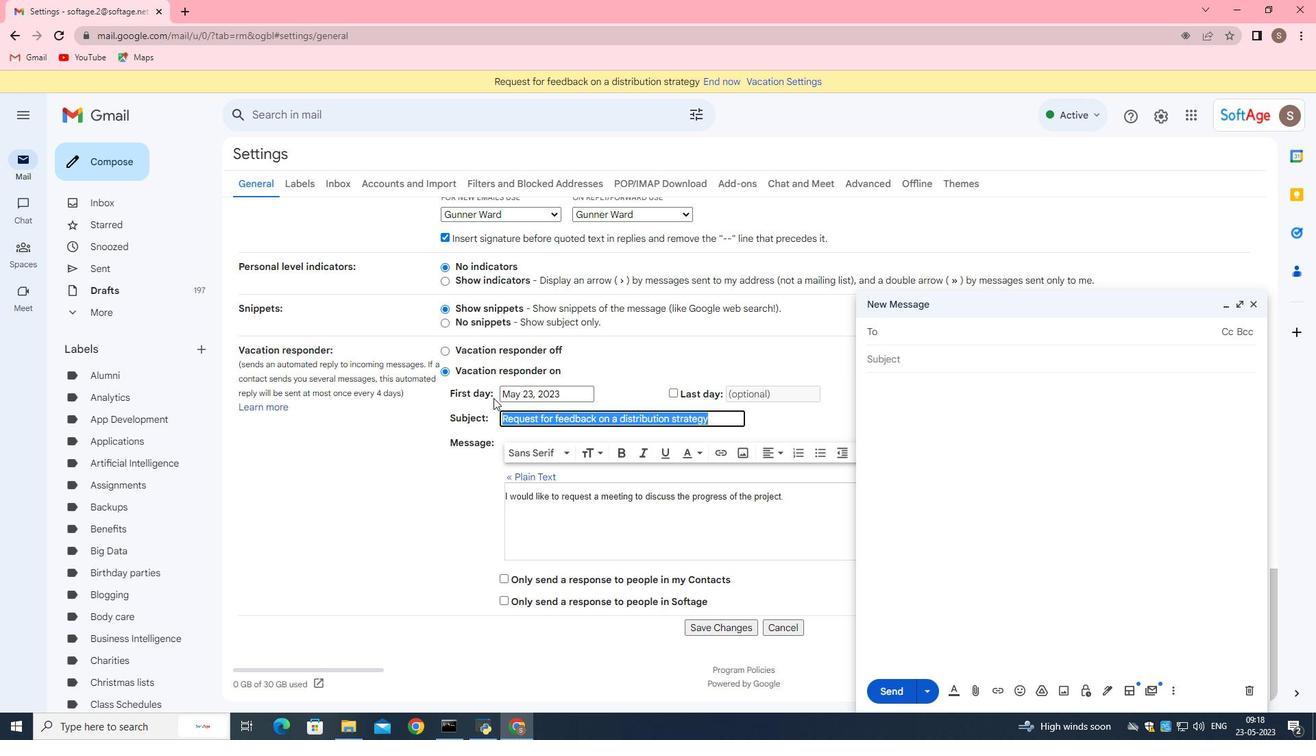 
Action: Key pressed <Key.backspace><Key.shift>Request<Key.space>for<Key.space>feedback<Key.space>on<Key.space>a<Key.space>marketing<Key.space>cap<Key.backspace>mpaign
Screenshot: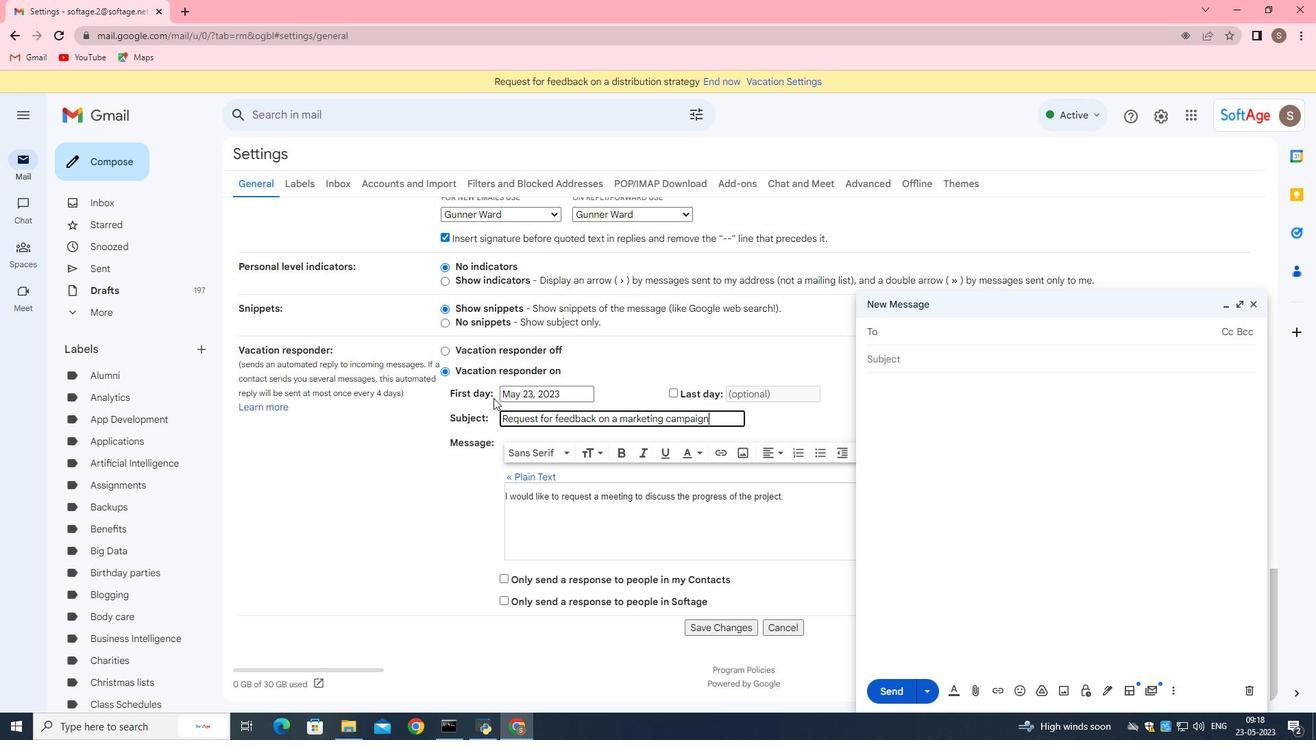 
Action: Mouse moved to (541, 441)
Screenshot: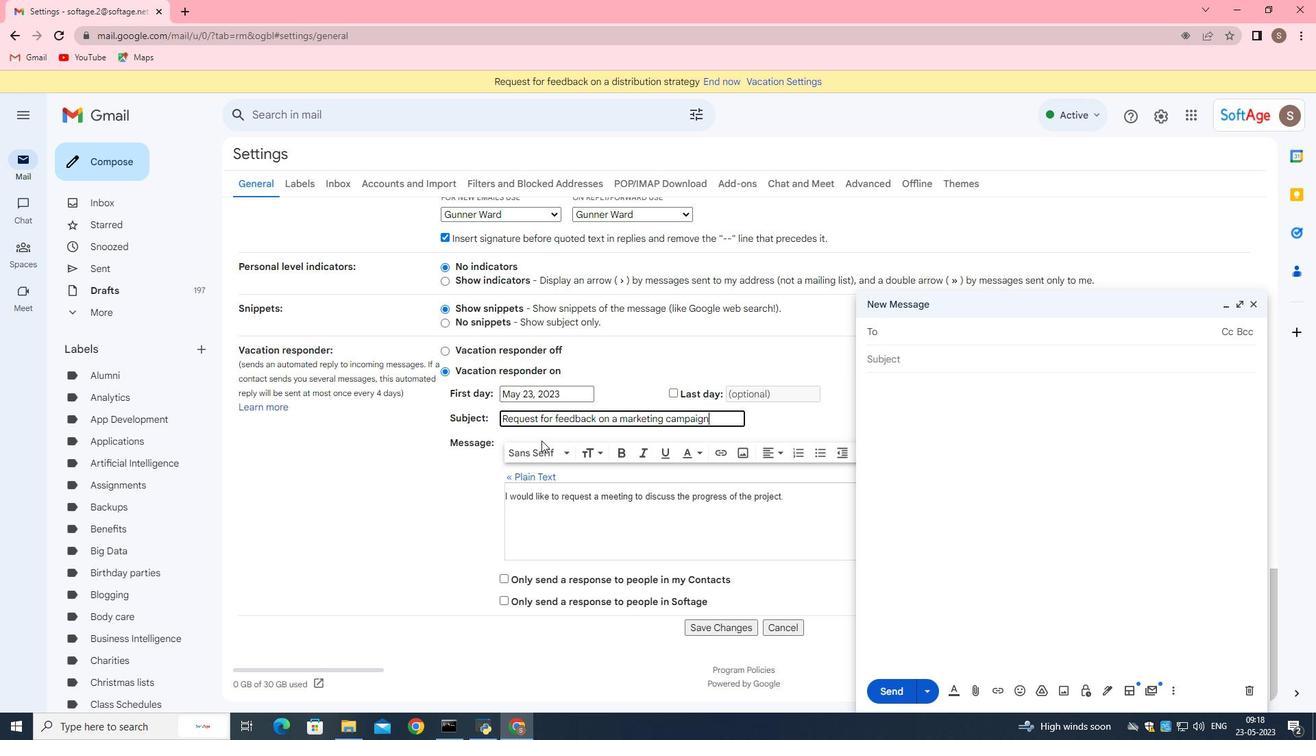 
Action: Key pressed <Key.enter>
Screenshot: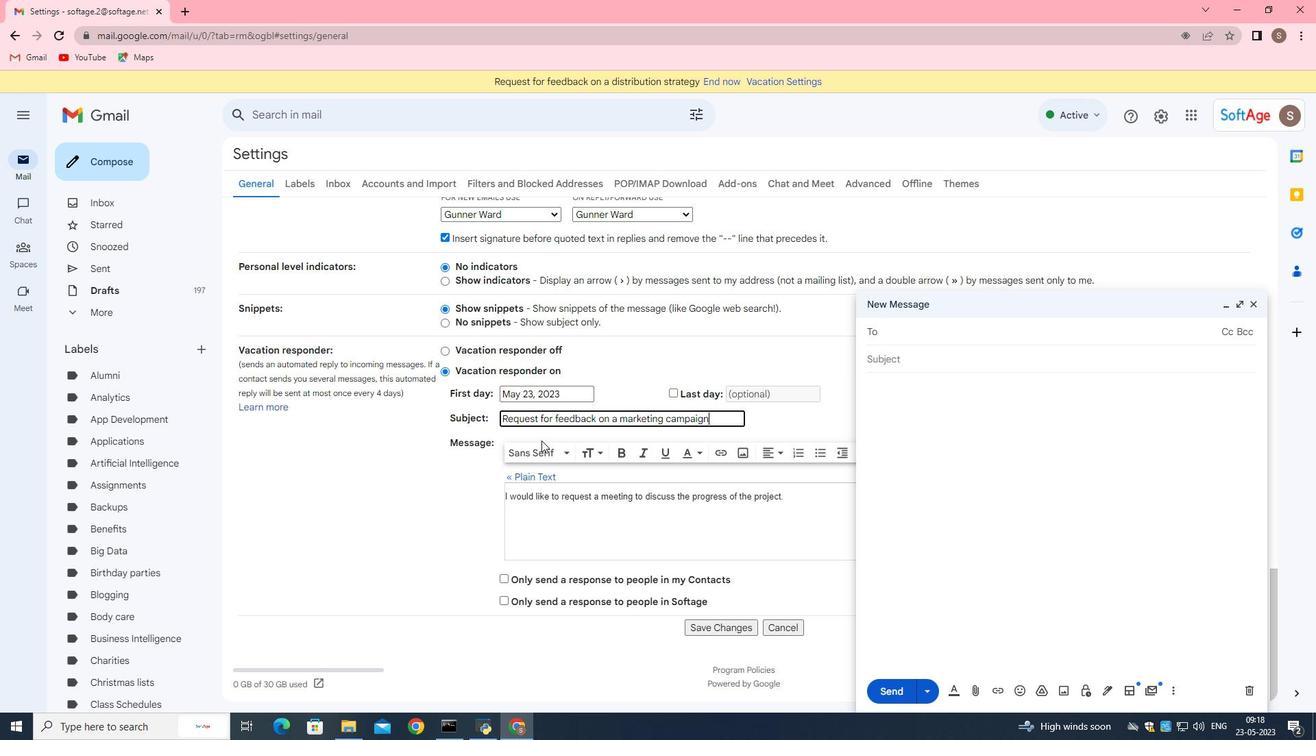 
Action: Mouse moved to (767, 414)
Screenshot: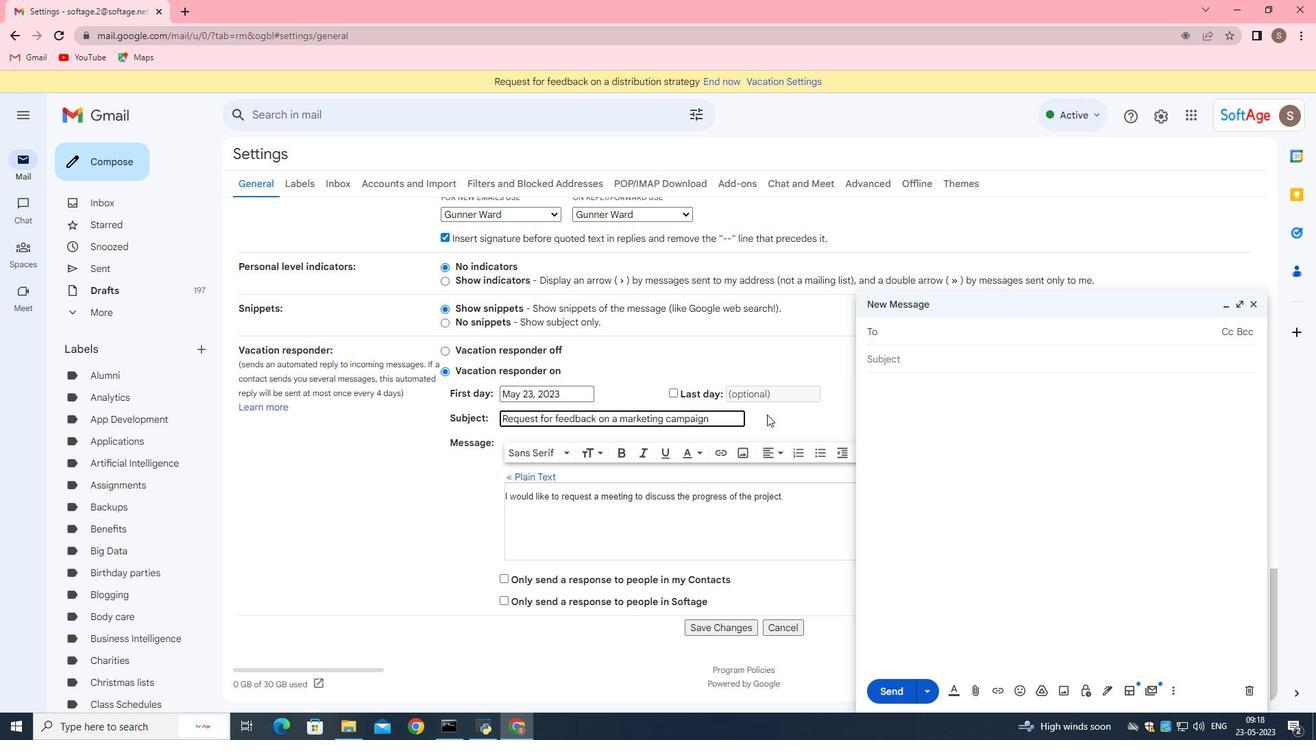 
Action: Mouse pressed left at (767, 414)
Screenshot: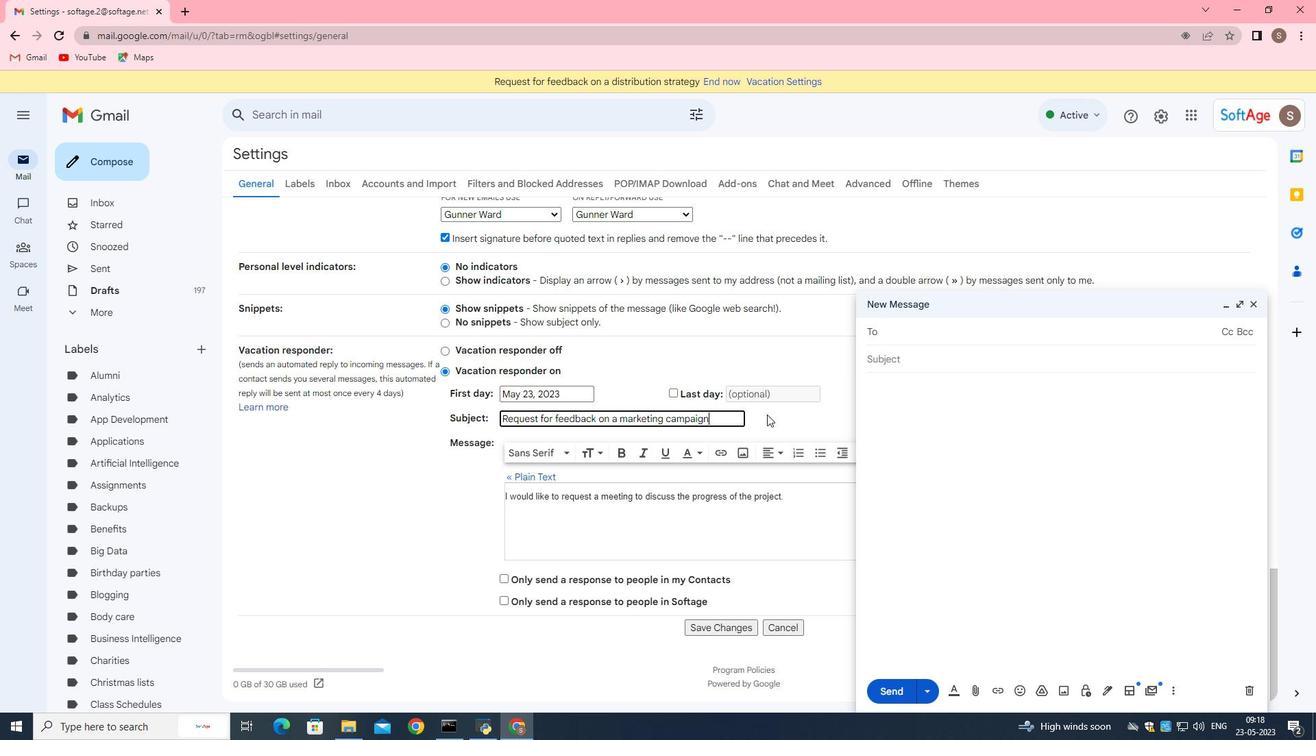 
Action: Mouse moved to (404, 507)
Screenshot: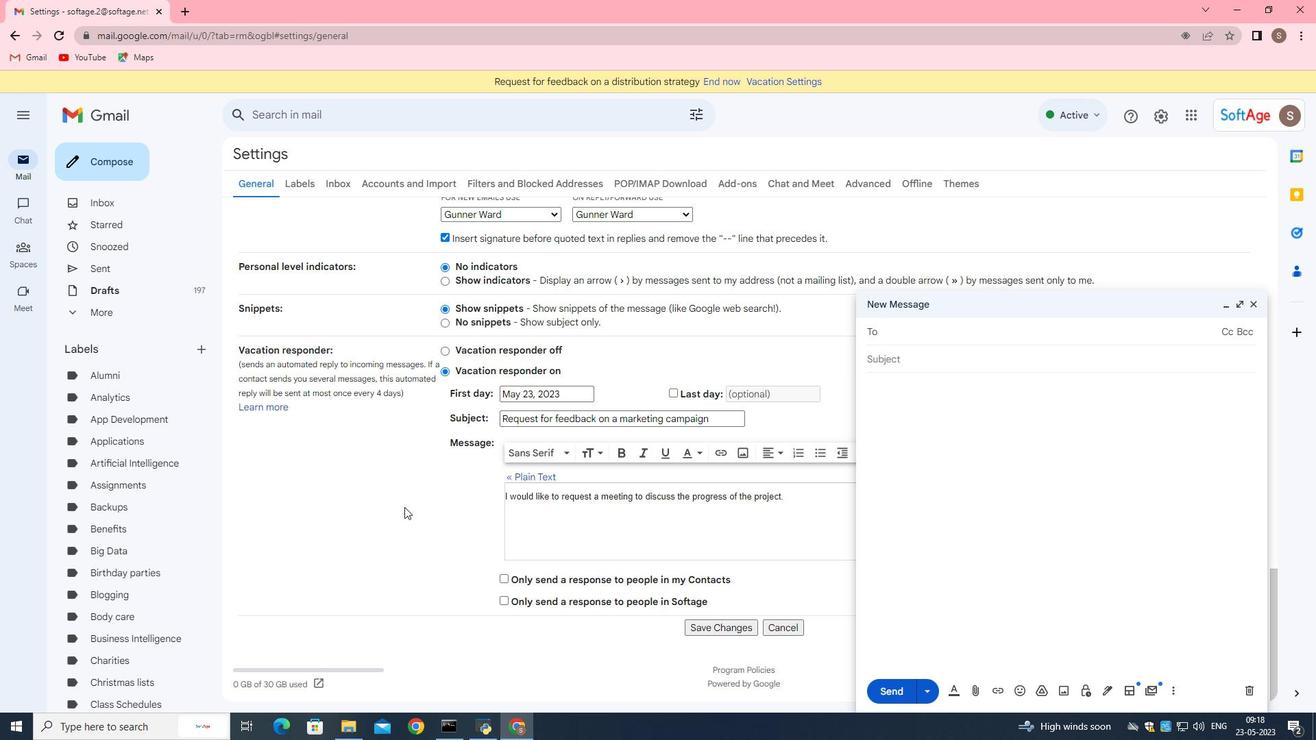 
Action: Mouse pressed left at (404, 507)
Screenshot: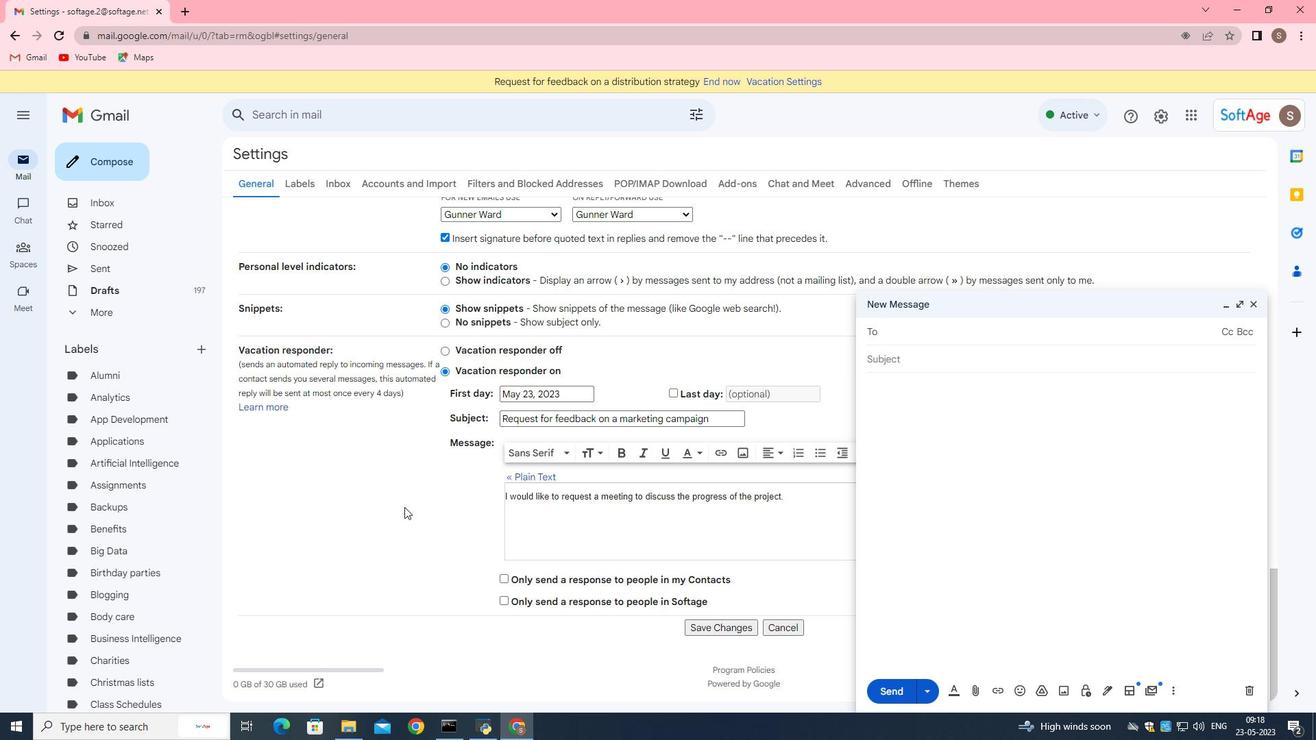 
Action: Mouse moved to (471, 515)
Screenshot: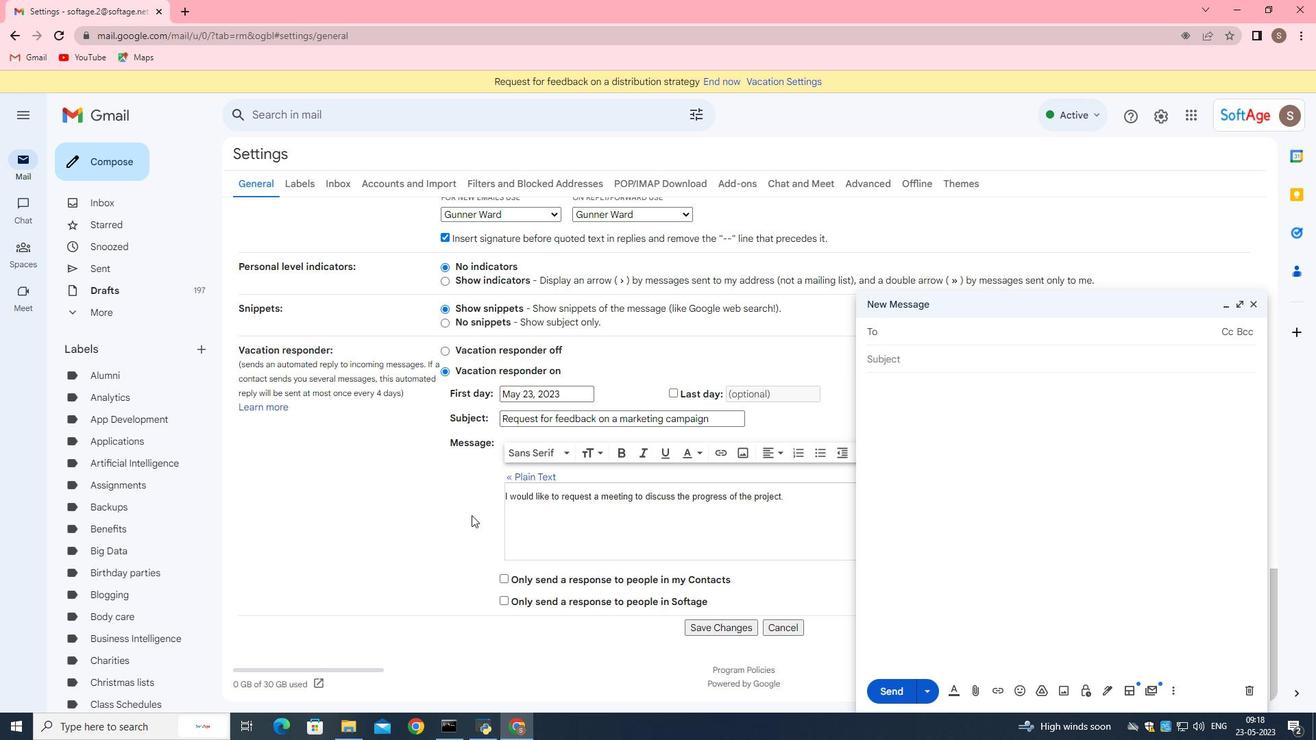 
Action: Mouse pressed left at (471, 515)
Screenshot: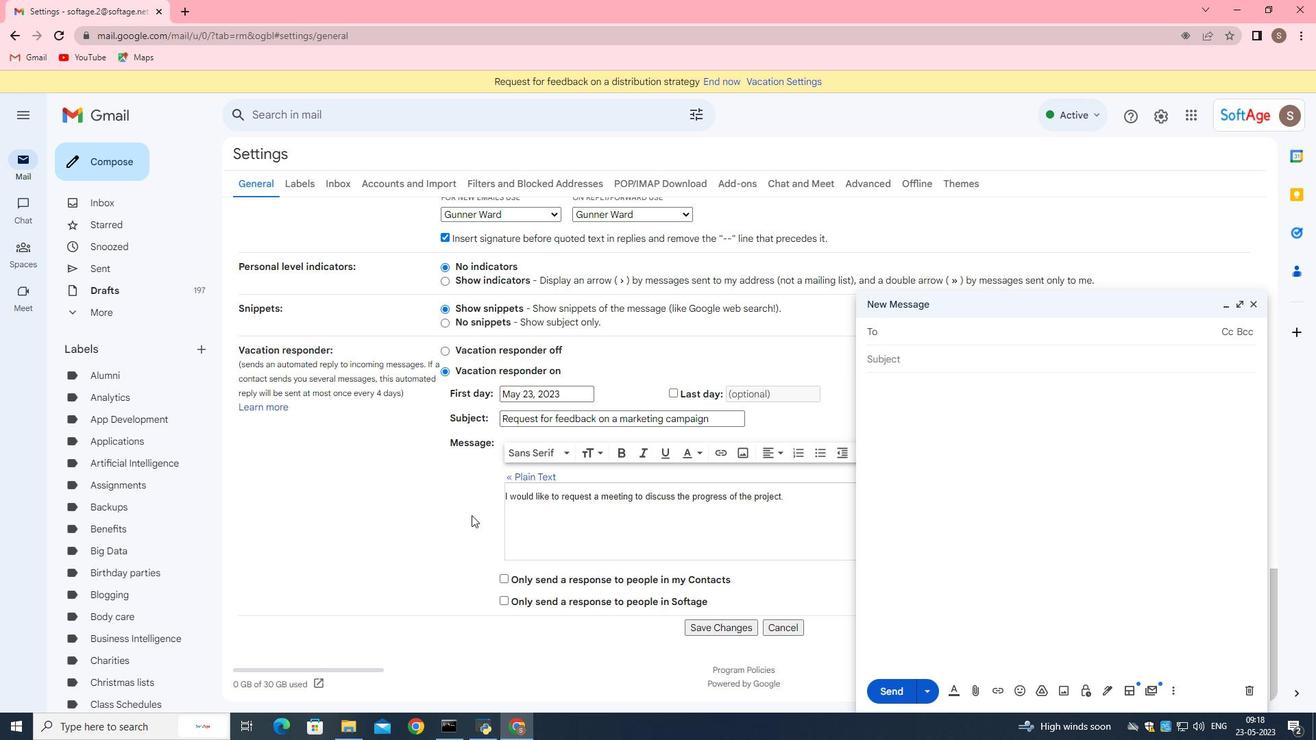 
Action: Mouse moved to (597, 522)
Screenshot: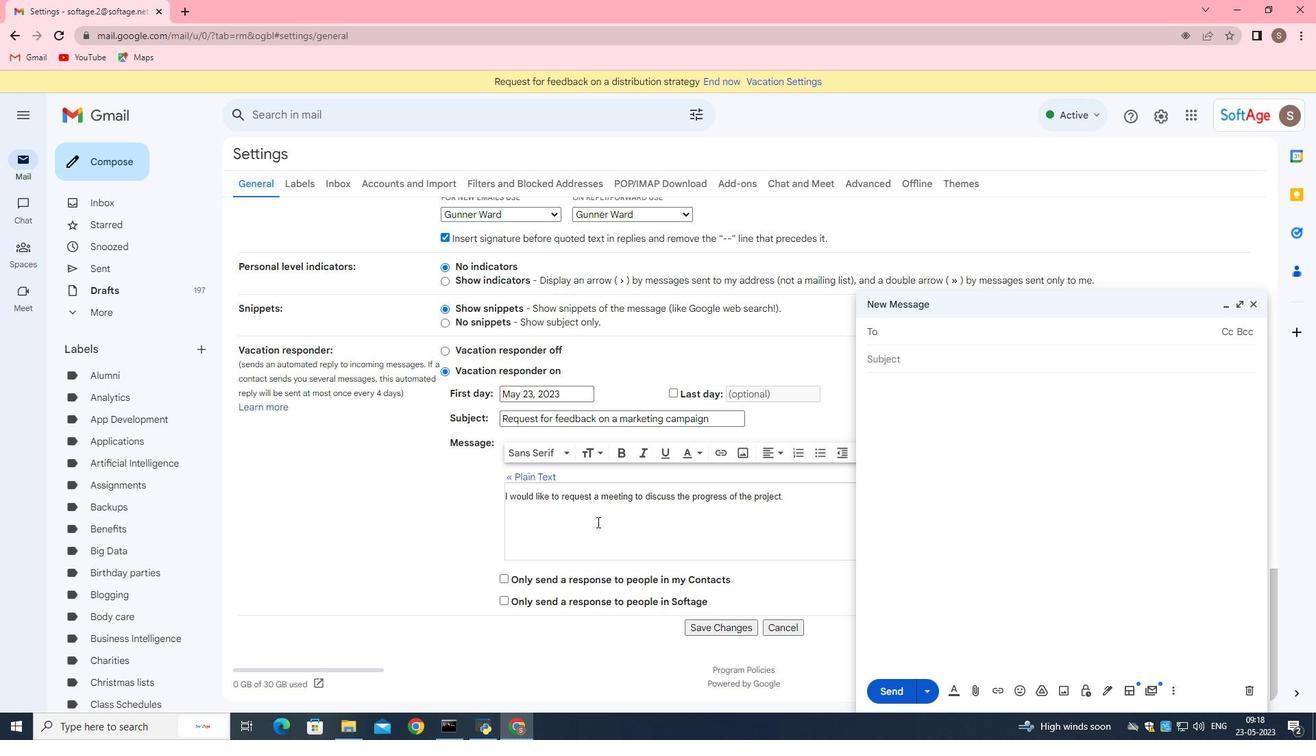 
Action: Mouse scrolled (597, 521) with delta (0, 0)
Screenshot: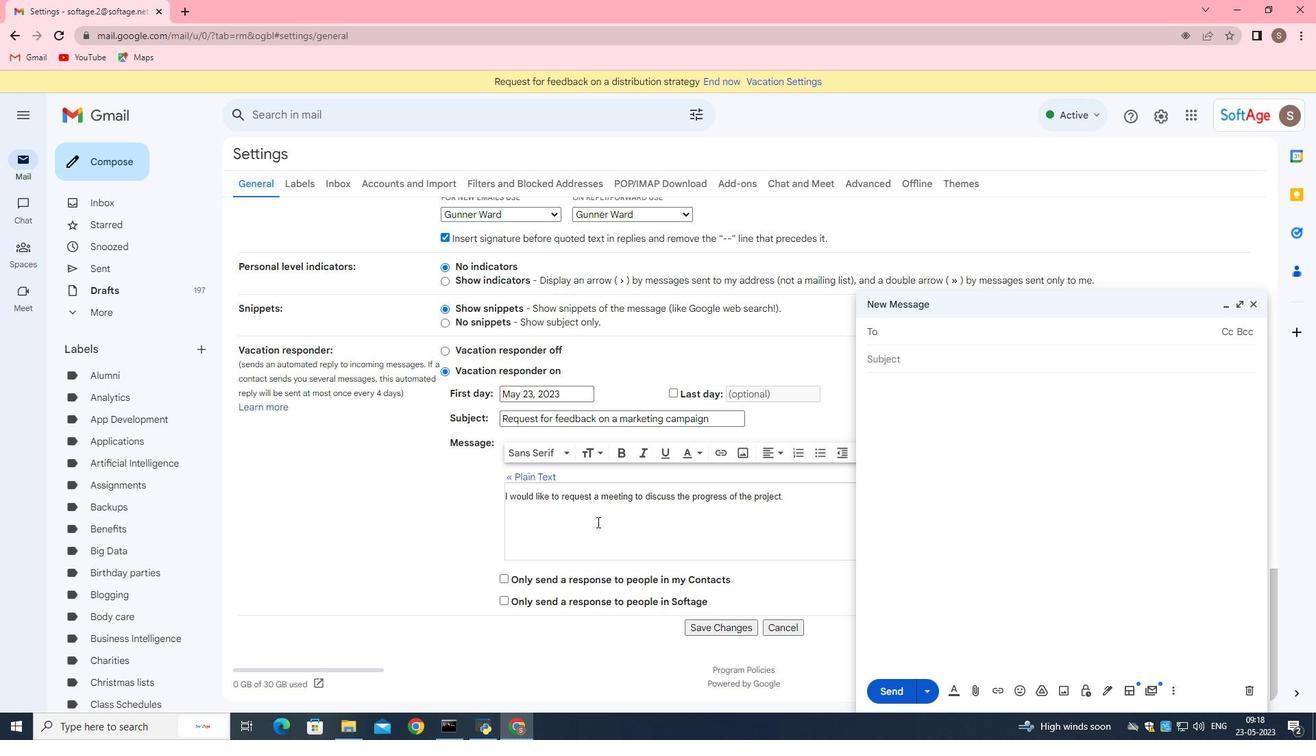 
Action: Mouse scrolled (597, 521) with delta (0, 0)
Screenshot: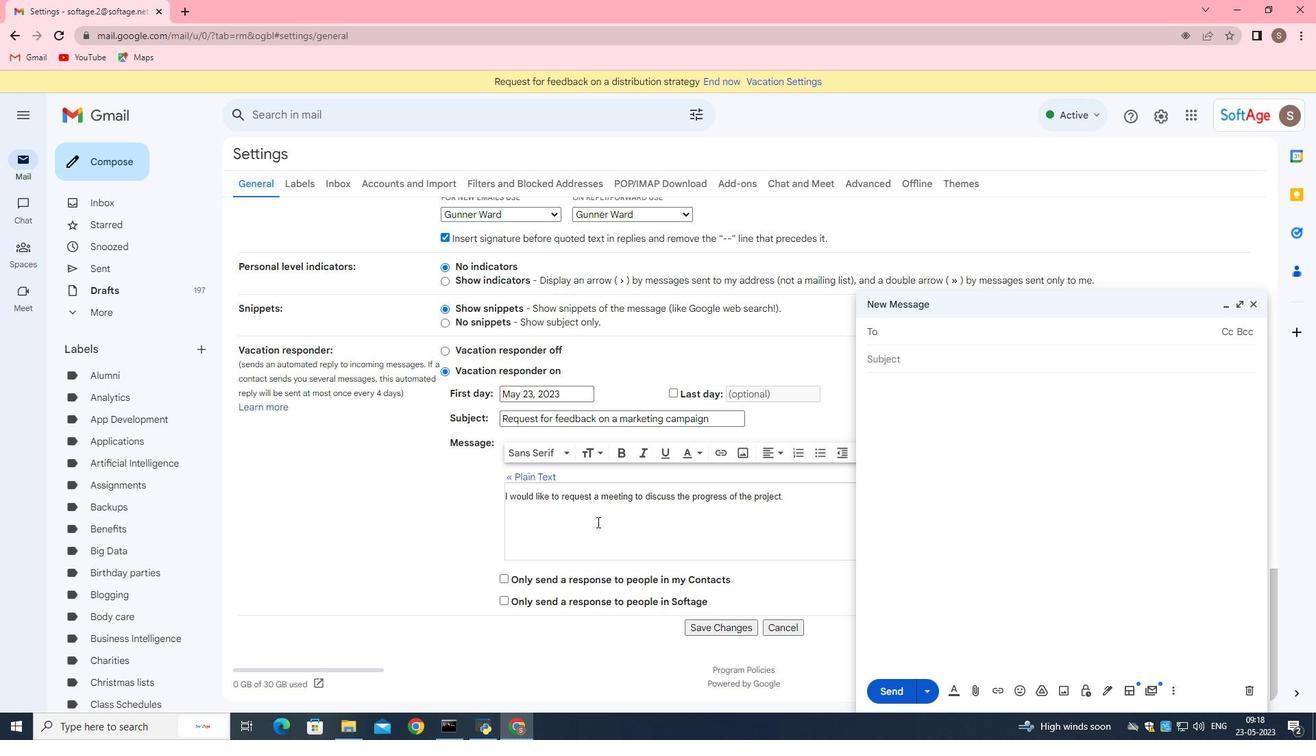 
Action: Mouse scrolled (597, 521) with delta (0, 0)
Screenshot: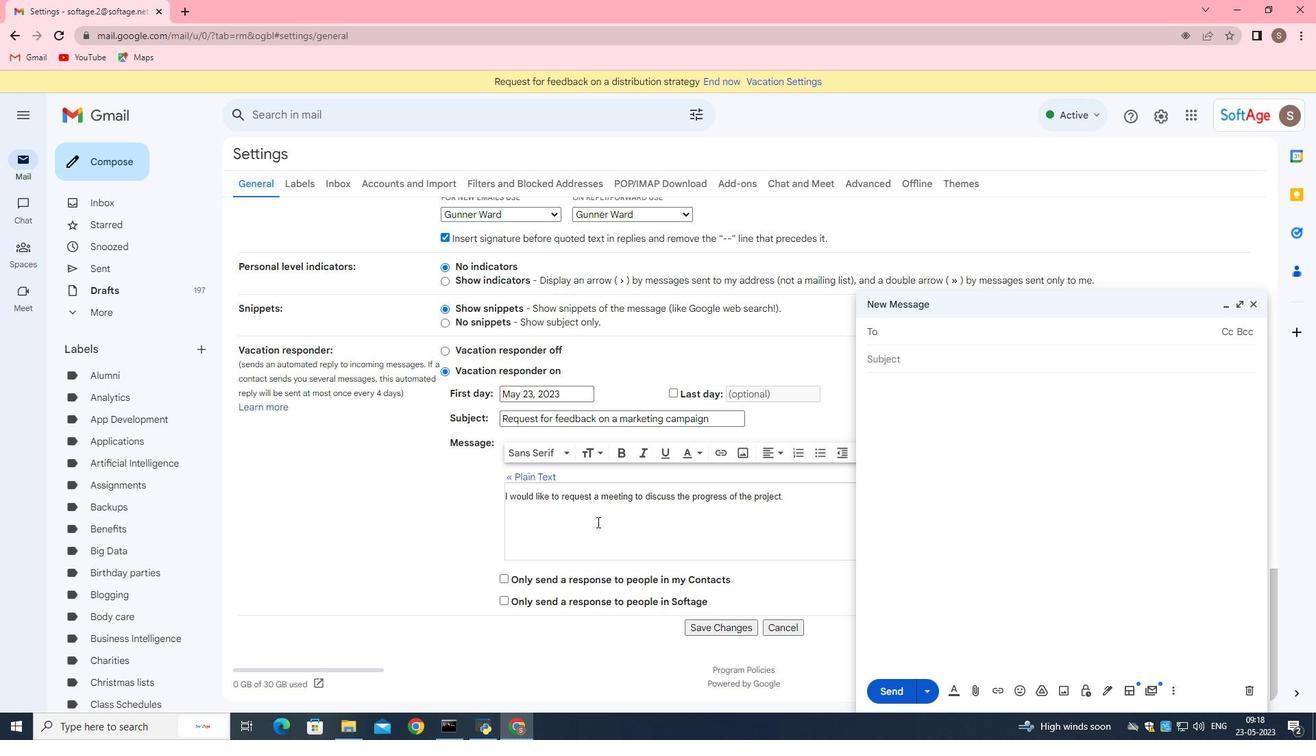 
Action: Mouse moved to (599, 526)
Screenshot: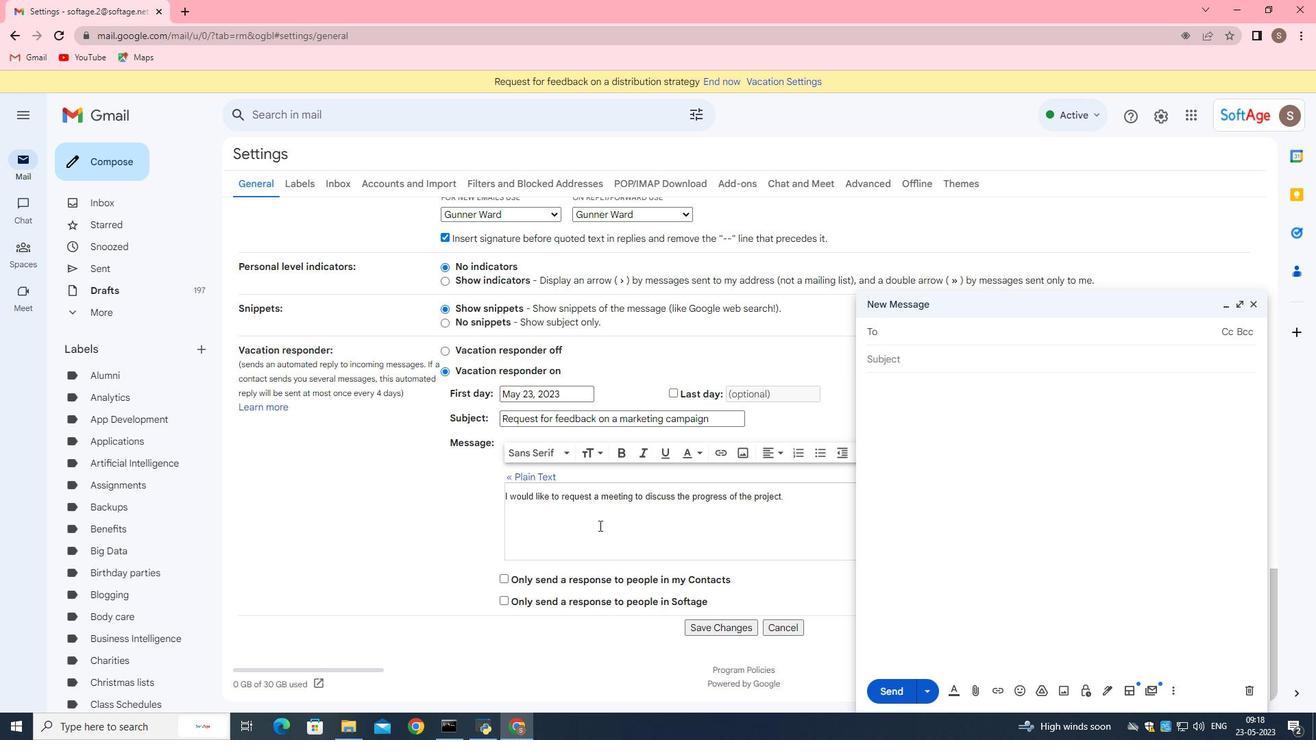 
Action: Mouse scrolled (599, 525) with delta (0, 0)
Screenshot: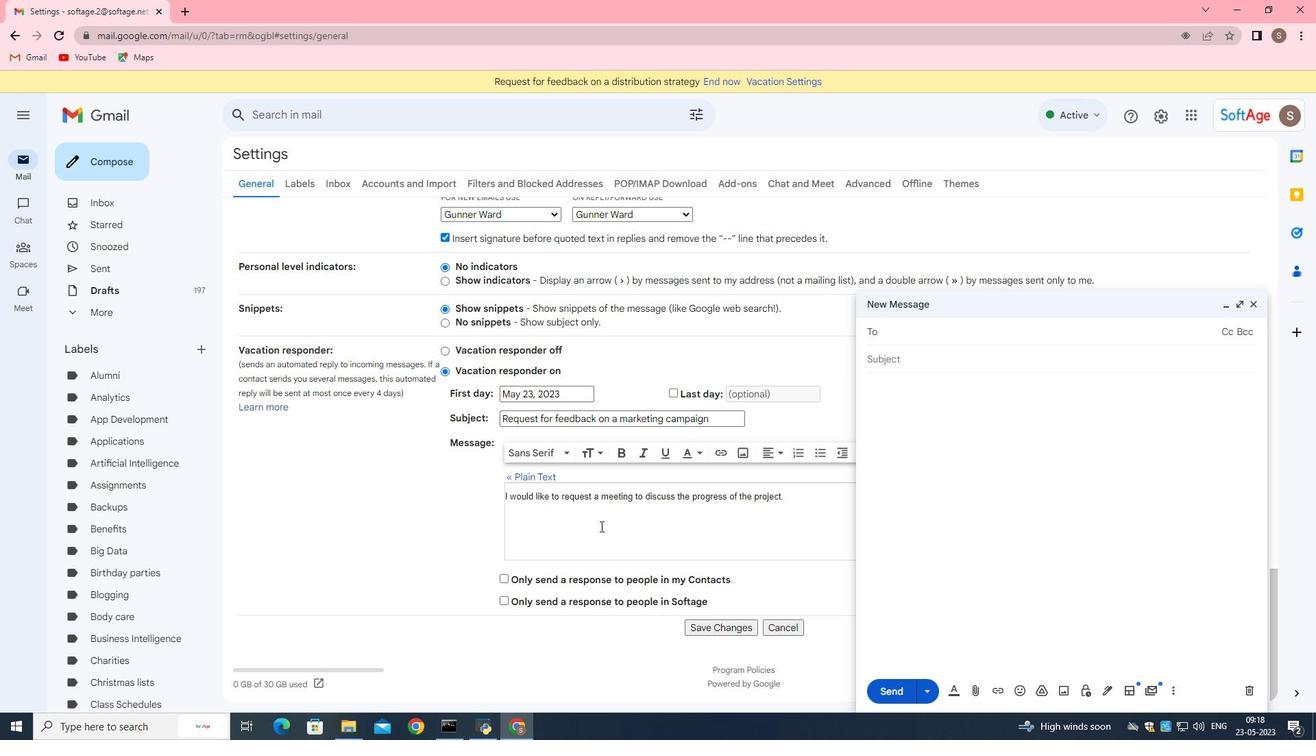 
Action: Mouse moved to (600, 526)
Screenshot: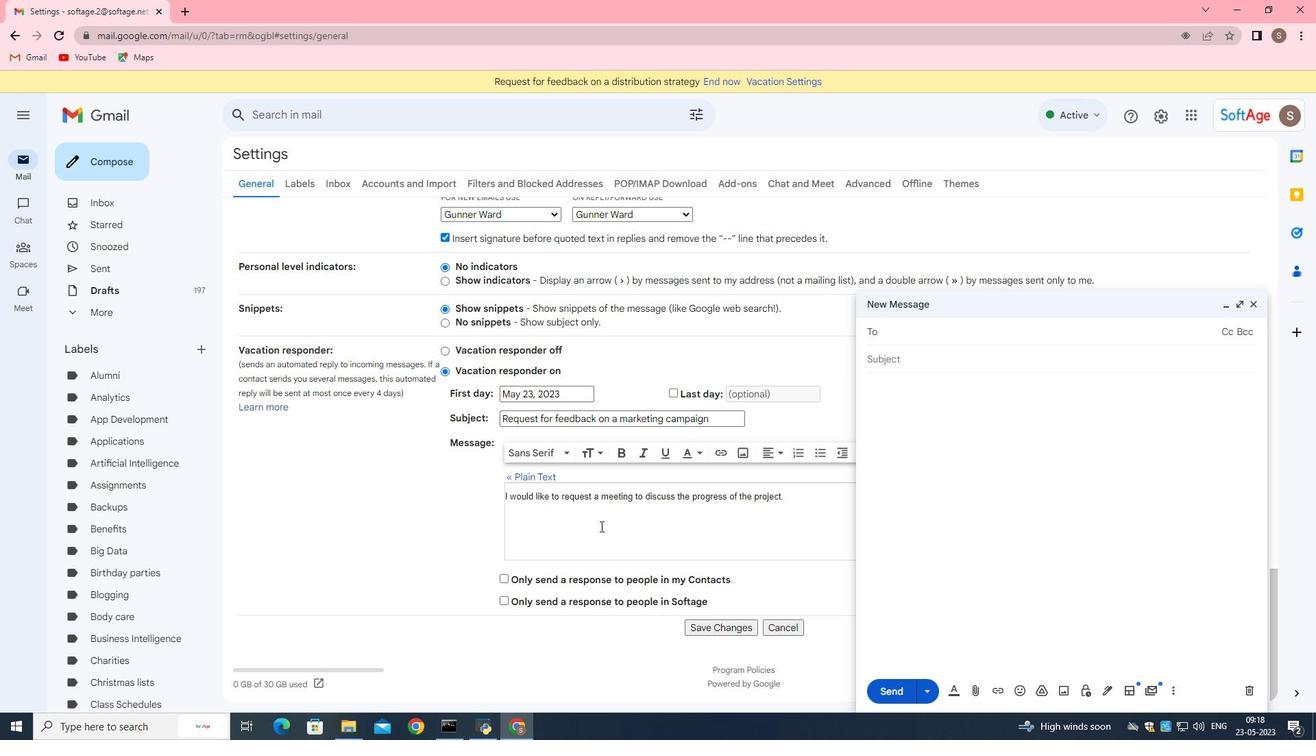 
Action: Mouse scrolled (600, 526) with delta (0, 0)
Screenshot: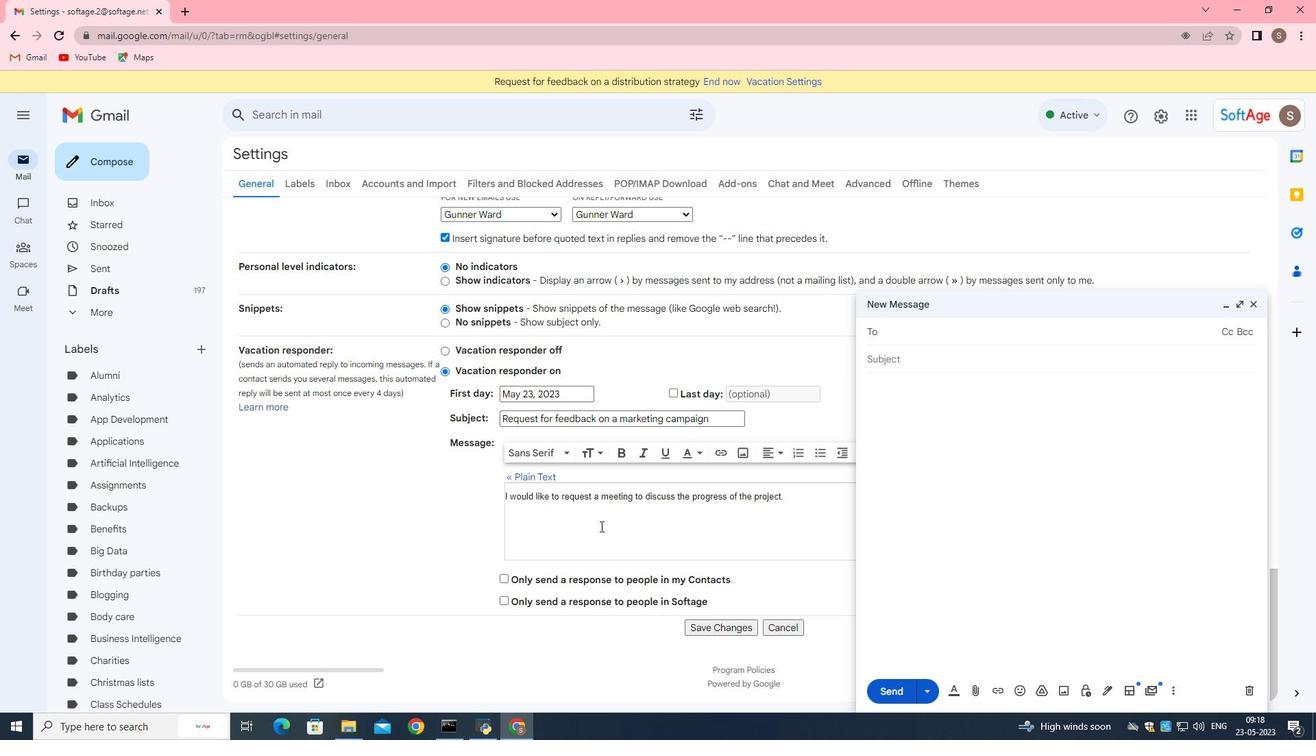 
Action: Mouse moved to (505, 602)
Screenshot: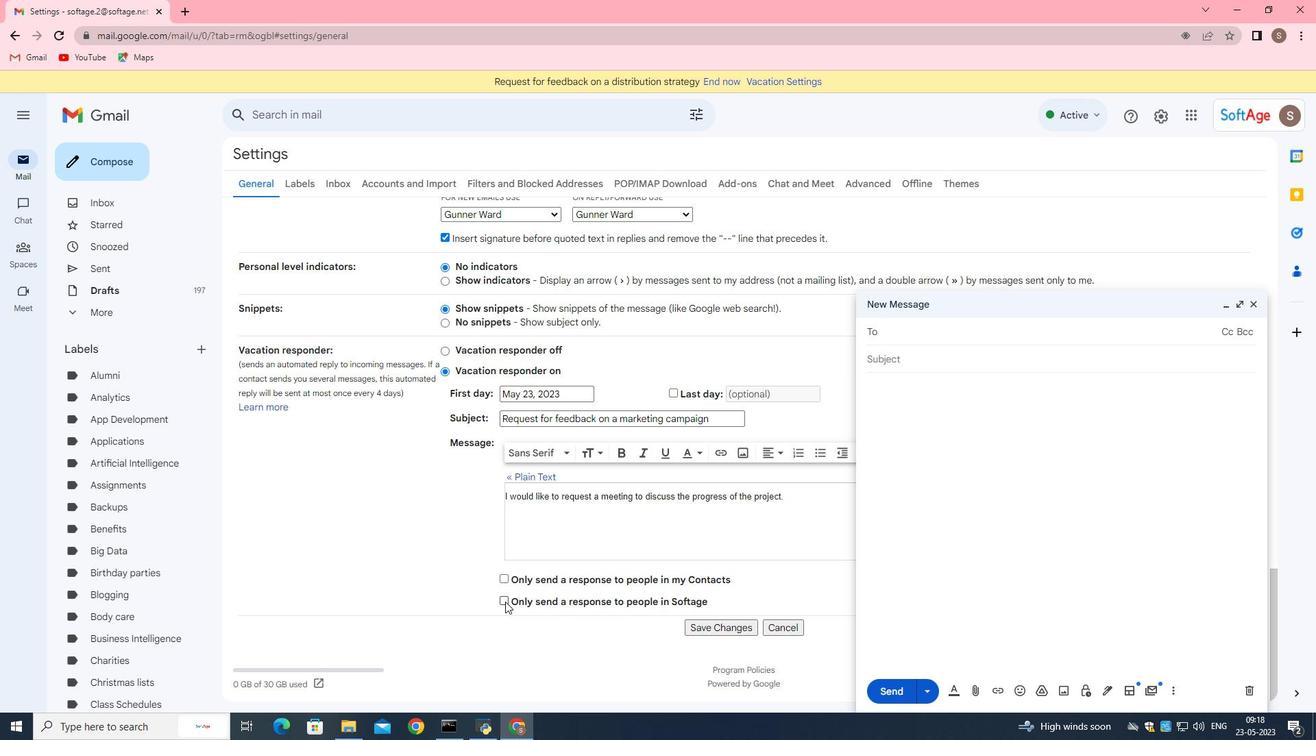 
Action: Mouse pressed left at (505, 602)
Screenshot: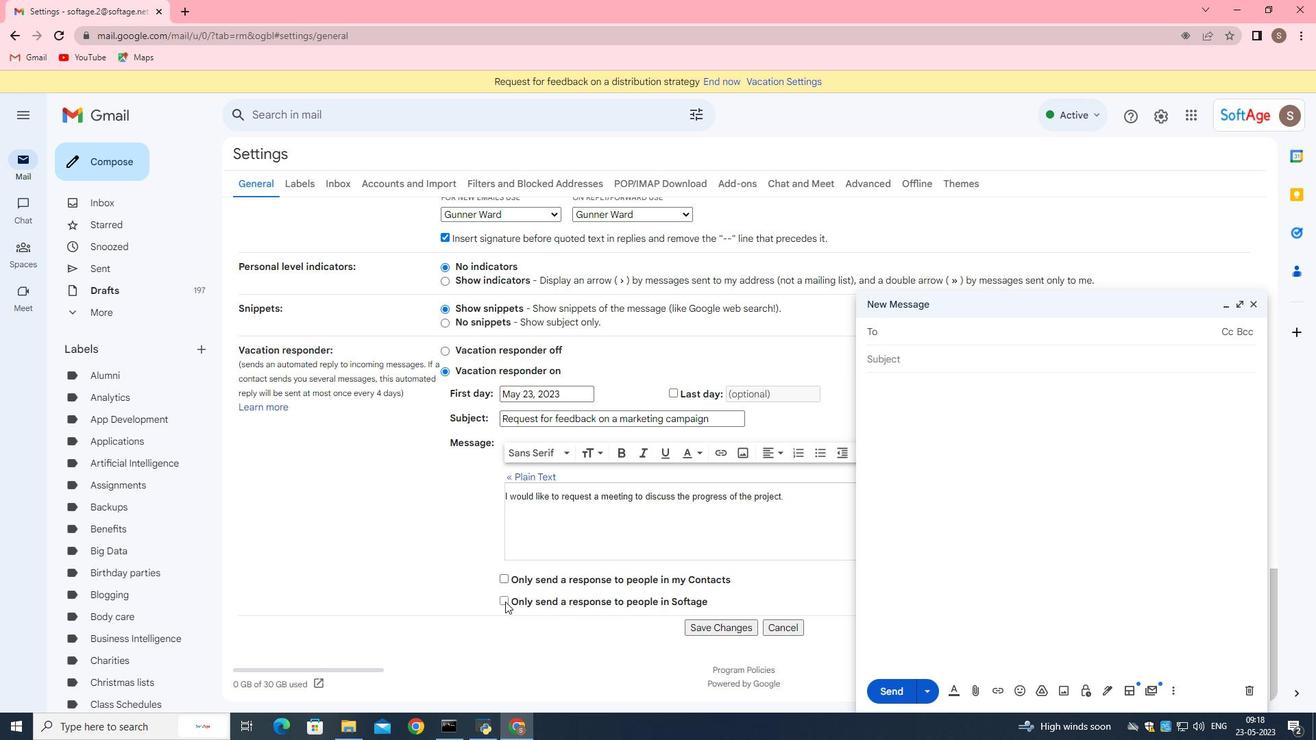 
Action: Mouse moved to (714, 625)
Screenshot: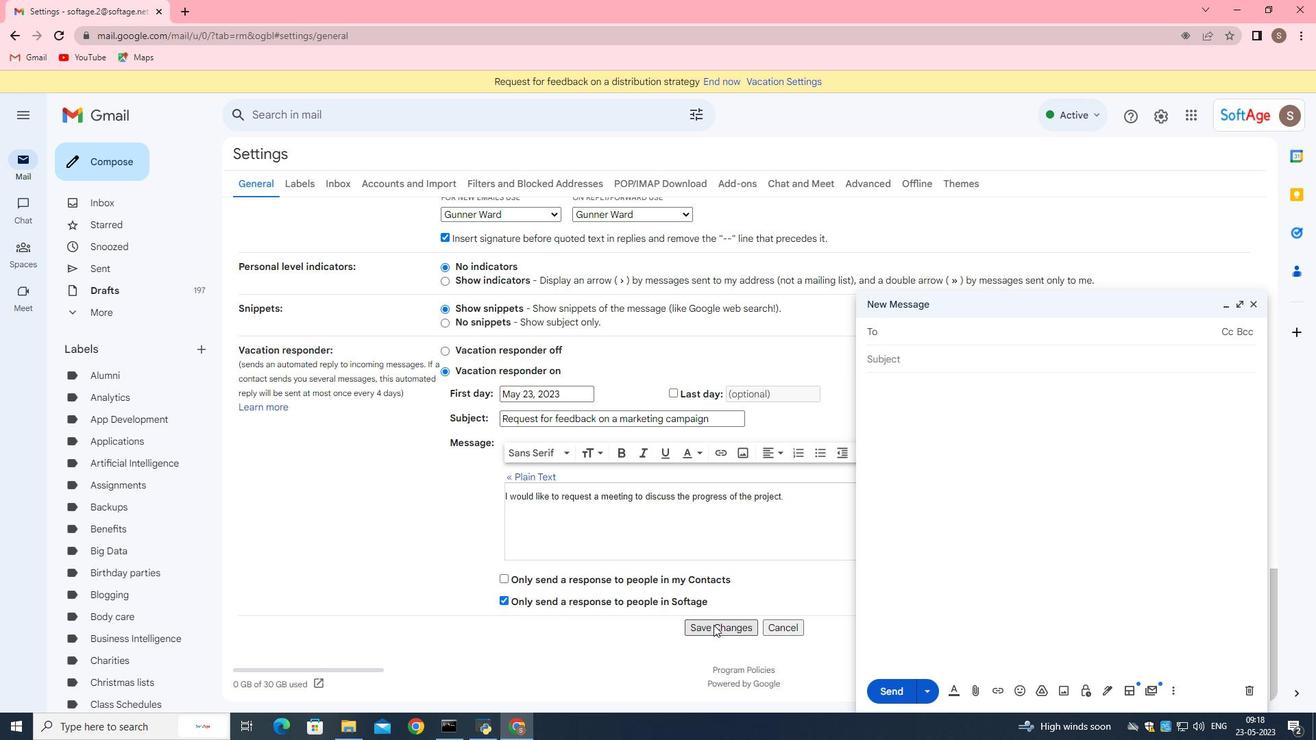 
Action: Mouse pressed left at (714, 625)
Screenshot: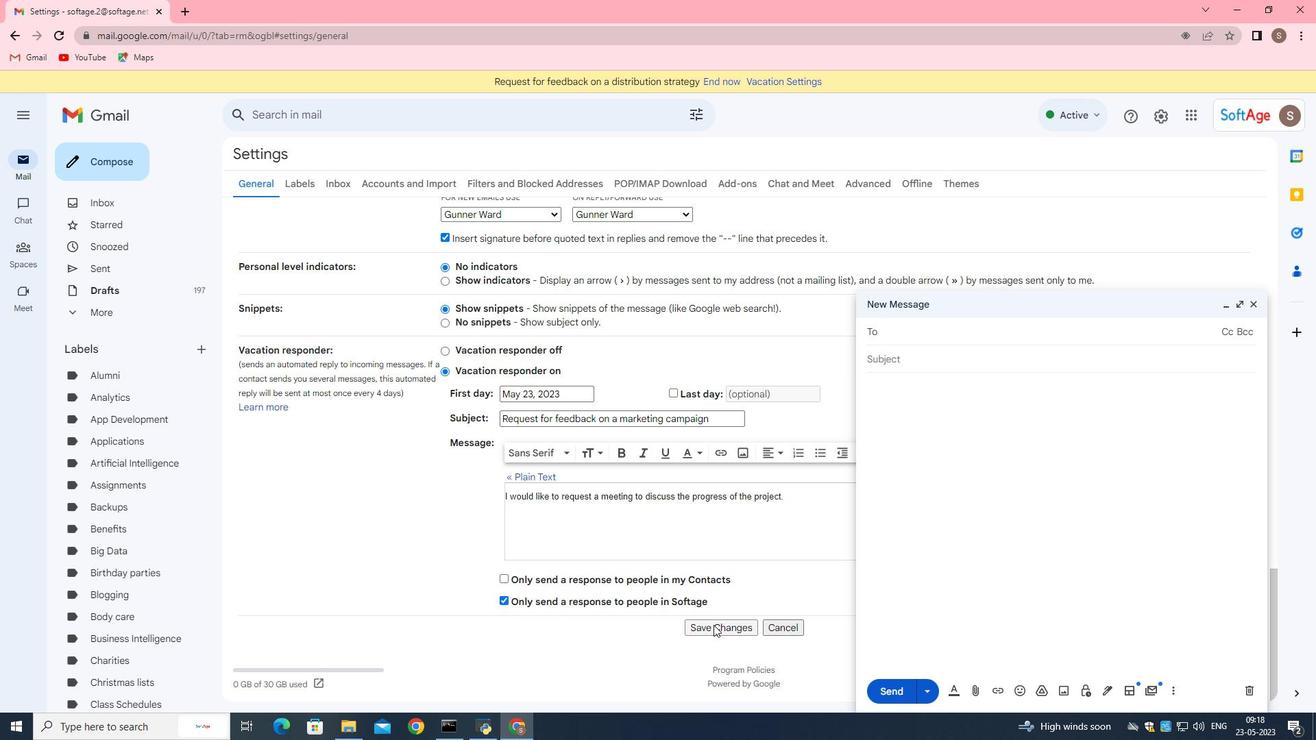 
Action: Mouse moved to (1112, 690)
Screenshot: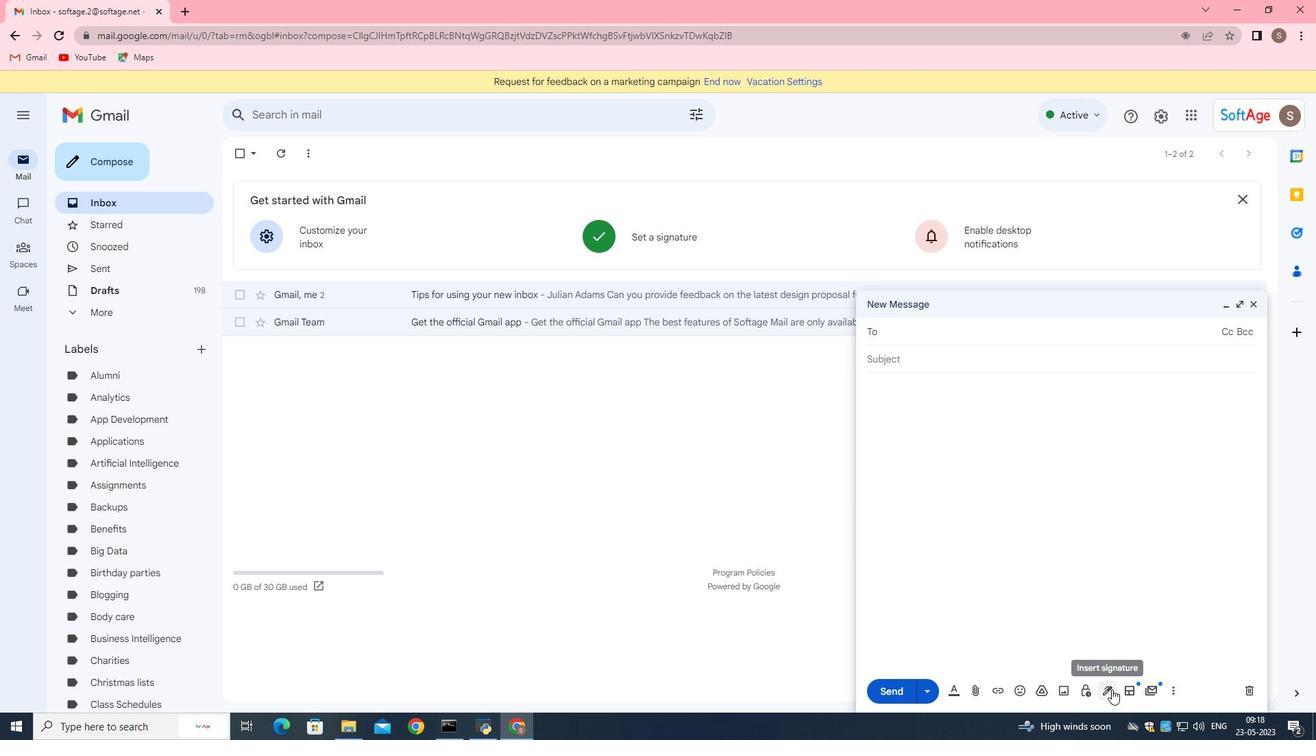 
Action: Mouse pressed left at (1112, 690)
Screenshot: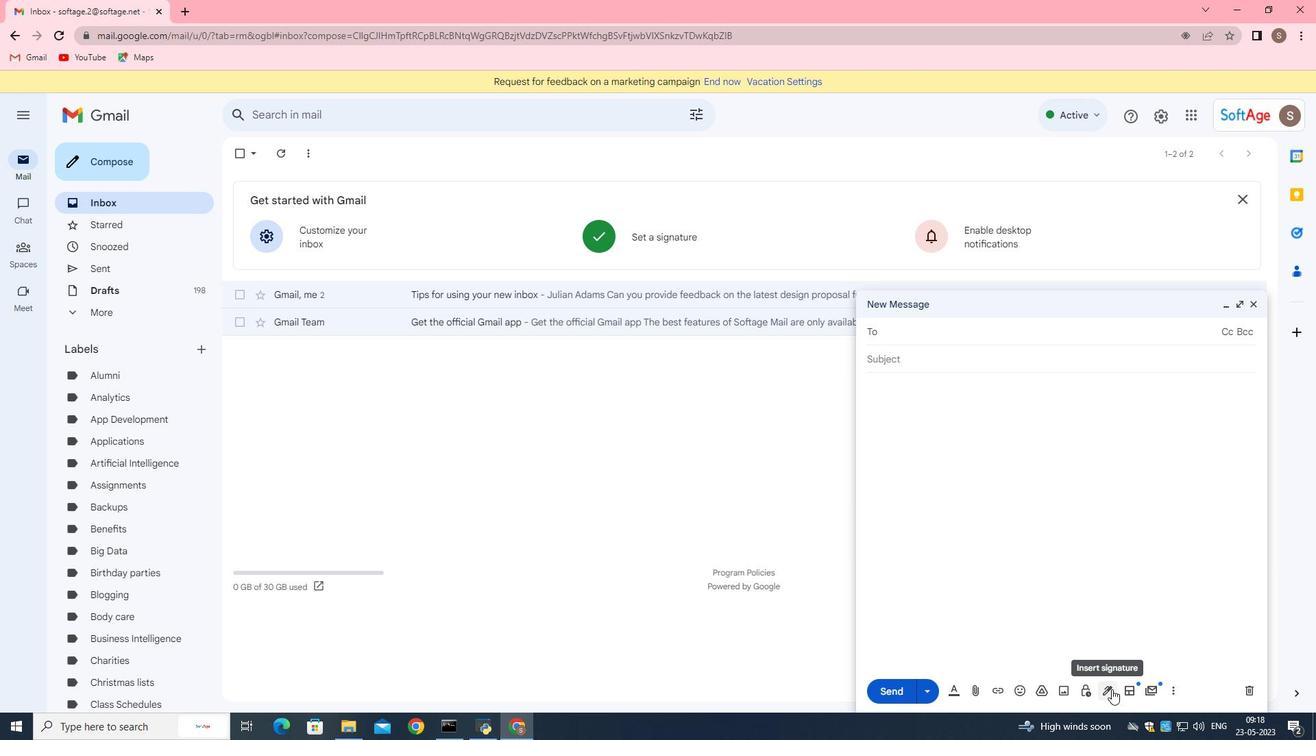 
Action: Mouse moved to (1151, 578)
Screenshot: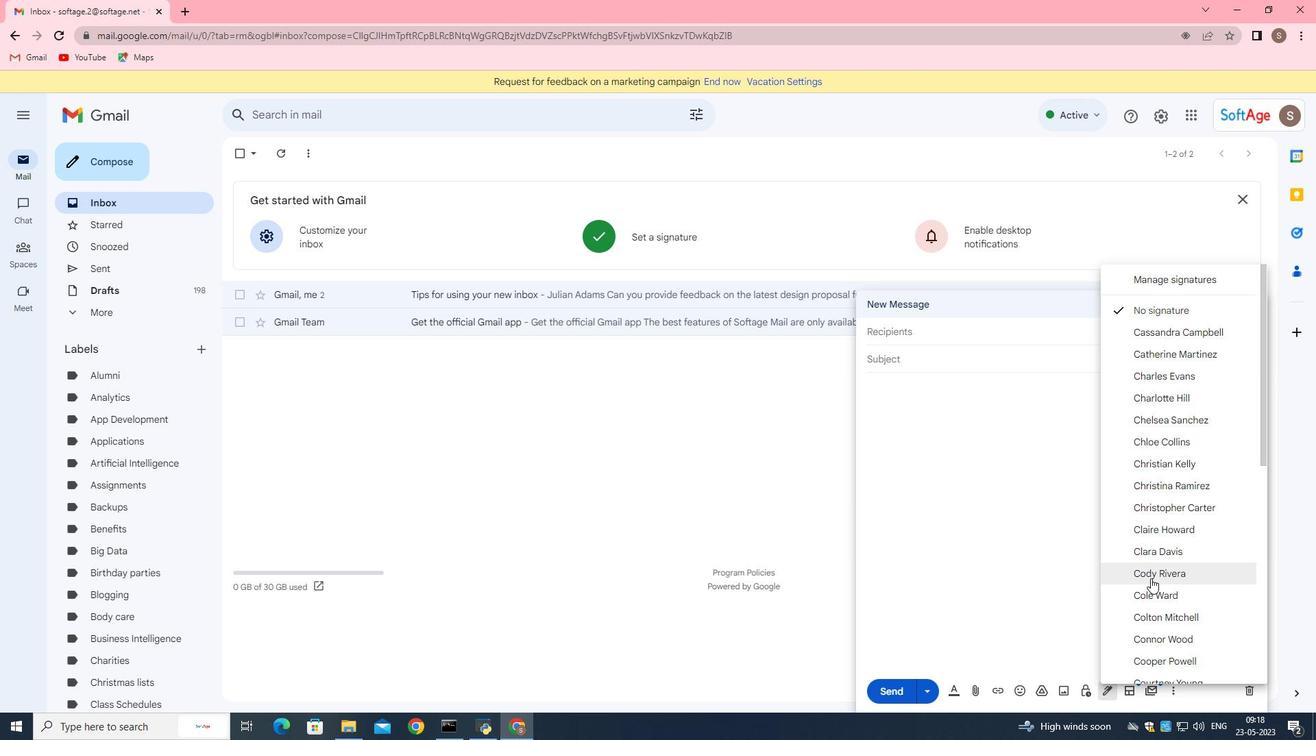 
Action: Mouse scrolled (1151, 578) with delta (0, 0)
Screenshot: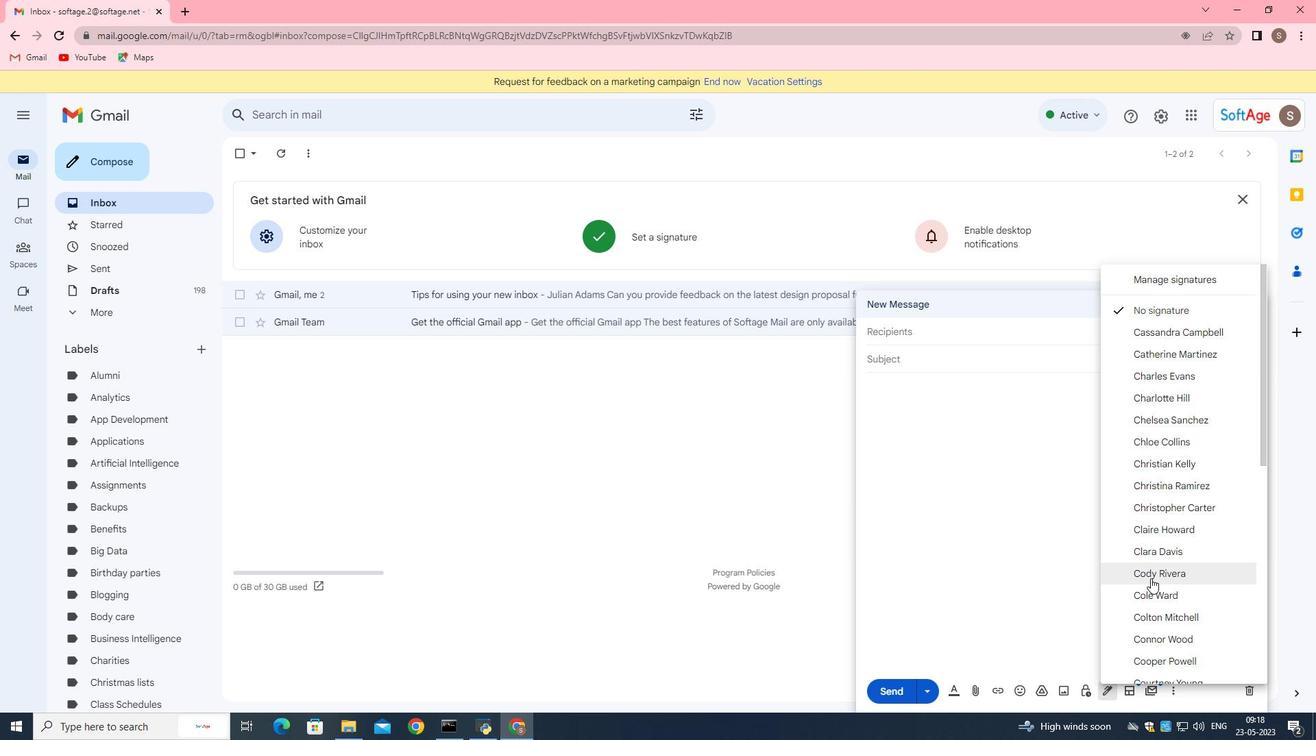 
Action: Mouse scrolled (1151, 578) with delta (0, 0)
Screenshot: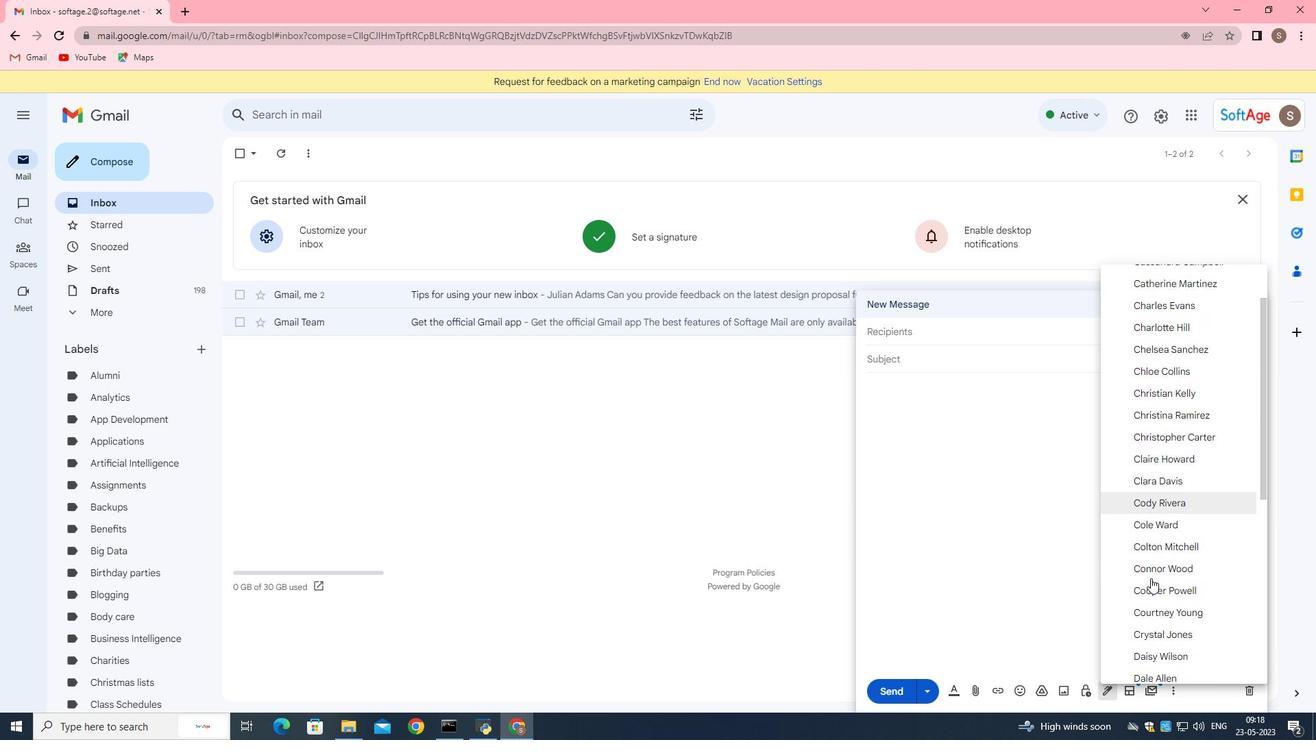 
Action: Mouse scrolled (1151, 578) with delta (0, 0)
Screenshot: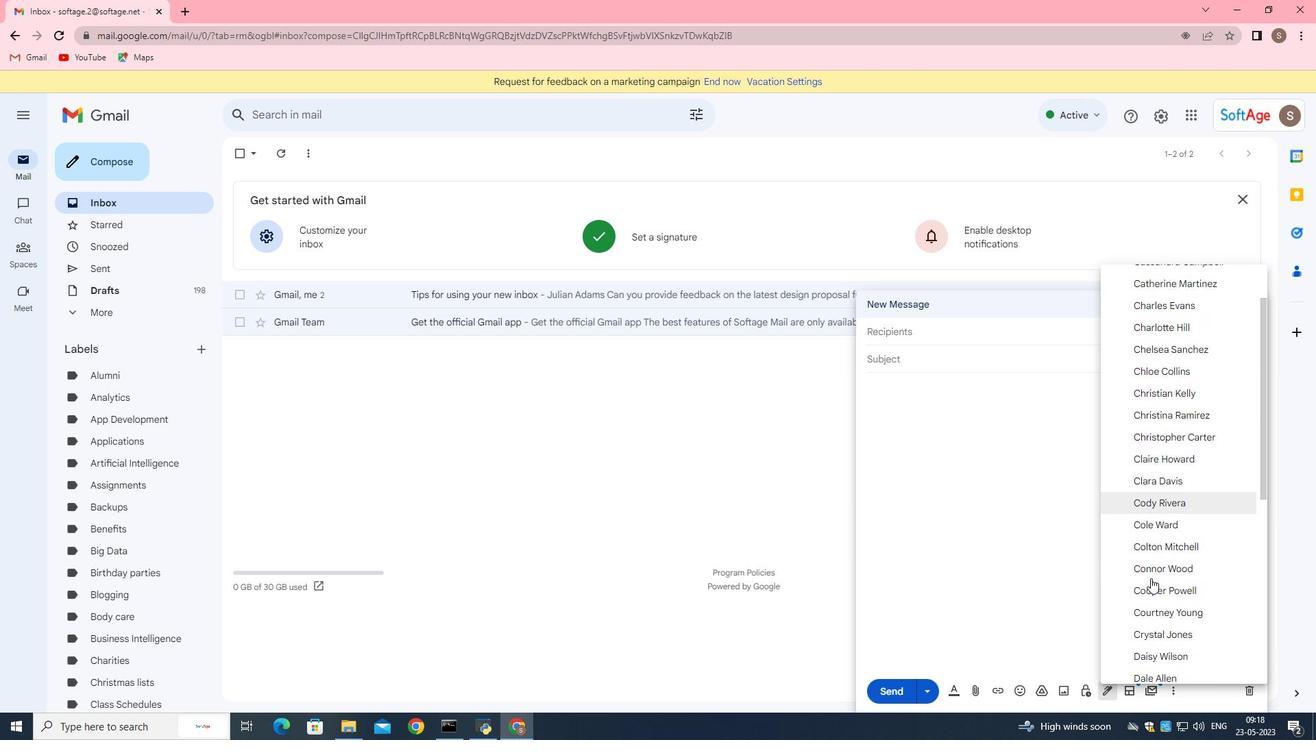 
Action: Mouse scrolled (1151, 578) with delta (0, 0)
Screenshot: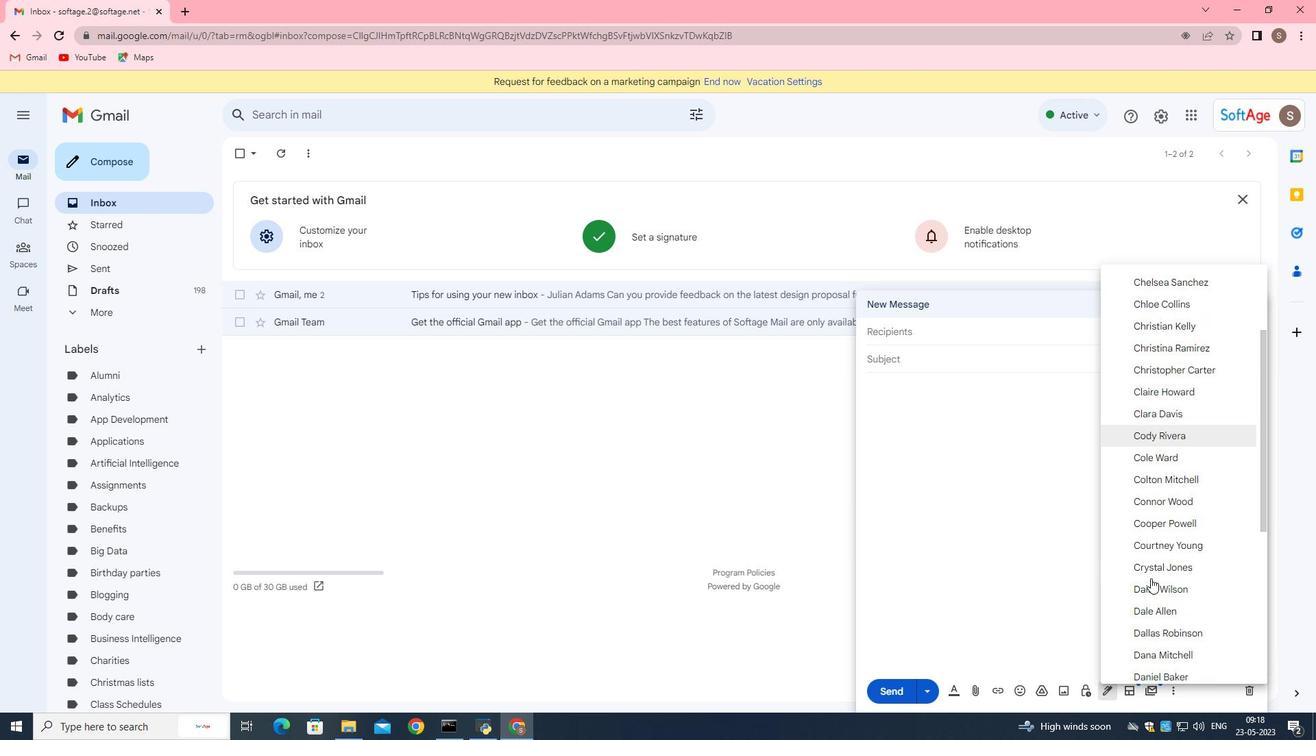 
Action: Mouse scrolled (1151, 578) with delta (0, 0)
Screenshot: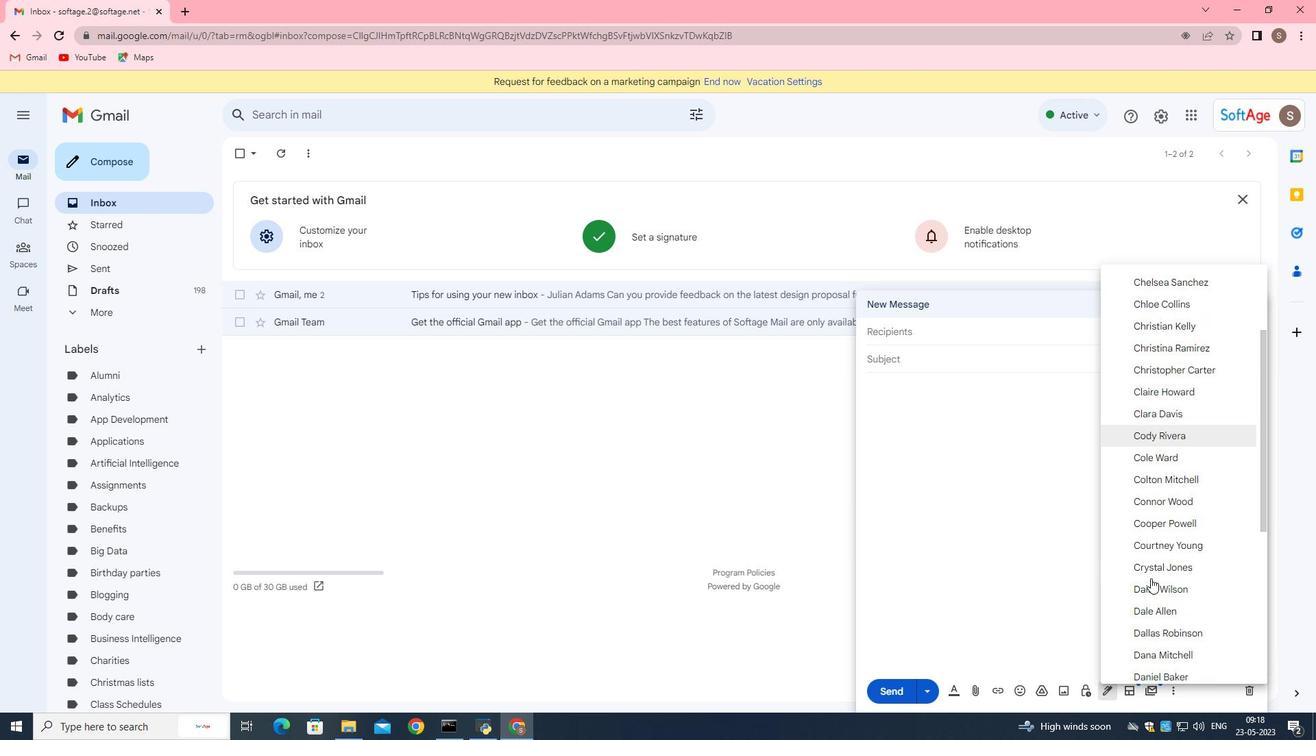 
Action: Mouse scrolled (1151, 578) with delta (0, 0)
Screenshot: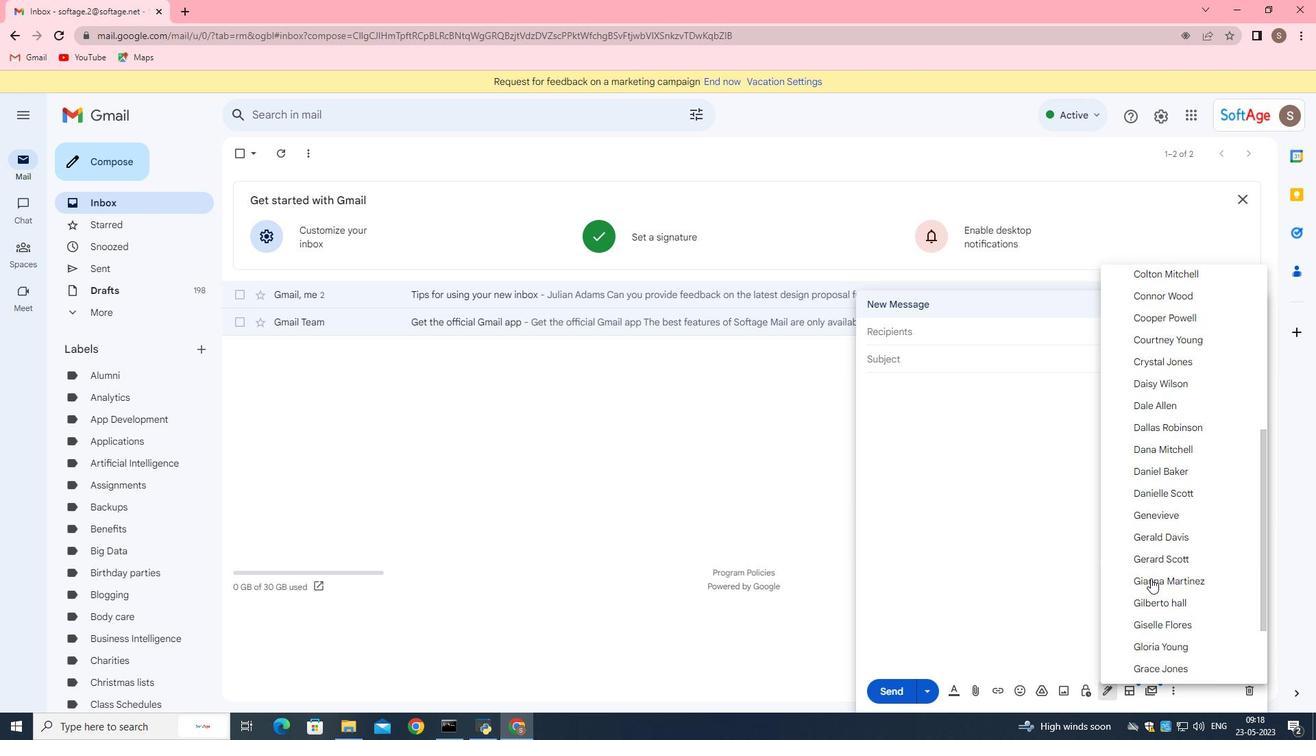 
Action: Mouse scrolled (1151, 578) with delta (0, 0)
Screenshot: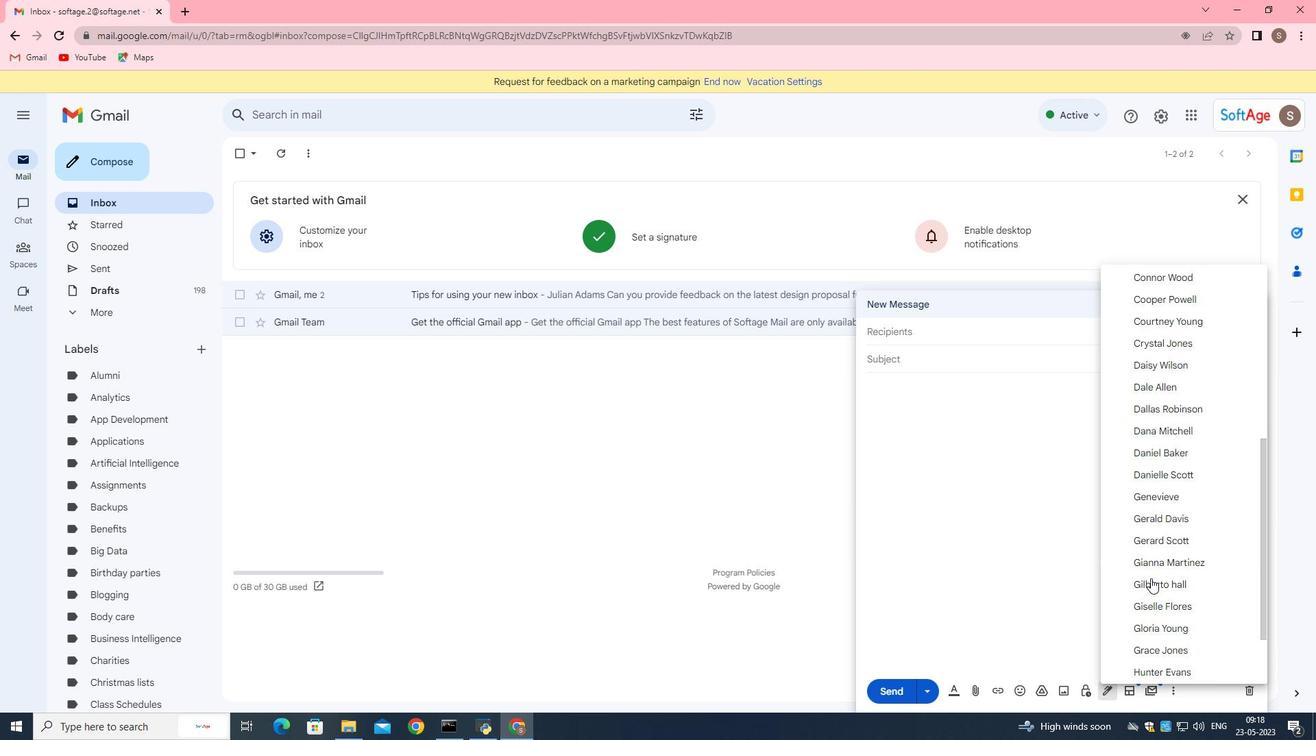 
Action: Mouse scrolled (1151, 578) with delta (0, 0)
Screenshot: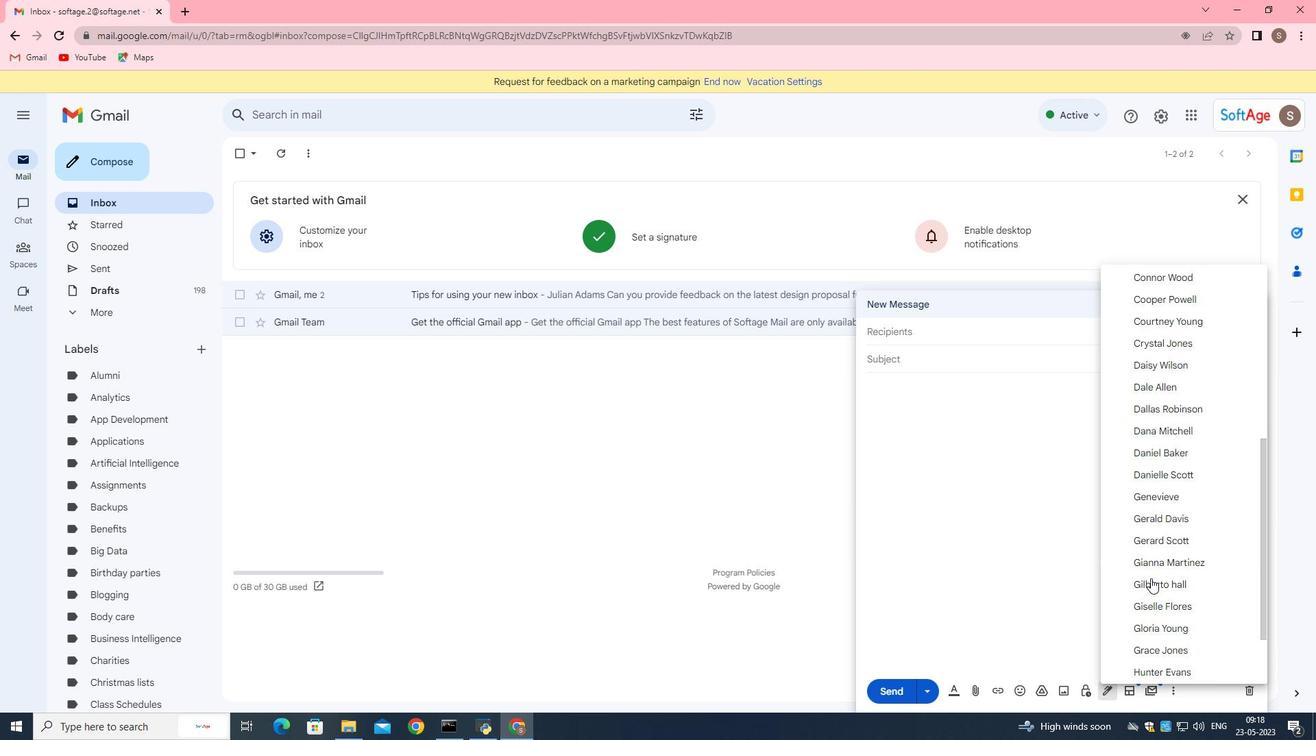 
Action: Mouse scrolled (1151, 578) with delta (0, 0)
Screenshot: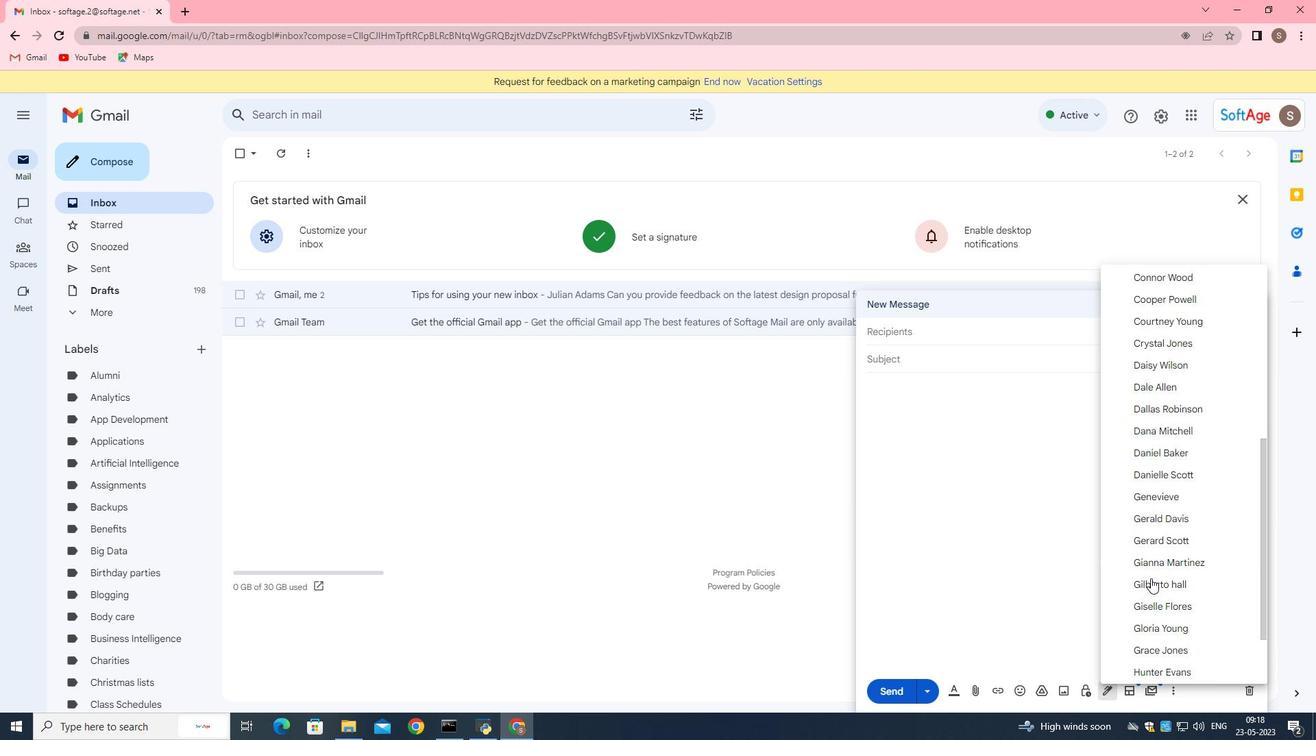 
Action: Mouse scrolled (1151, 578) with delta (0, 0)
Screenshot: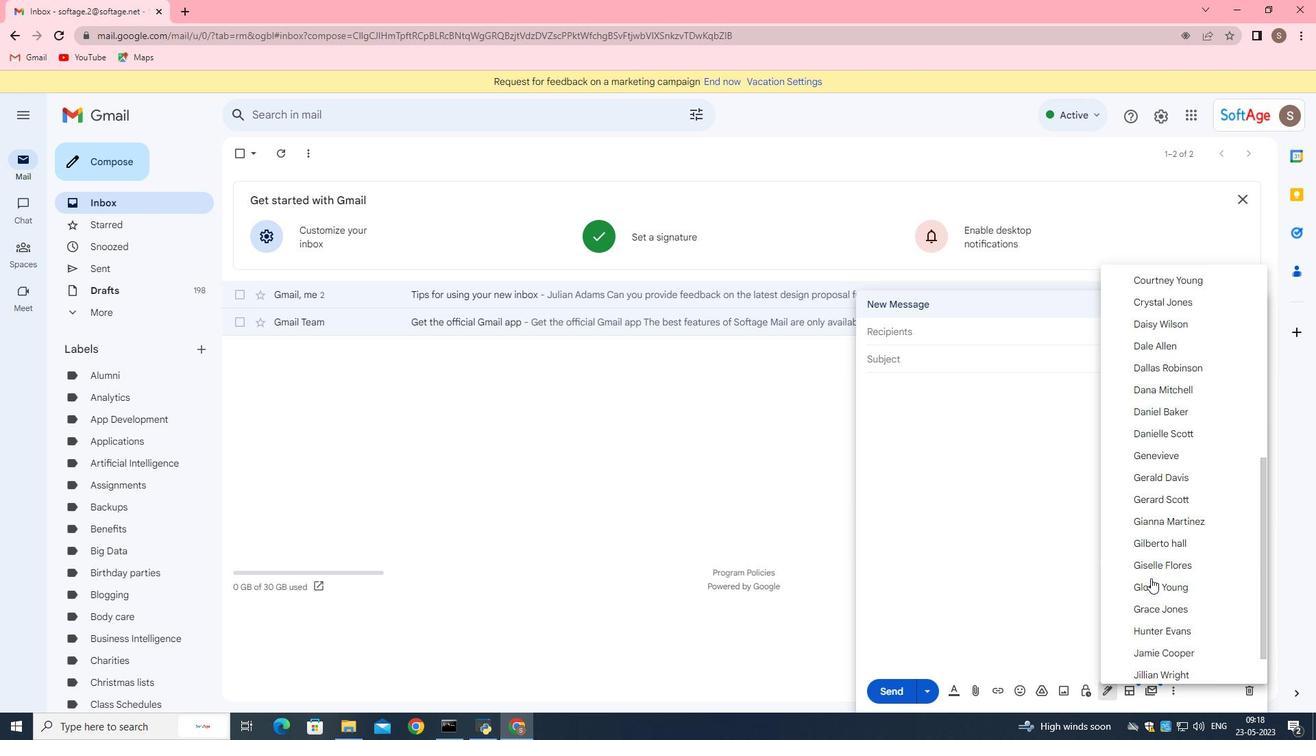
Action: Mouse moved to (1143, 471)
Screenshot: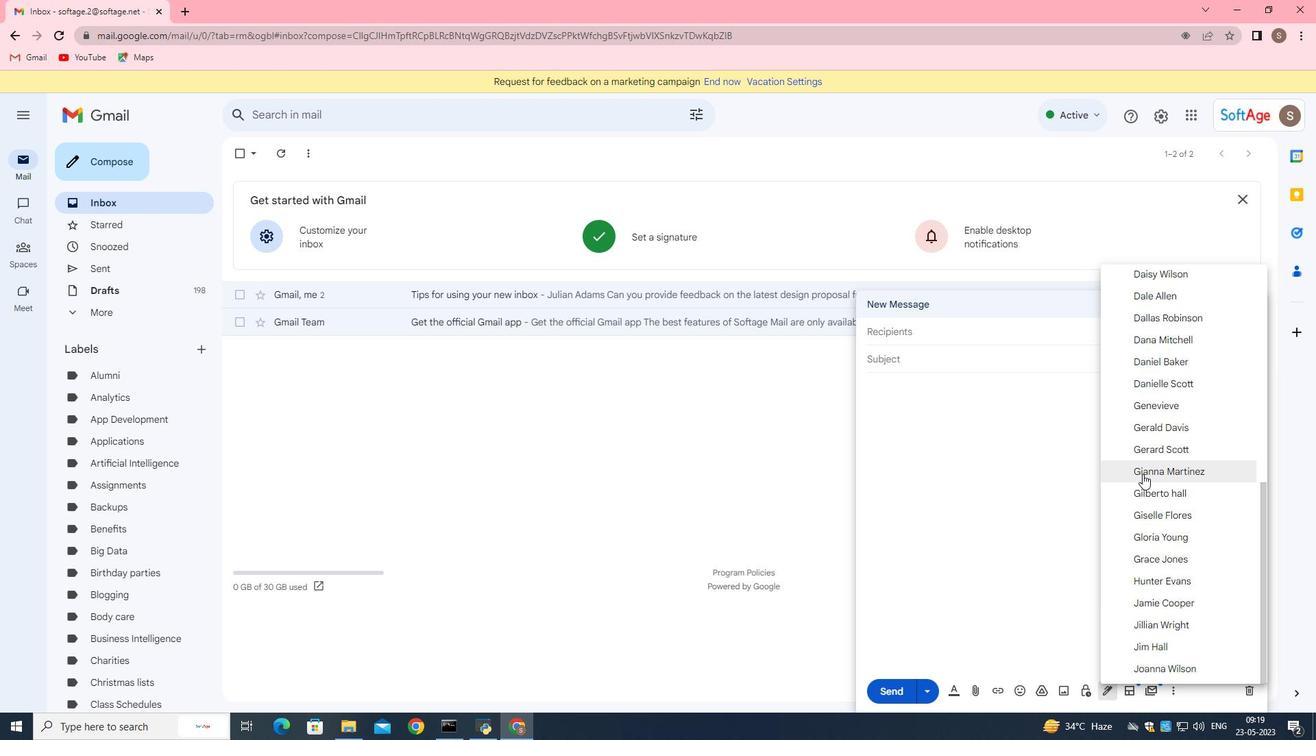 
Action: Mouse scrolled (1143, 470) with delta (0, 0)
Screenshot: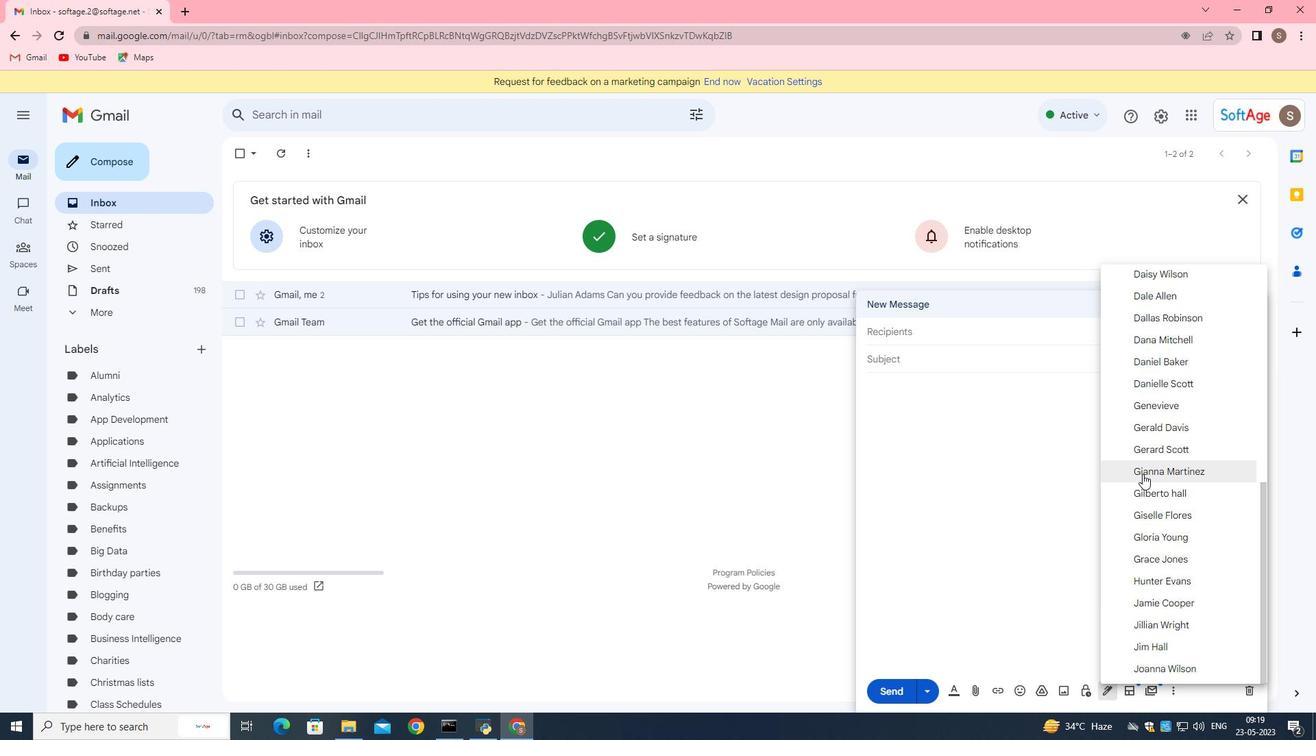 
Action: Mouse moved to (1143, 474)
Screenshot: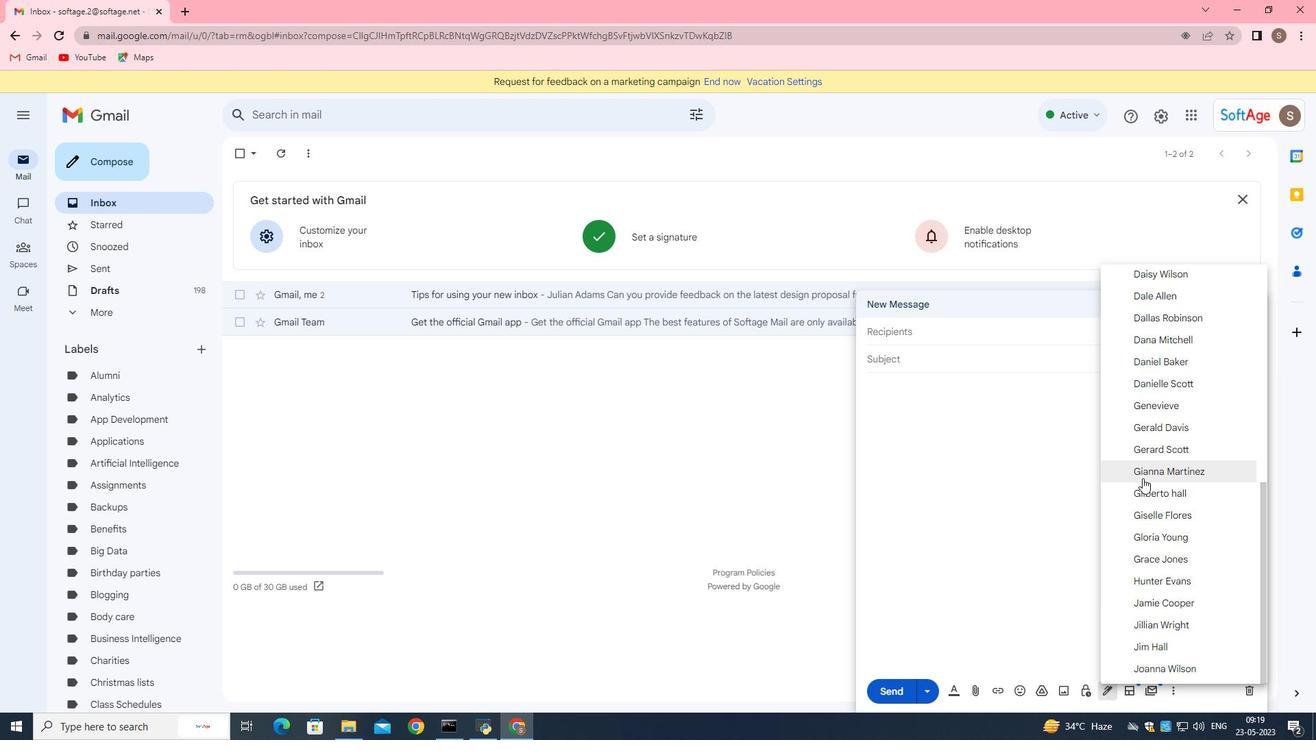 
Action: Mouse scrolled (1143, 473) with delta (0, 0)
Screenshot: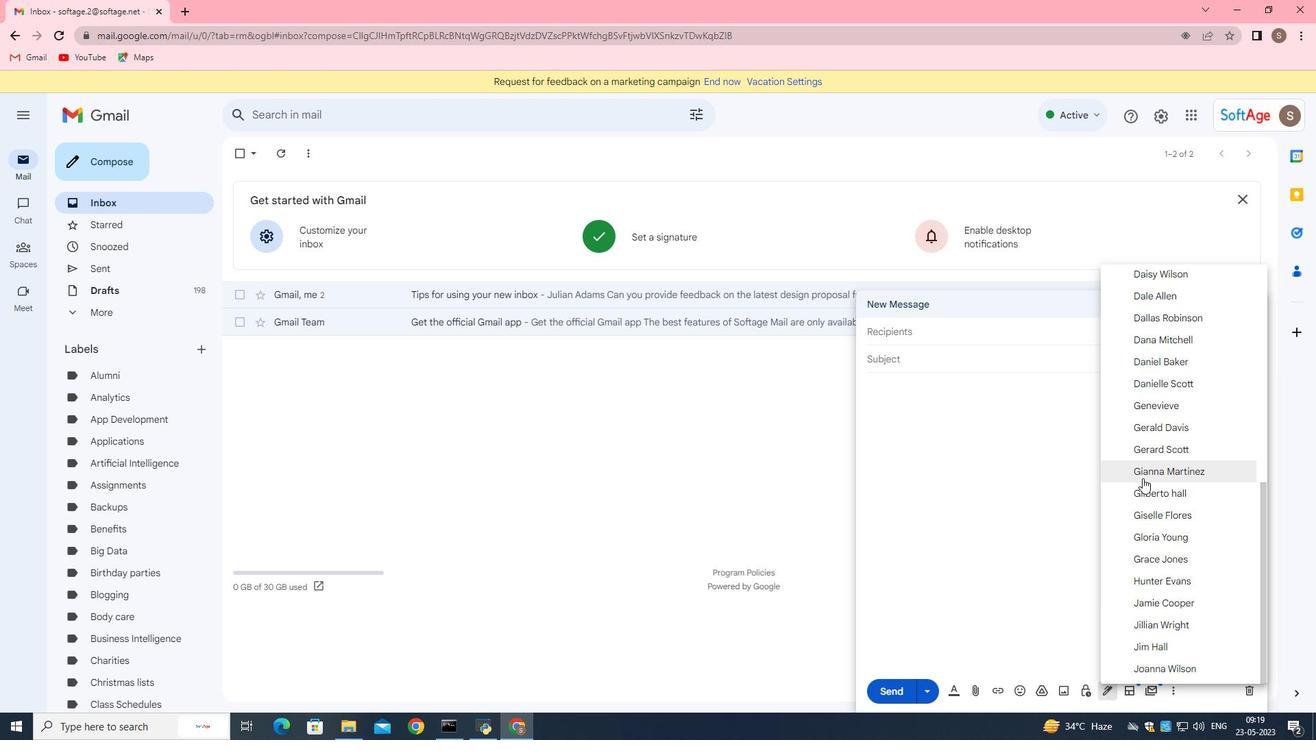 
Action: Mouse moved to (1143, 476)
Screenshot: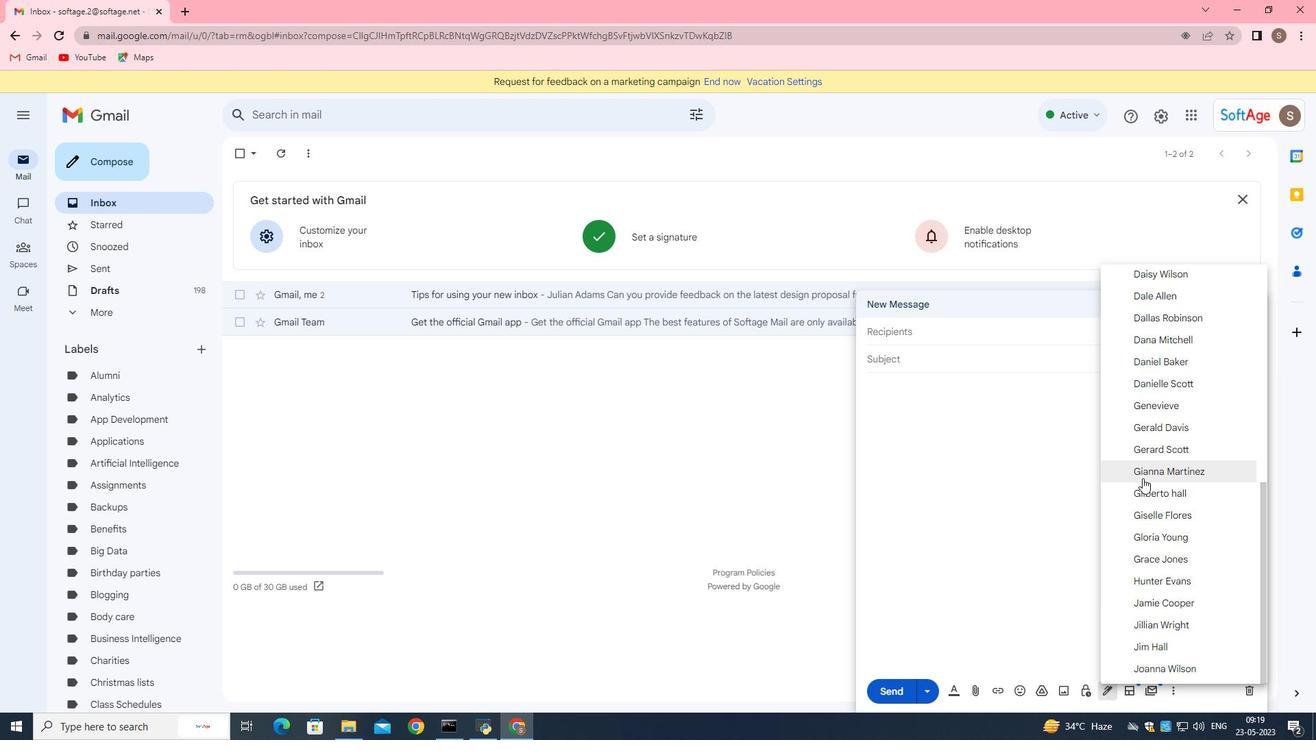 
Action: Mouse scrolled (1143, 476) with delta (0, 0)
Screenshot: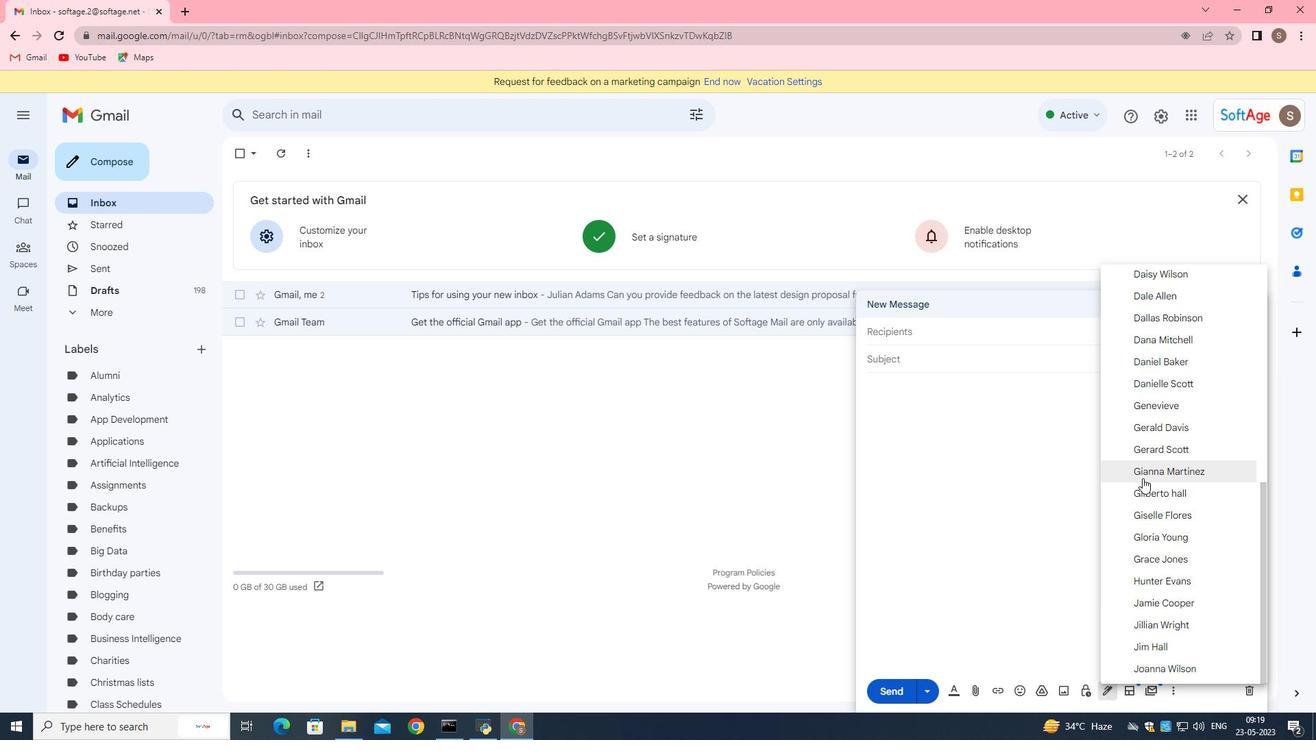
Action: Mouse moved to (1143, 478)
Screenshot: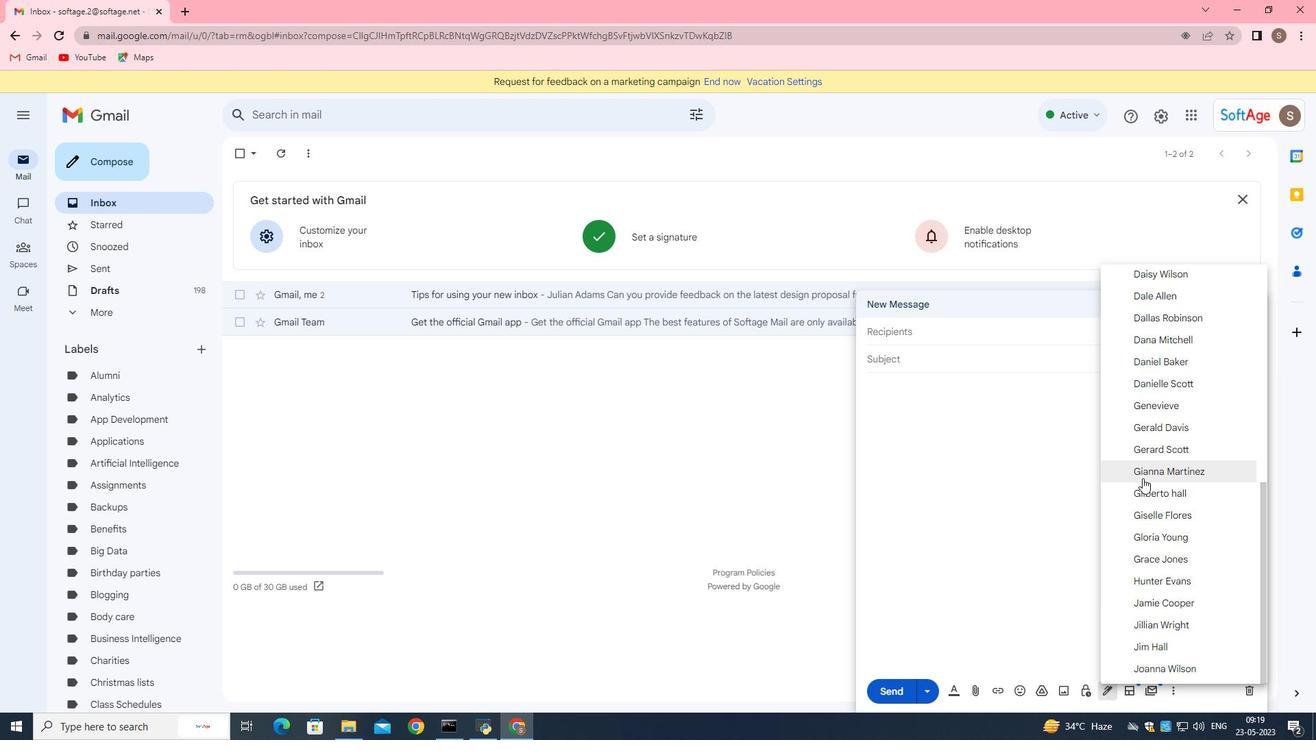
Action: Mouse scrolled (1143, 477) with delta (0, 0)
Screenshot: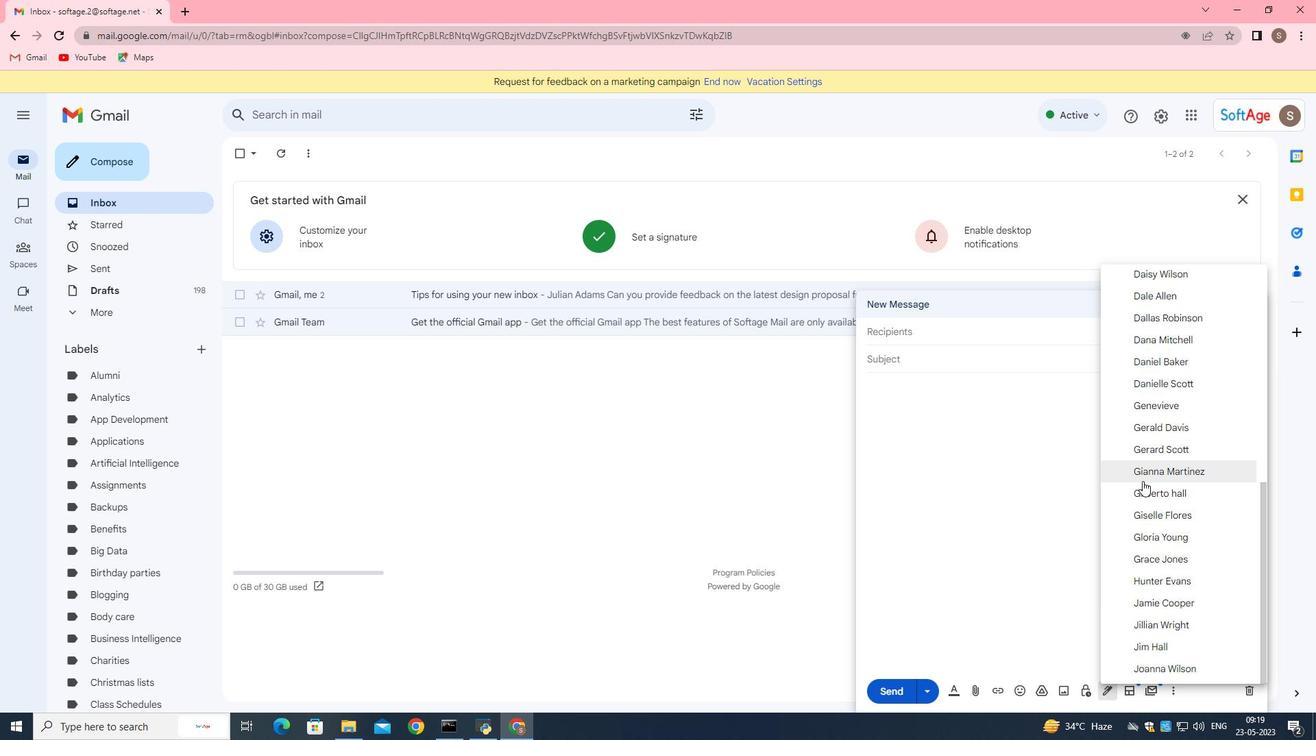 
Action: Mouse moved to (1143, 478)
Screenshot: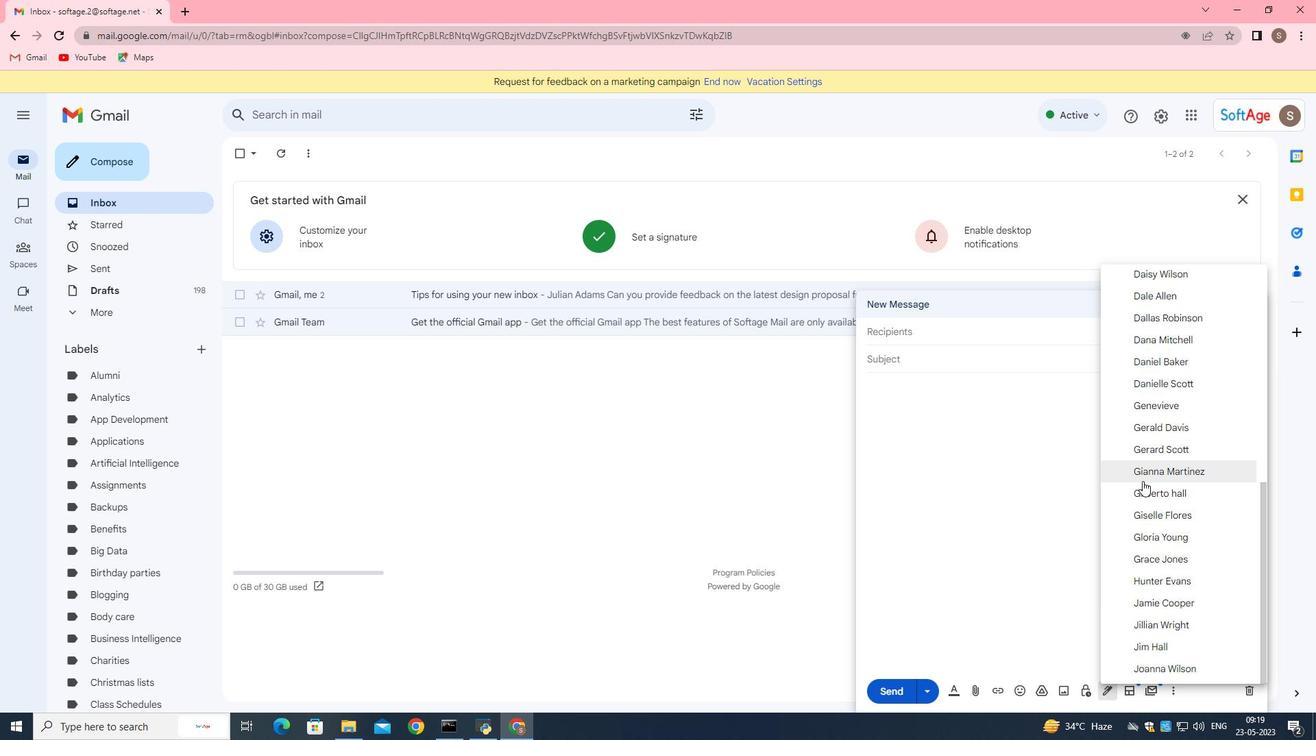 
Action: Mouse scrolled (1143, 478) with delta (0, 0)
Screenshot: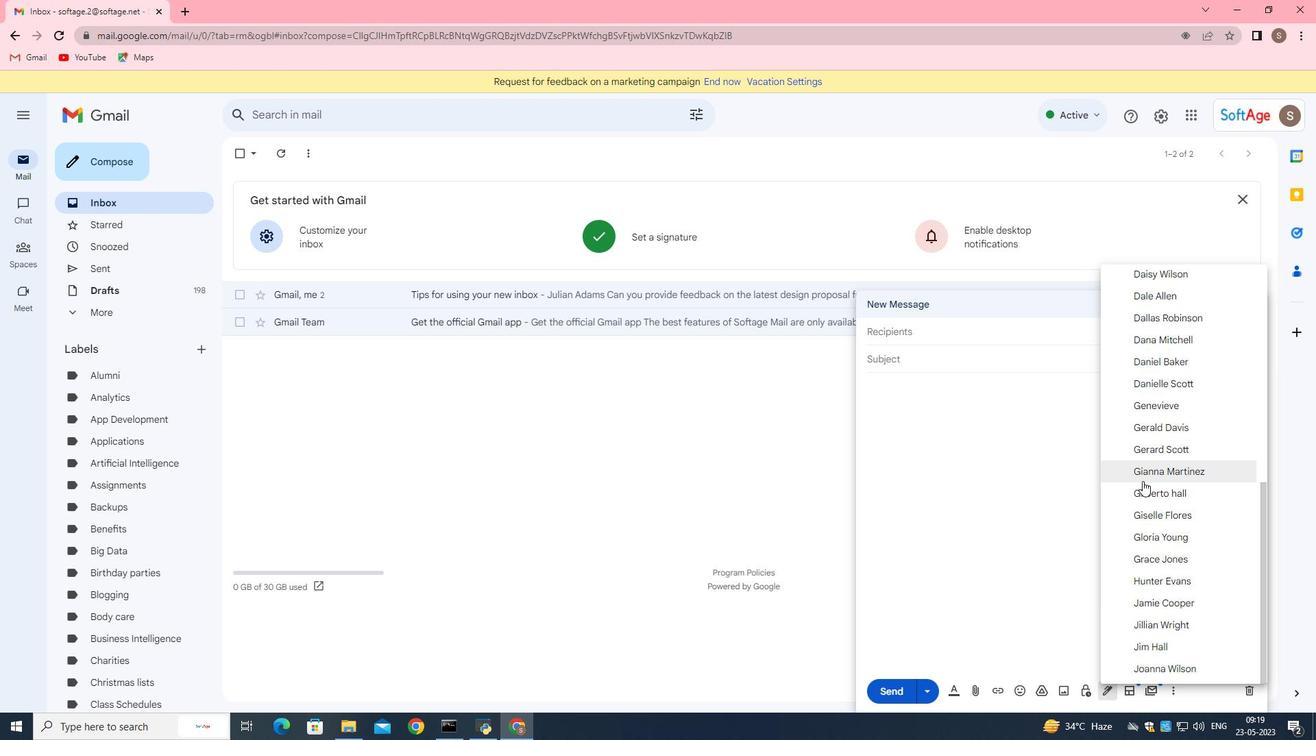 
Action: Mouse moved to (1143, 481)
Screenshot: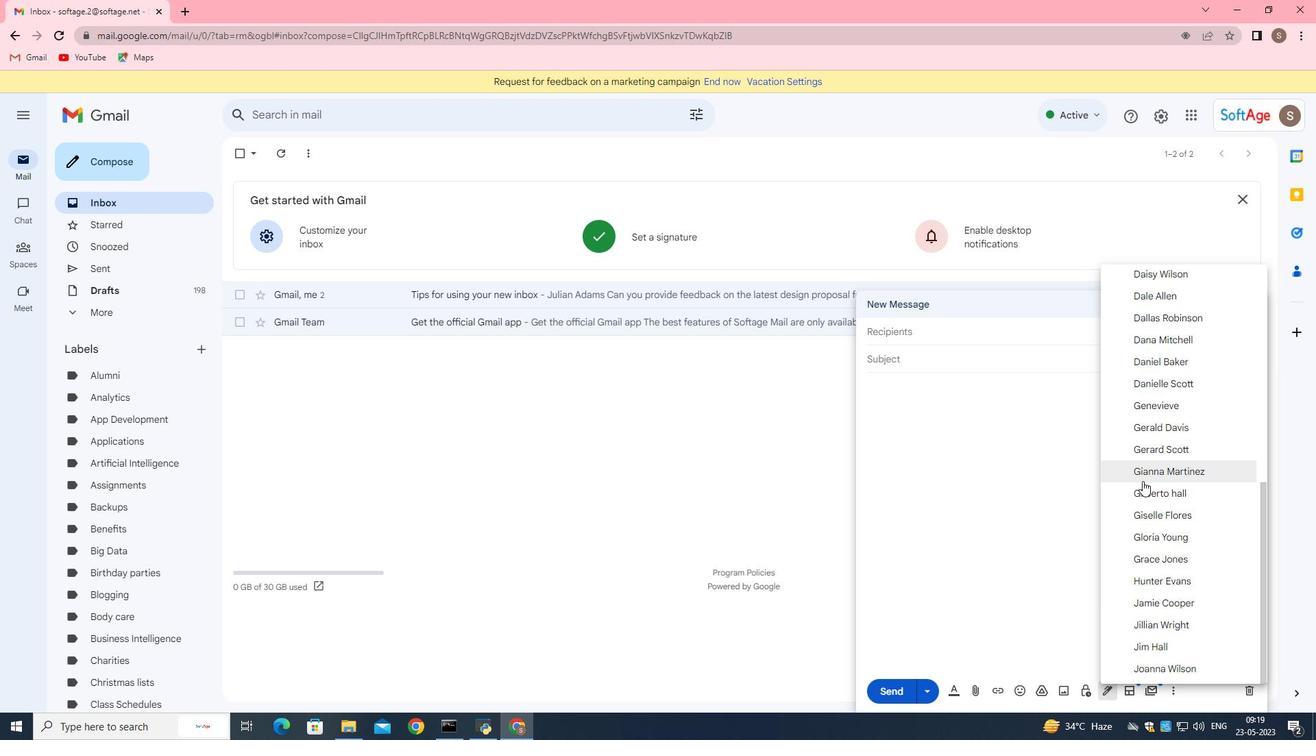 
Action: Mouse scrolled (1143, 480) with delta (0, 0)
Screenshot: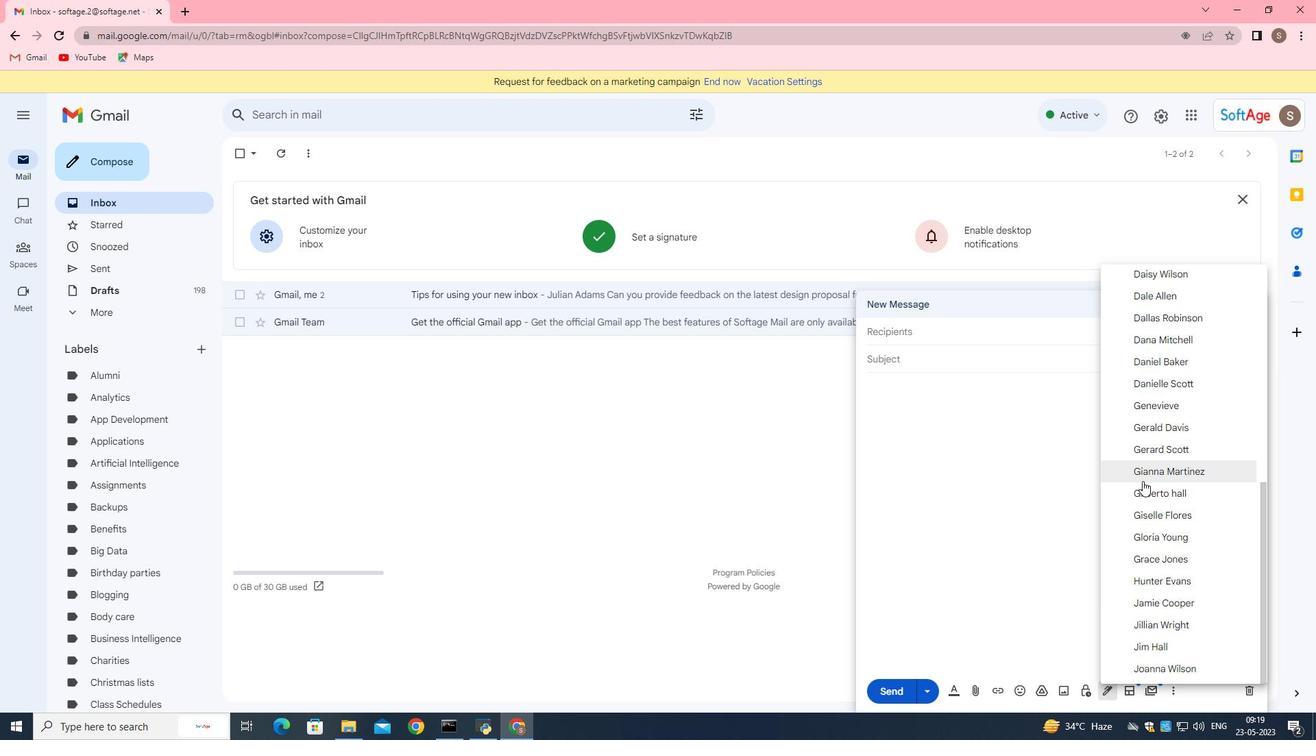 
Action: Mouse scrolled (1143, 480) with delta (0, 0)
Screenshot: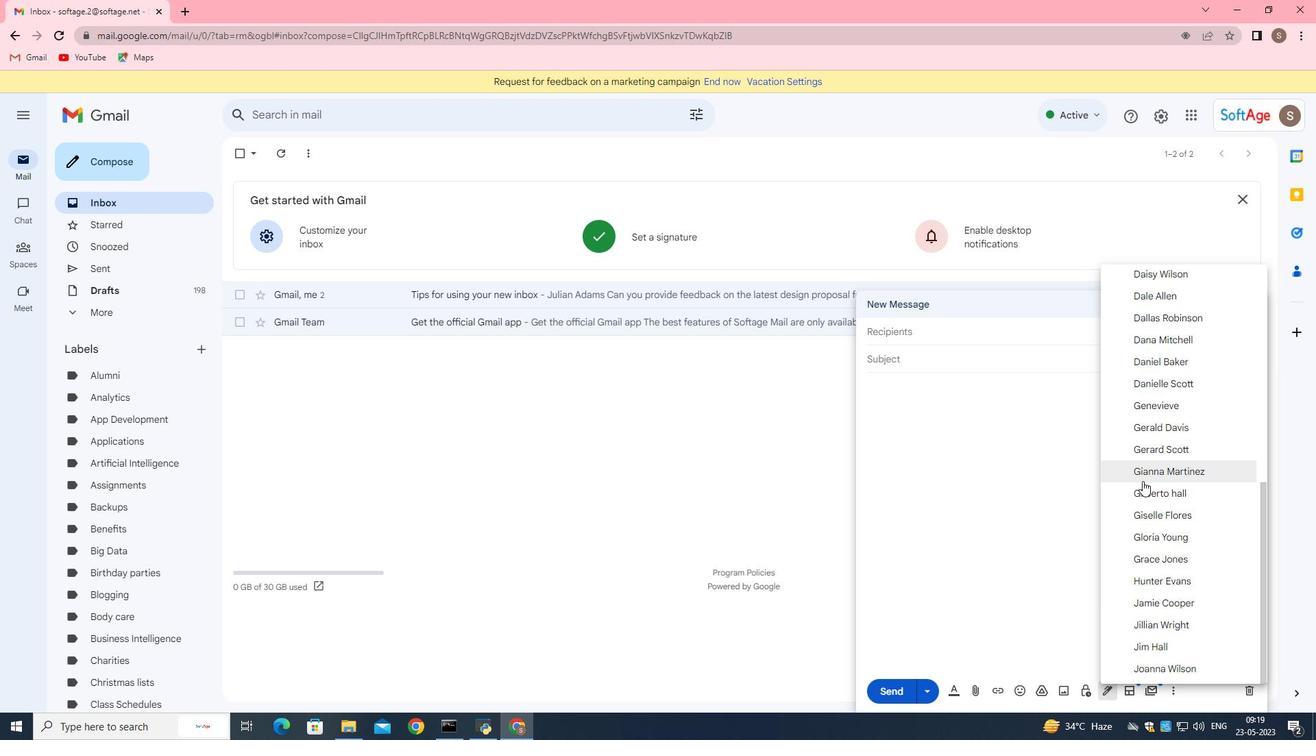 
Action: Mouse scrolled (1143, 480) with delta (0, 0)
Screenshot: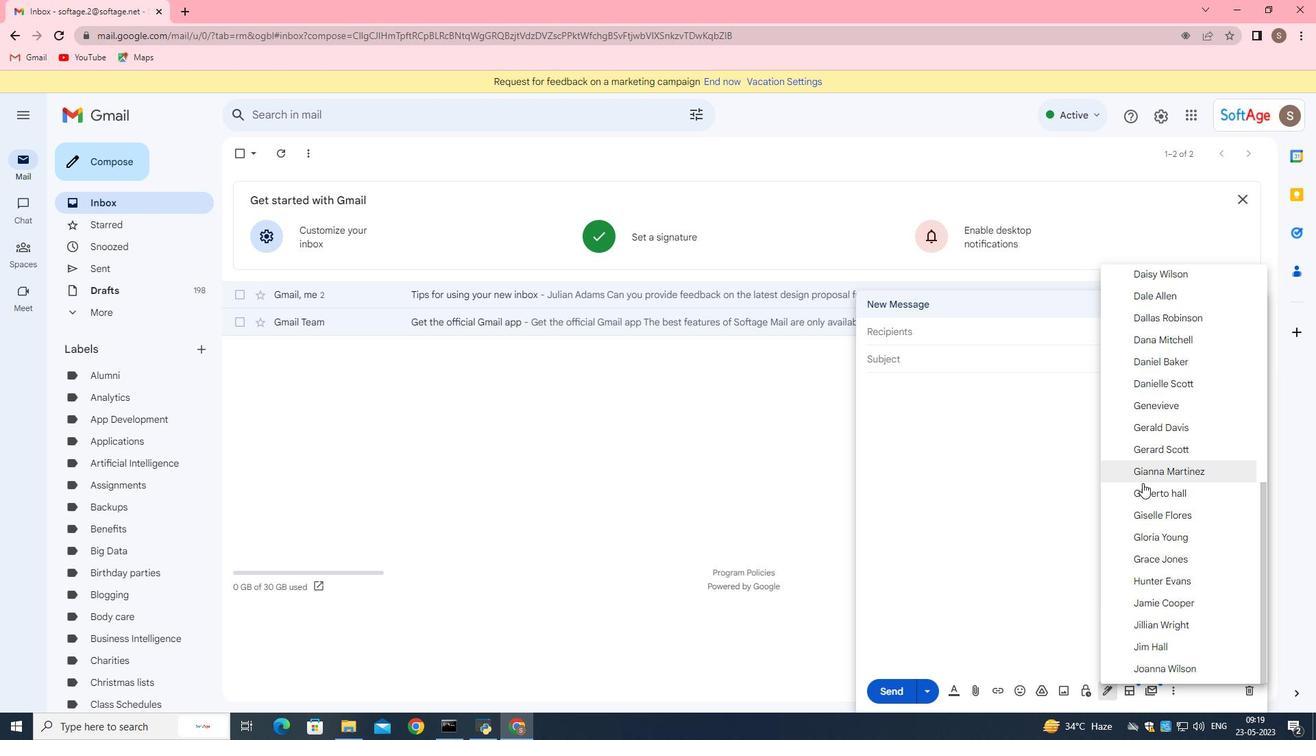 
Action: Mouse moved to (1143, 482)
Screenshot: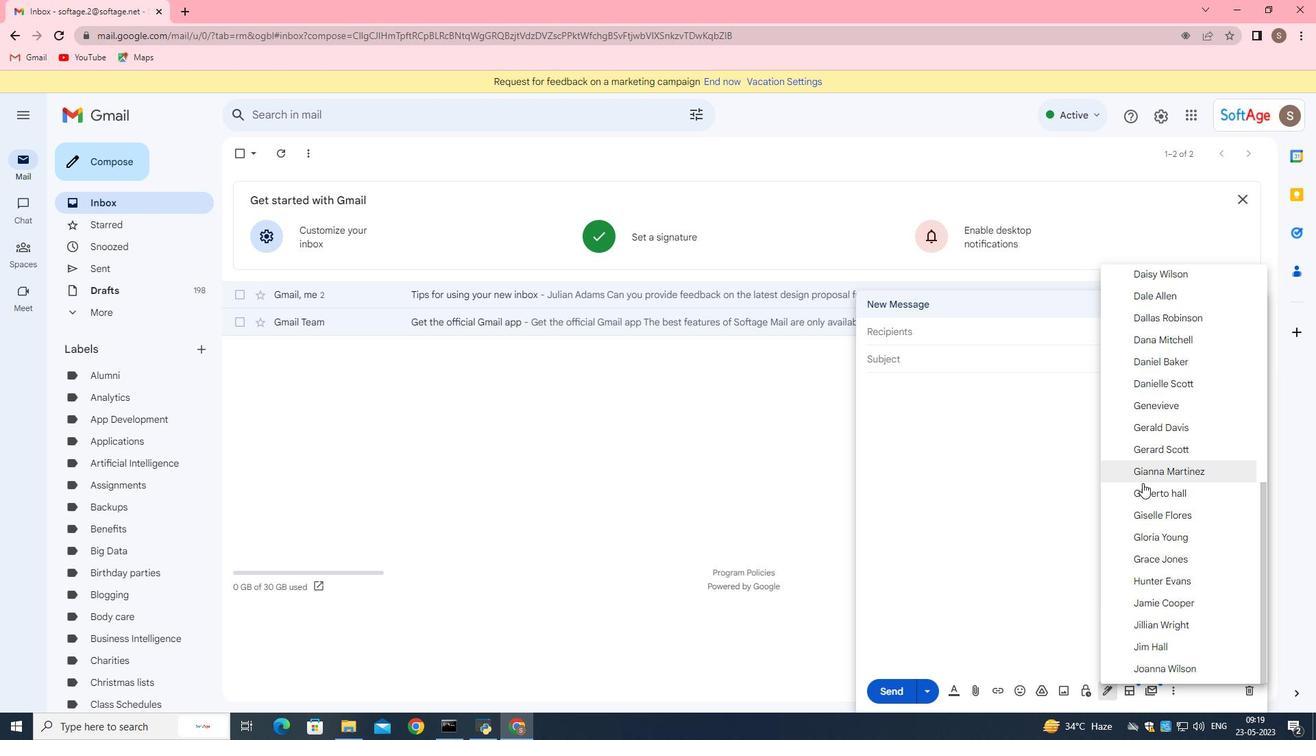 
Action: Mouse scrolled (1143, 481) with delta (0, 0)
Screenshot: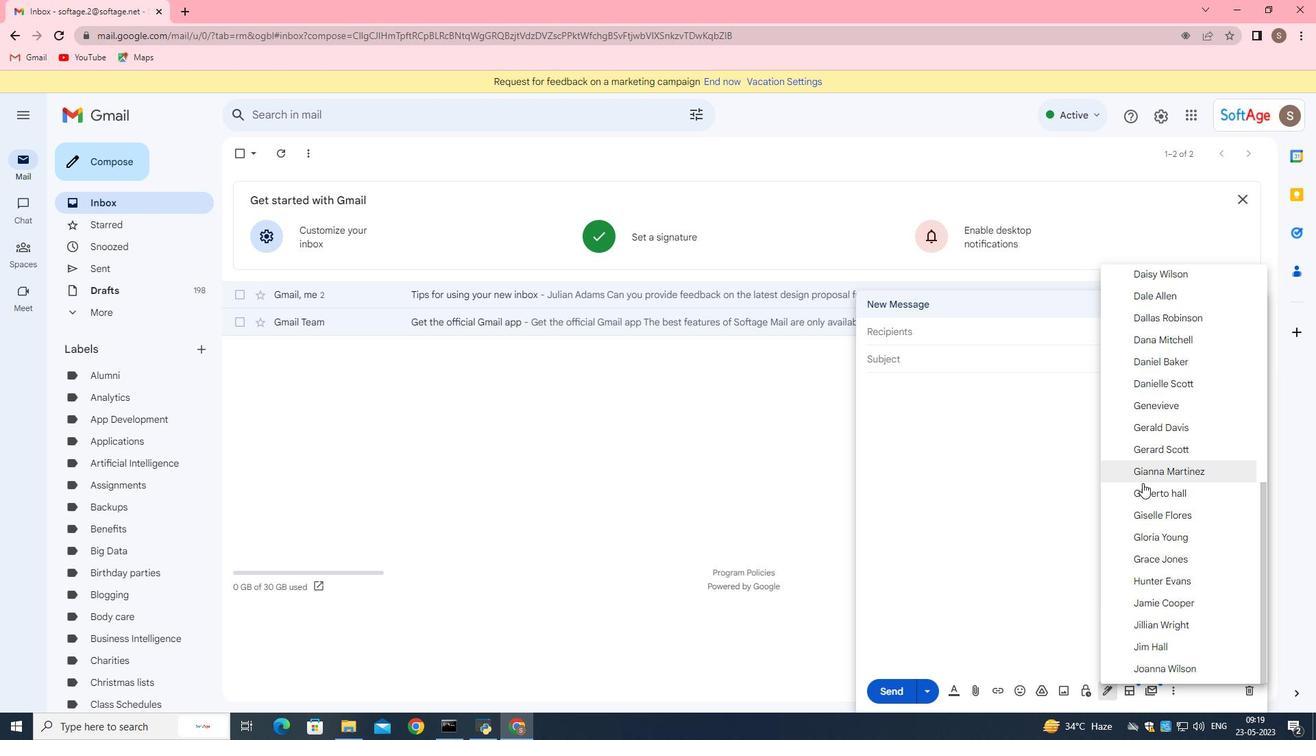 
Action: Mouse moved to (1143, 486)
Screenshot: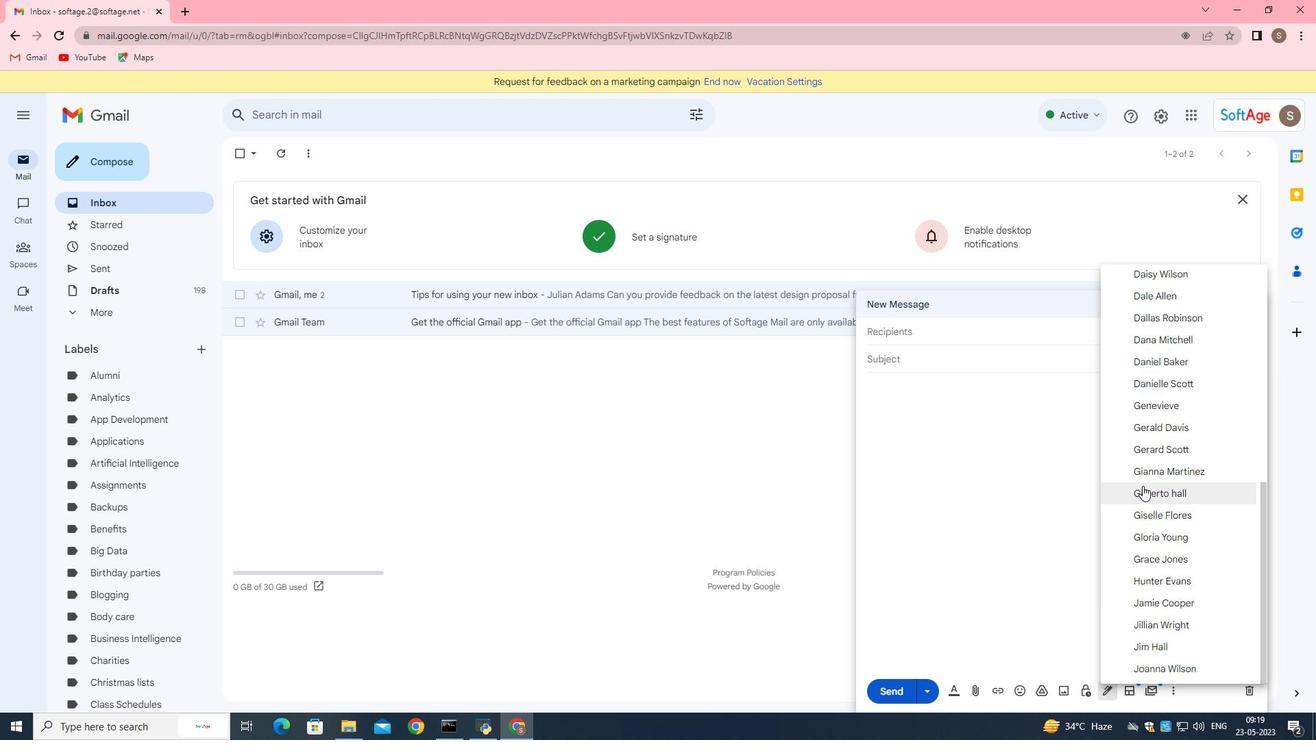 
Action: Mouse scrolled (1143, 486) with delta (0, 0)
Screenshot: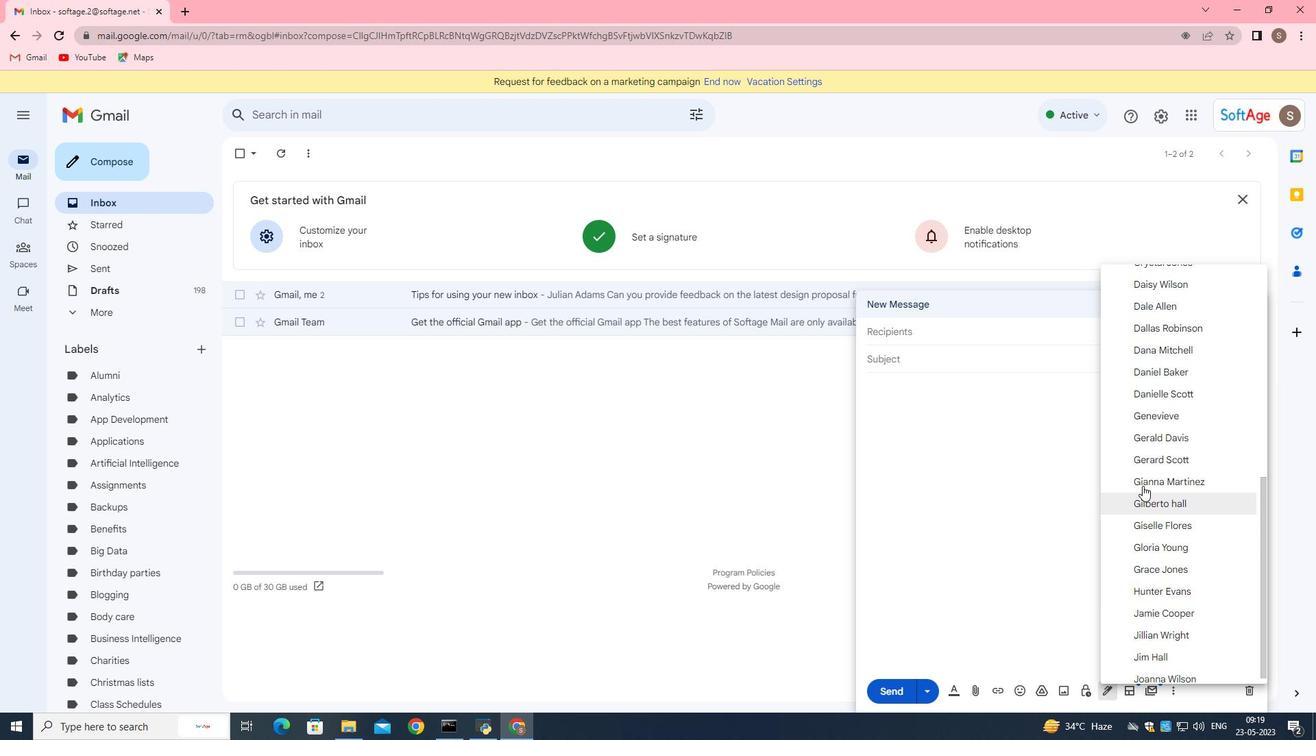 
Action: Mouse scrolled (1143, 486) with delta (0, 0)
Screenshot: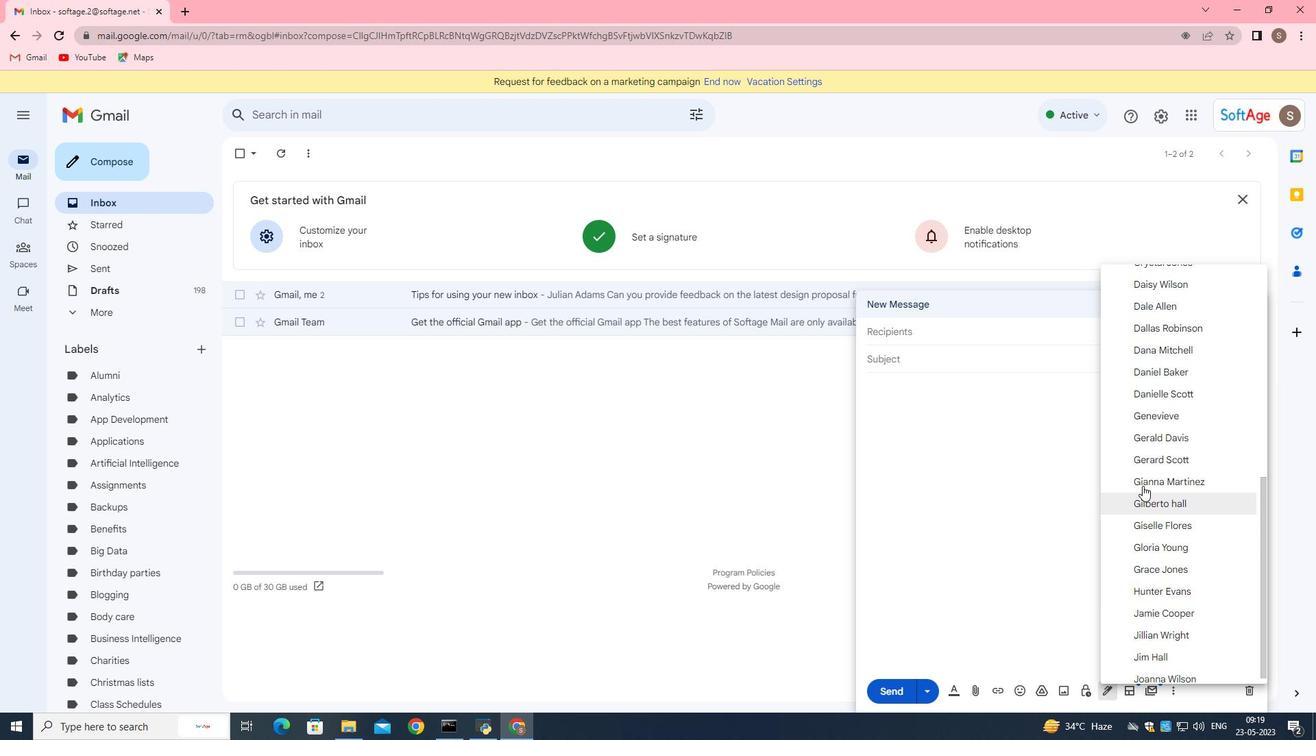 
Action: Mouse scrolled (1143, 486) with delta (0, 0)
Screenshot: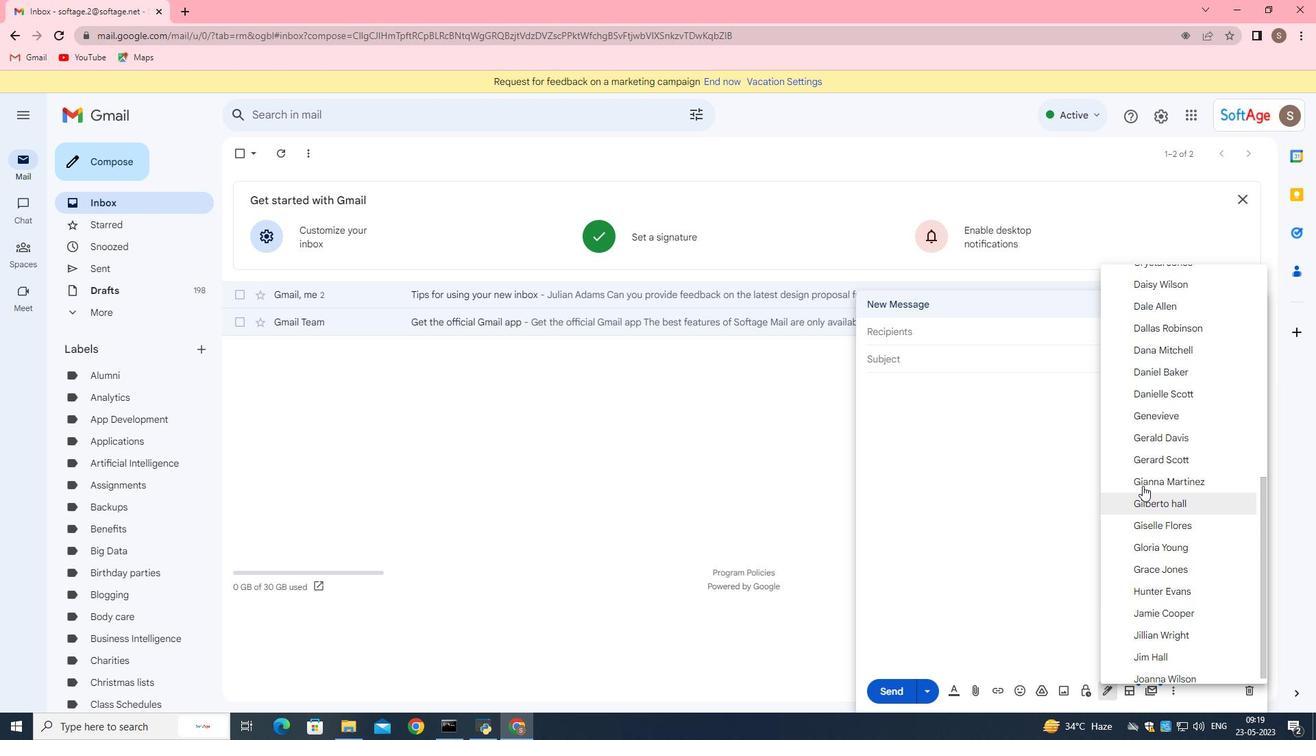 
Action: Mouse scrolled (1143, 486) with delta (0, 0)
Screenshot: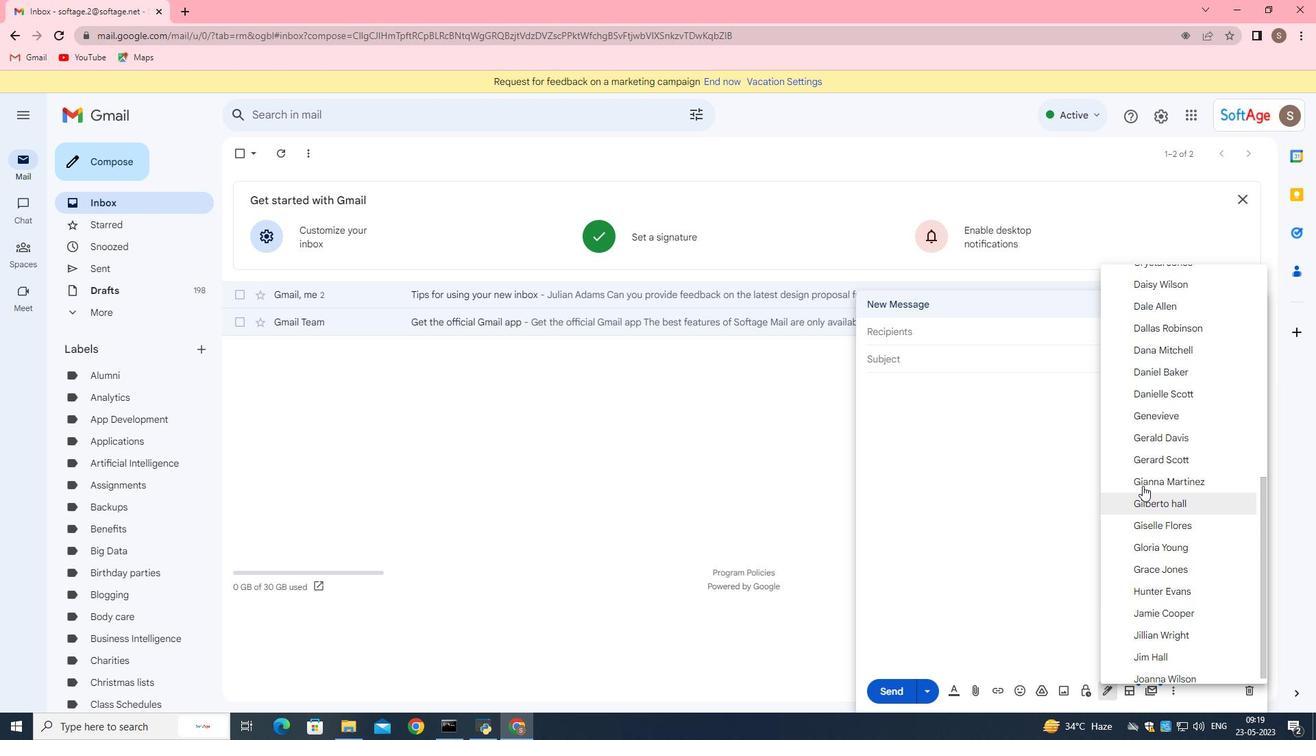 
Action: Mouse scrolled (1143, 486) with delta (0, 0)
Screenshot: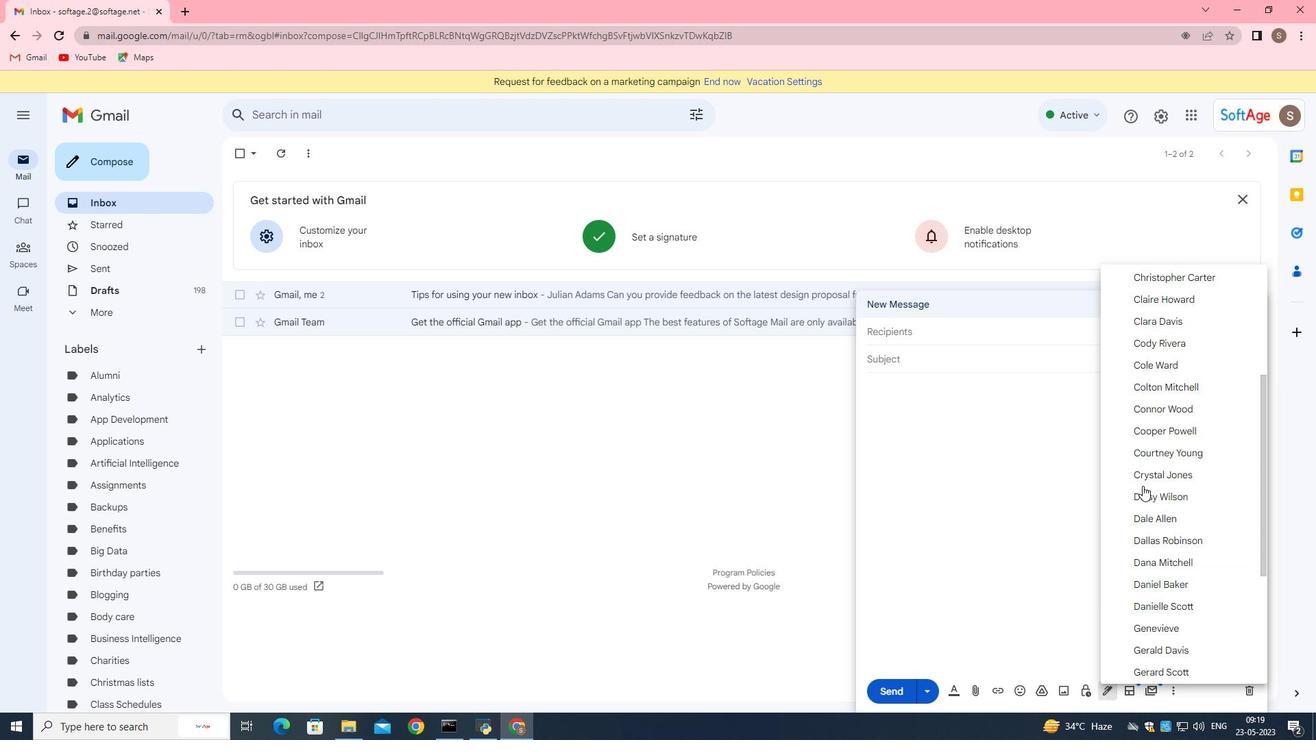 
Action: Mouse scrolled (1143, 486) with delta (0, 0)
Screenshot: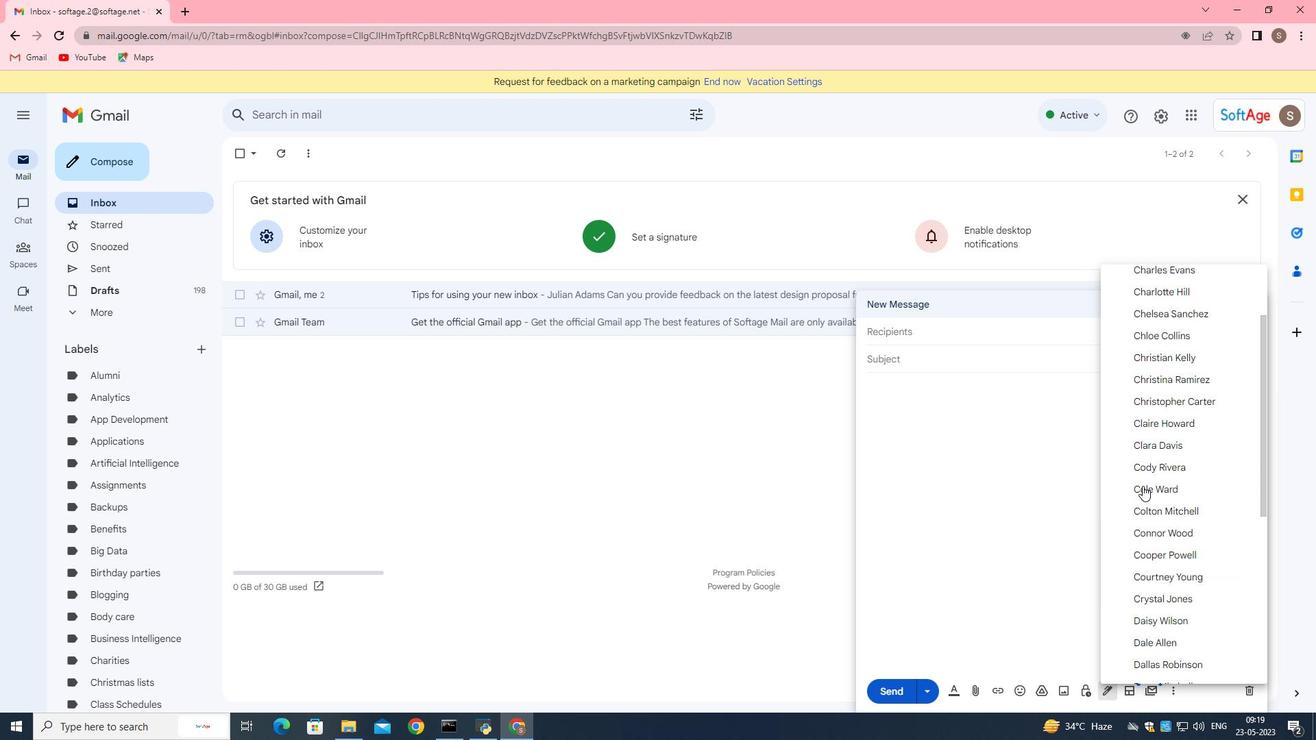 
Action: Mouse scrolled (1143, 486) with delta (0, 0)
Screenshot: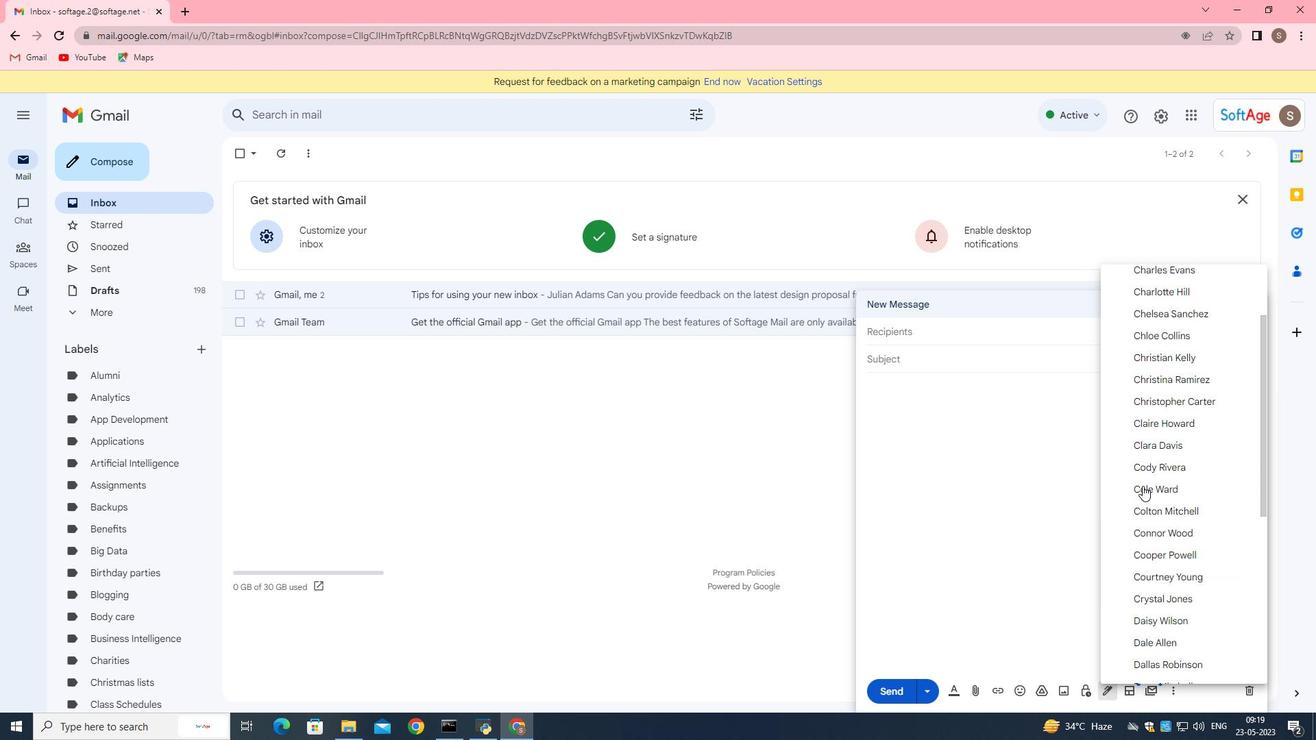 
Action: Mouse scrolled (1143, 486) with delta (0, 0)
Screenshot: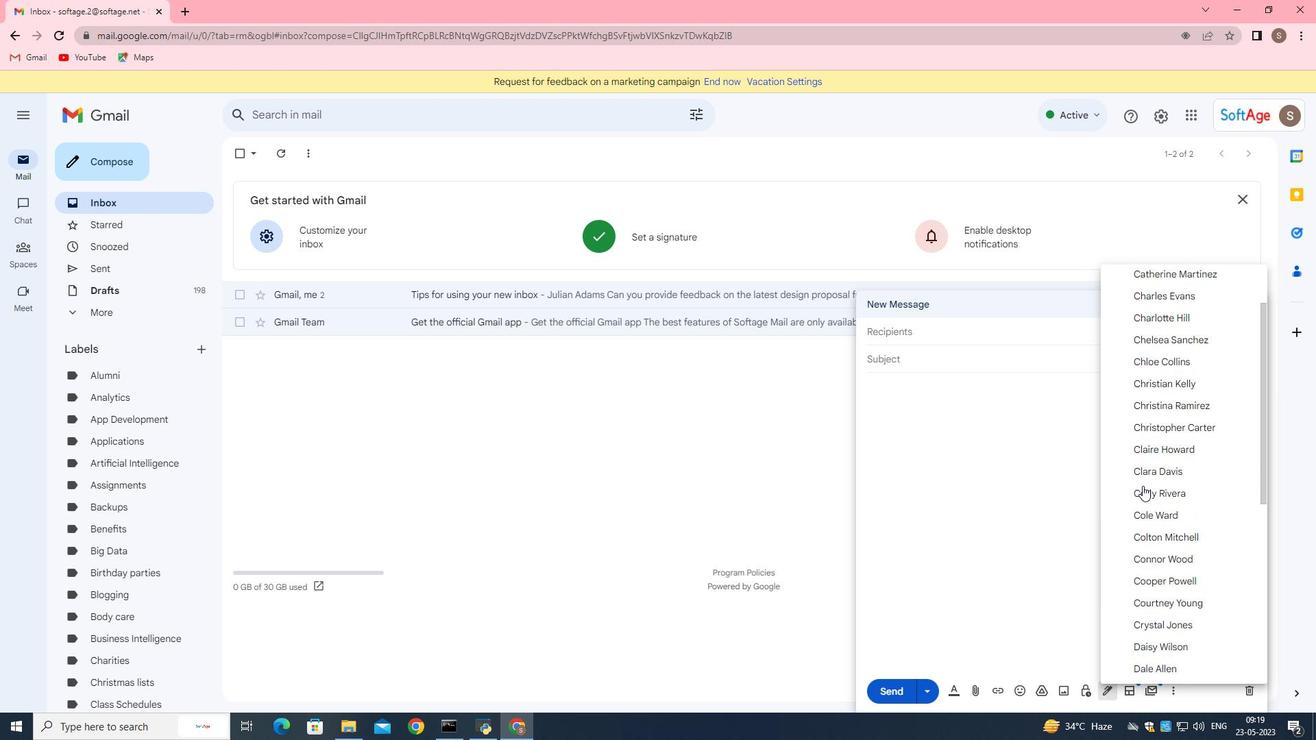 
Action: Mouse scrolled (1143, 486) with delta (0, 0)
Screenshot: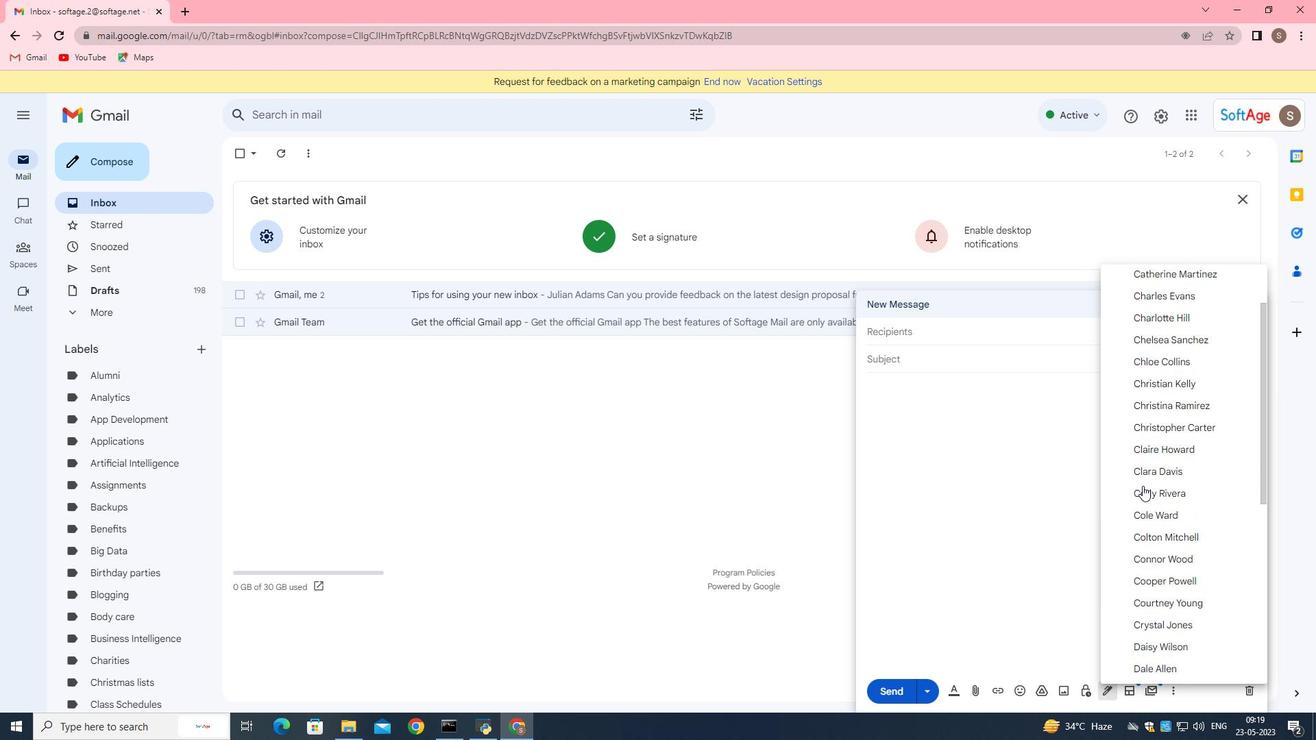 
Action: Mouse scrolled (1143, 486) with delta (0, 0)
Screenshot: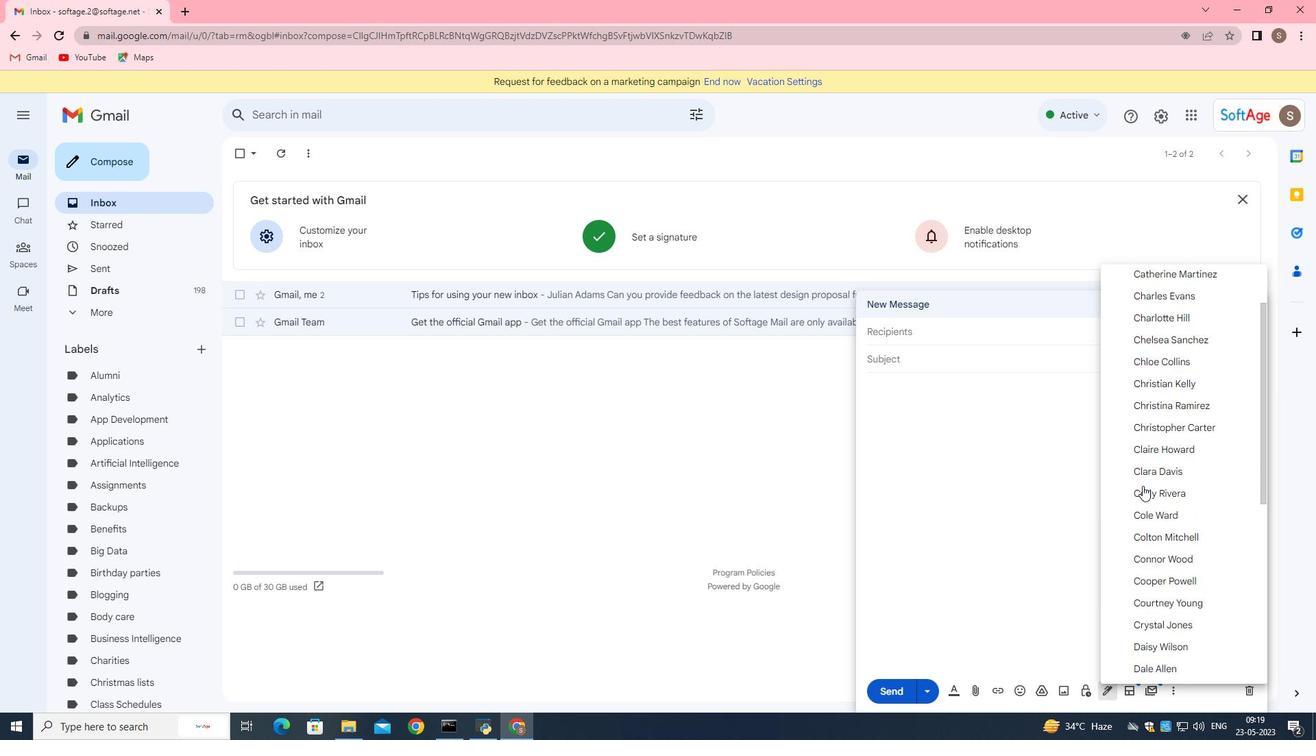 
Action: Mouse scrolled (1143, 486) with delta (0, 0)
Screenshot: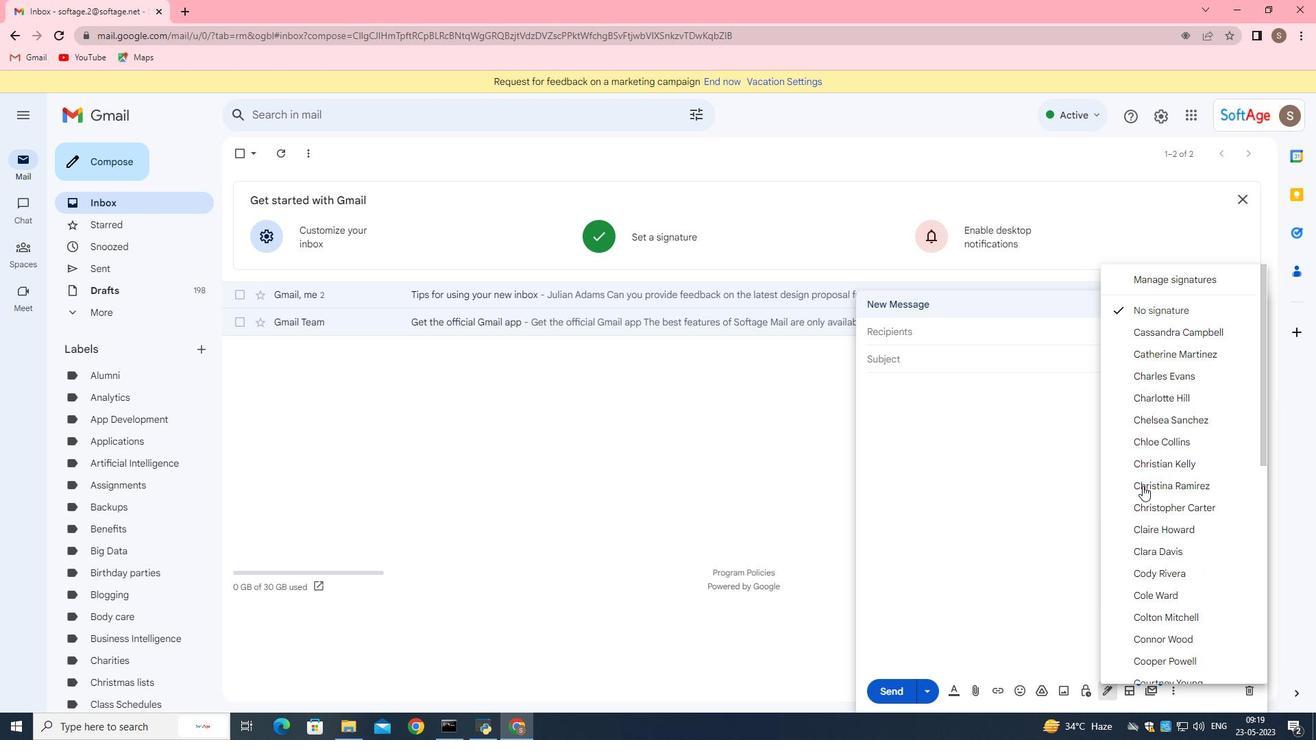 
Action: Mouse scrolled (1143, 486) with delta (0, 0)
Screenshot: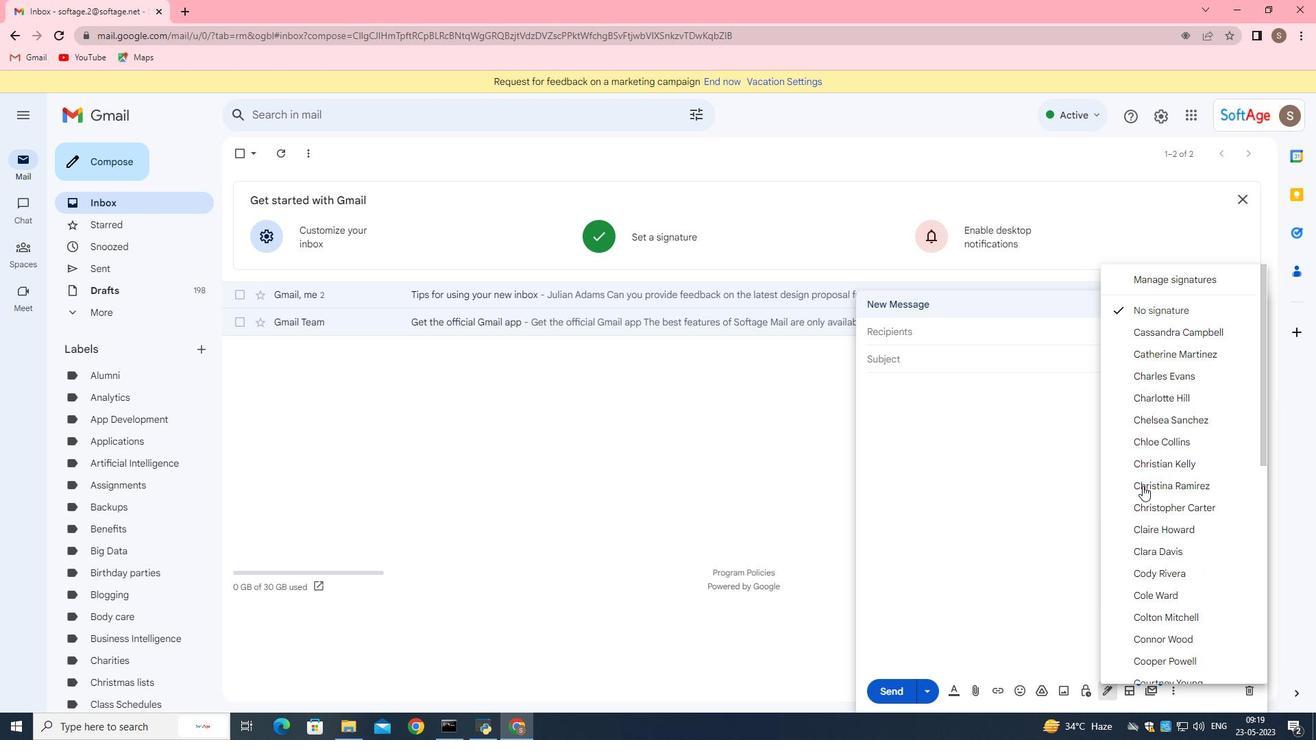 
Action: Mouse scrolled (1143, 486) with delta (0, 0)
Screenshot: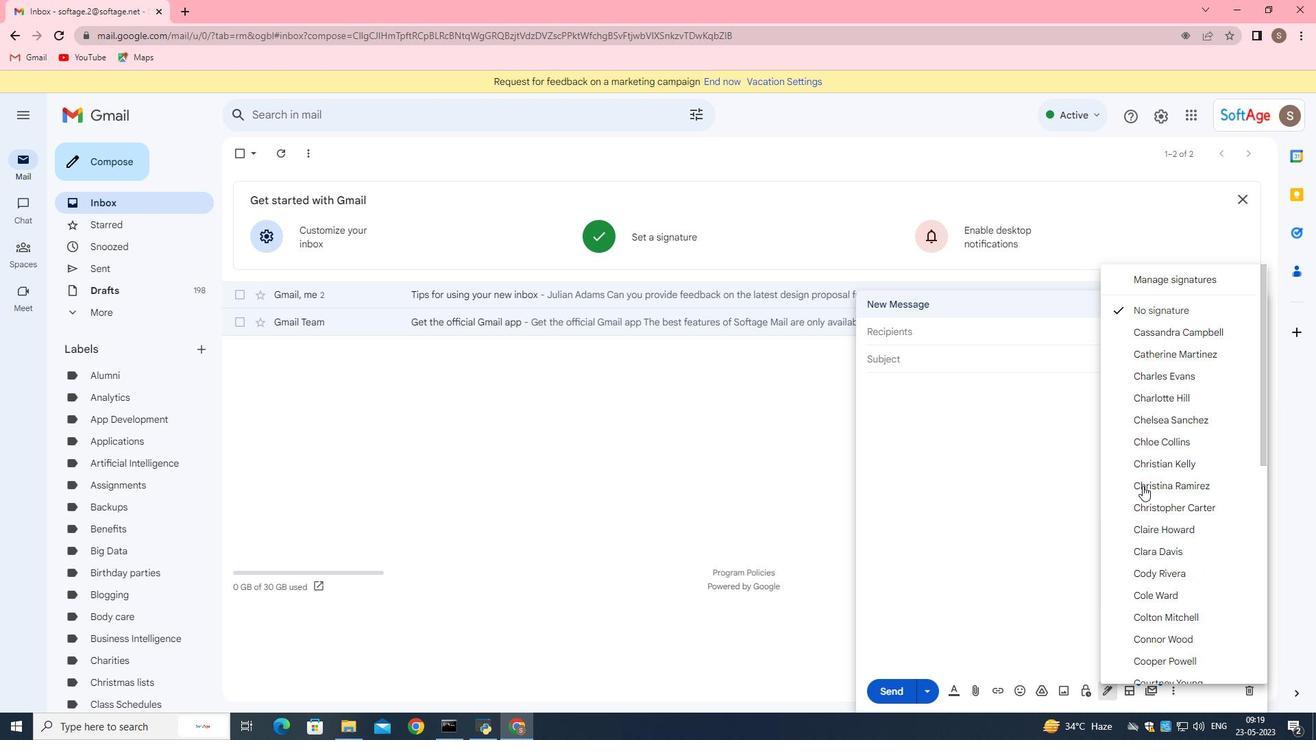 
Action: Mouse scrolled (1143, 486) with delta (0, 0)
Screenshot: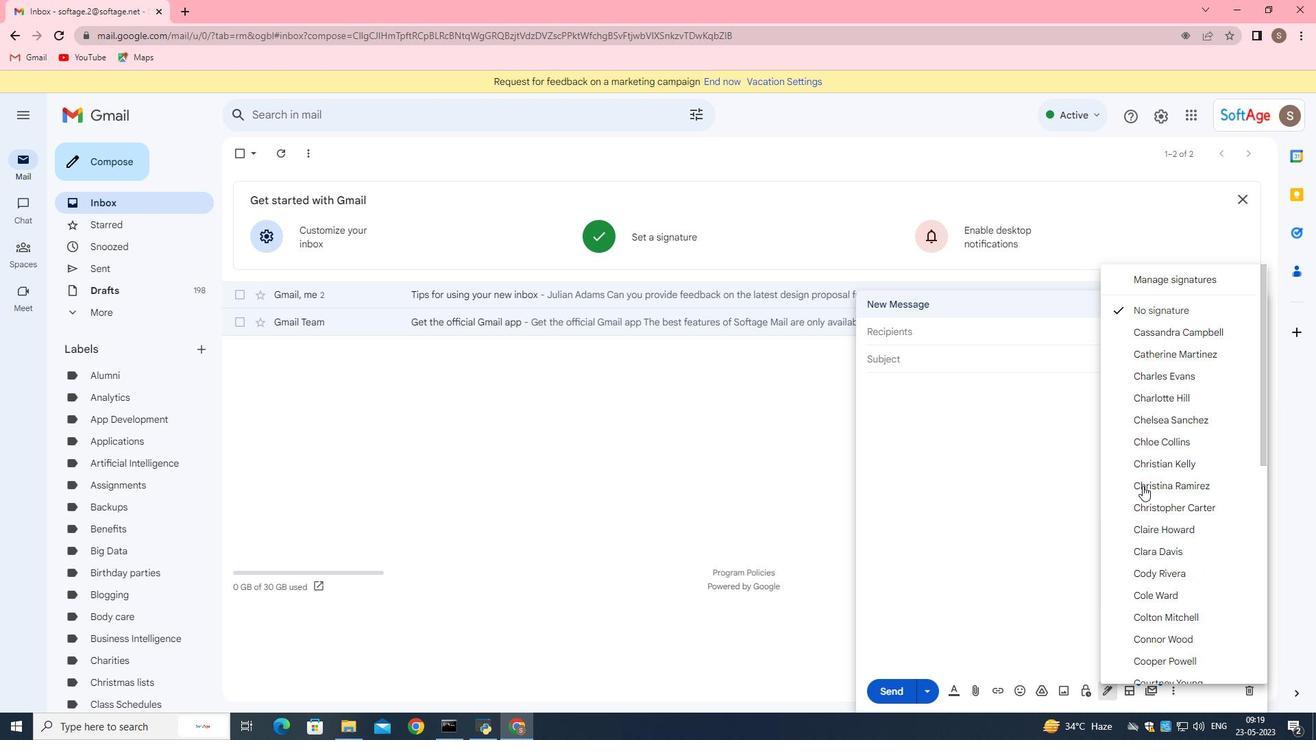 
Action: Mouse scrolled (1143, 486) with delta (0, 0)
Screenshot: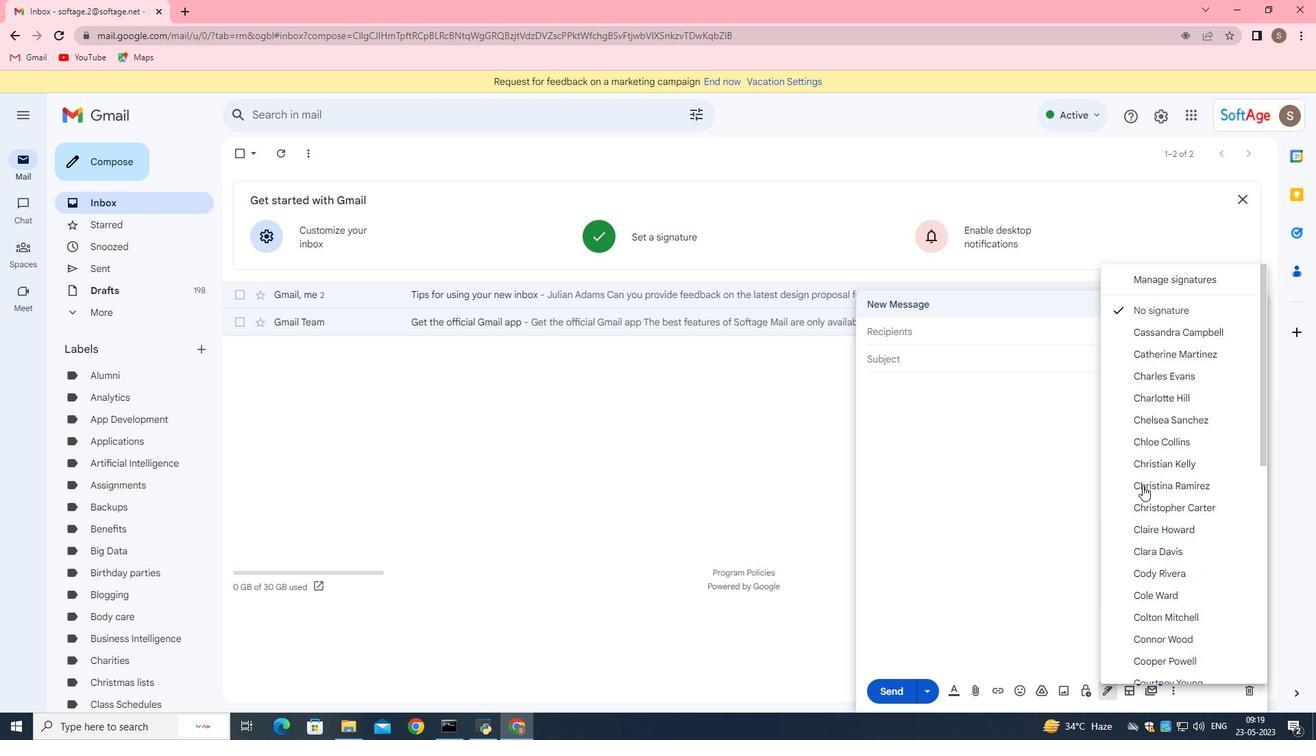 
Action: Mouse scrolled (1143, 486) with delta (0, 0)
Screenshot: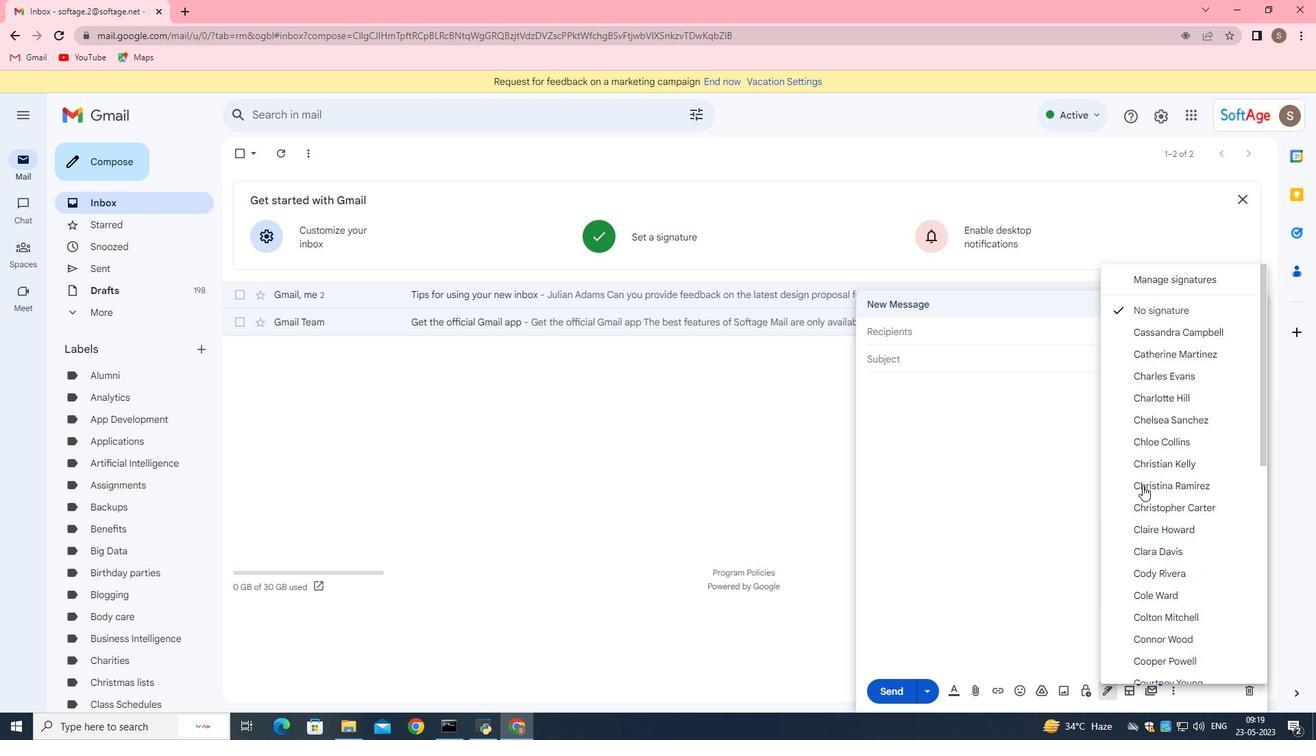 
Action: Mouse scrolled (1143, 486) with delta (0, 0)
Screenshot: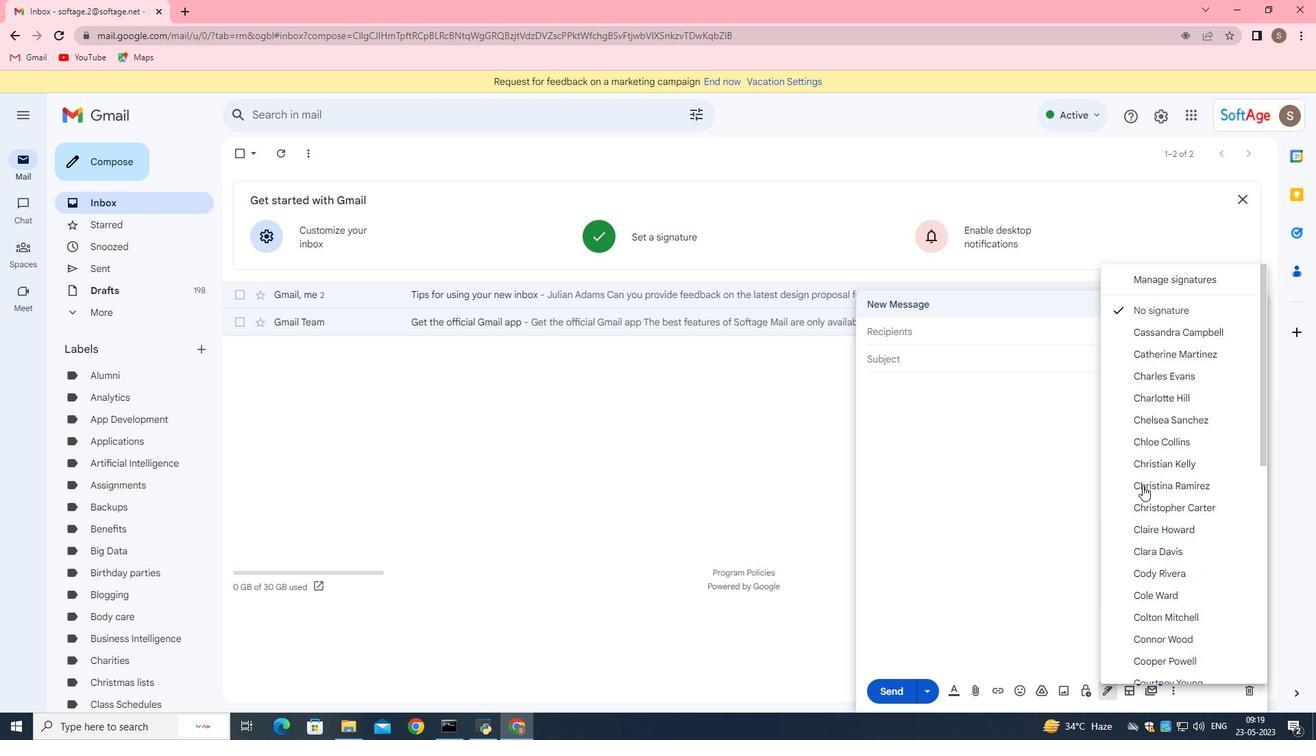 
Action: Mouse scrolled (1143, 486) with delta (0, 0)
Screenshot: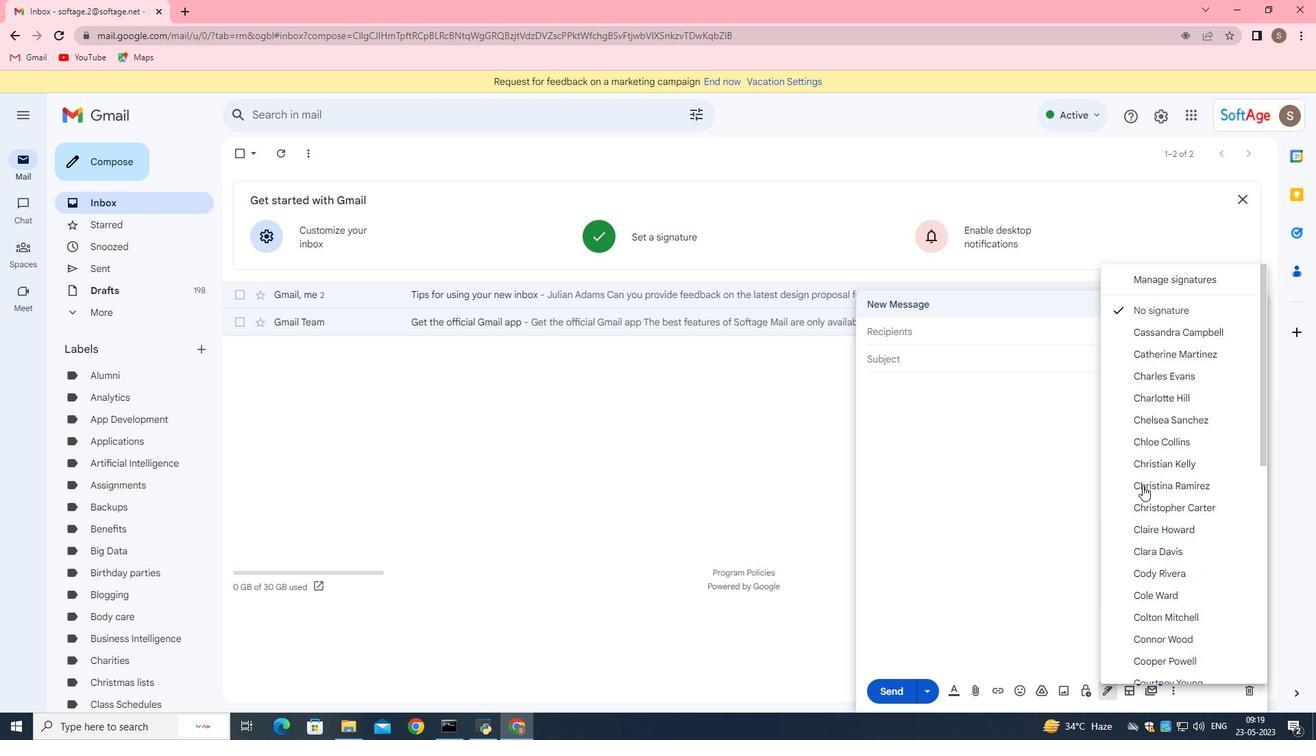 
Action: Mouse moved to (1139, 497)
Screenshot: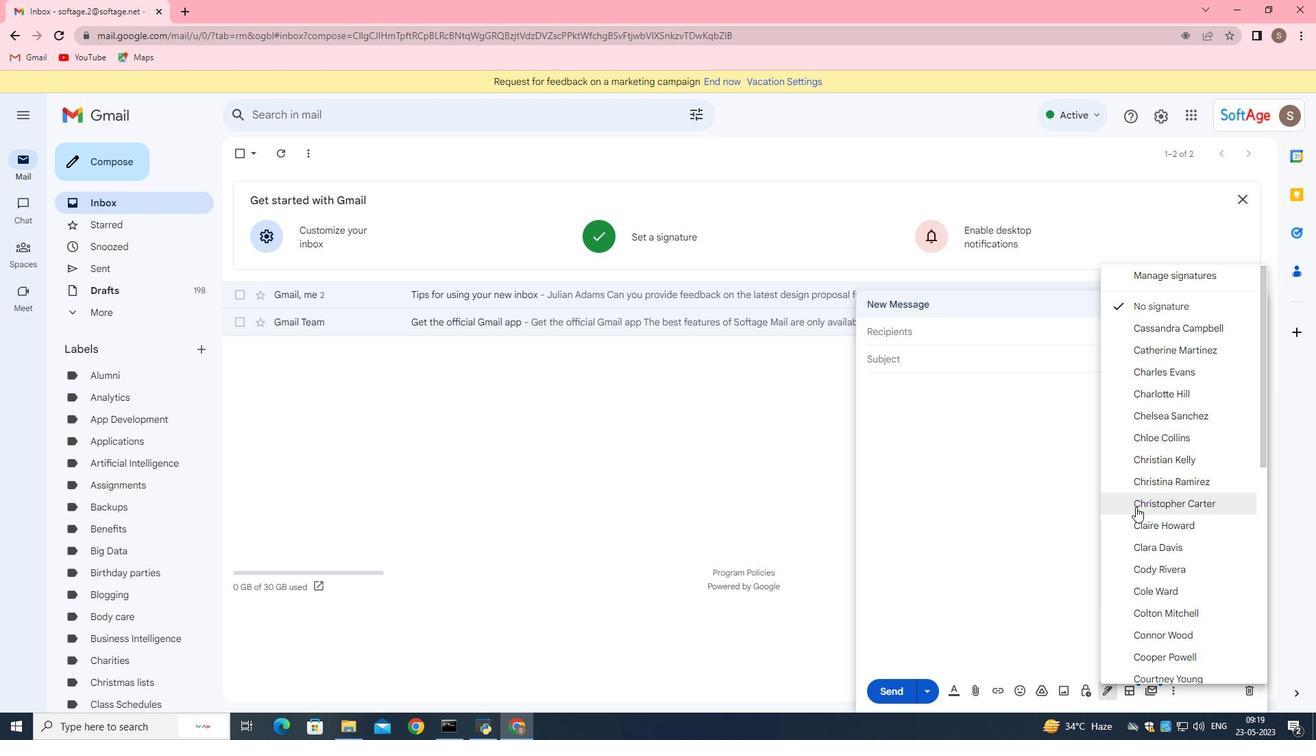 
Action: Mouse scrolled (1139, 496) with delta (0, 0)
Screenshot: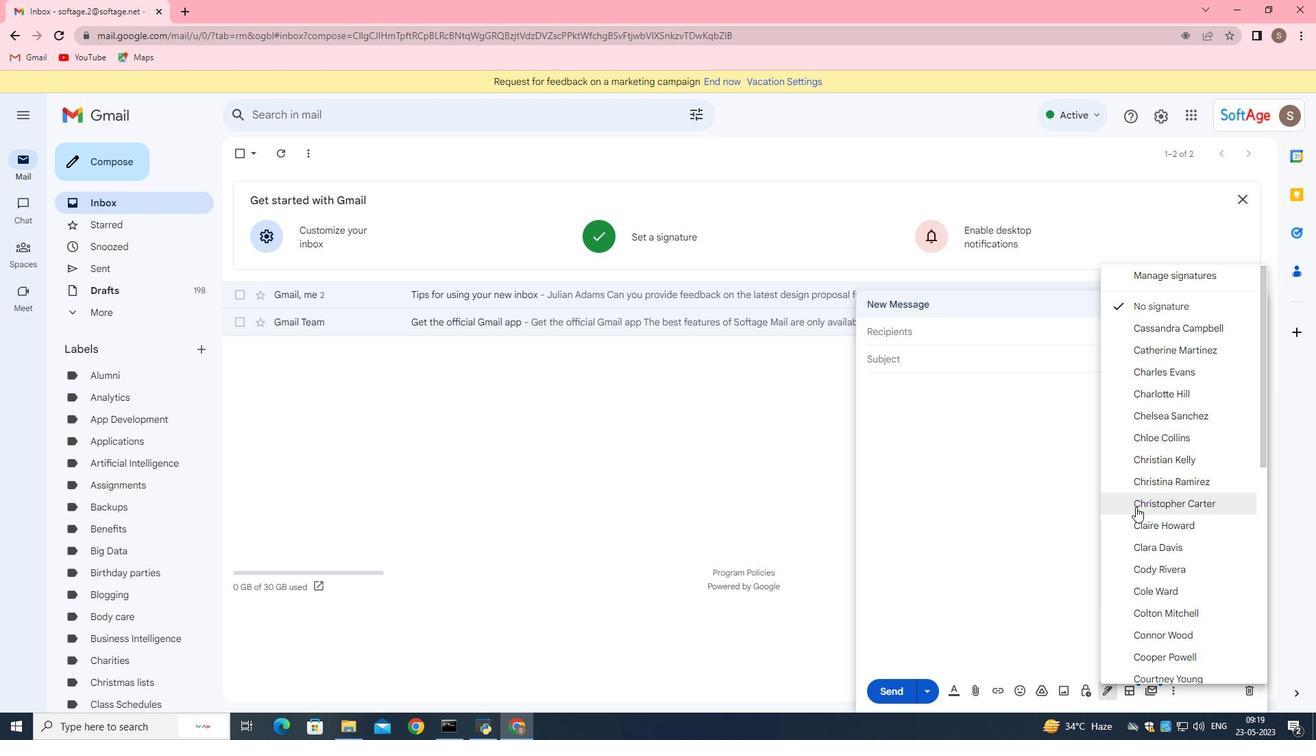 
Action: Mouse moved to (1137, 506)
Screenshot: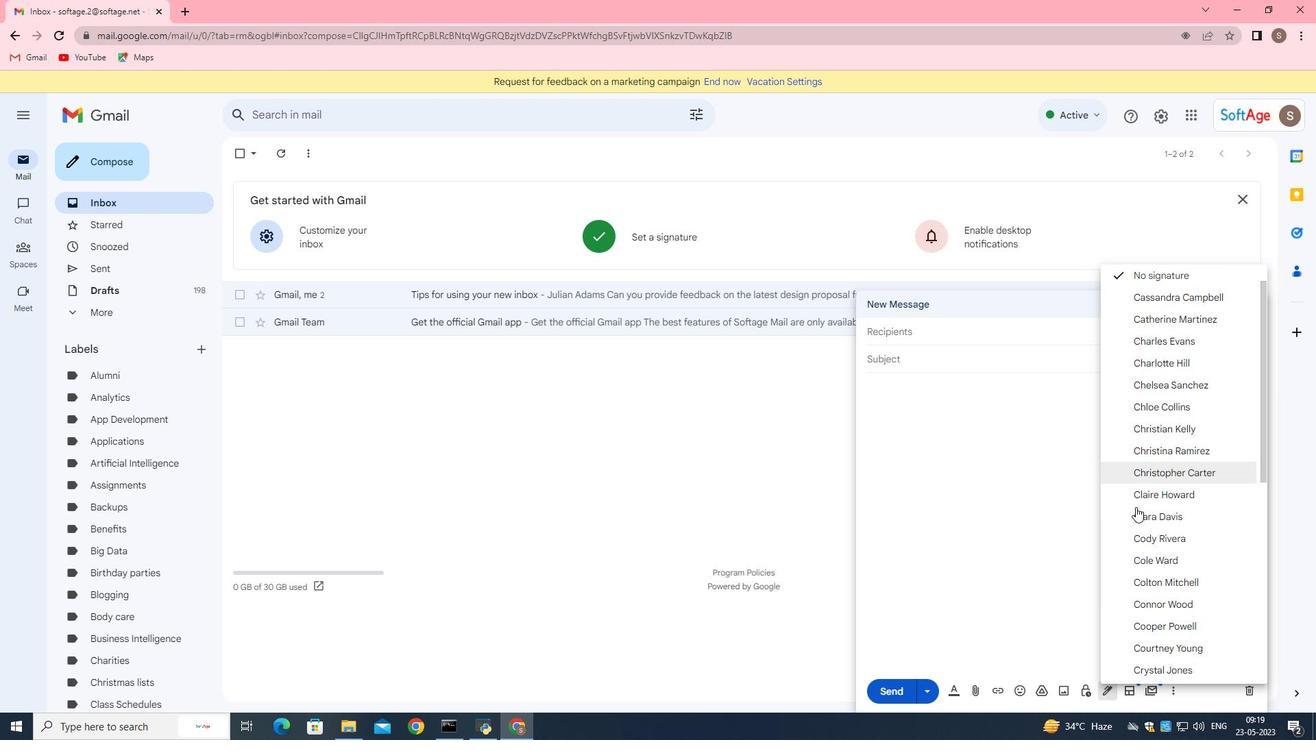 
Action: Mouse scrolled (1137, 505) with delta (0, 0)
Screenshot: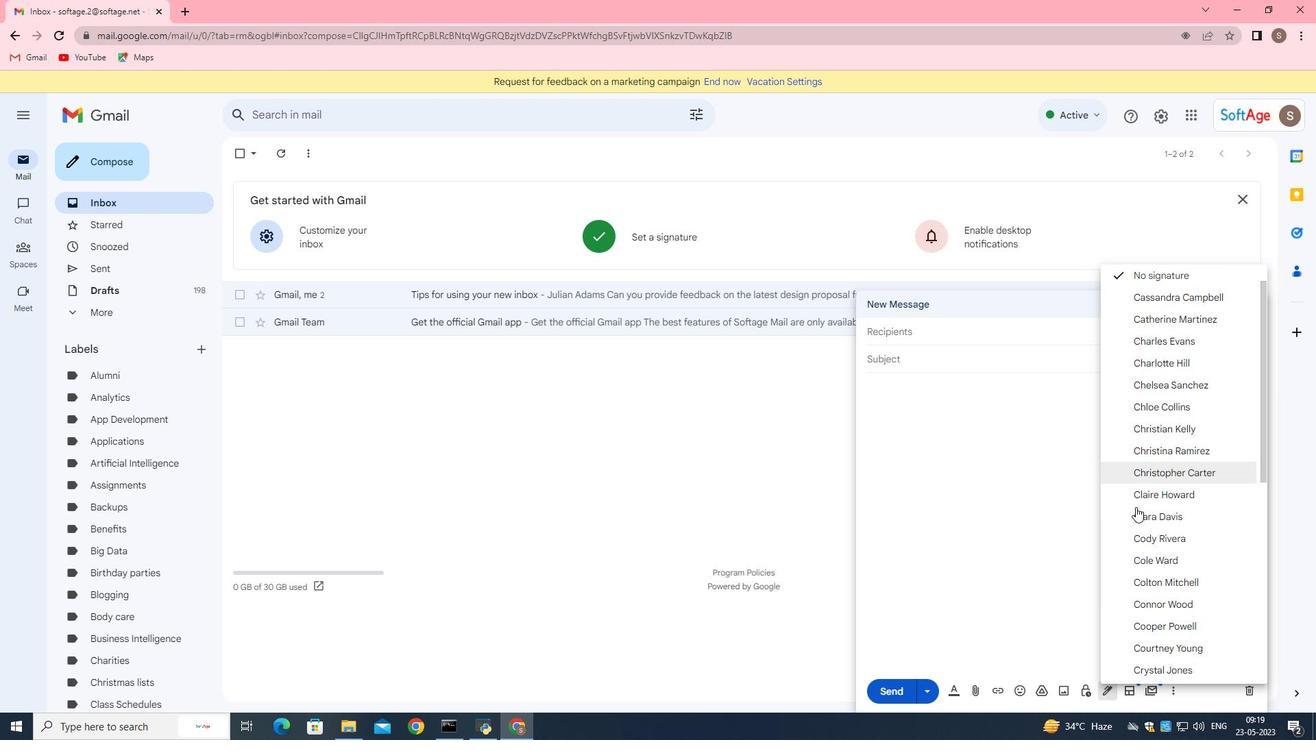 
Action: Mouse moved to (1136, 507)
Screenshot: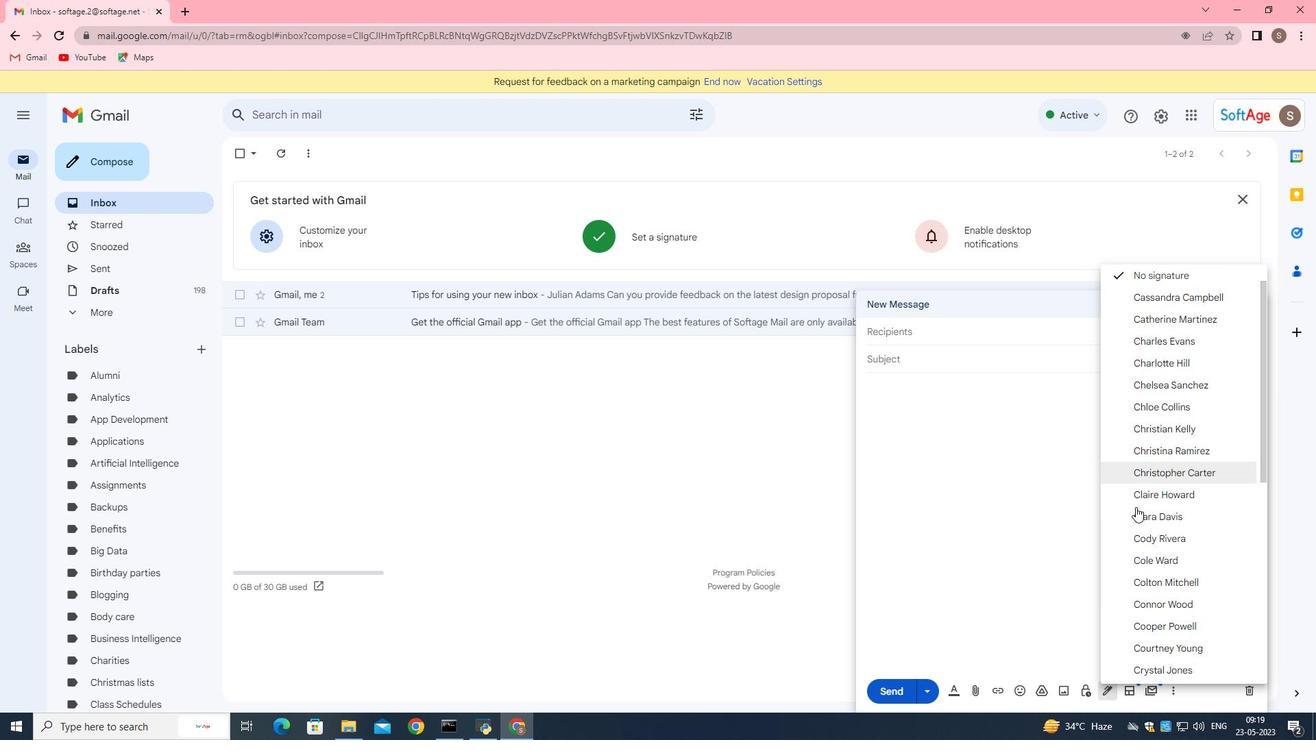 
Action: Mouse scrolled (1136, 506) with delta (0, 0)
Screenshot: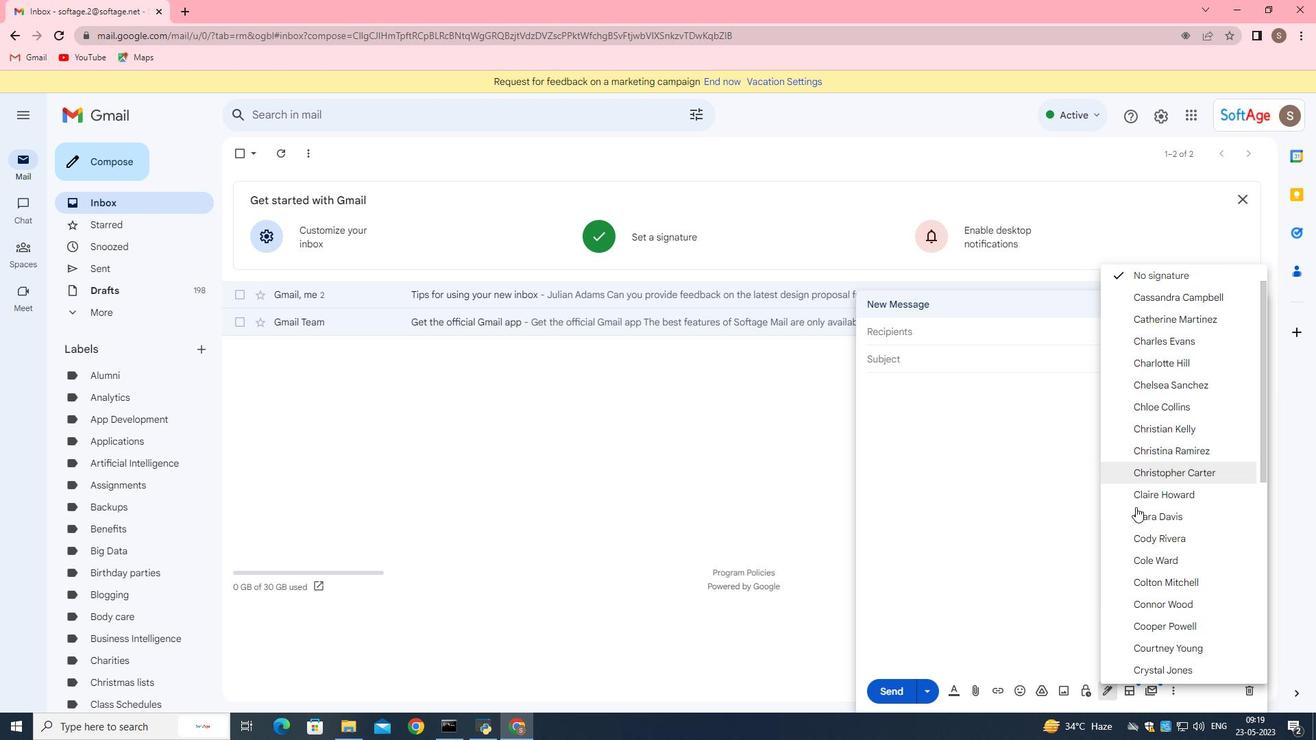 
Action: Mouse moved to (1136, 508)
Screenshot: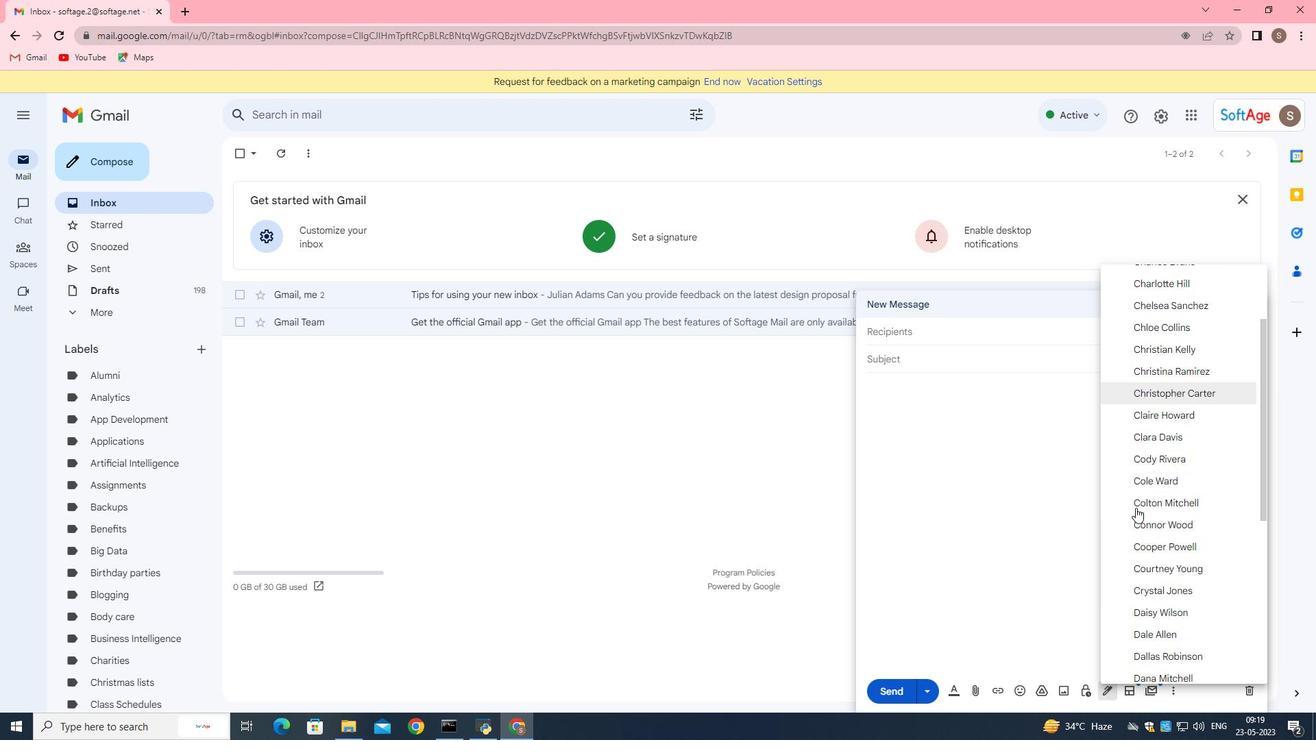 
Action: Mouse scrolled (1136, 507) with delta (0, 0)
Screenshot: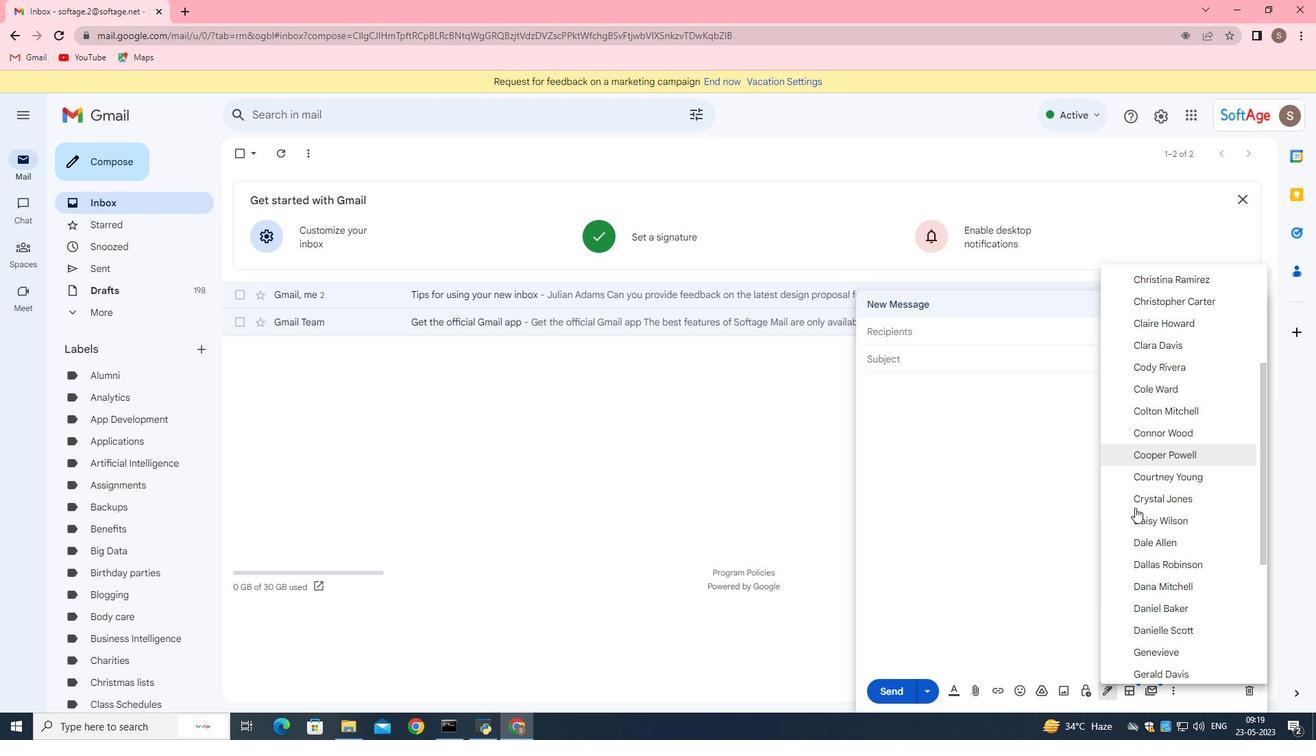 
Action: Mouse moved to (1135, 508)
Screenshot: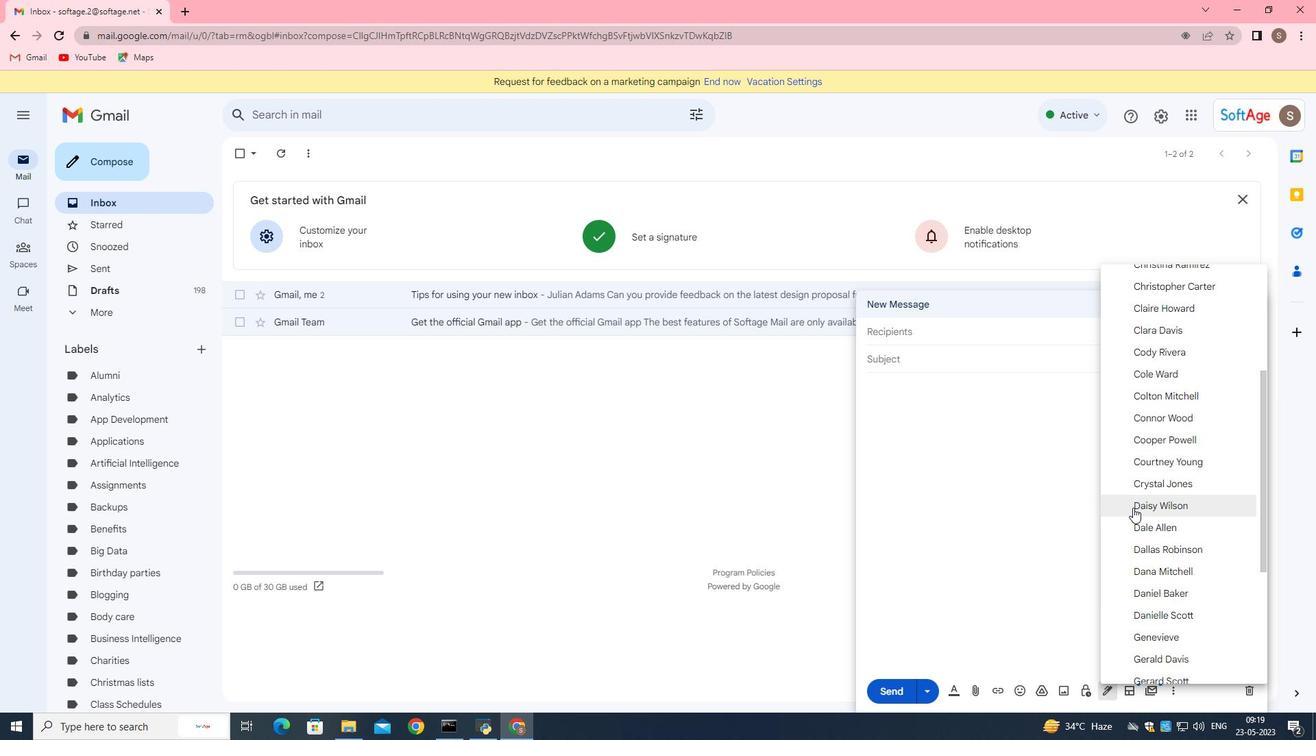 
Action: Mouse scrolled (1135, 507) with delta (0, 0)
Screenshot: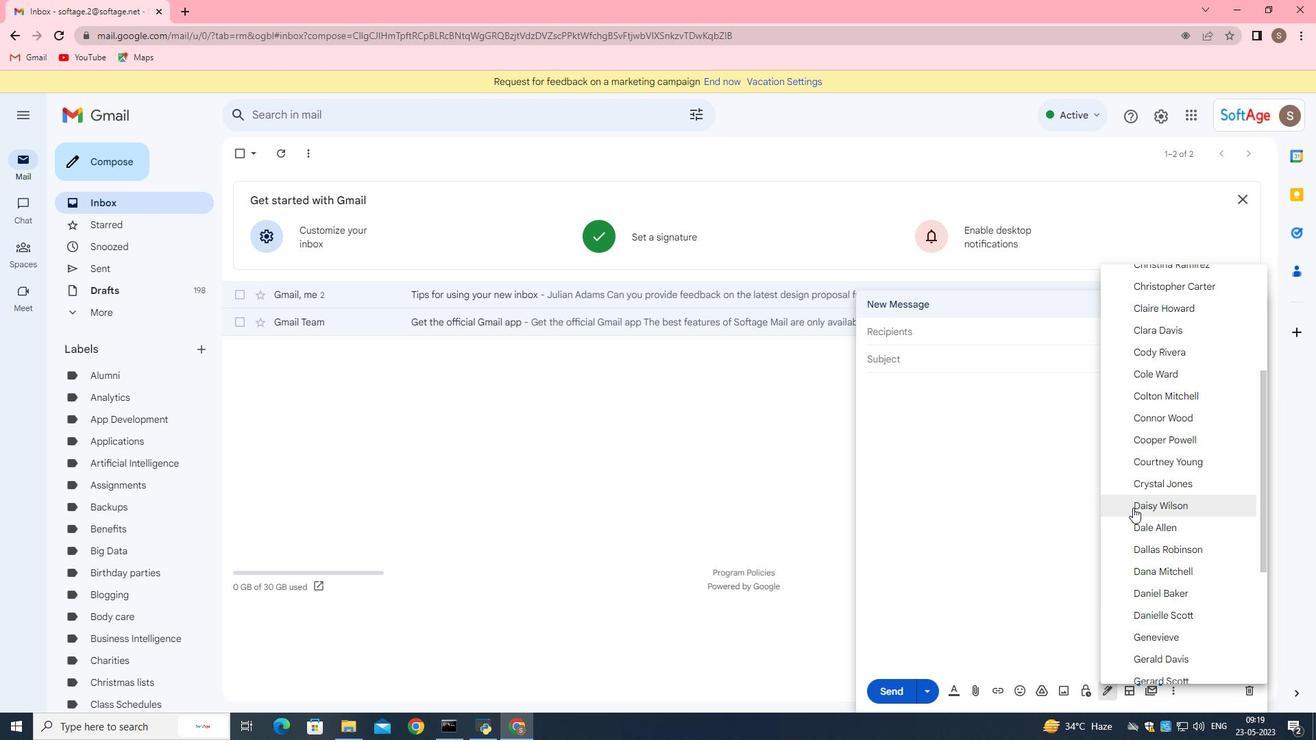 
Action: Mouse moved to (1133, 508)
Screenshot: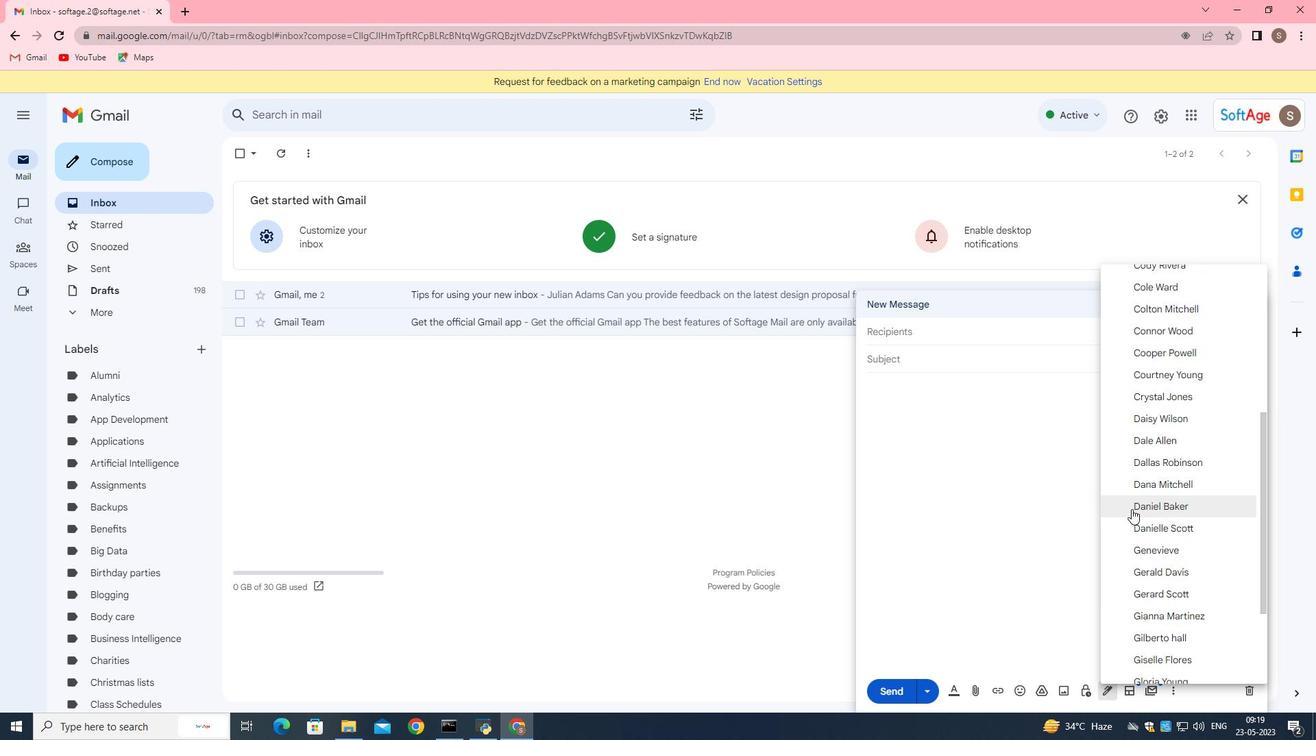 
Action: Mouse scrolled (1133, 508) with delta (0, 0)
Screenshot: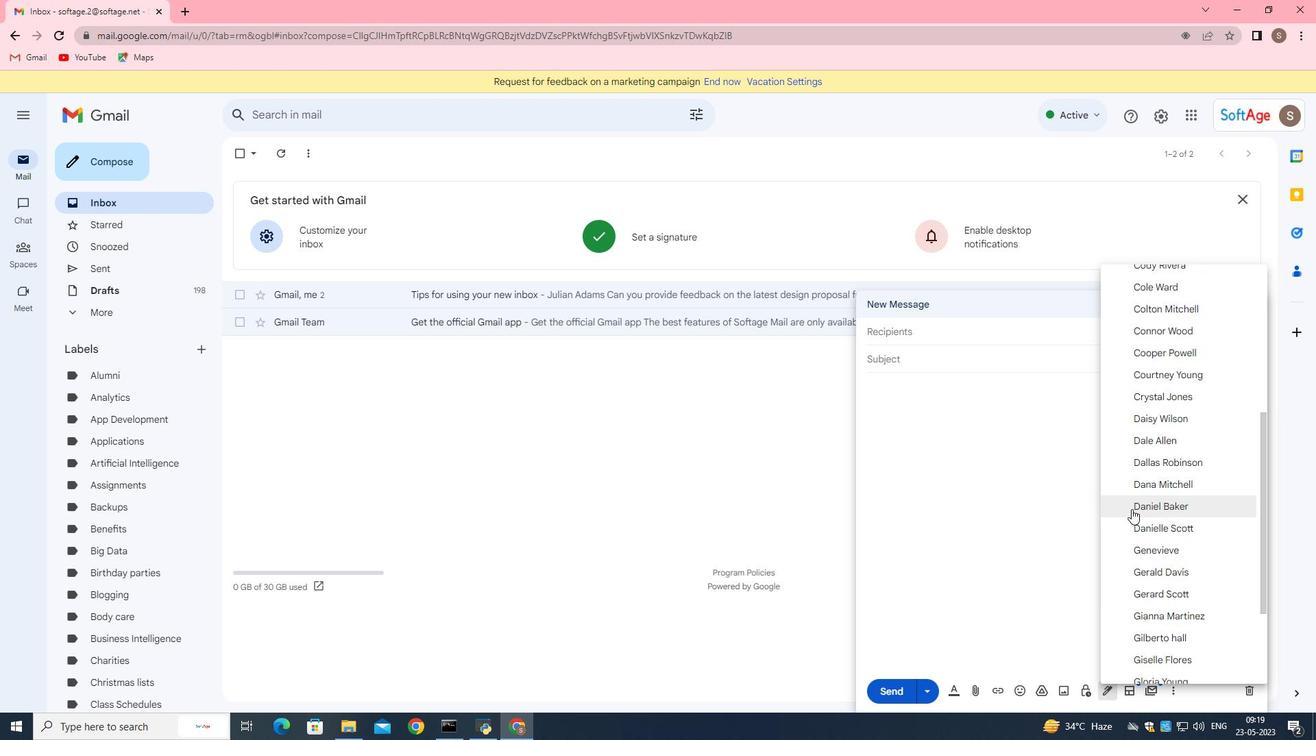 
Action: Mouse moved to (1131, 509)
Screenshot: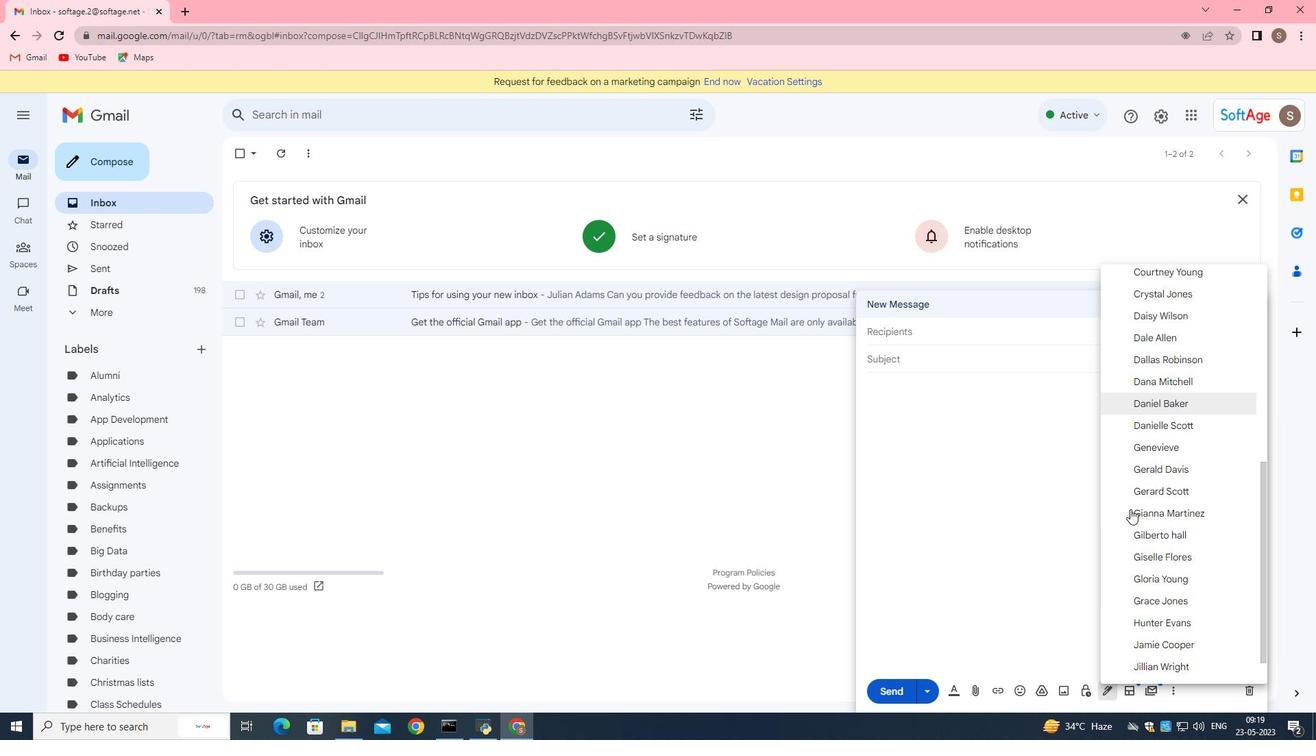 
Action: Mouse scrolled (1131, 508) with delta (0, 0)
Screenshot: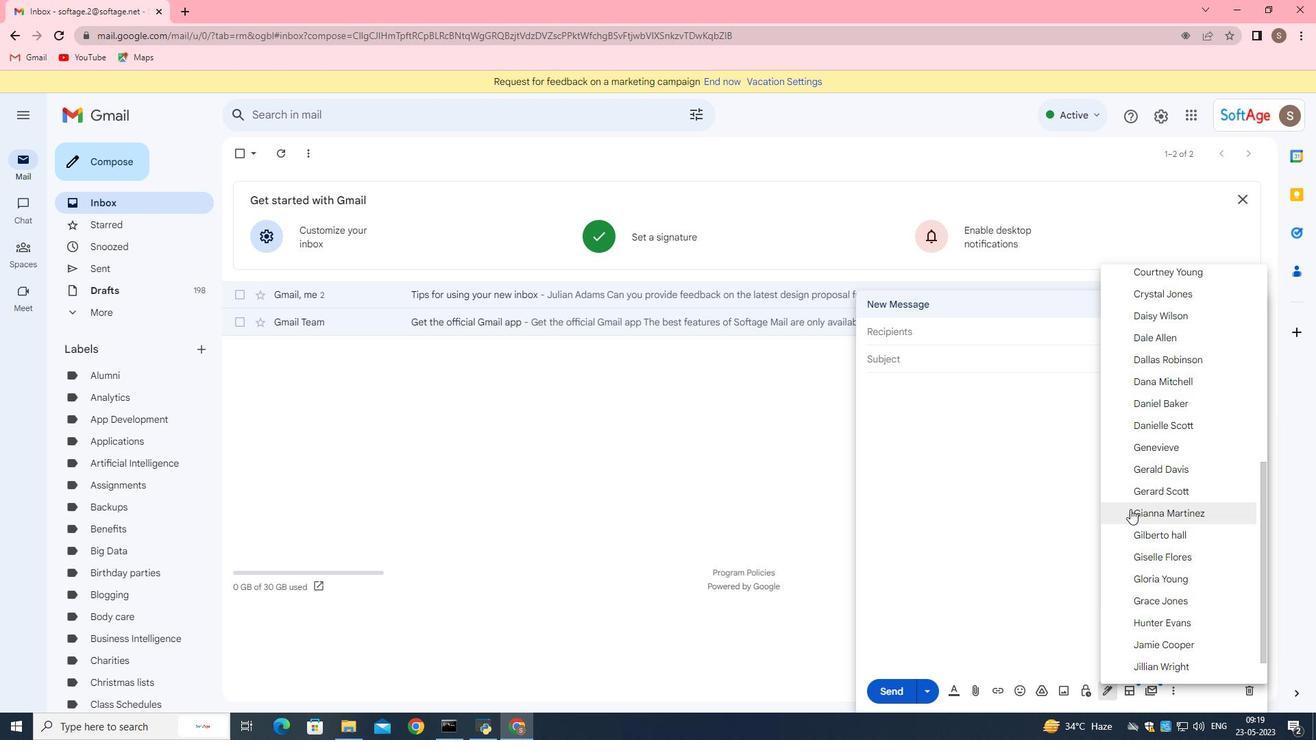 
Action: Mouse scrolled (1131, 508) with delta (0, 0)
Screenshot: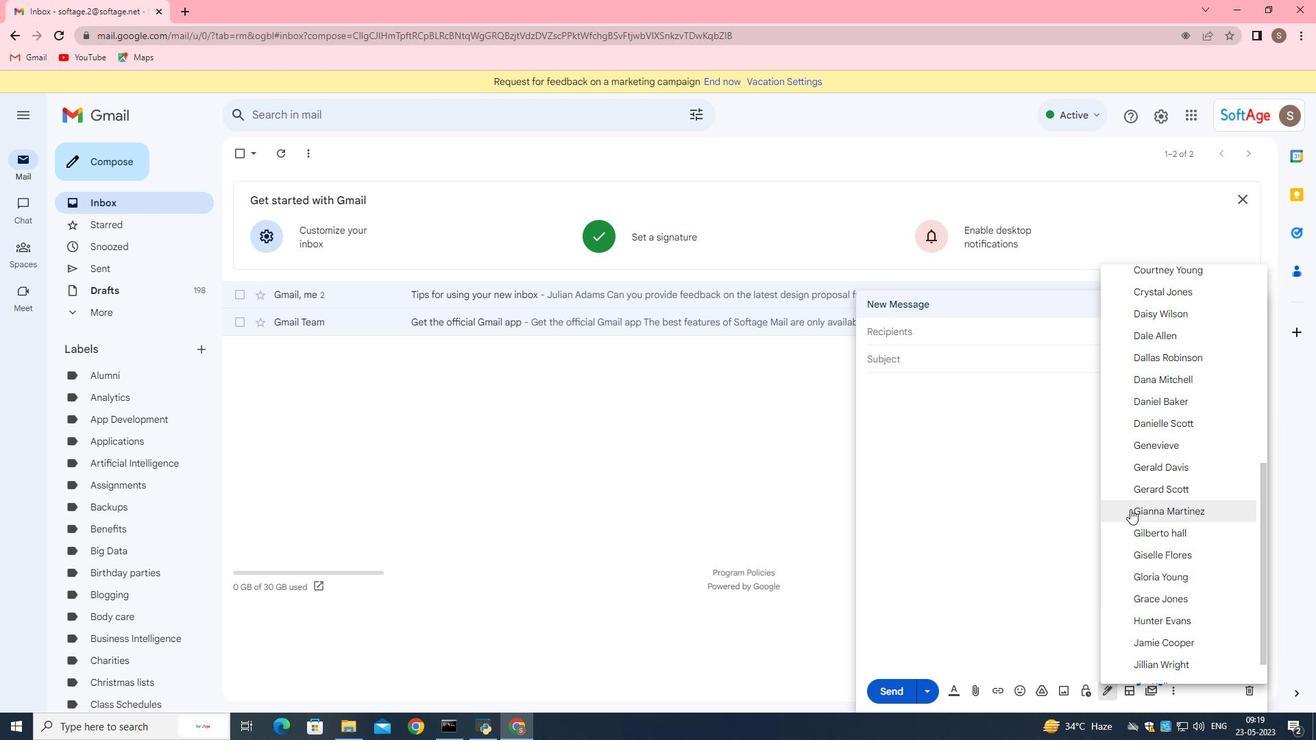 
Action: Mouse scrolled (1131, 508) with delta (0, 0)
Screenshot: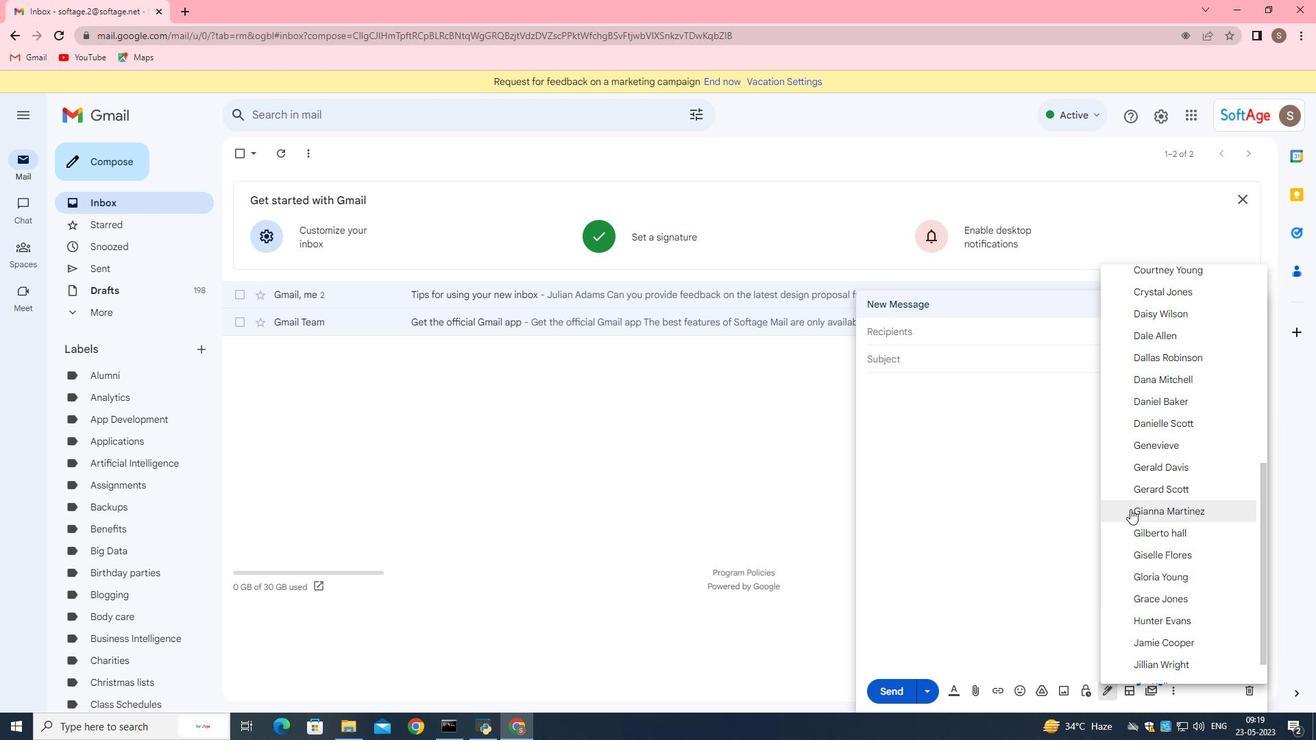 
Action: Mouse scrolled (1131, 508) with delta (0, 0)
Screenshot: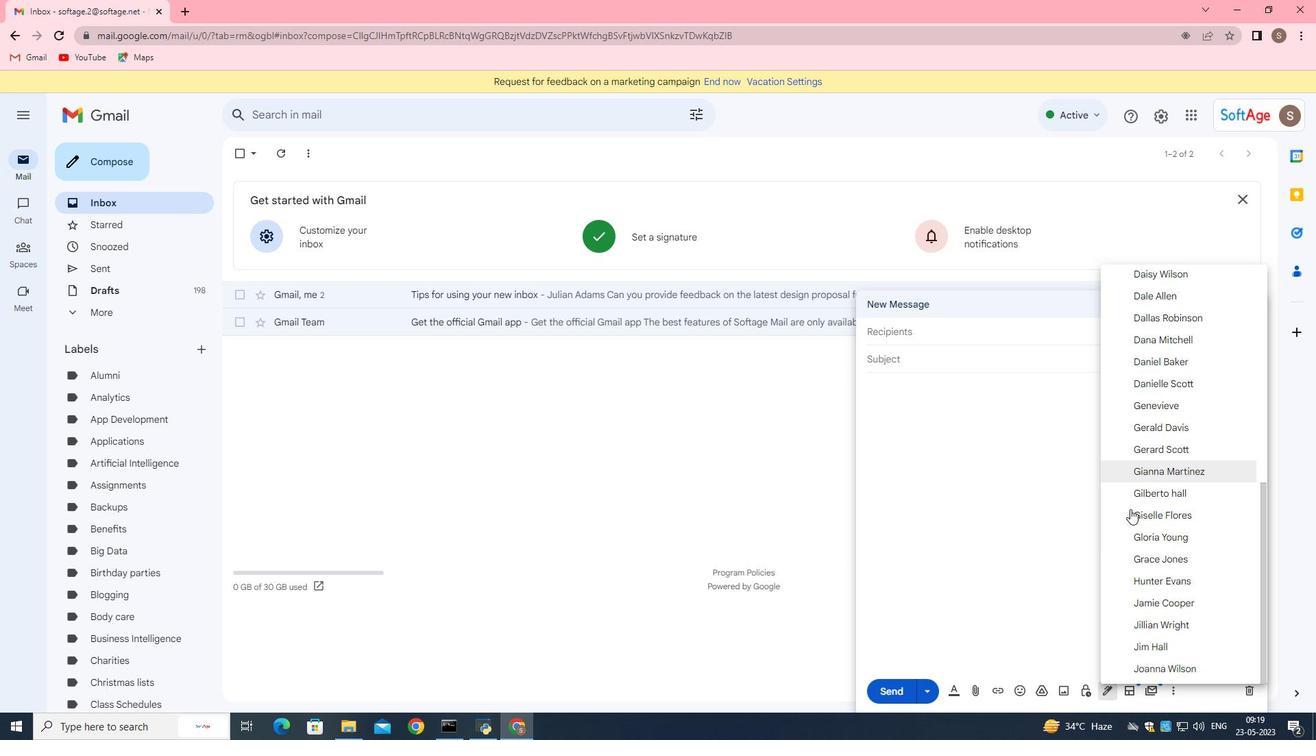
Action: Mouse scrolled (1131, 508) with delta (0, 0)
Screenshot: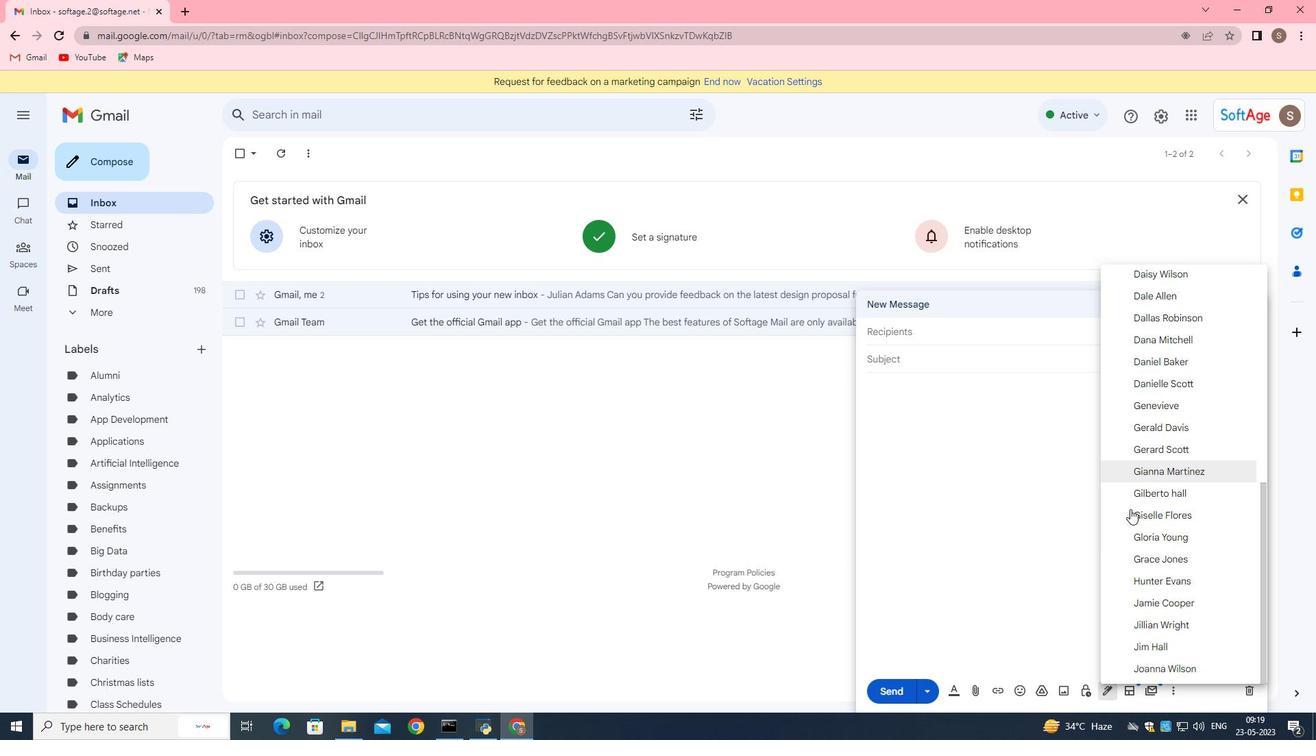 
Action: Mouse scrolled (1131, 508) with delta (0, 0)
Screenshot: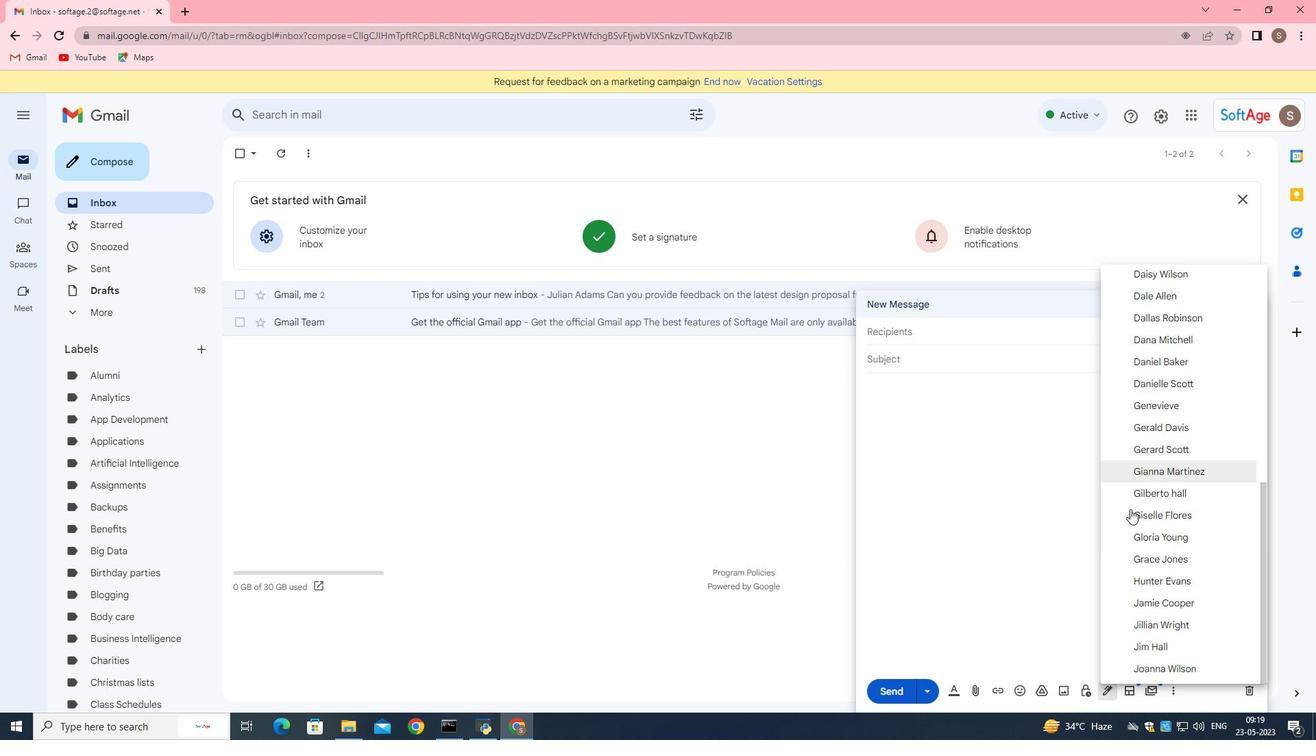 
Action: Mouse moved to (1037, 541)
Screenshot: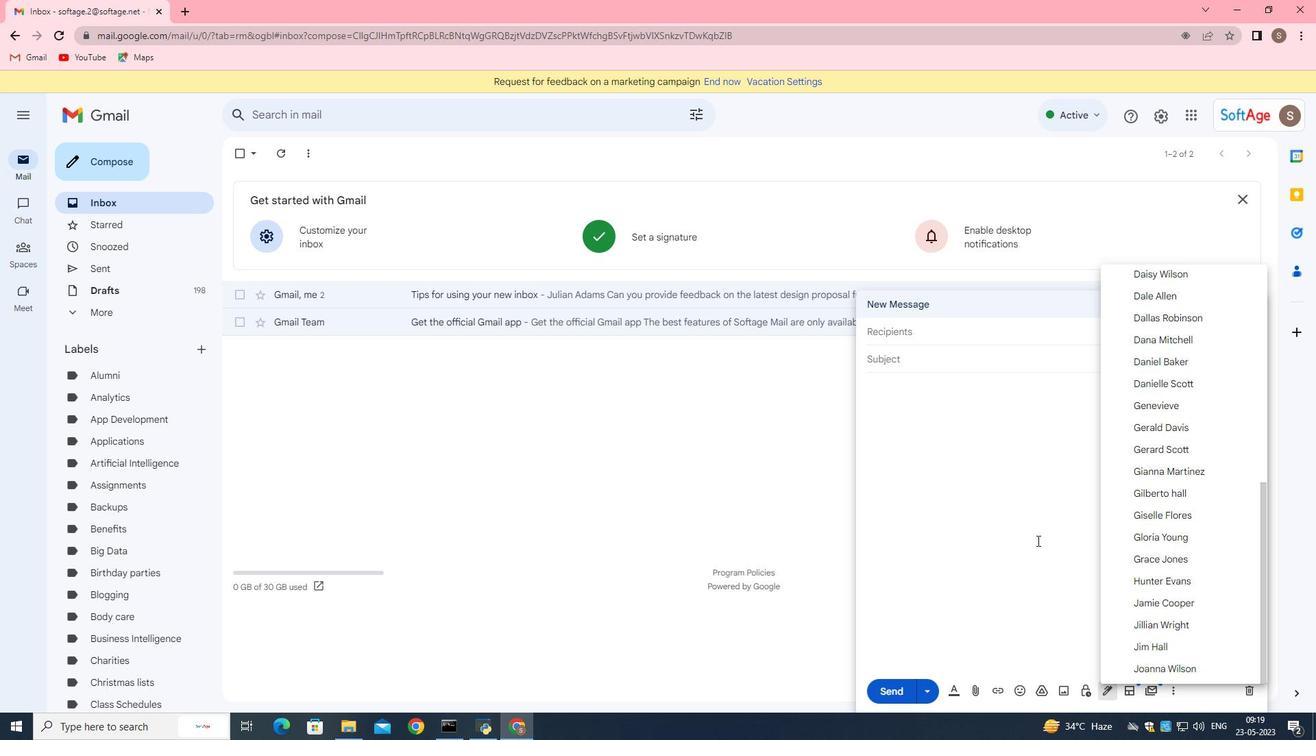 
Action: Mouse pressed left at (1037, 541)
Screenshot: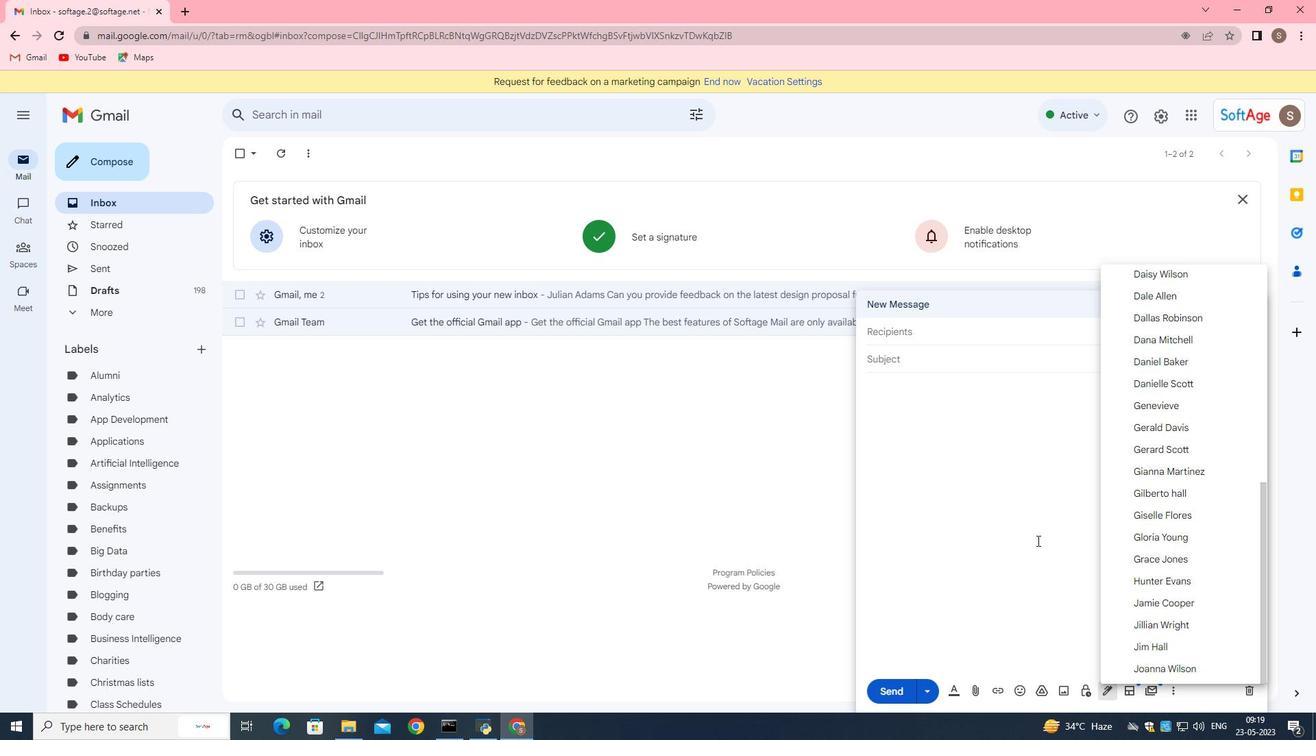 
Action: Mouse moved to (832, 466)
Screenshot: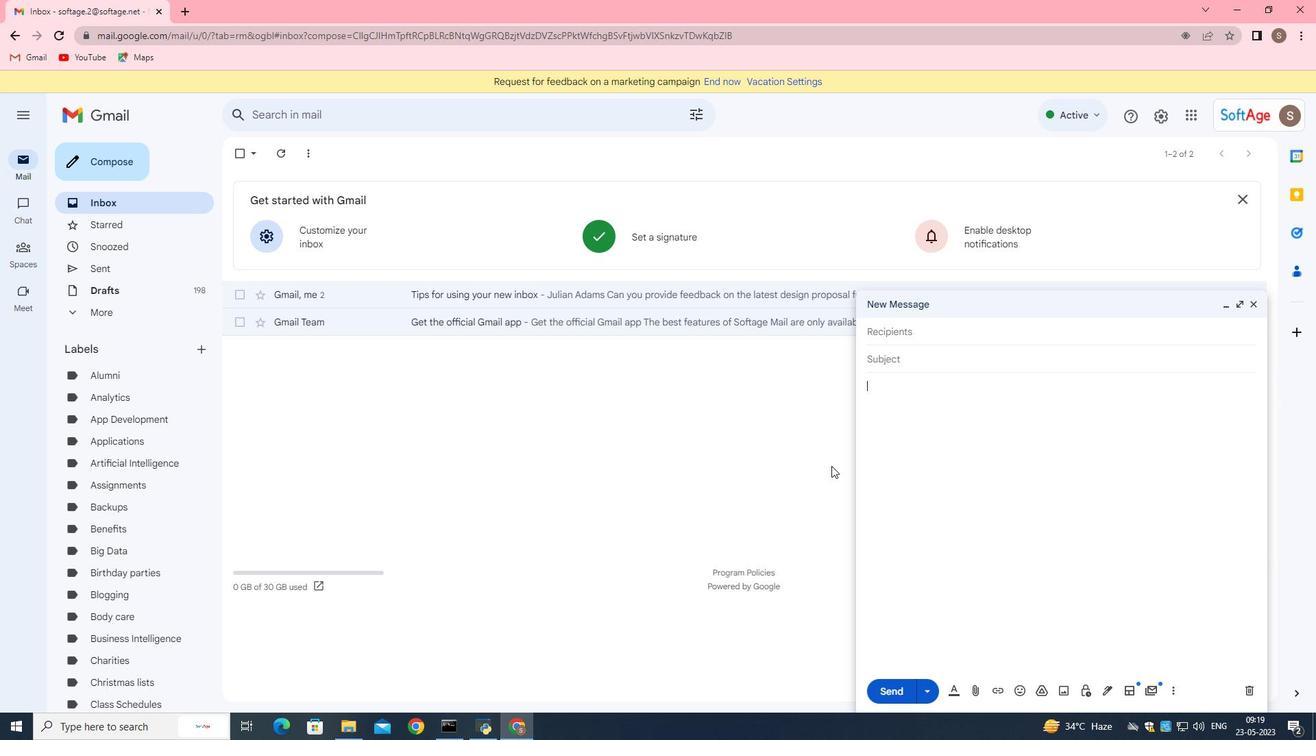 
Action: Mouse pressed left at (832, 466)
Screenshot: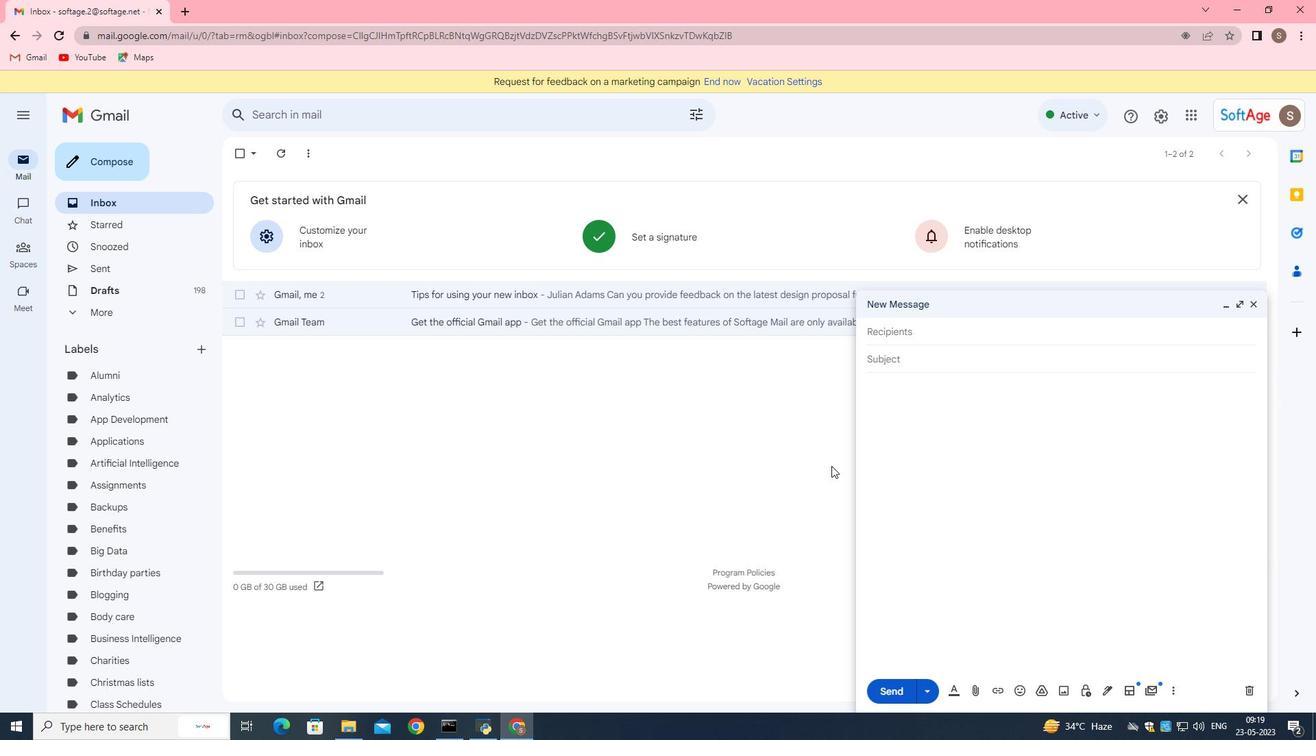 
Action: Mouse moved to (1255, 301)
Screenshot: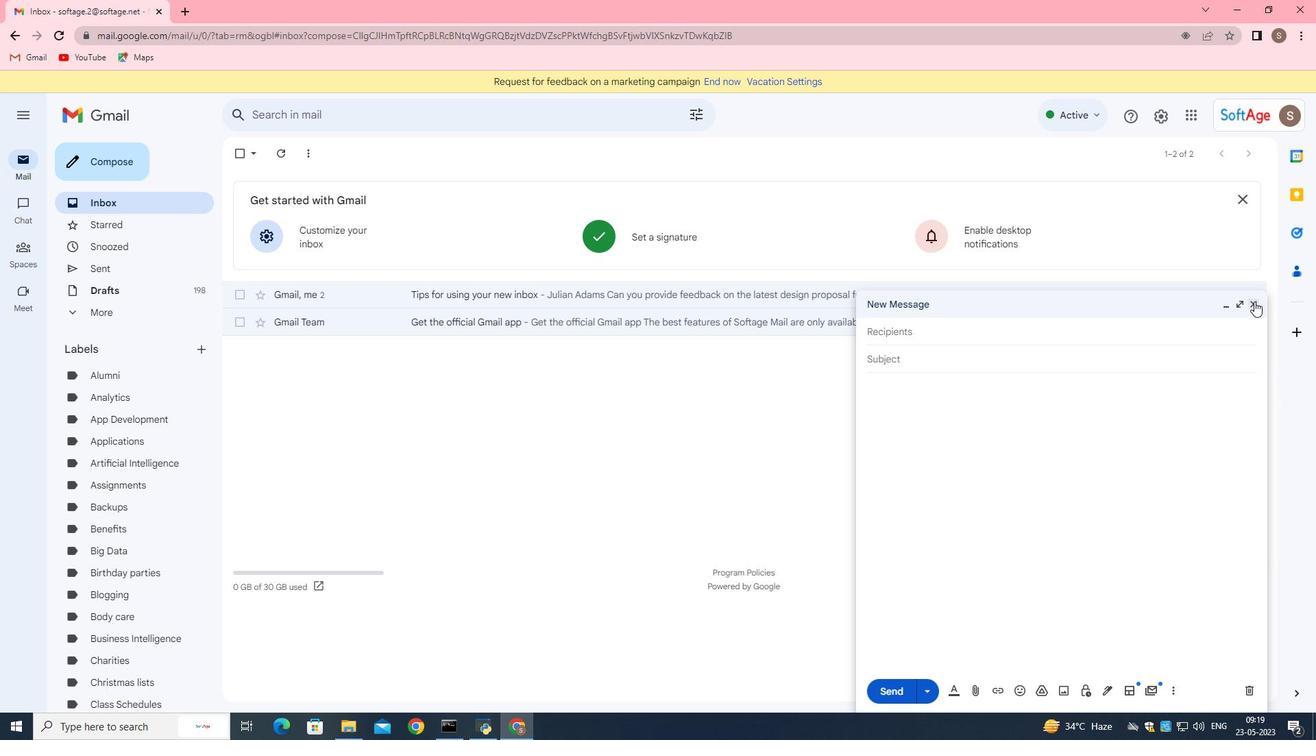 
Action: Mouse pressed left at (1255, 301)
Screenshot: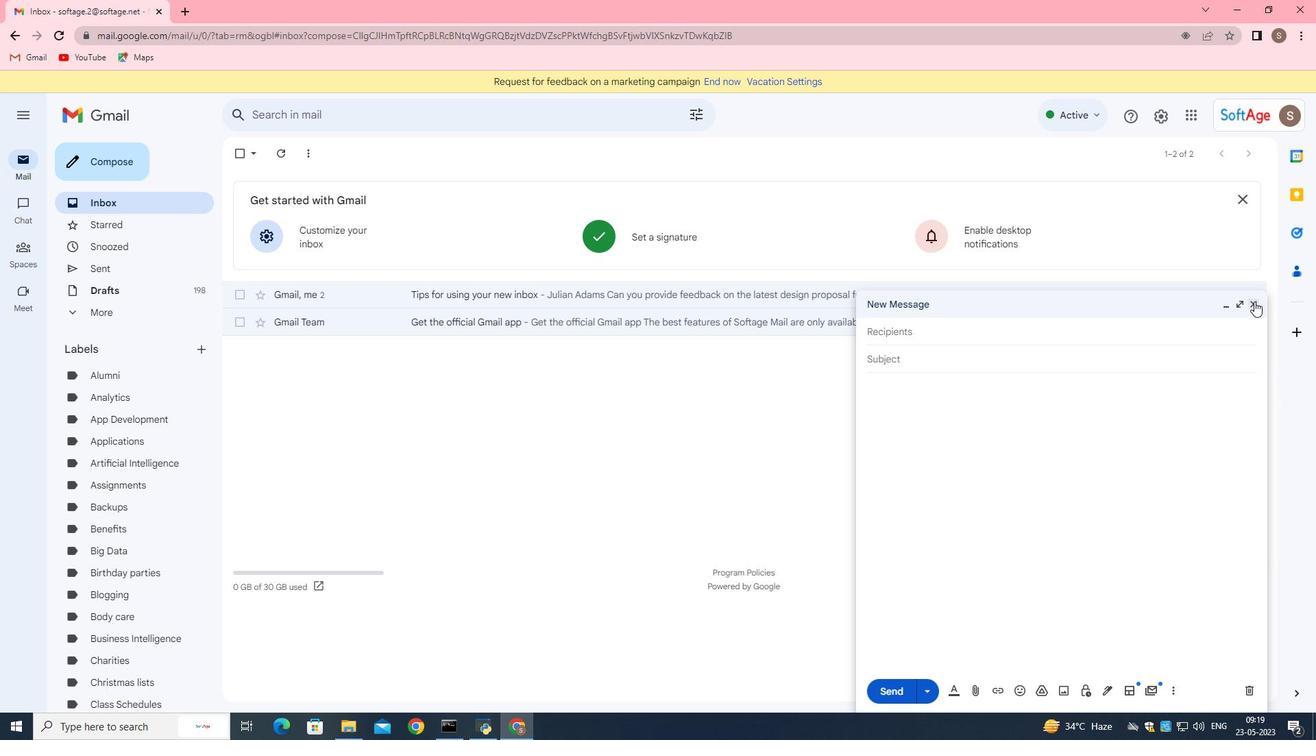
Action: Mouse moved to (98, 161)
Screenshot: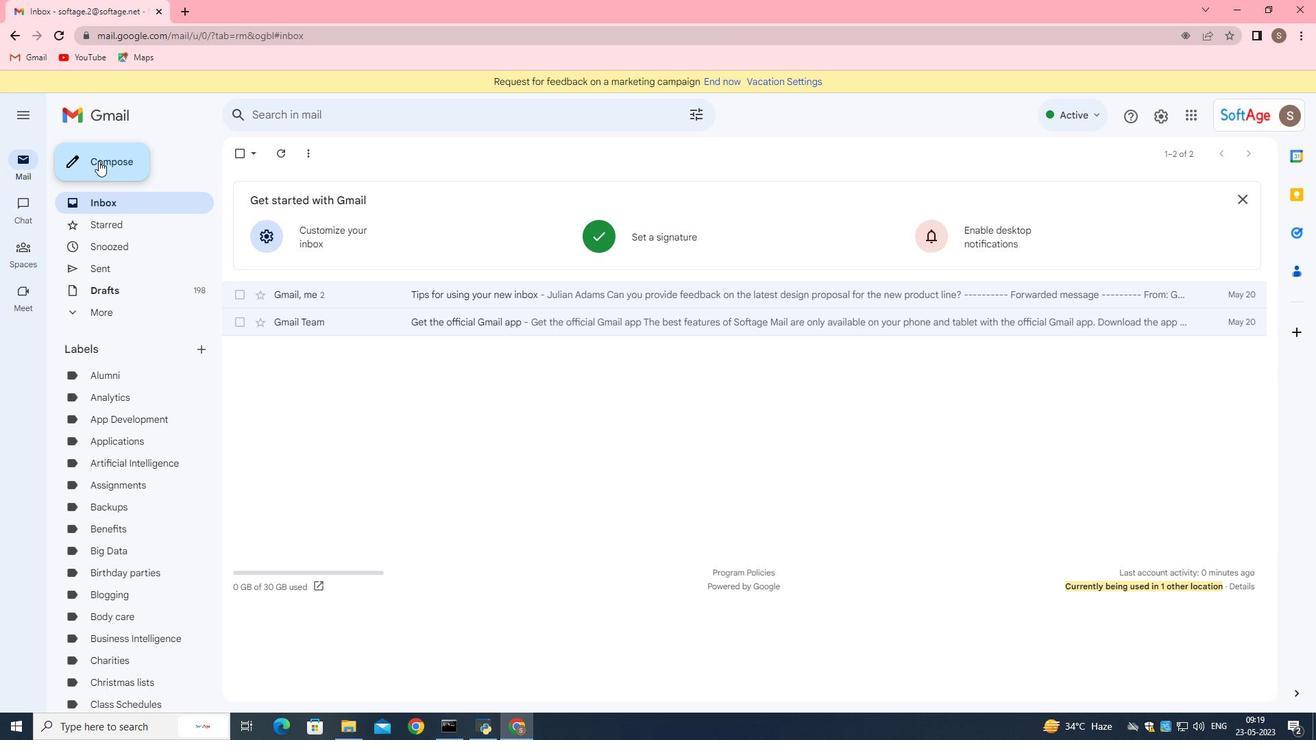 
Action: Mouse pressed left at (98, 161)
Screenshot: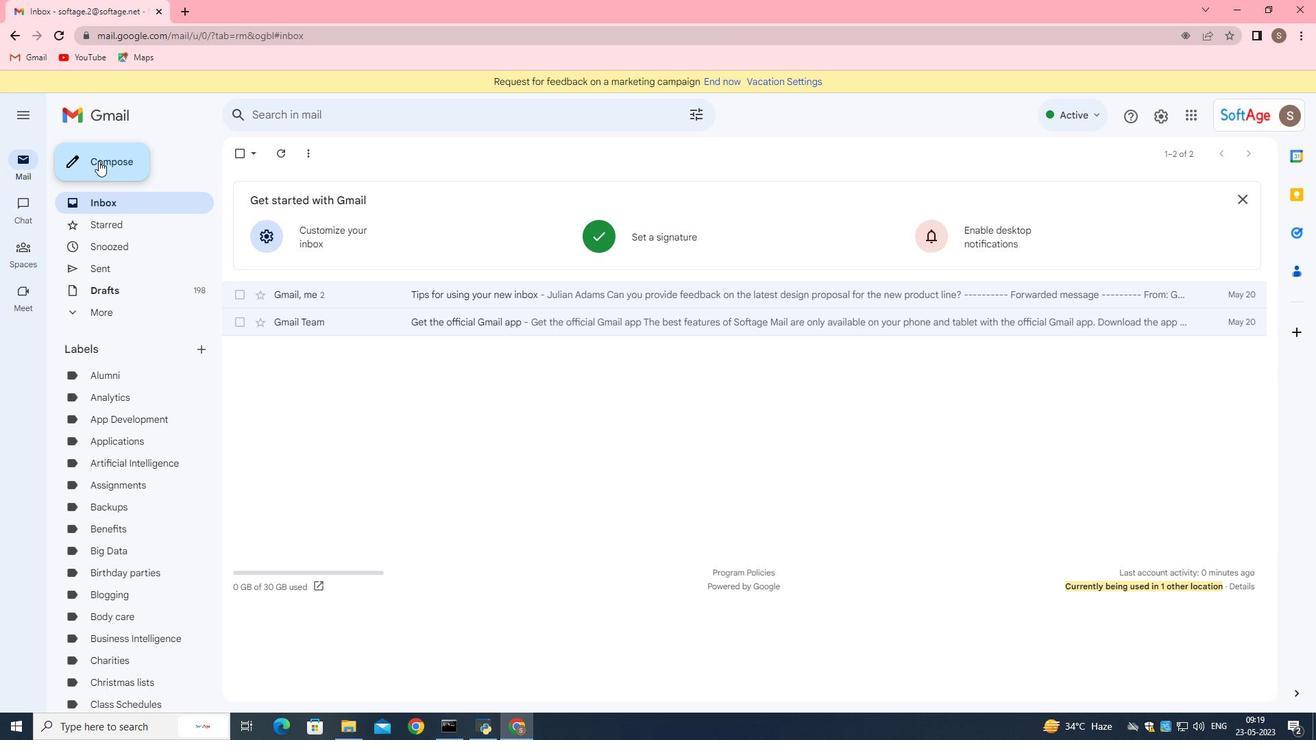 
Action: Mouse moved to (1104, 688)
Screenshot: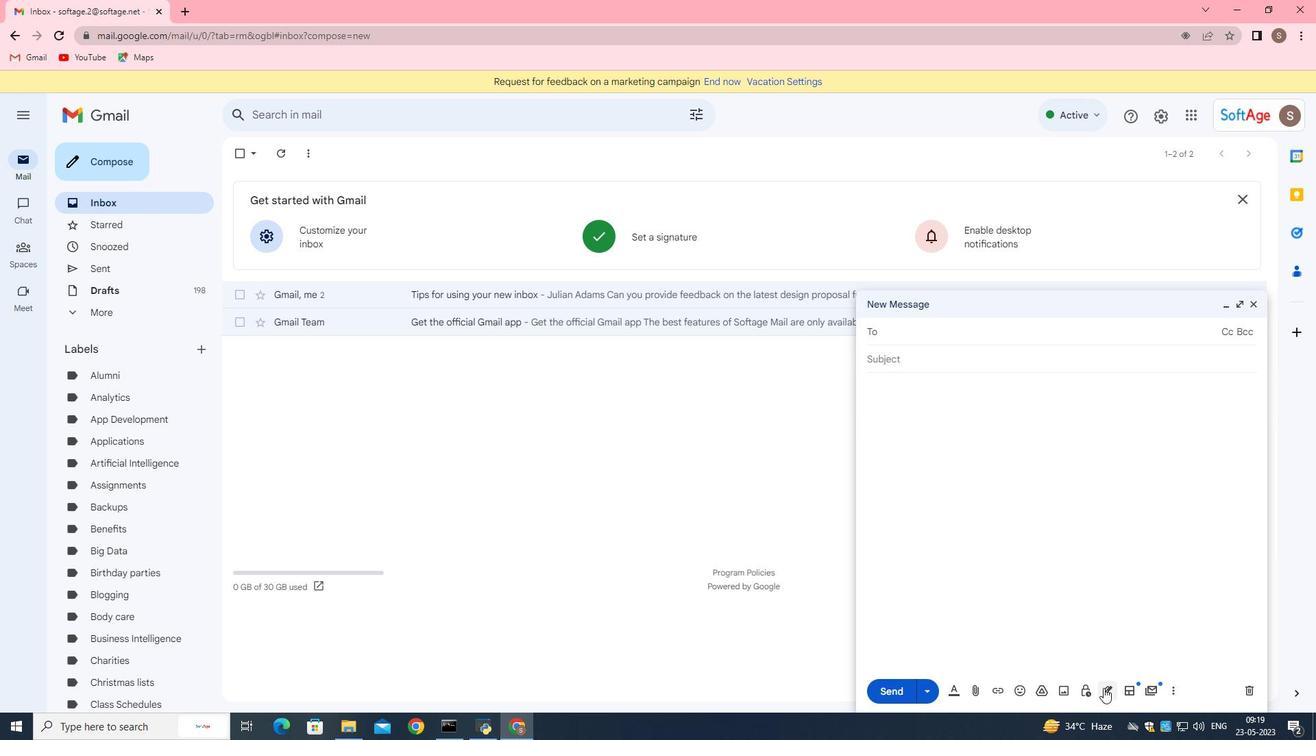 
Action: Mouse pressed left at (1104, 688)
Screenshot: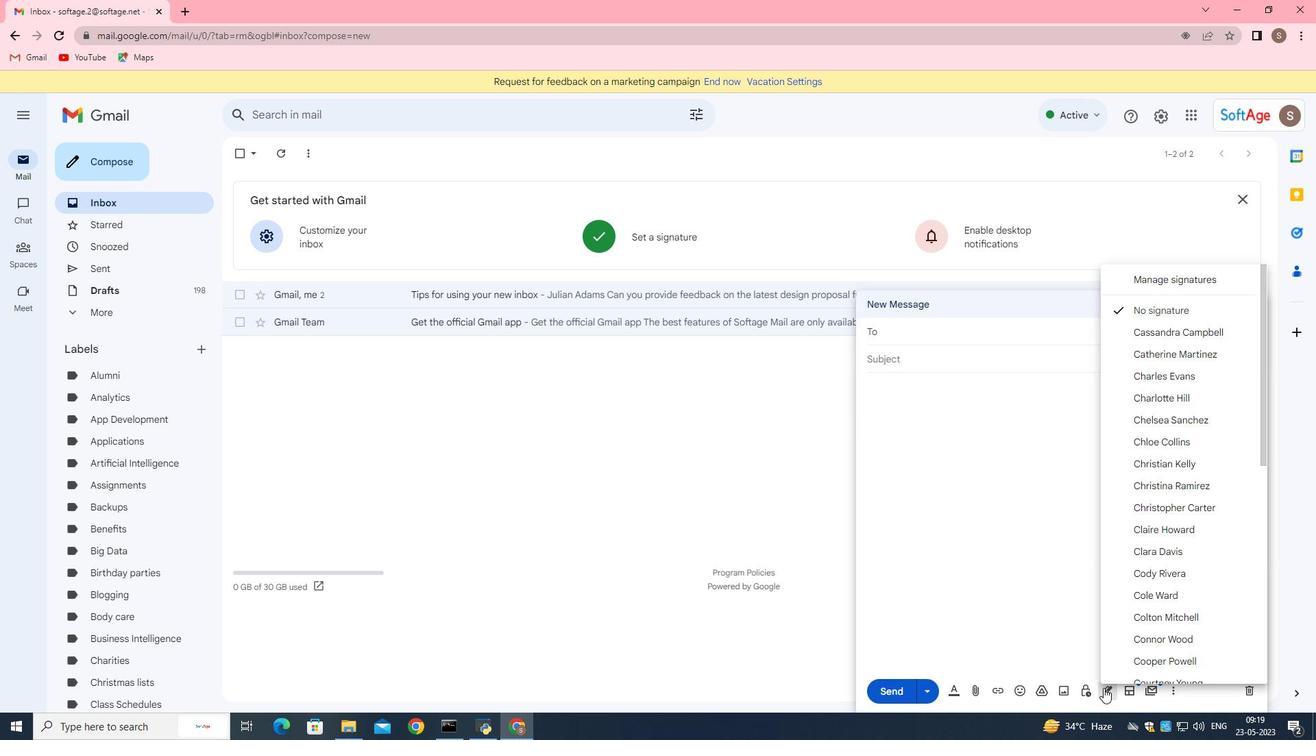
Action: Mouse moved to (1122, 542)
Screenshot: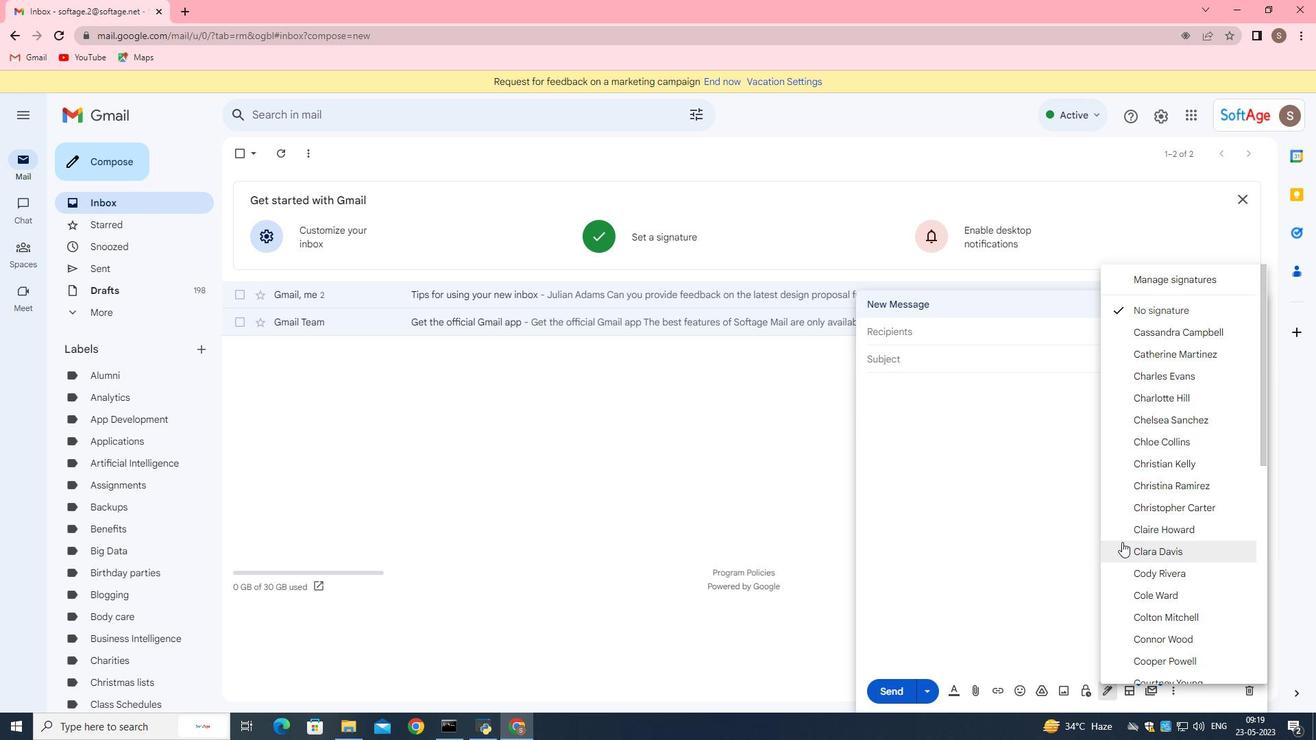 
Action: Mouse scrolled (1122, 541) with delta (0, 0)
Screenshot: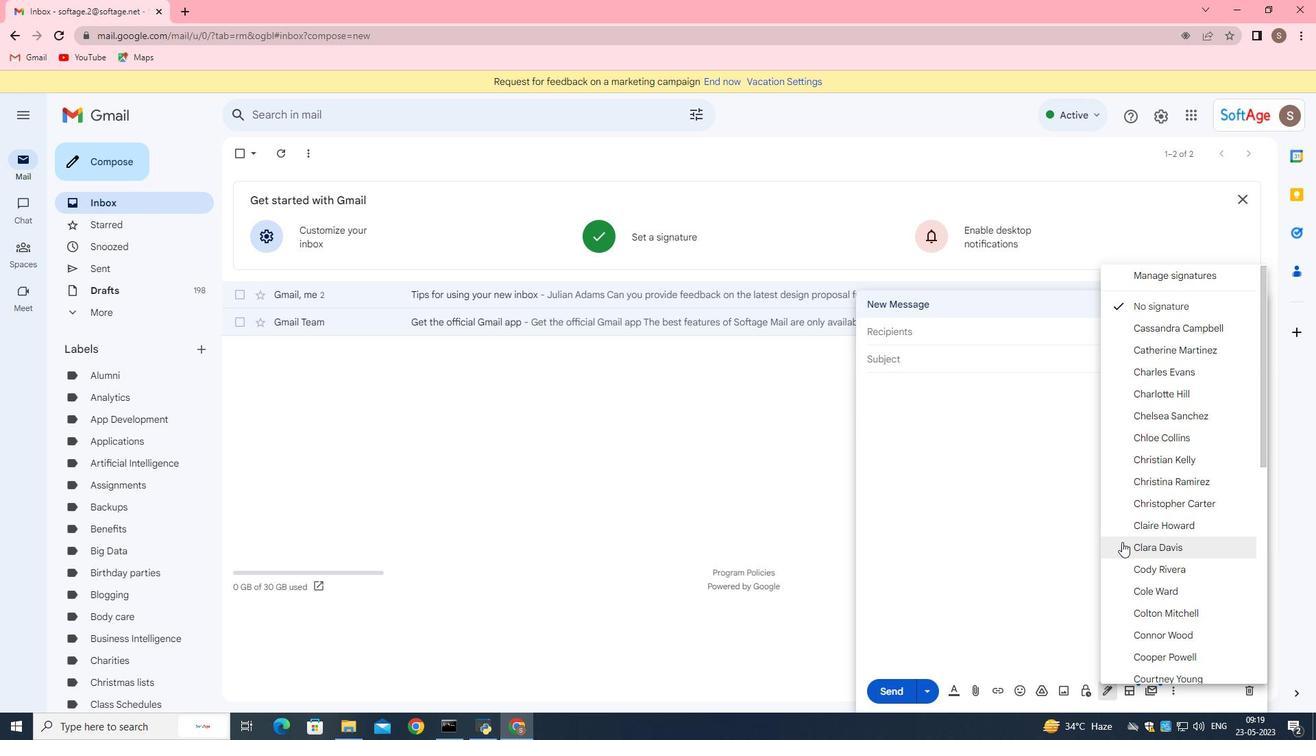 
Action: Mouse scrolled (1122, 541) with delta (0, 0)
Screenshot: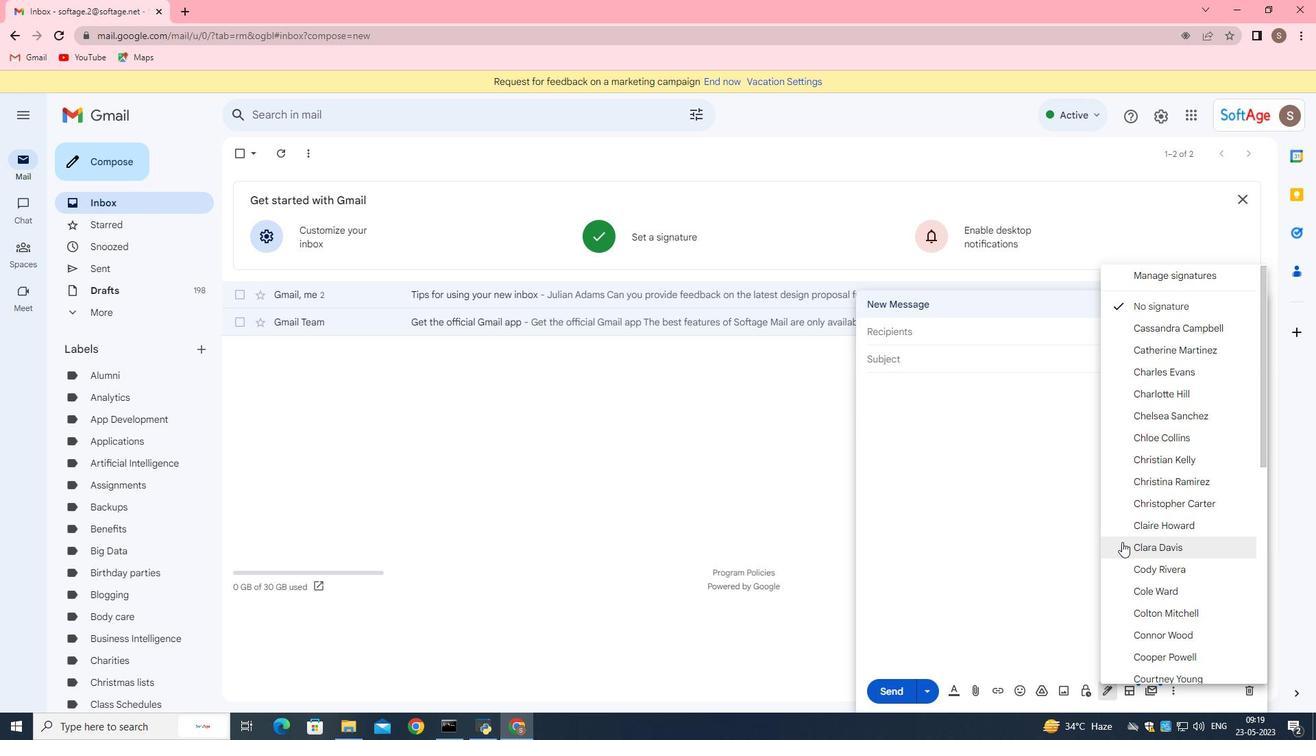 
Action: Mouse scrolled (1122, 541) with delta (0, 0)
Screenshot: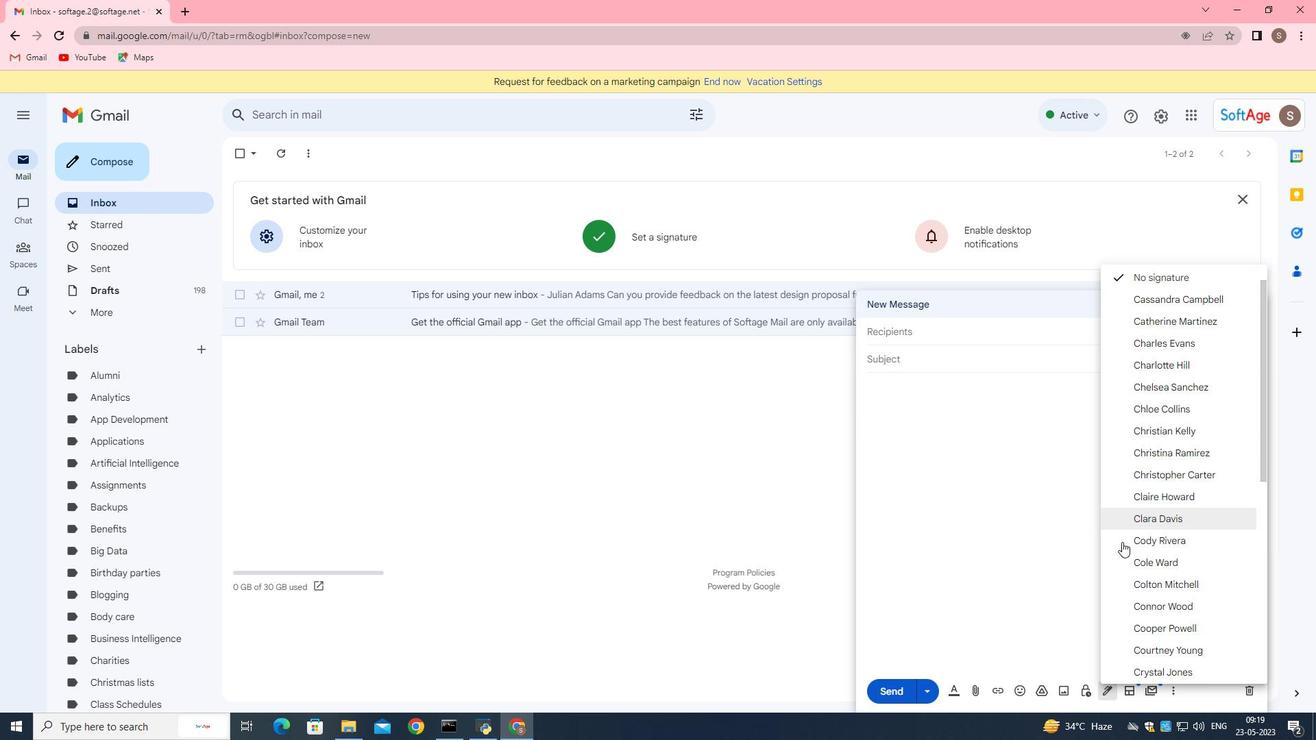 
Action: Mouse scrolled (1122, 541) with delta (0, 0)
Screenshot: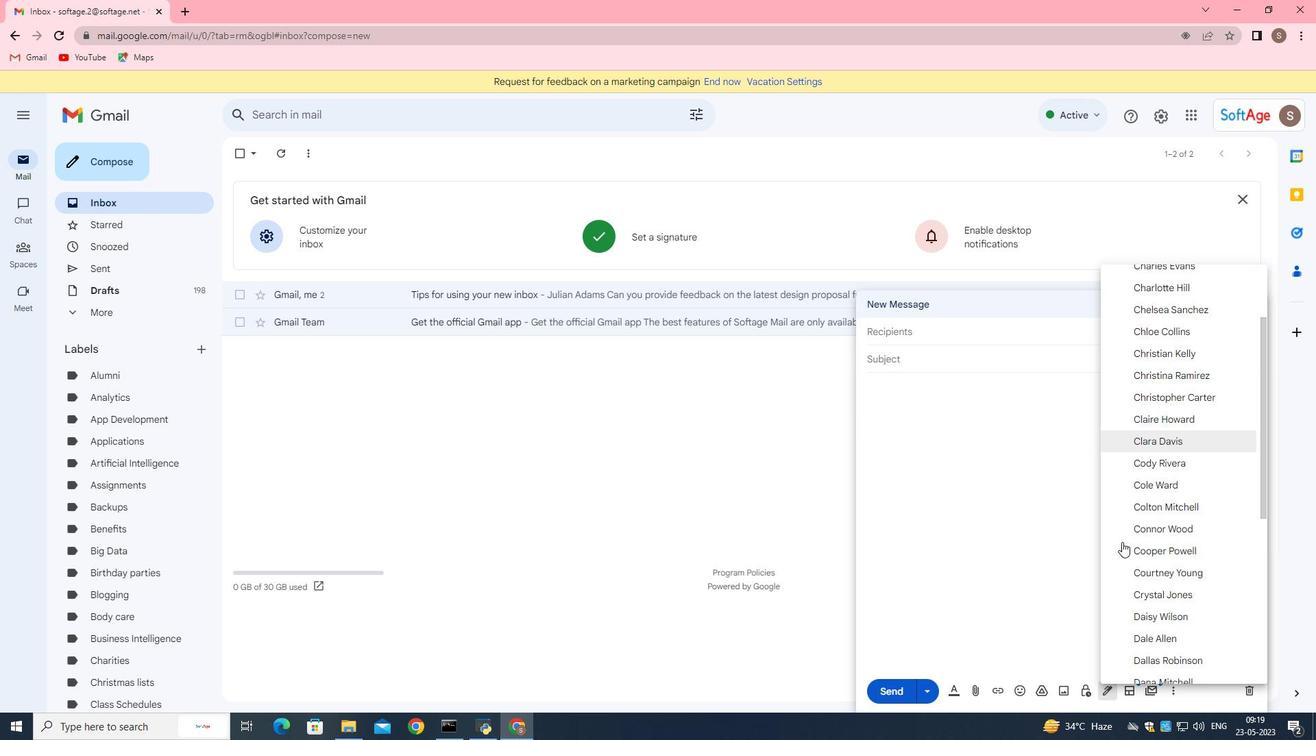 
Action: Mouse scrolled (1122, 541) with delta (0, 0)
Screenshot: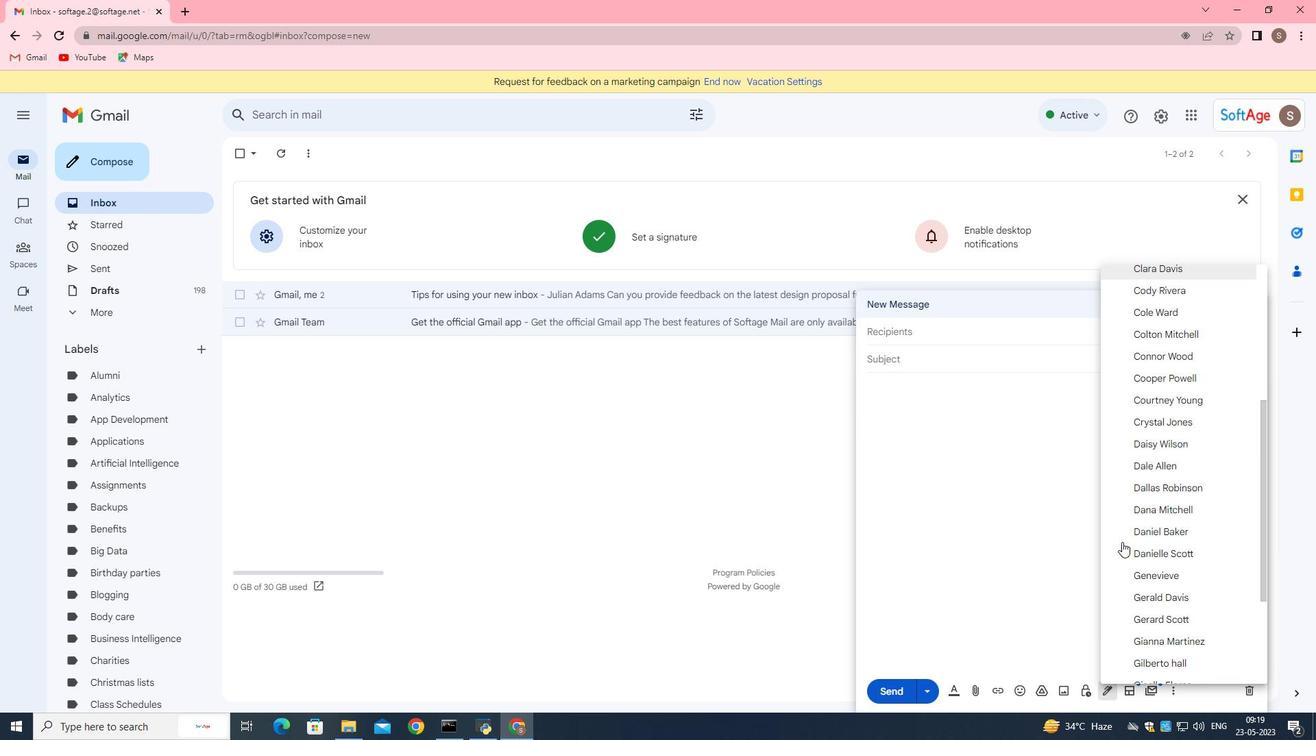 
Action: Mouse scrolled (1122, 541) with delta (0, 0)
Screenshot: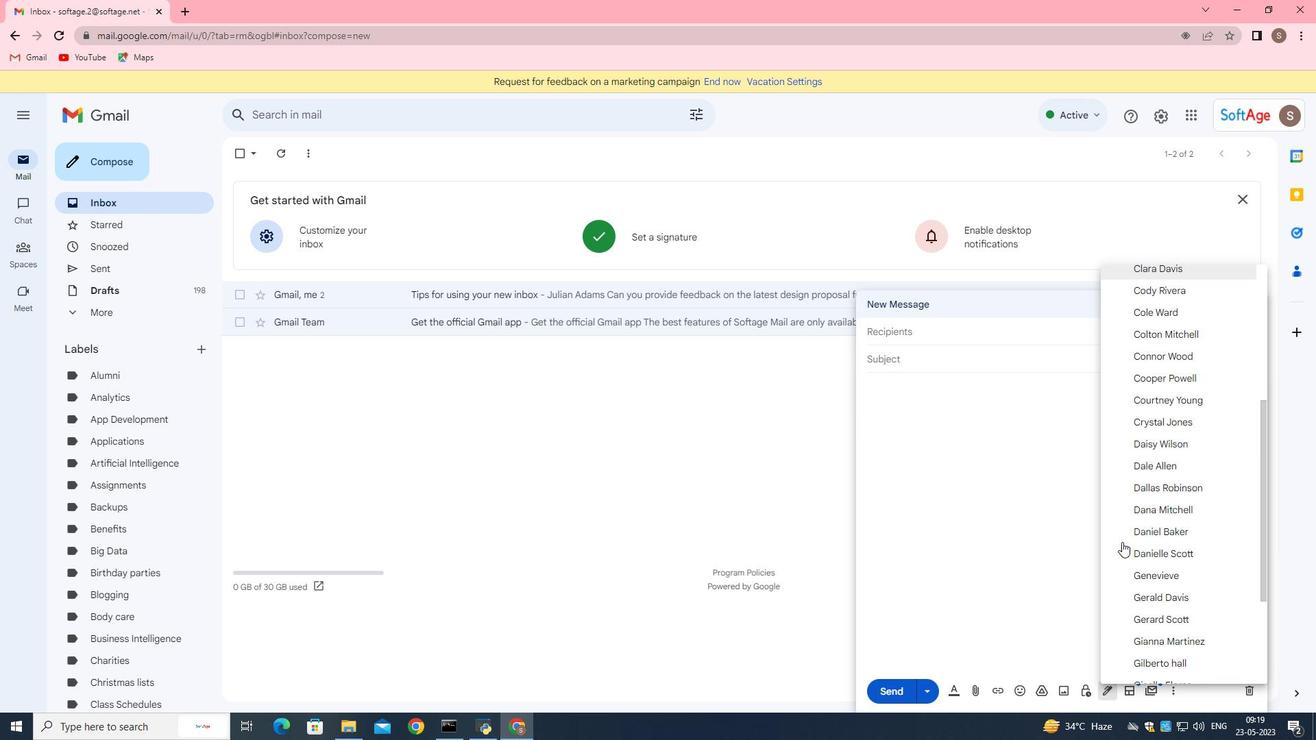 
Action: Mouse scrolled (1122, 541) with delta (0, 0)
